 Task: Plan a trip to Saint-Pierre, Reunion from 1st November, 2023 to 9th November, 2023 for 6 adults.3 bedrooms having 3 beds and 3 bathrooms. Property type can be house. Booking option can be shelf check-in. Look for 5 properties as per requirement.
Action: Mouse moved to (412, 151)
Screenshot: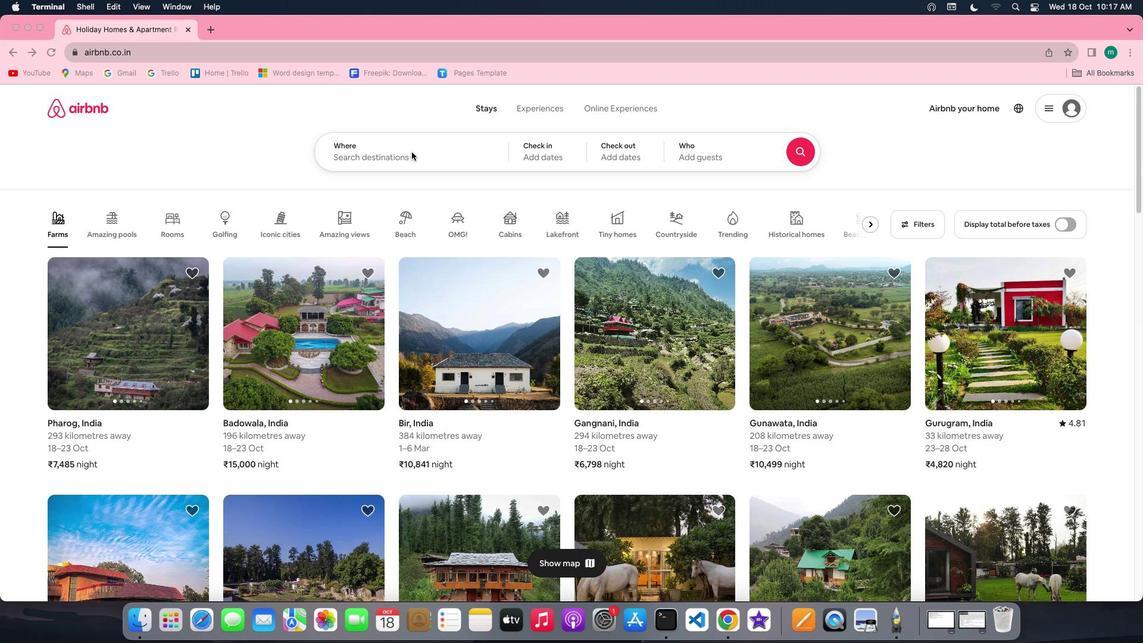 
Action: Mouse pressed left at (412, 151)
Screenshot: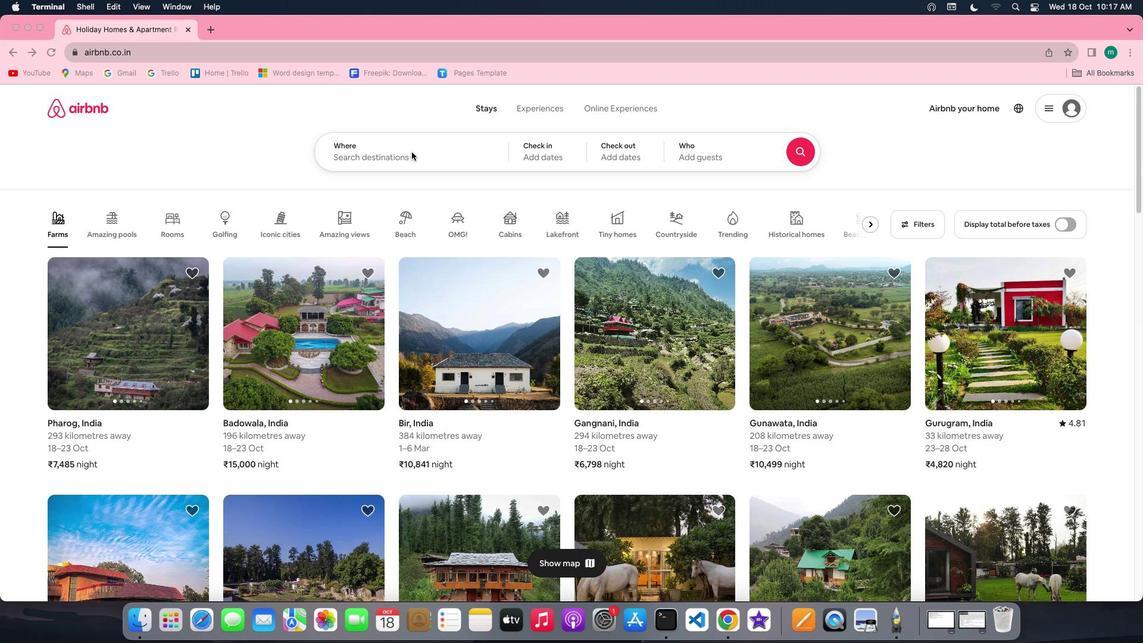 
Action: Mouse pressed left at (412, 151)
Screenshot: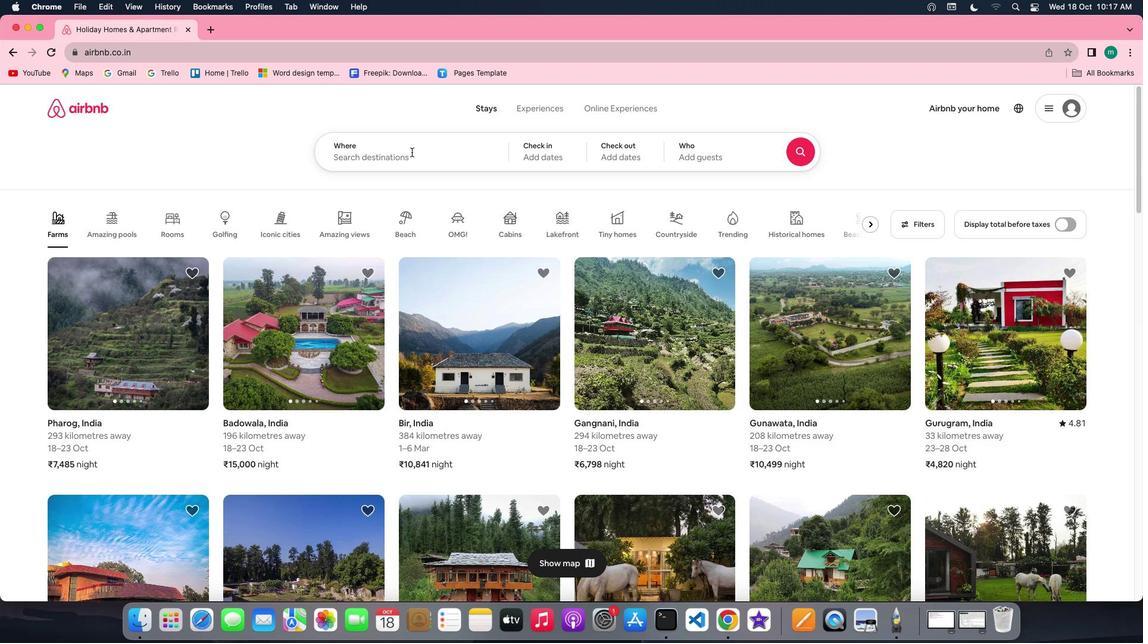 
Action: Key pressed Key.shift'S''a''i''n''t''-'Key.shift'P''i''e''r''r''e'','Key.shift'R''e''u''n''i''o''n'
Screenshot: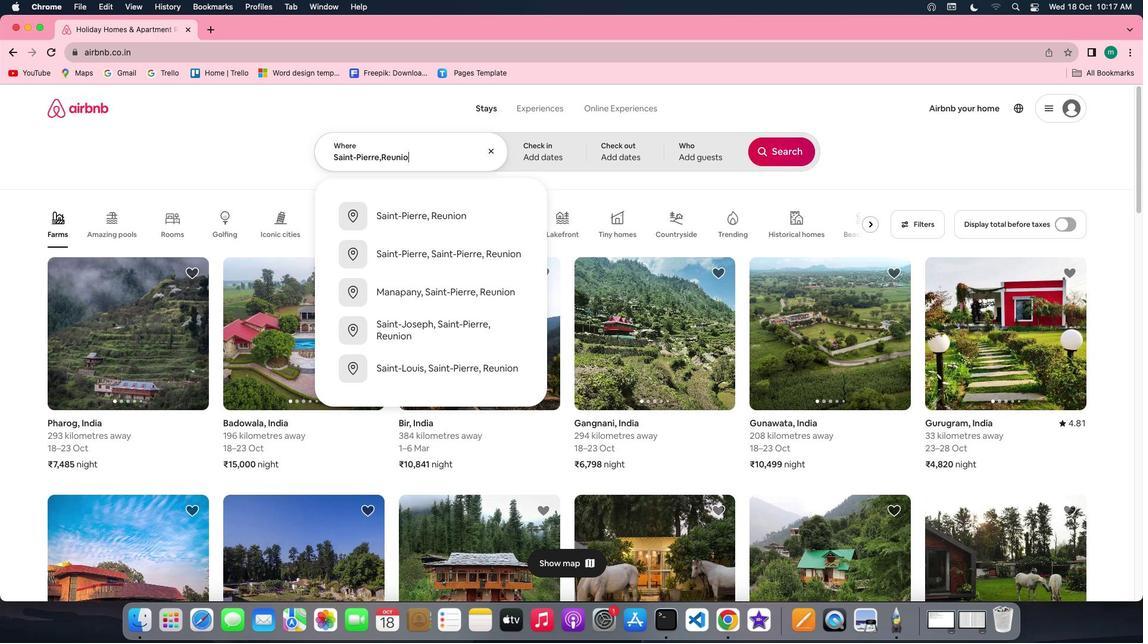 
Action: Mouse moved to (431, 204)
Screenshot: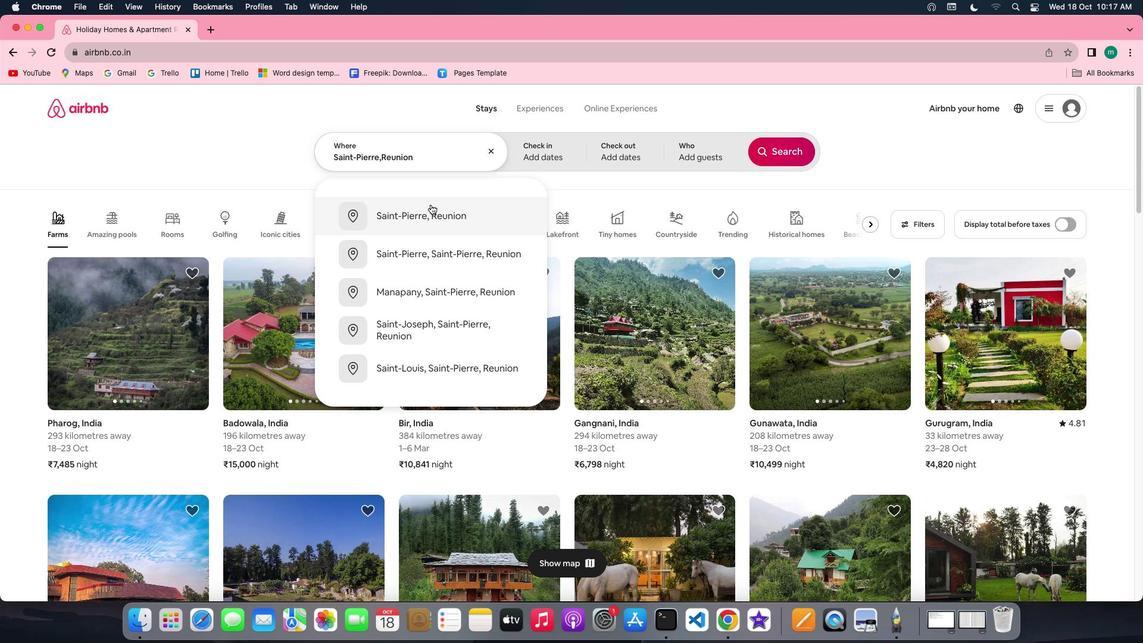 
Action: Mouse pressed left at (431, 204)
Screenshot: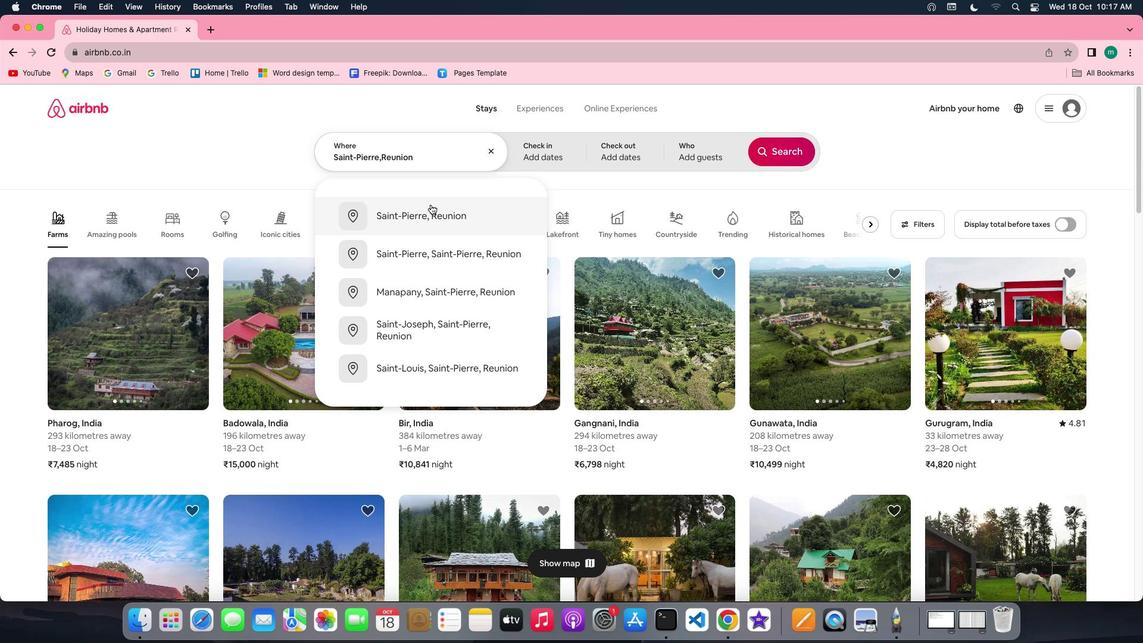 
Action: Mouse moved to (686, 294)
Screenshot: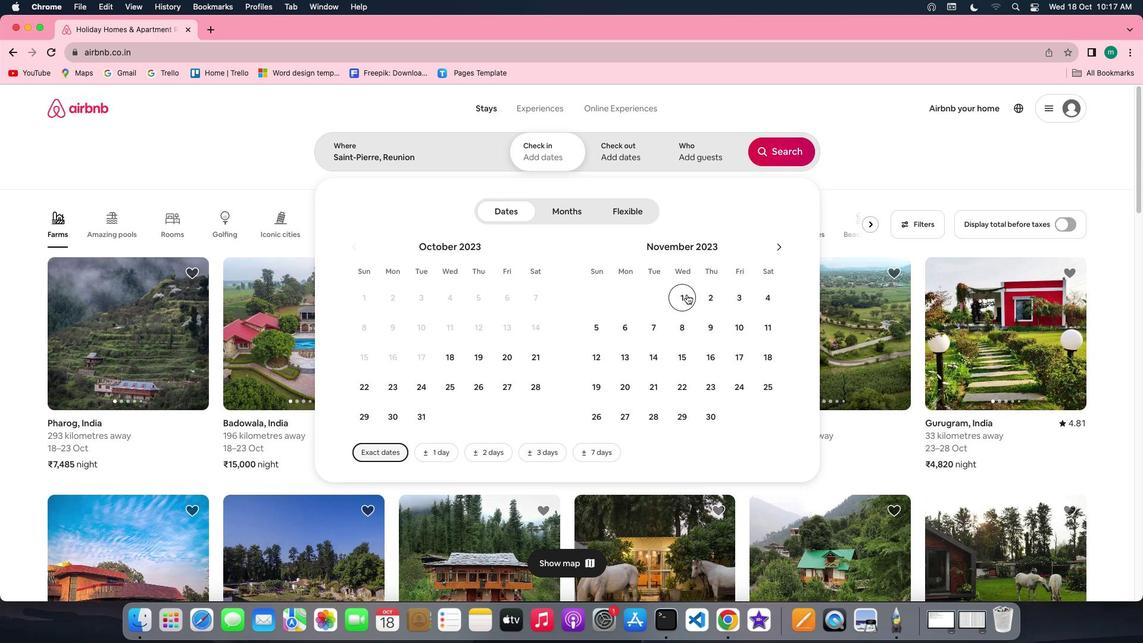 
Action: Mouse pressed left at (686, 294)
Screenshot: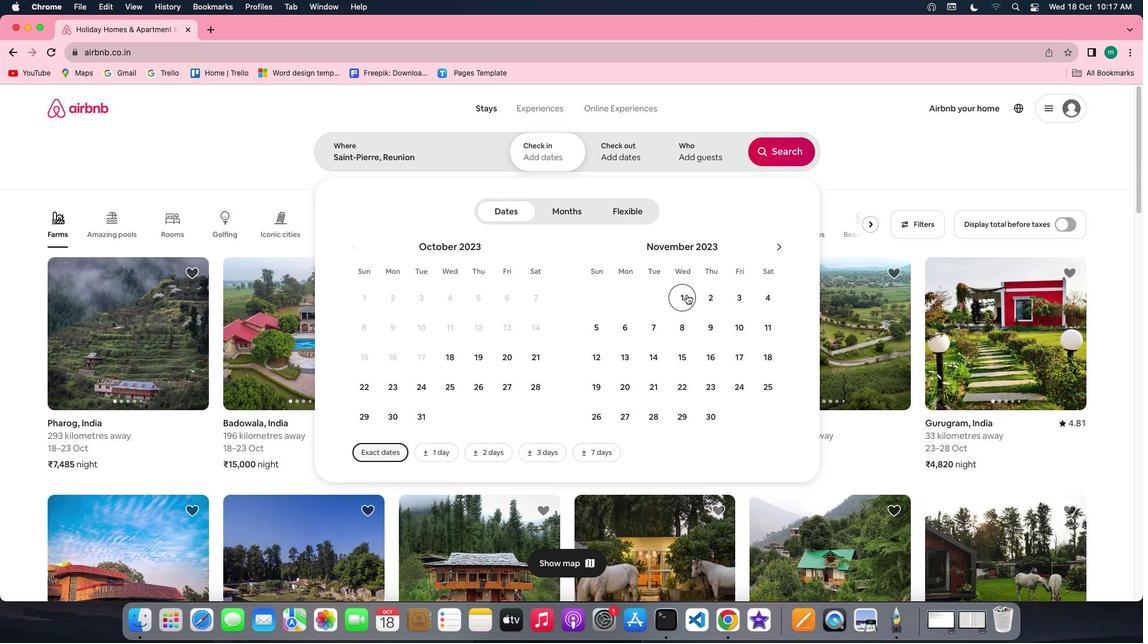 
Action: Mouse moved to (710, 332)
Screenshot: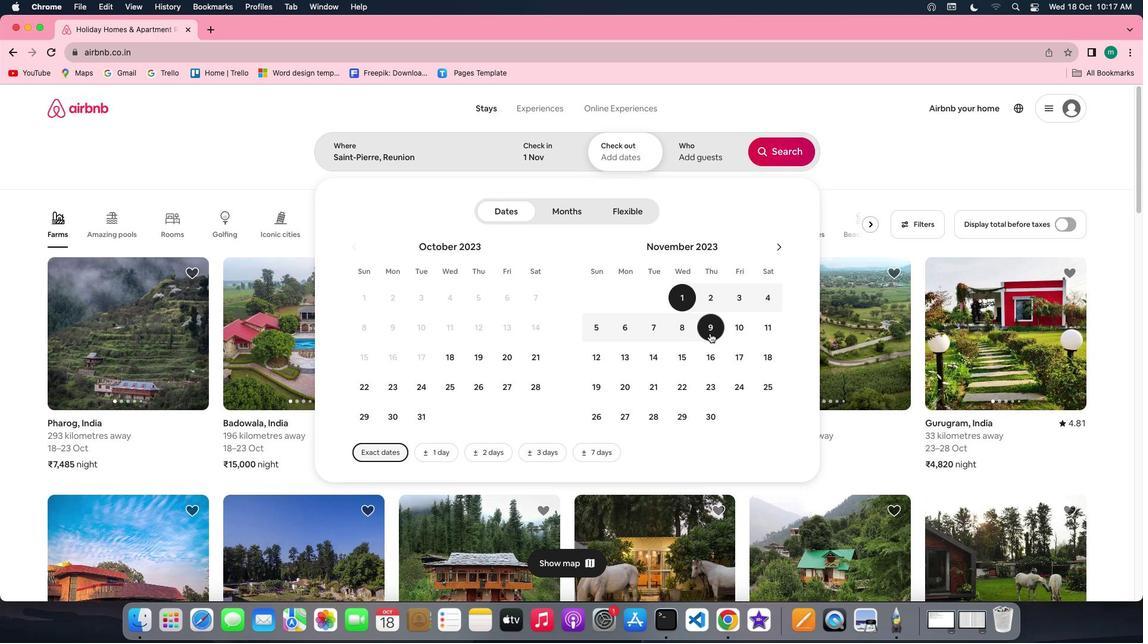
Action: Mouse pressed left at (710, 332)
Screenshot: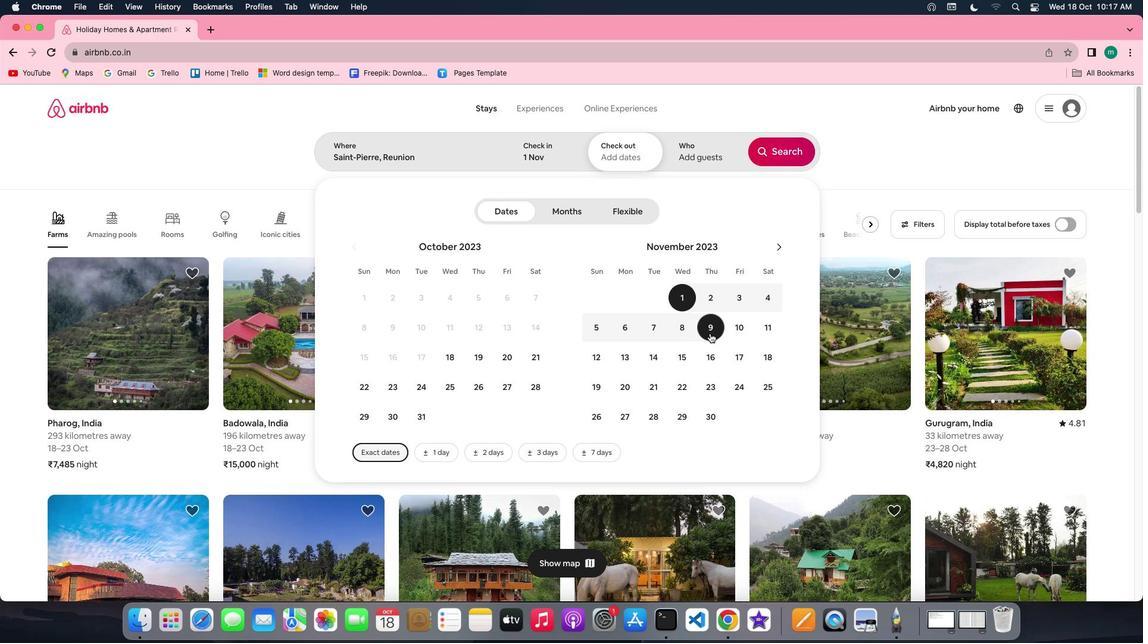 
Action: Mouse moved to (706, 147)
Screenshot: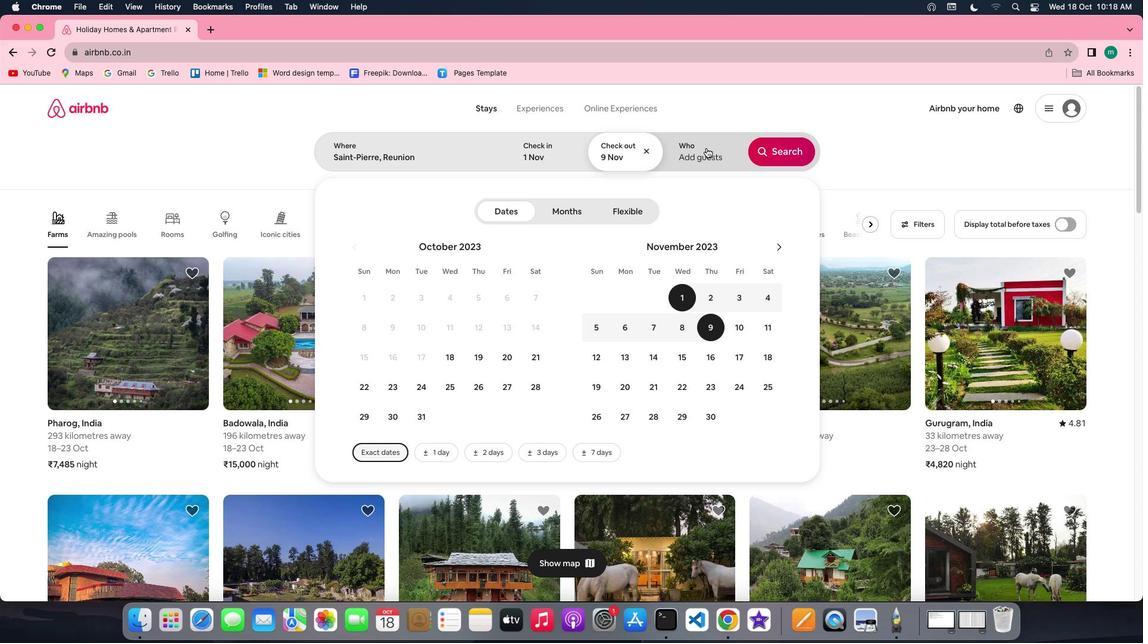 
Action: Mouse pressed left at (706, 147)
Screenshot: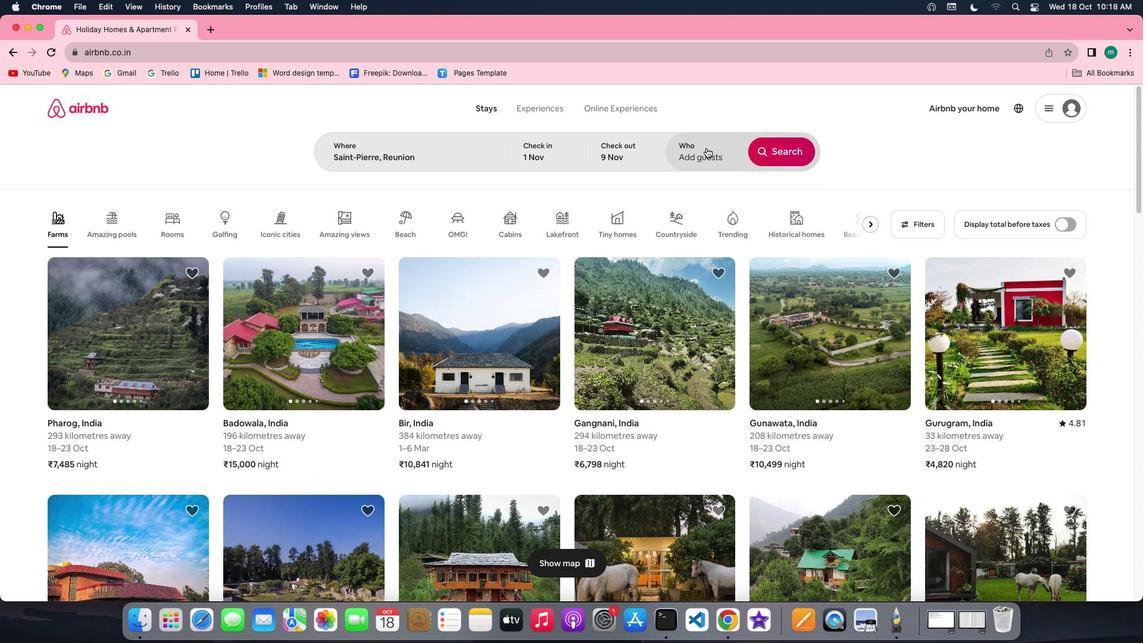
Action: Mouse moved to (782, 211)
Screenshot: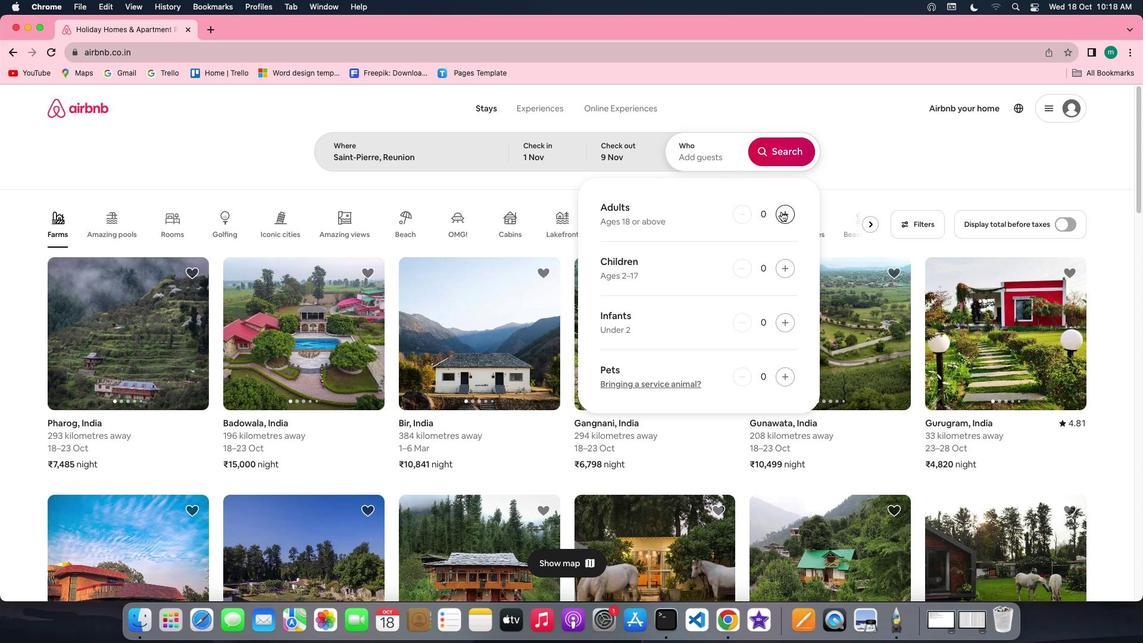 
Action: Mouse pressed left at (782, 211)
Screenshot: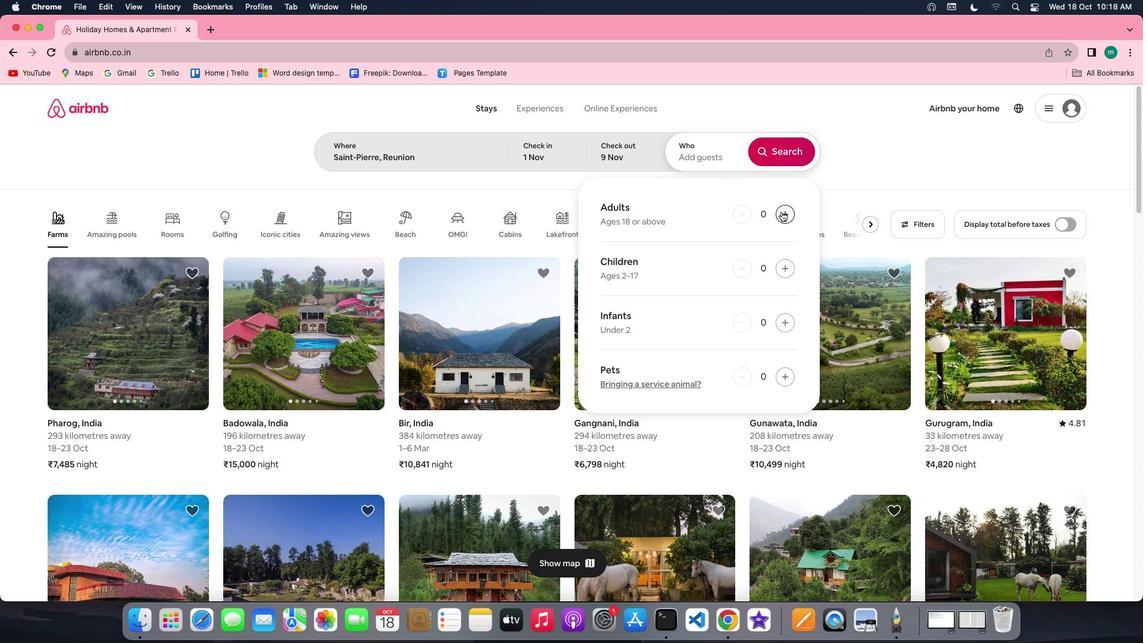 
Action: Mouse pressed left at (782, 211)
Screenshot: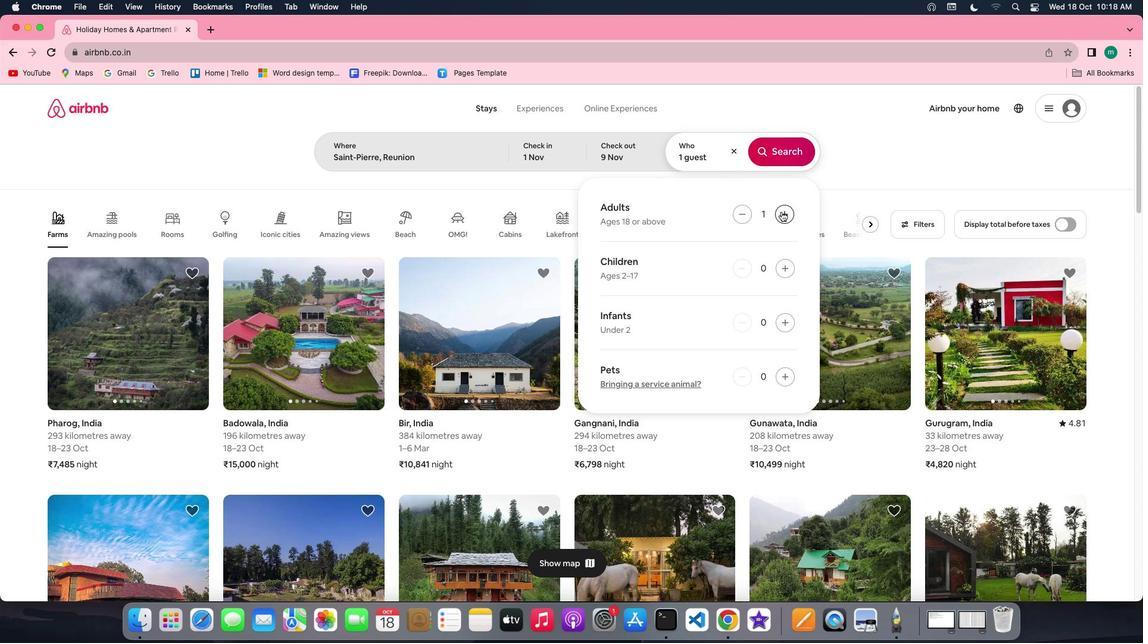 
Action: Mouse pressed left at (782, 211)
Screenshot: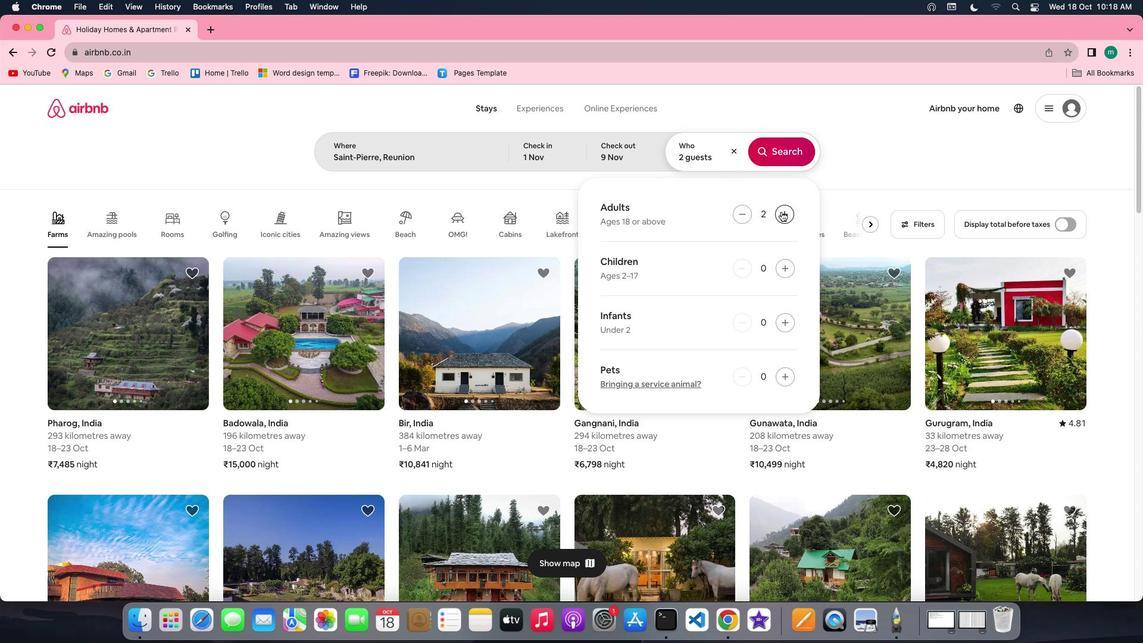 
Action: Mouse pressed left at (782, 211)
Screenshot: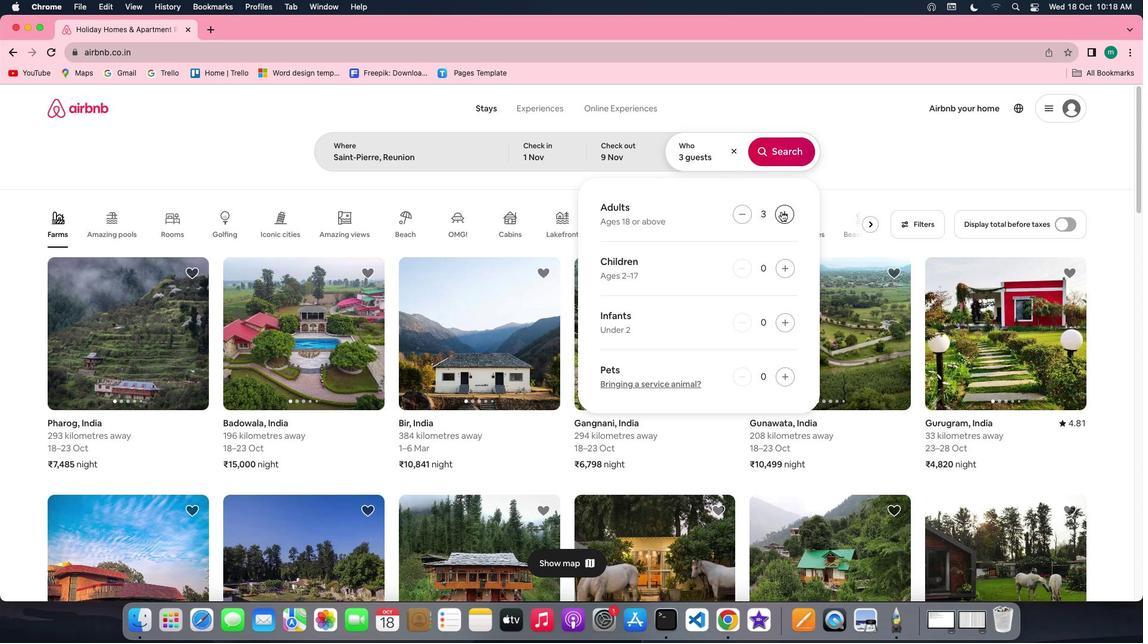 
Action: Mouse pressed left at (782, 211)
Screenshot: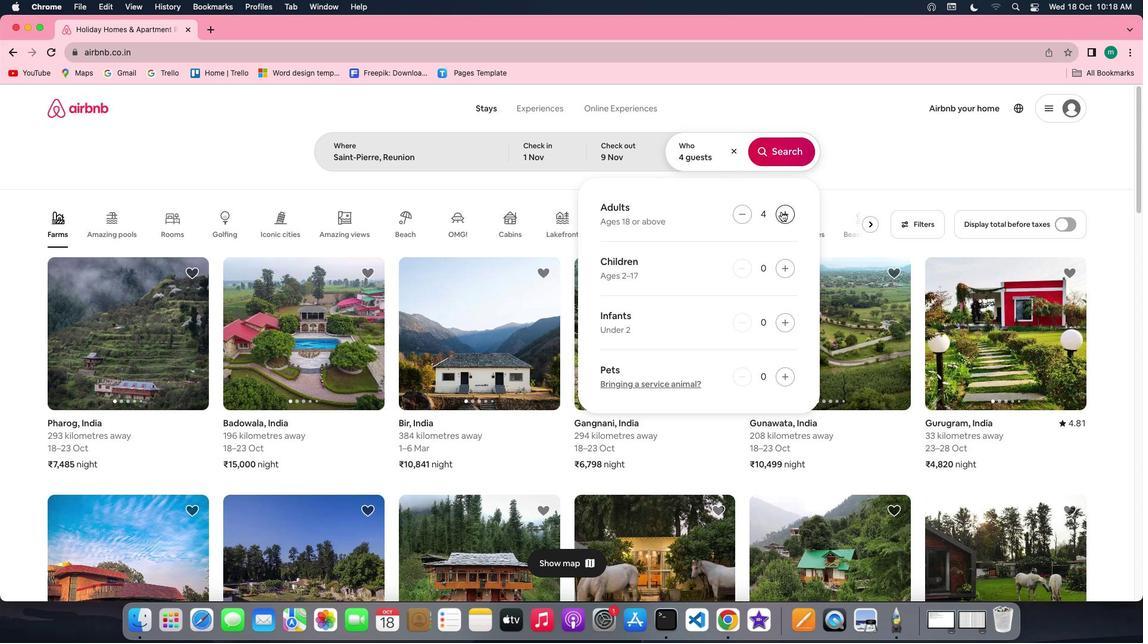 
Action: Mouse pressed left at (782, 211)
Screenshot: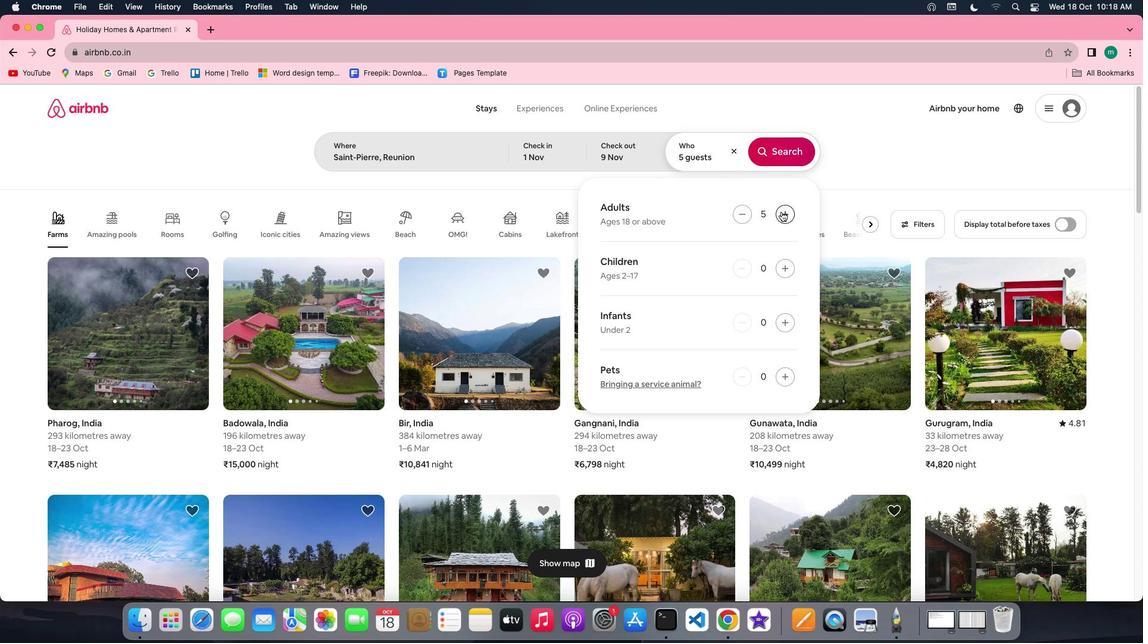 
Action: Mouse moved to (775, 154)
Screenshot: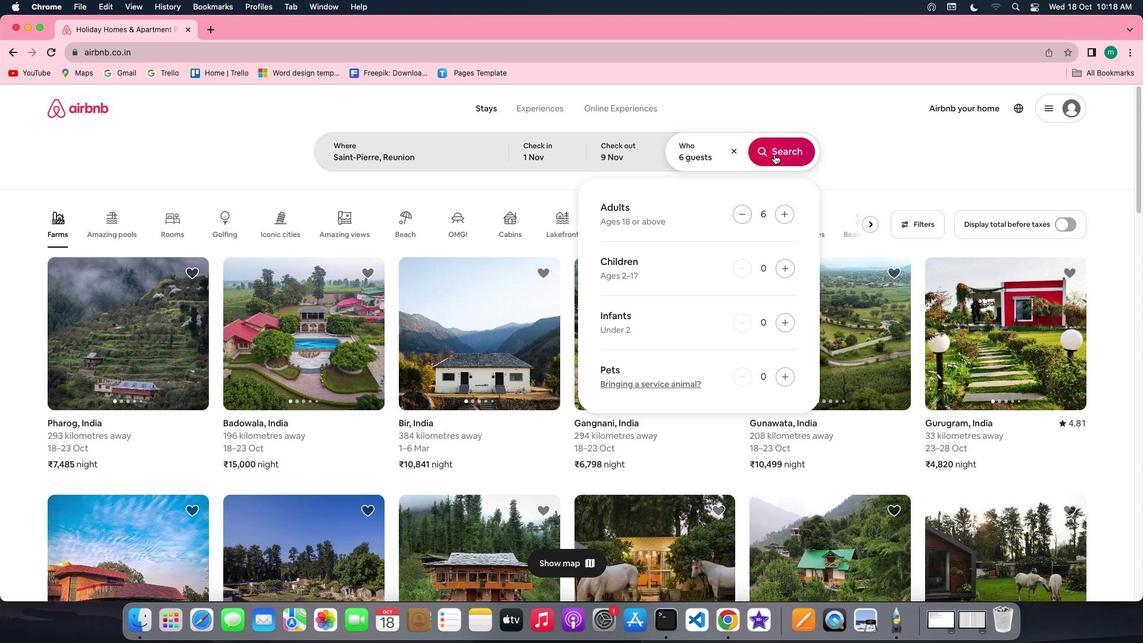 
Action: Mouse pressed left at (775, 154)
Screenshot: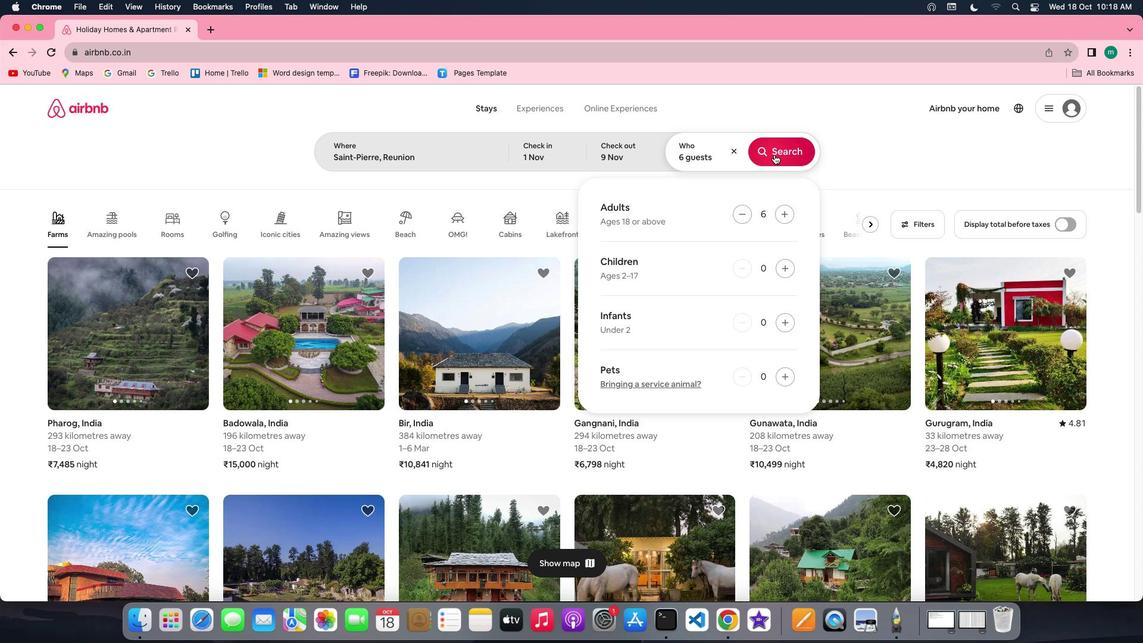 
Action: Mouse moved to (946, 157)
Screenshot: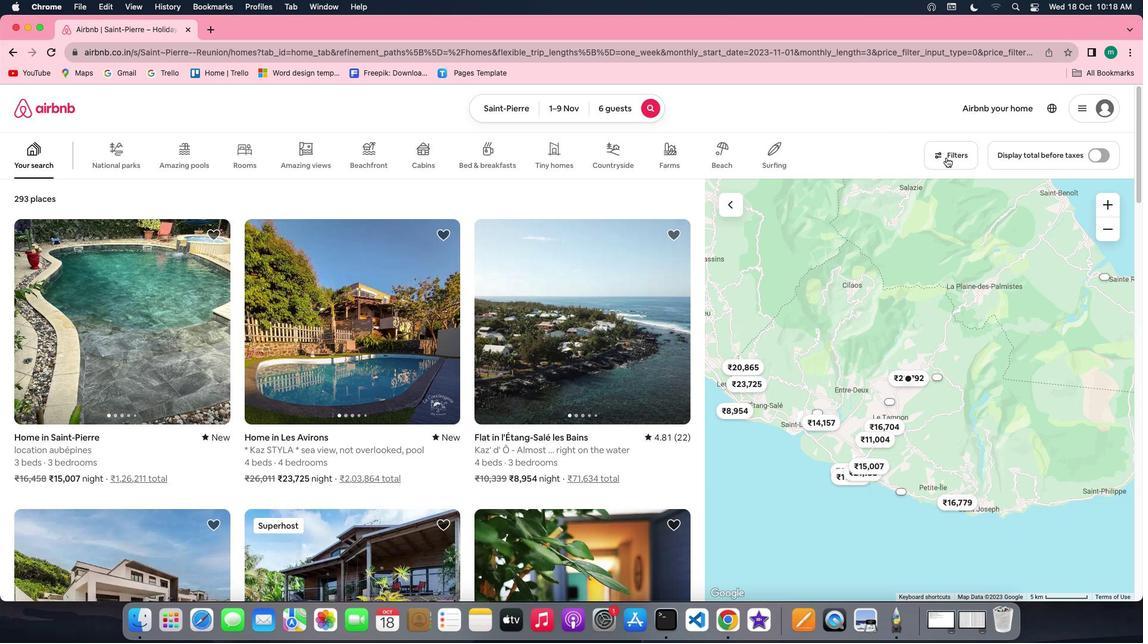
Action: Mouse pressed left at (946, 157)
Screenshot: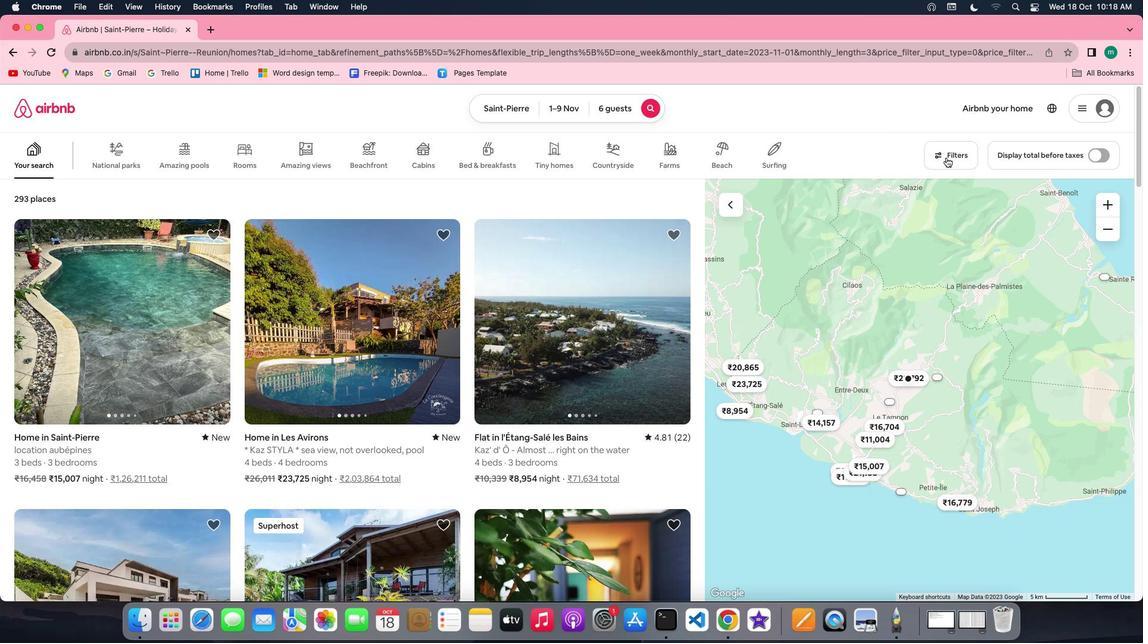 
Action: Mouse moved to (570, 302)
Screenshot: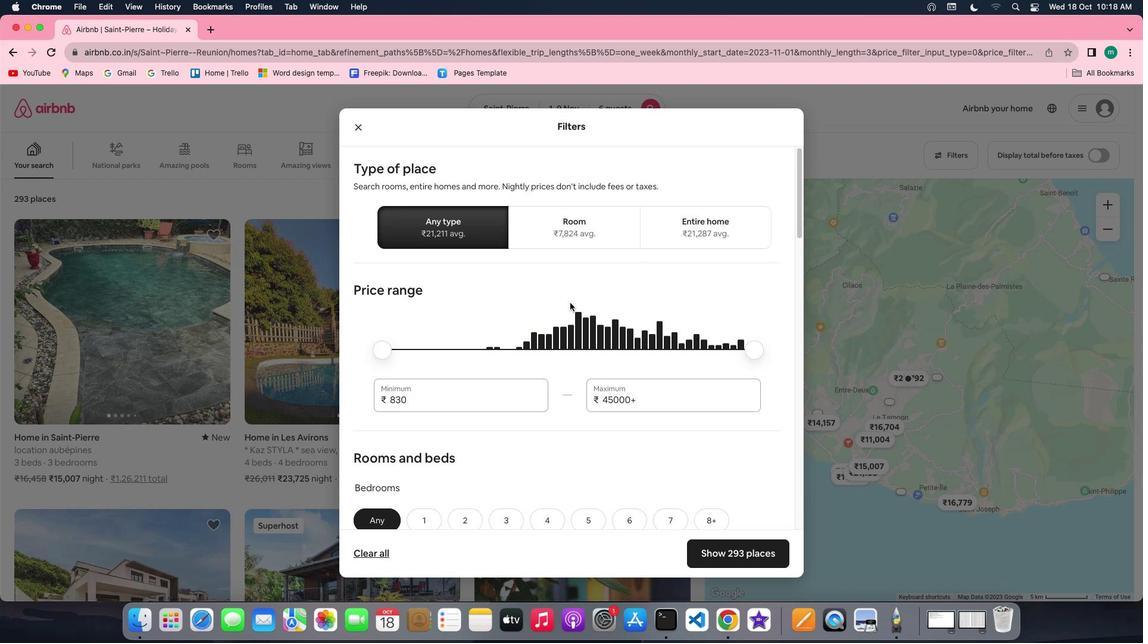 
Action: Mouse scrolled (570, 302) with delta (0, 0)
Screenshot: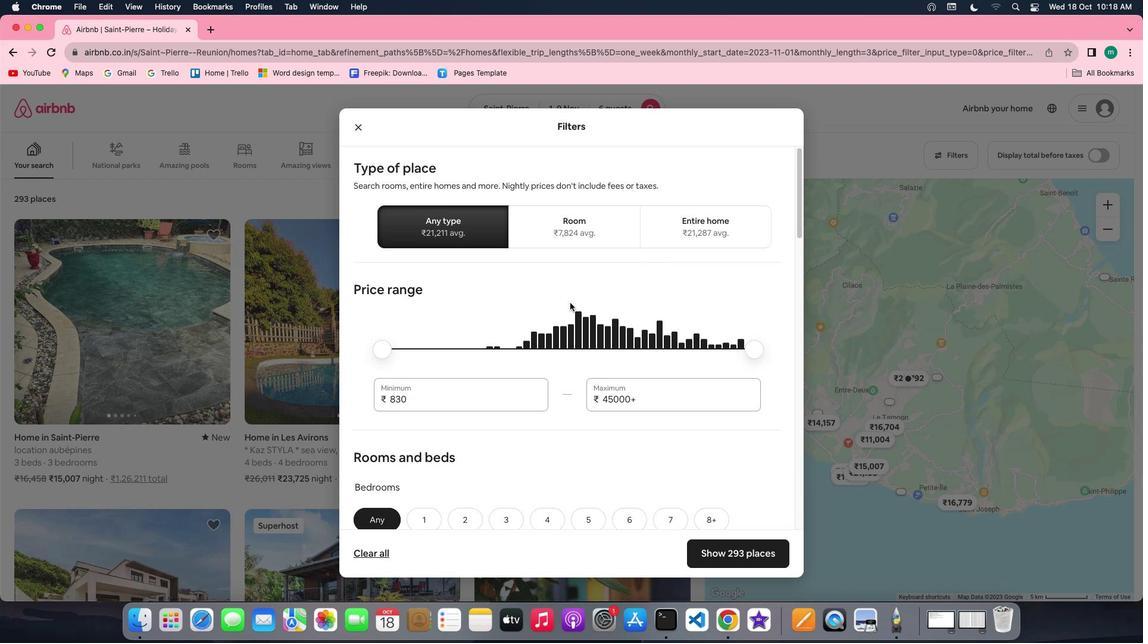 
Action: Mouse scrolled (570, 302) with delta (0, 0)
Screenshot: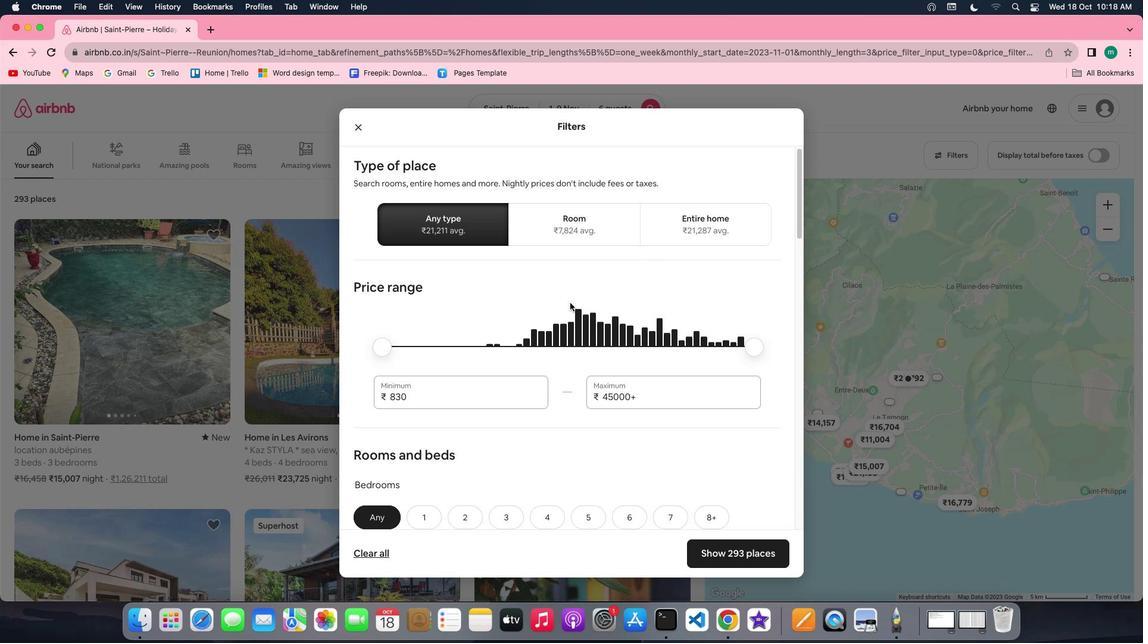 
Action: Mouse scrolled (570, 302) with delta (0, 0)
Screenshot: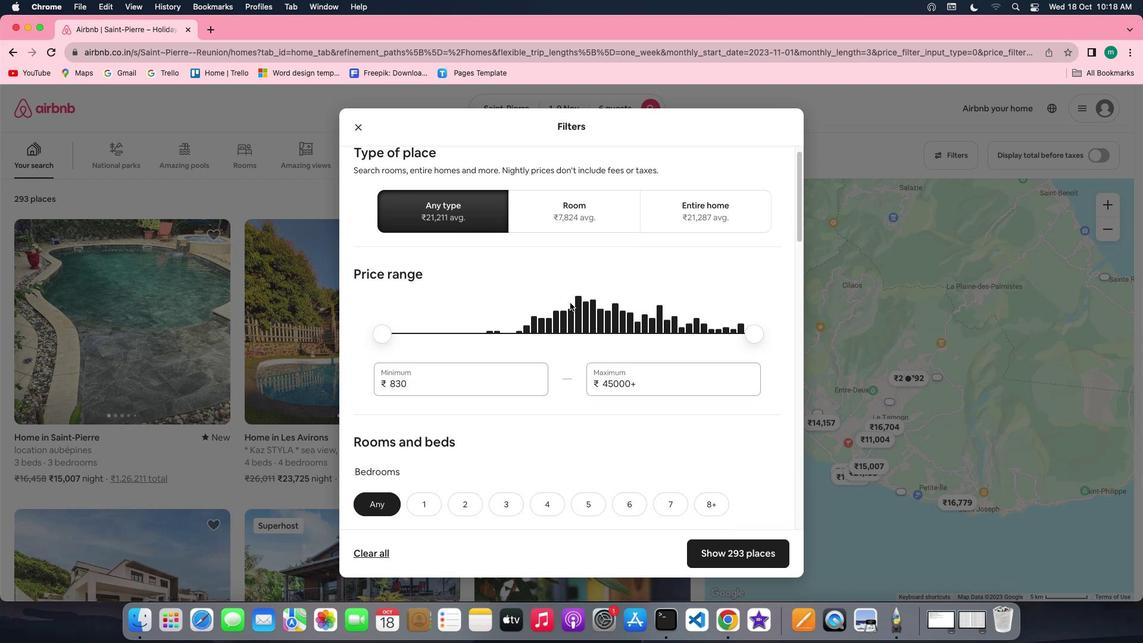 
Action: Mouse scrolled (570, 302) with delta (0, 0)
Screenshot: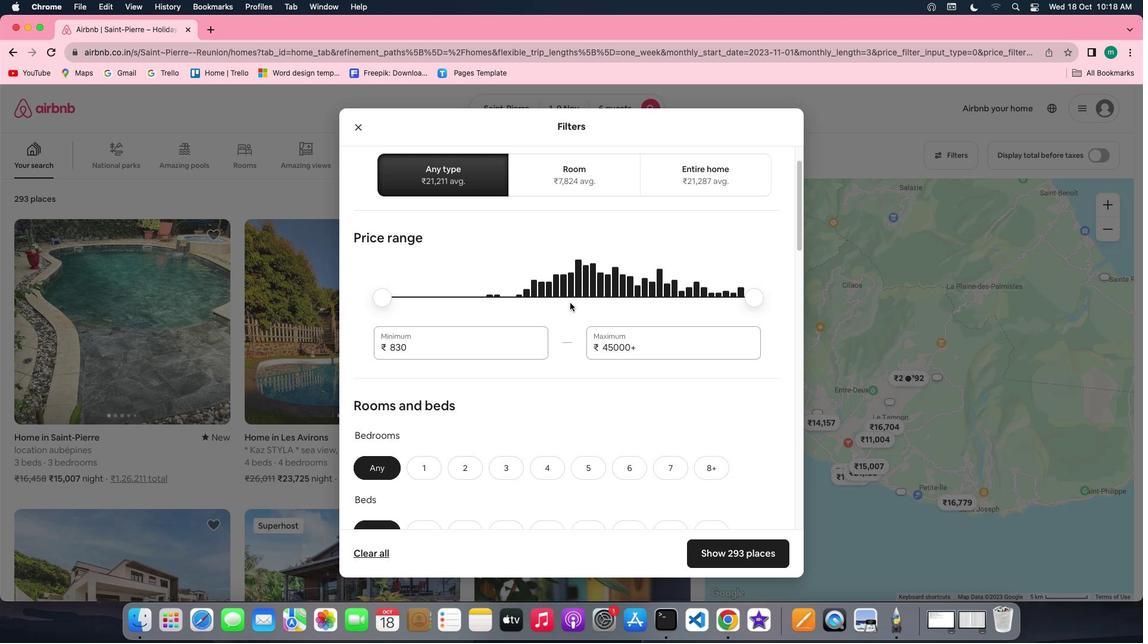 
Action: Mouse scrolled (570, 302) with delta (0, 0)
Screenshot: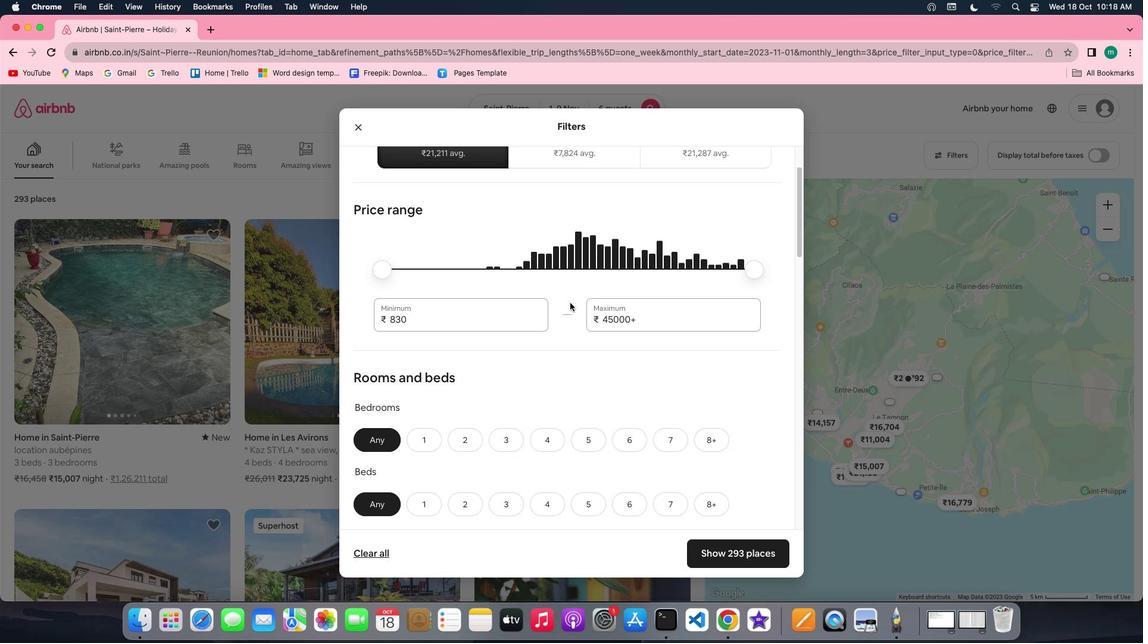 
Action: Mouse scrolled (570, 302) with delta (0, 0)
Screenshot: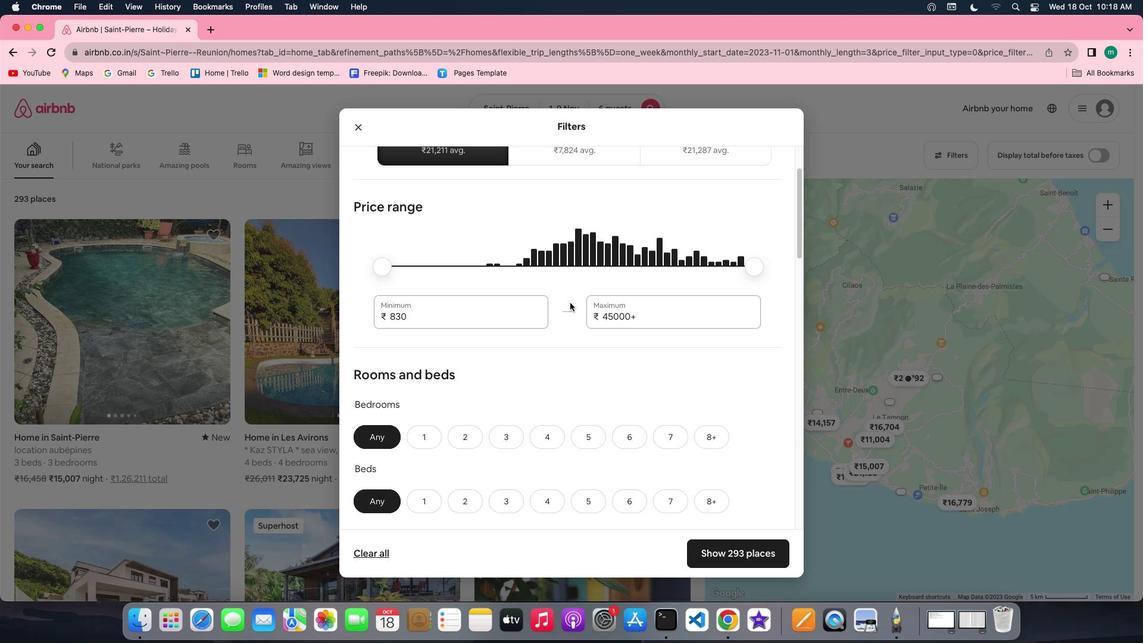 
Action: Mouse scrolled (570, 302) with delta (0, -1)
Screenshot: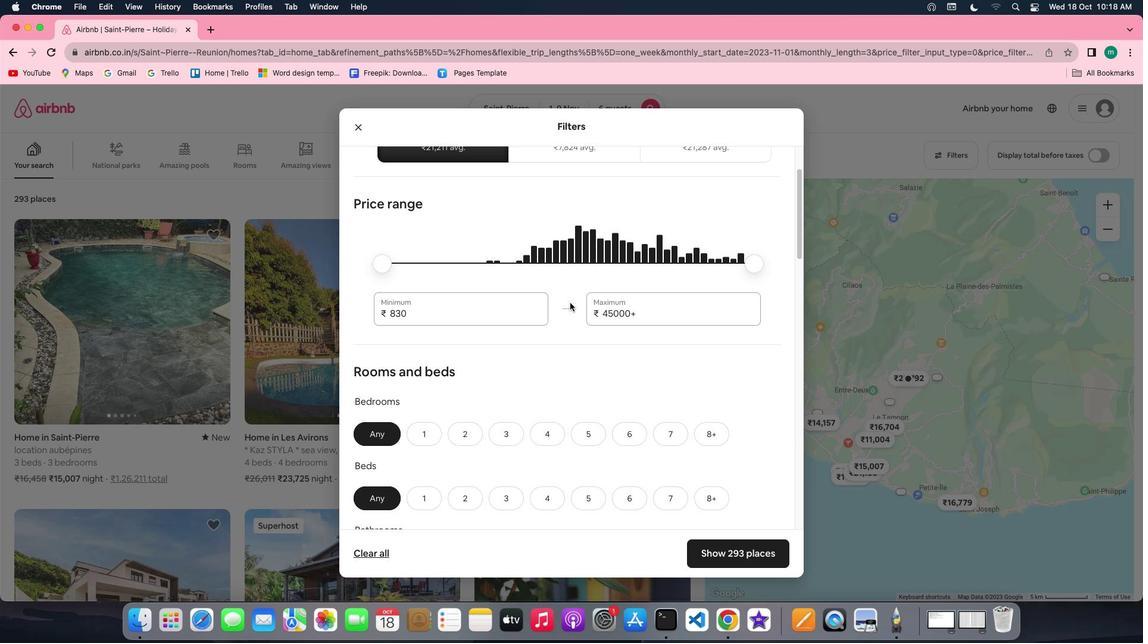 
Action: Mouse scrolled (570, 302) with delta (0, 0)
Screenshot: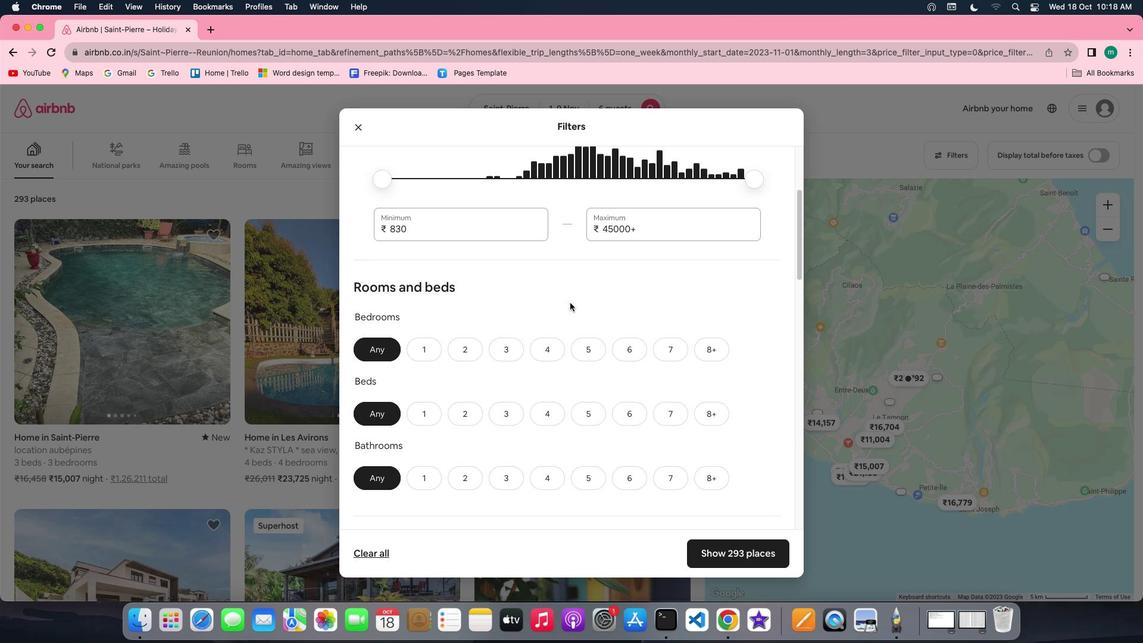 
Action: Mouse scrolled (570, 302) with delta (0, 0)
Screenshot: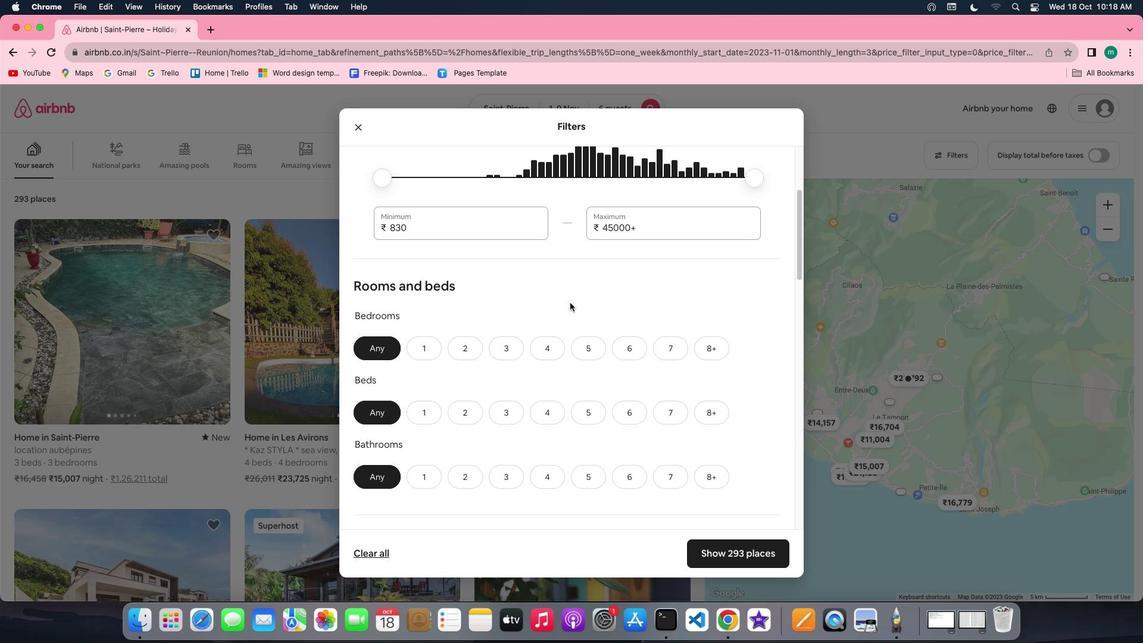 
Action: Mouse scrolled (570, 302) with delta (0, -1)
Screenshot: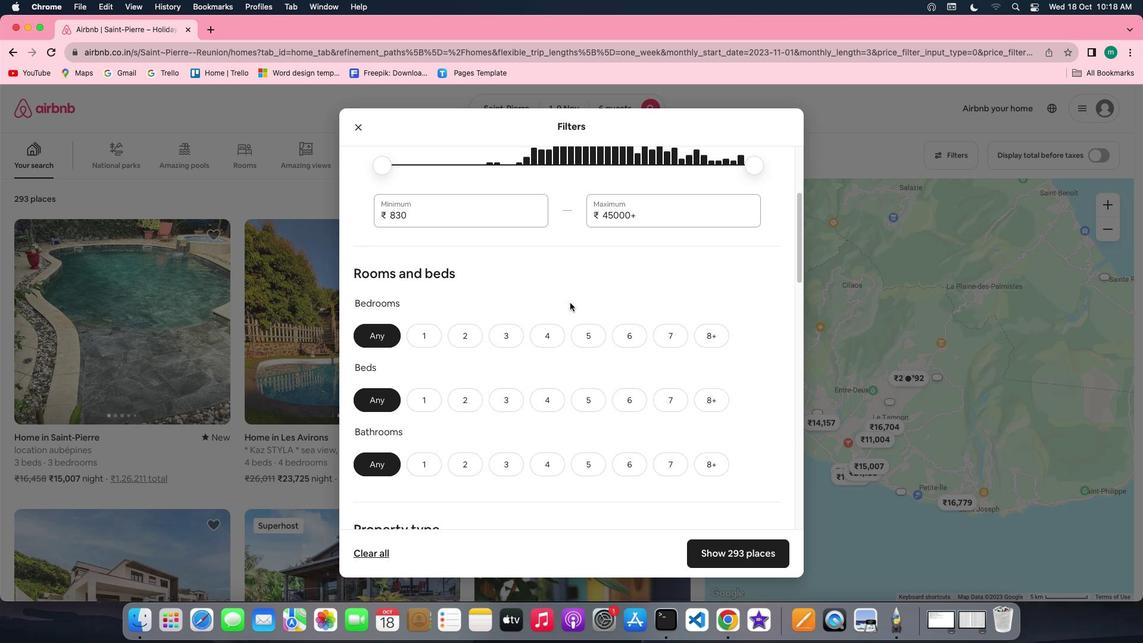 
Action: Mouse scrolled (570, 302) with delta (0, 0)
Screenshot: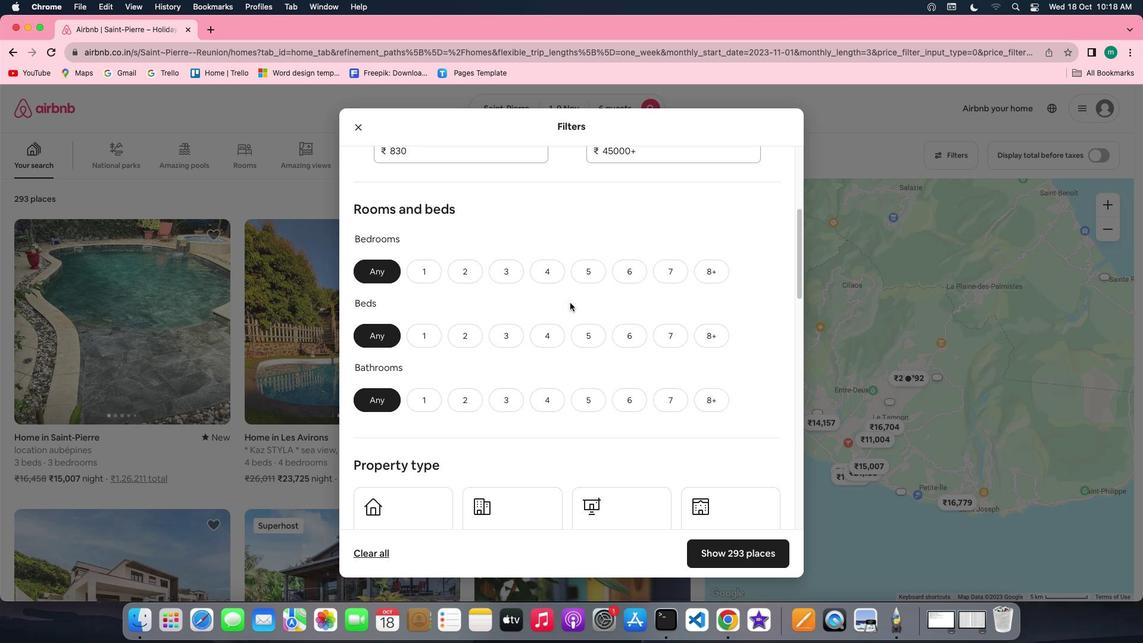 
Action: Mouse moved to (517, 263)
Screenshot: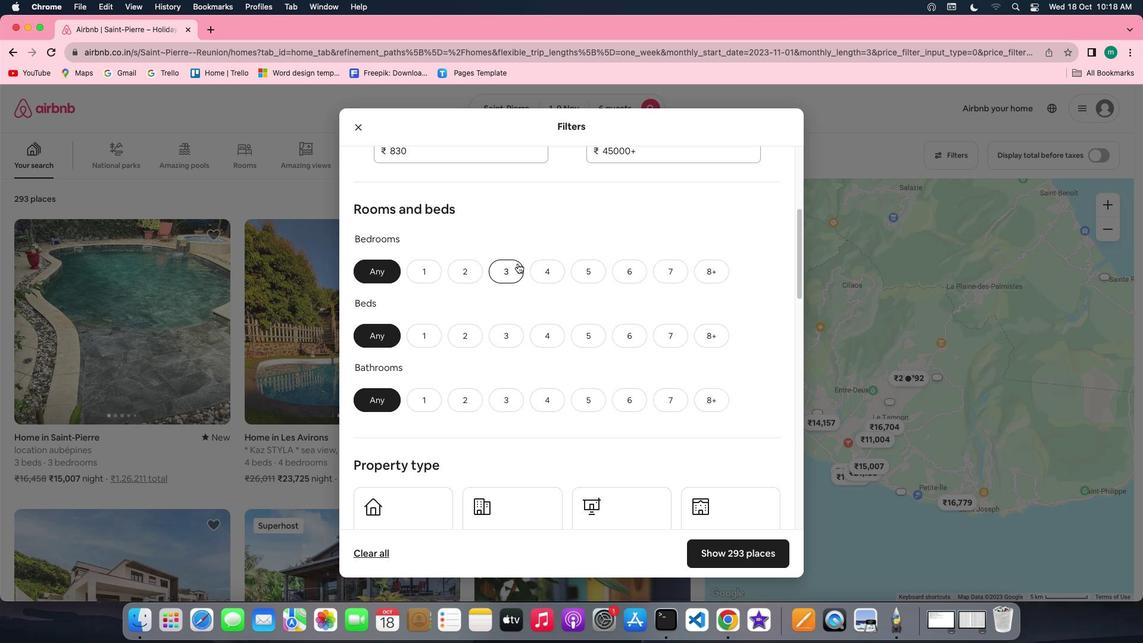
Action: Mouse pressed left at (517, 263)
Screenshot: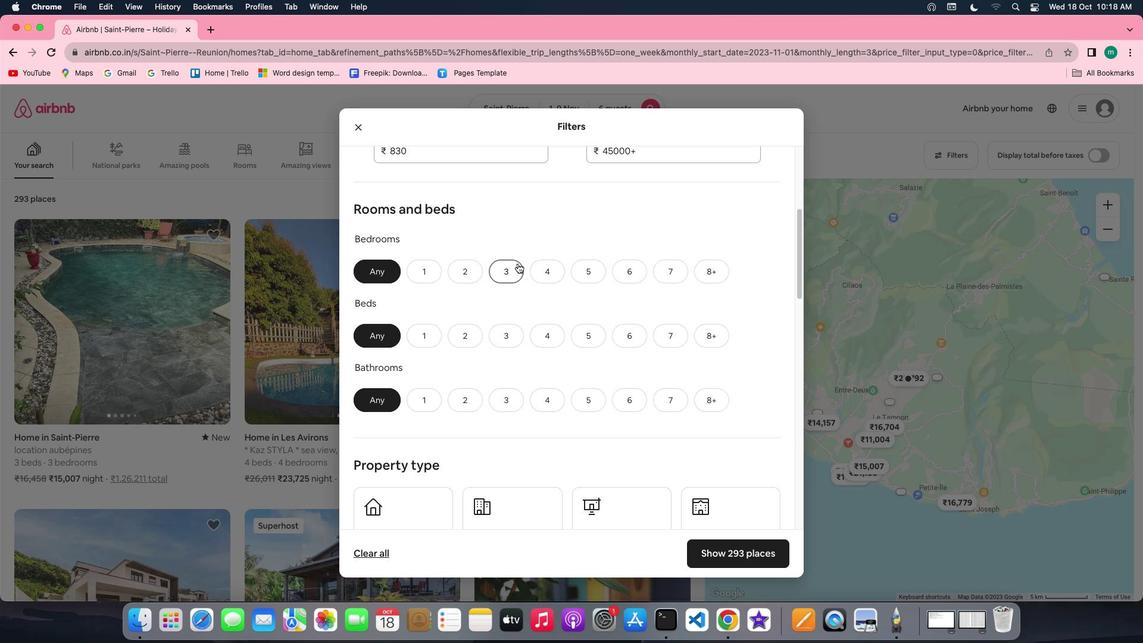 
Action: Mouse moved to (509, 334)
Screenshot: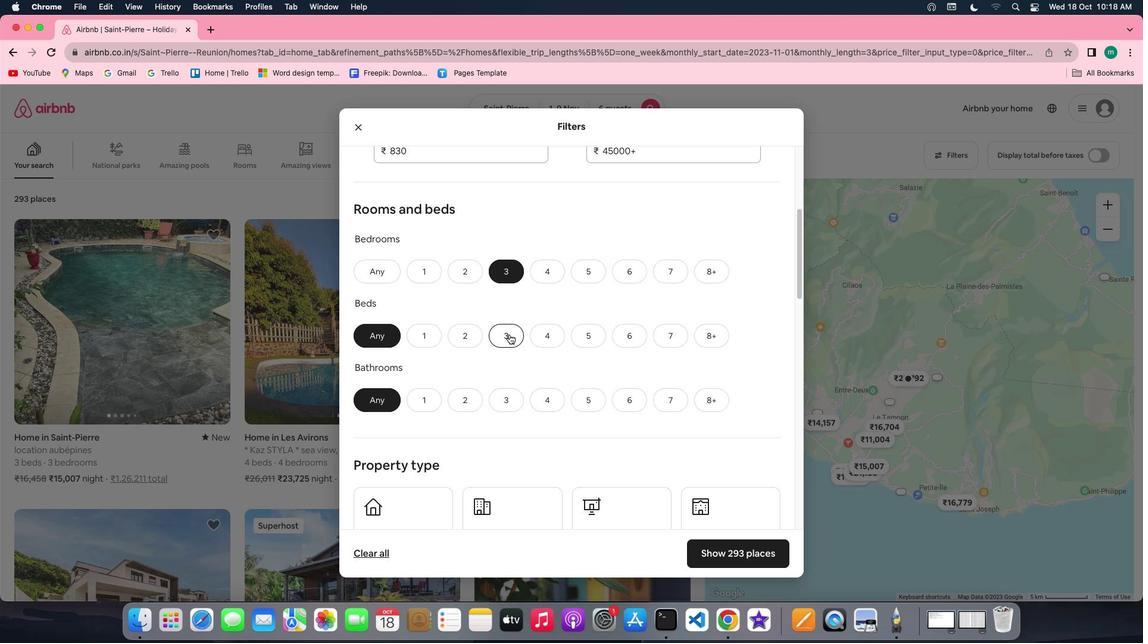 
Action: Mouse pressed left at (509, 334)
Screenshot: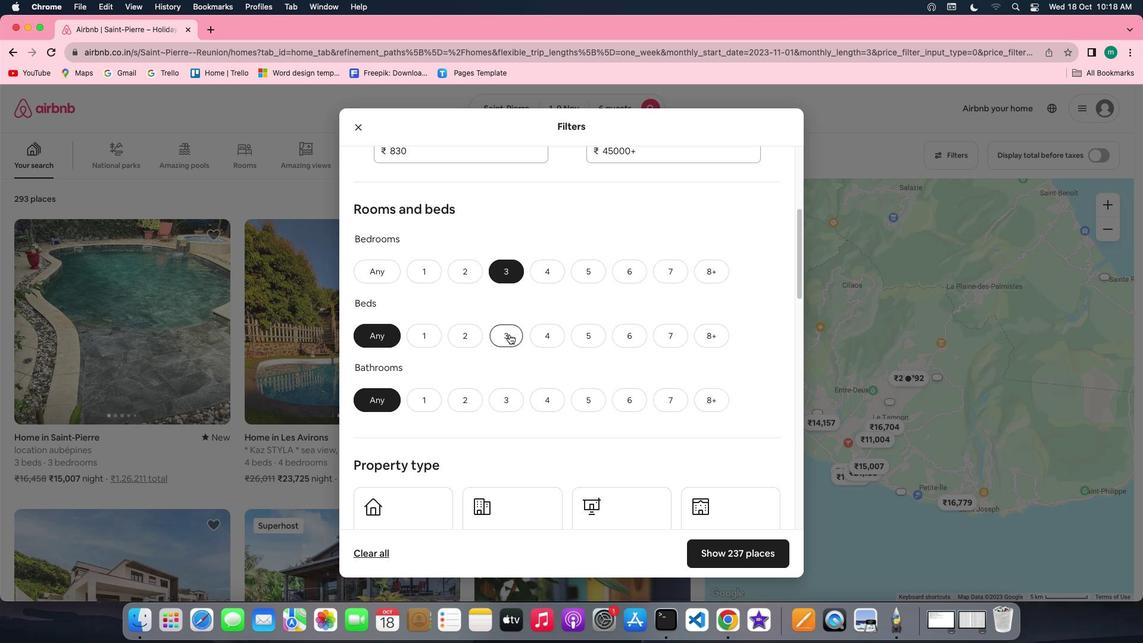 
Action: Mouse moved to (500, 398)
Screenshot: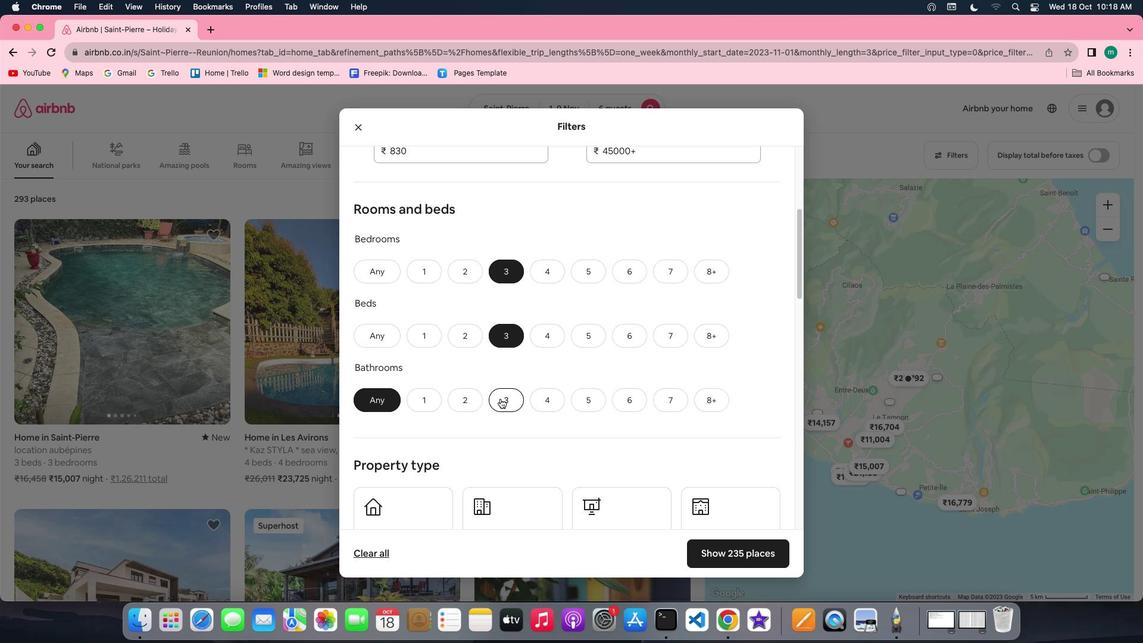 
Action: Mouse pressed left at (500, 398)
Screenshot: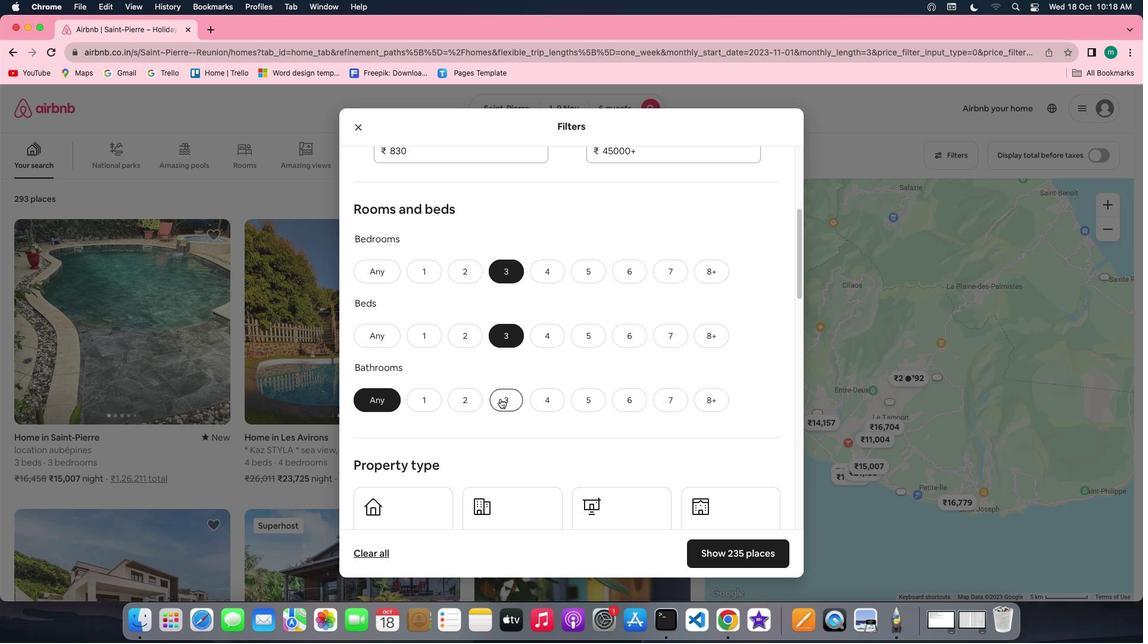 
Action: Mouse moved to (567, 396)
Screenshot: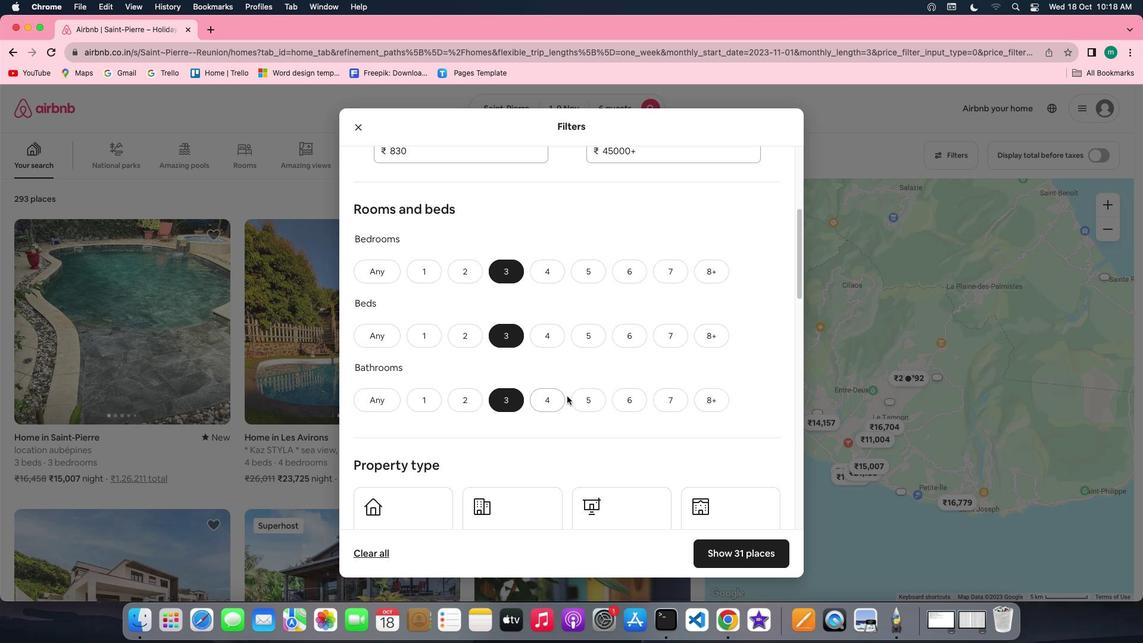 
Action: Mouse scrolled (567, 396) with delta (0, 0)
Screenshot: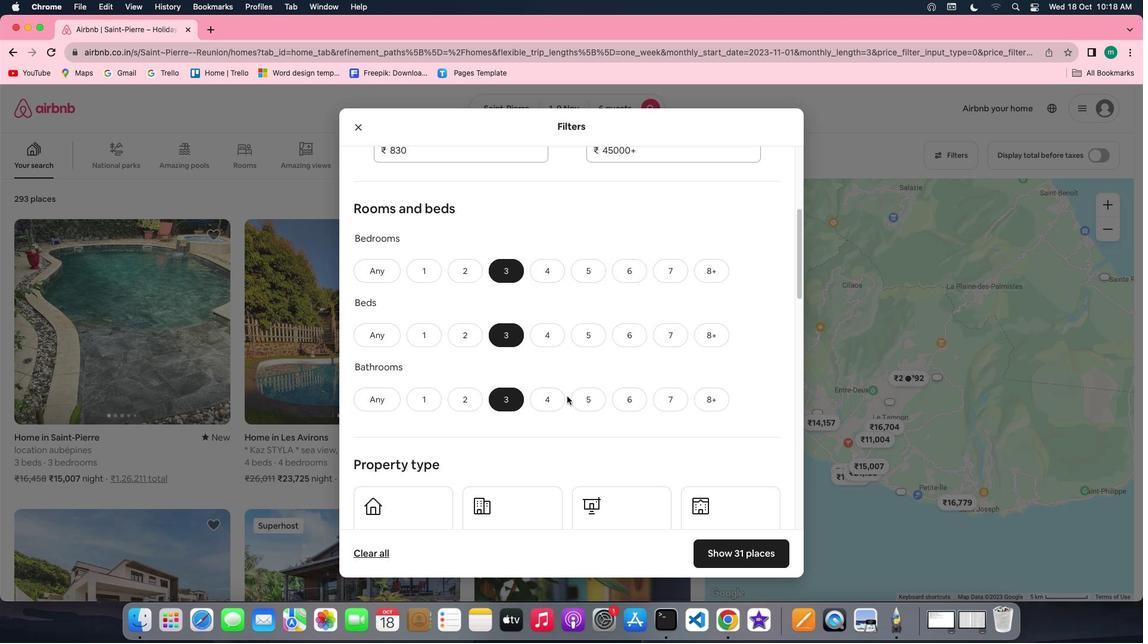
Action: Mouse moved to (567, 396)
Screenshot: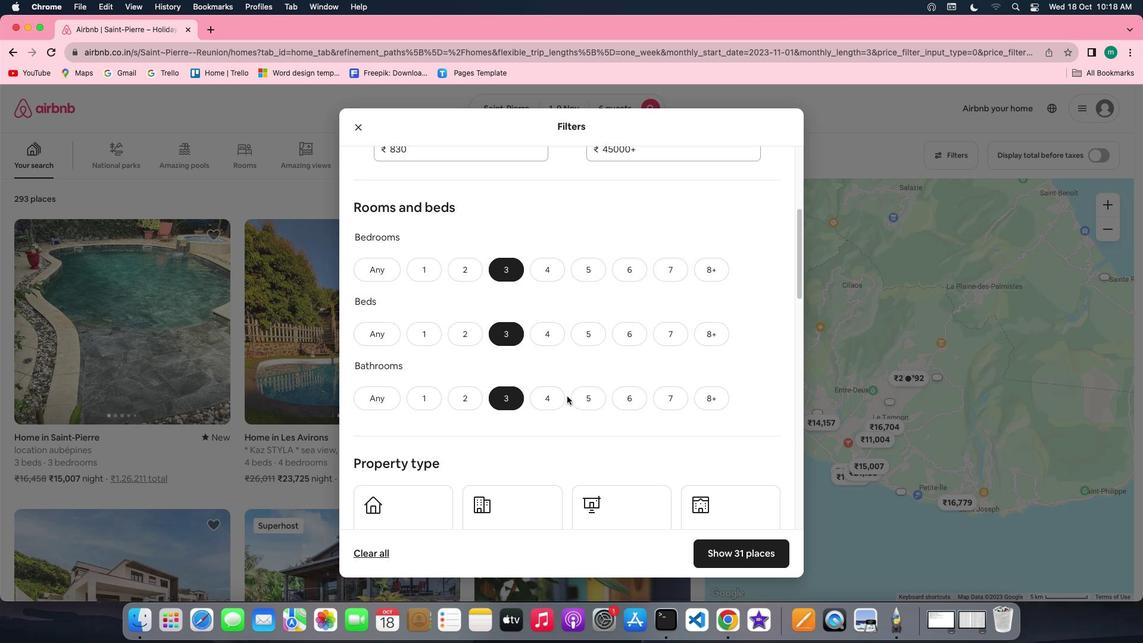 
Action: Mouse scrolled (567, 396) with delta (0, 0)
Screenshot: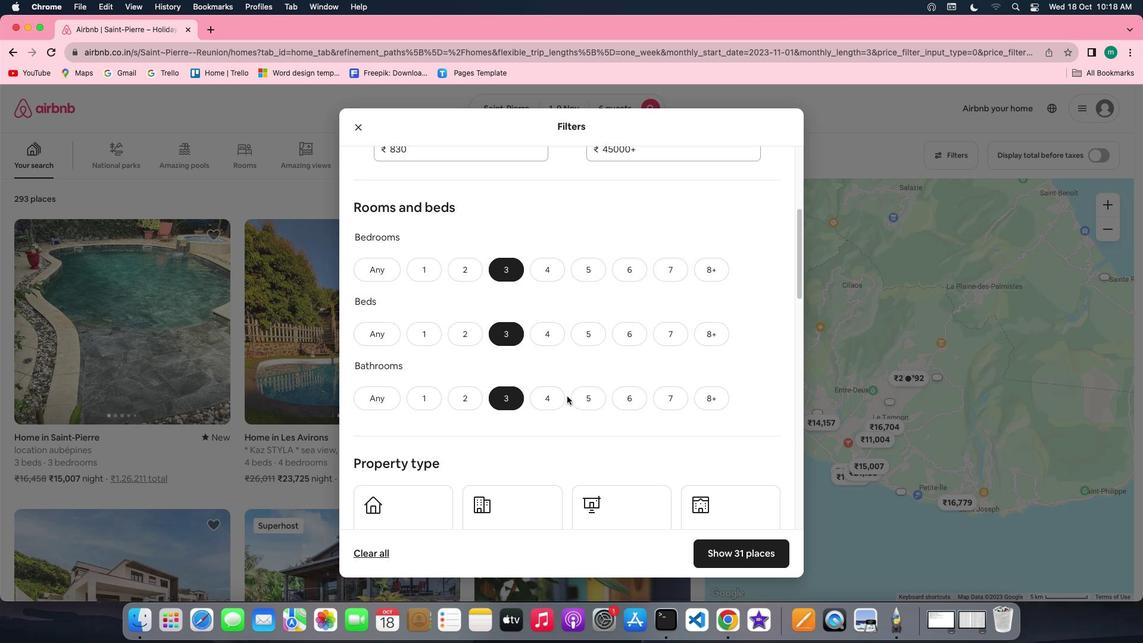 
Action: Mouse scrolled (567, 396) with delta (0, 0)
Screenshot: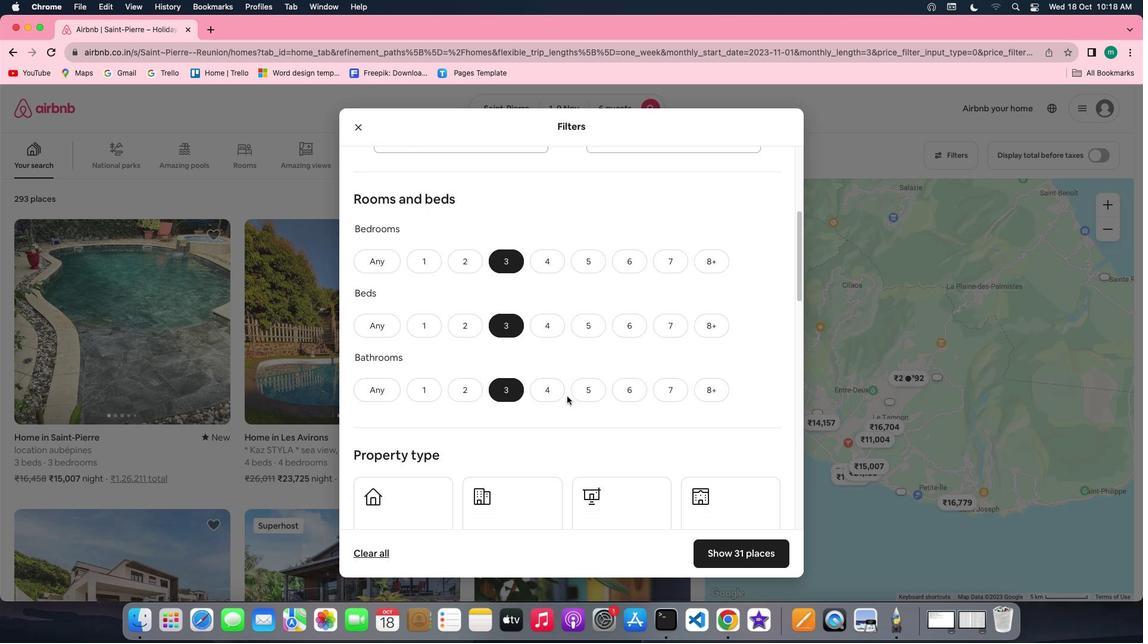 
Action: Mouse scrolled (567, 396) with delta (0, 0)
Screenshot: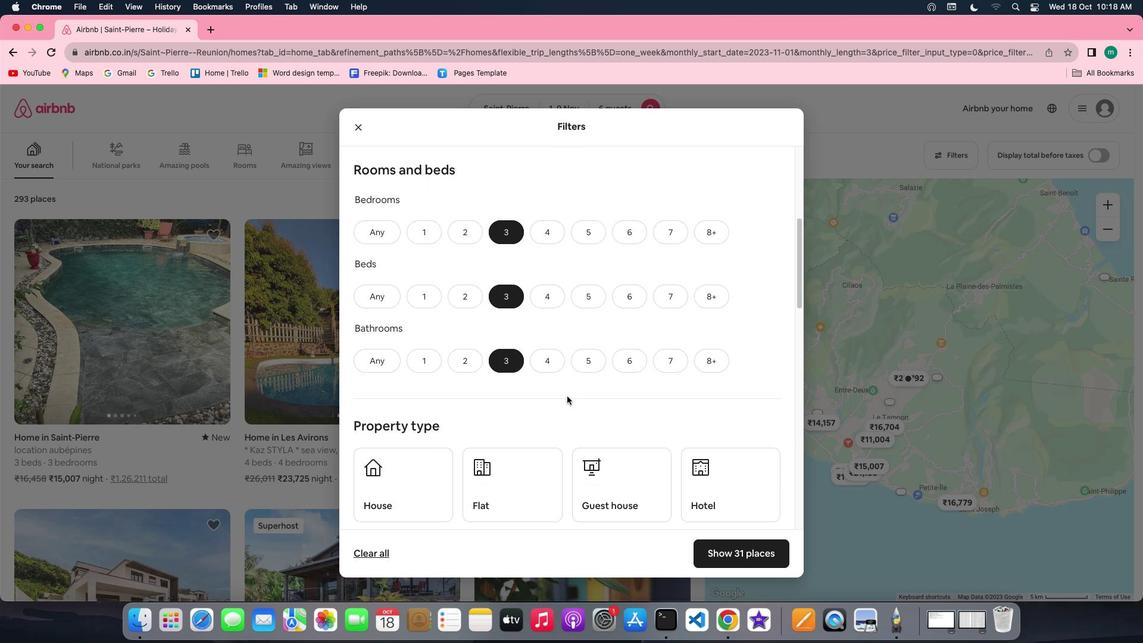 
Action: Mouse scrolled (567, 396) with delta (0, 0)
Screenshot: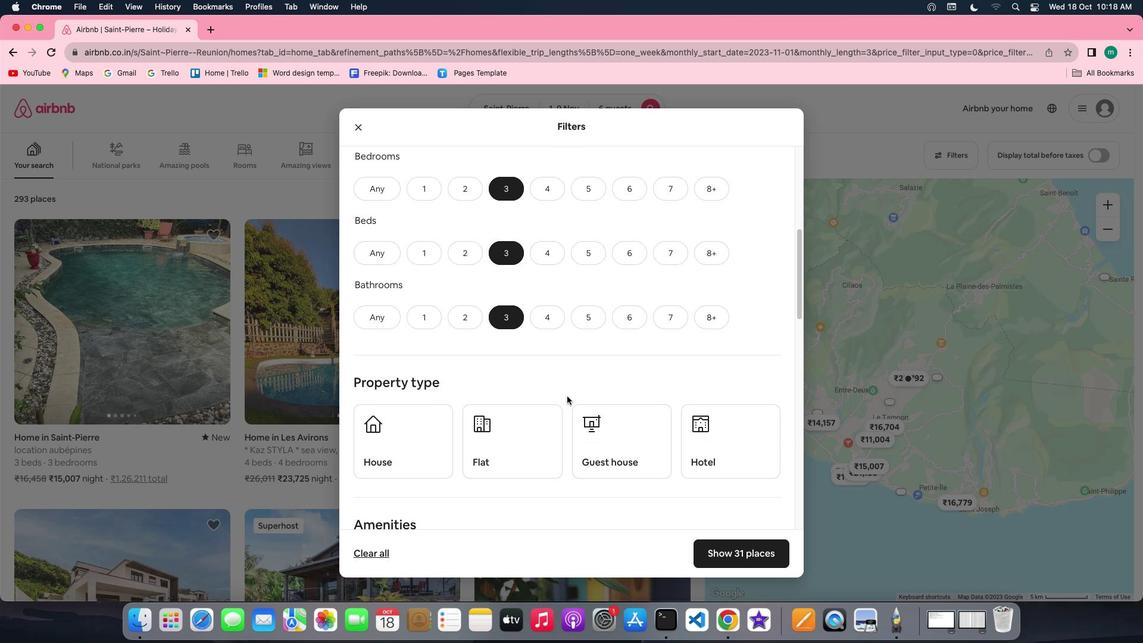 
Action: Mouse scrolled (567, 396) with delta (0, 0)
Screenshot: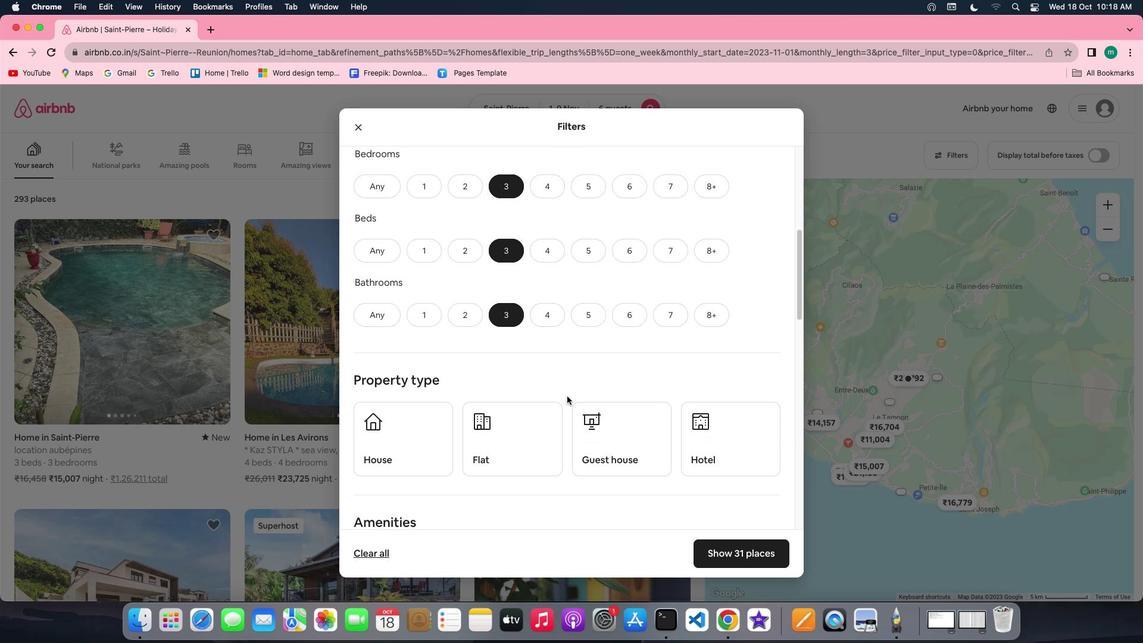 
Action: Mouse scrolled (567, 396) with delta (0, 0)
Screenshot: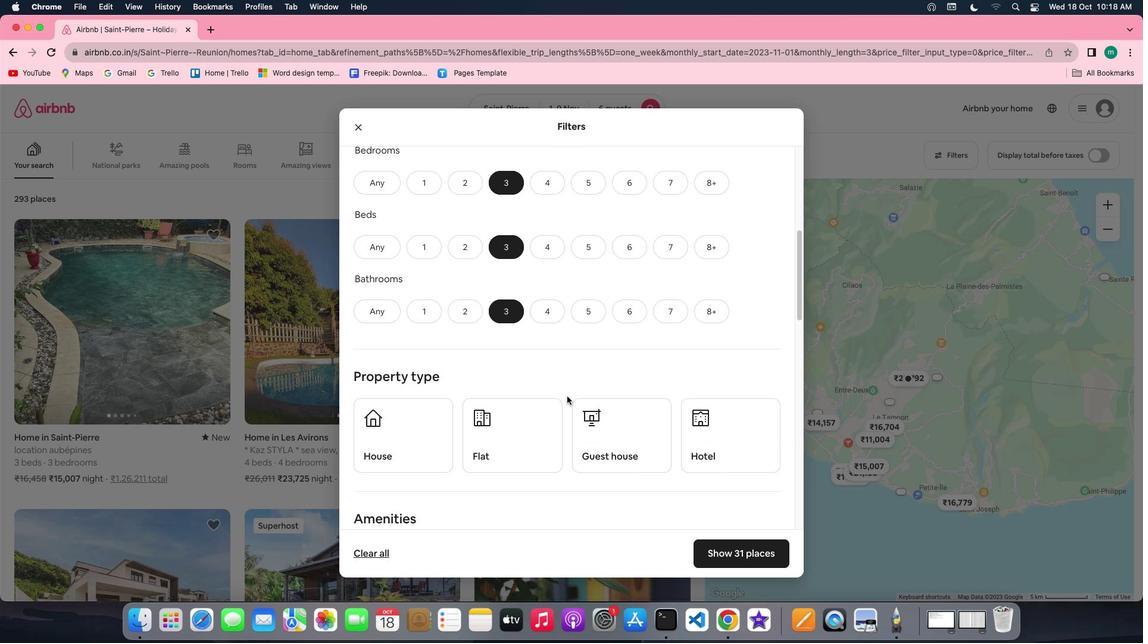 
Action: Mouse scrolled (567, 396) with delta (0, 0)
Screenshot: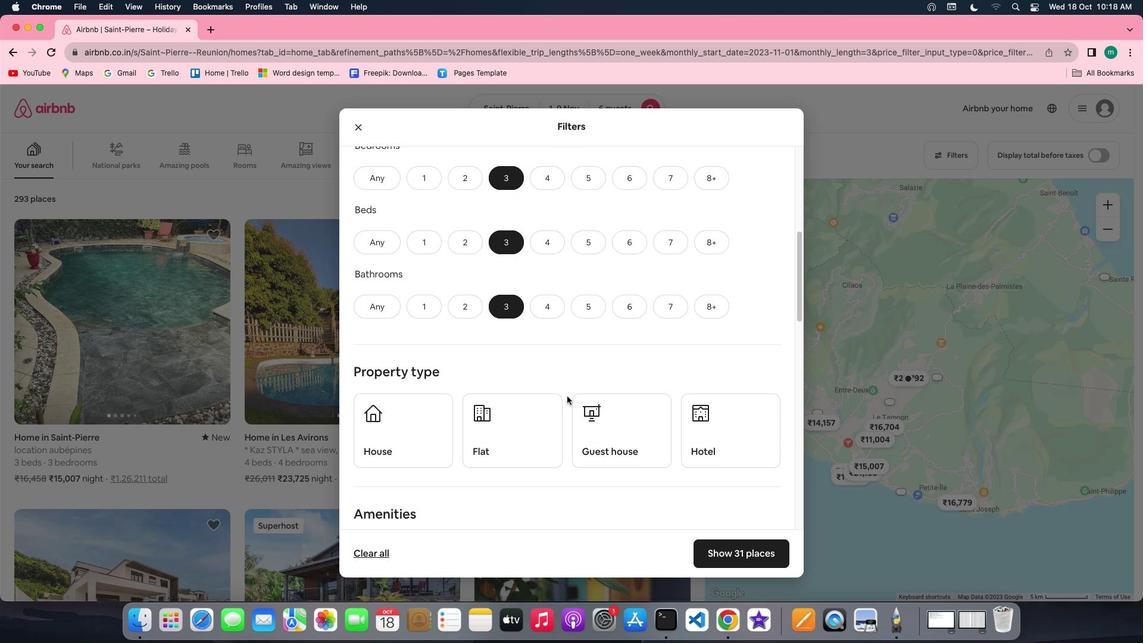 
Action: Mouse scrolled (567, 396) with delta (0, 0)
Screenshot: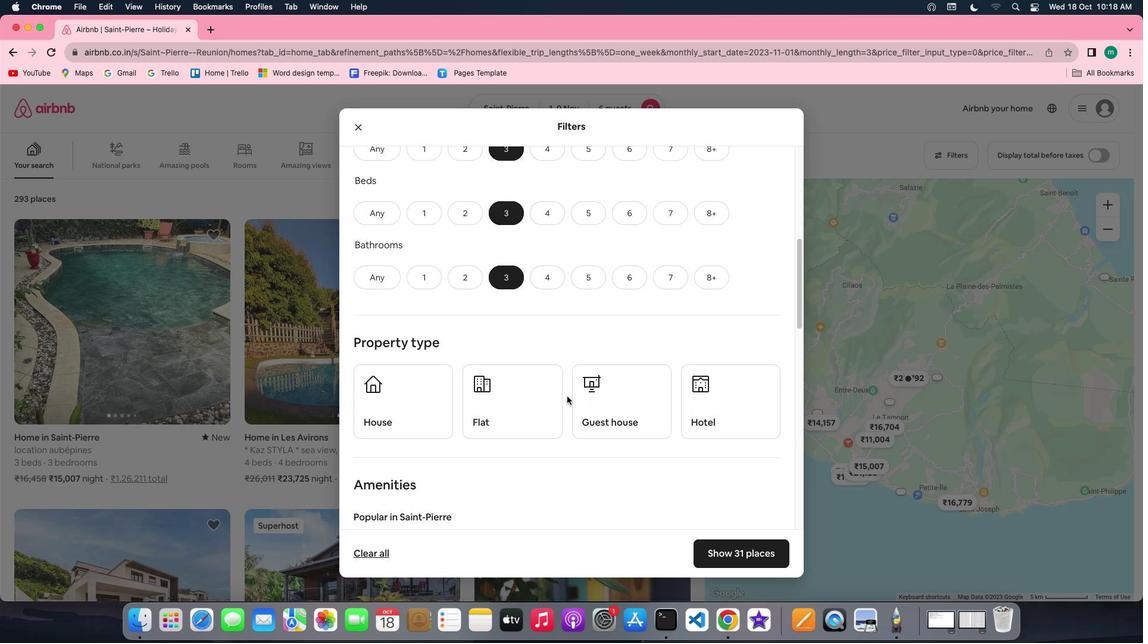 
Action: Mouse scrolled (567, 396) with delta (0, 0)
Screenshot: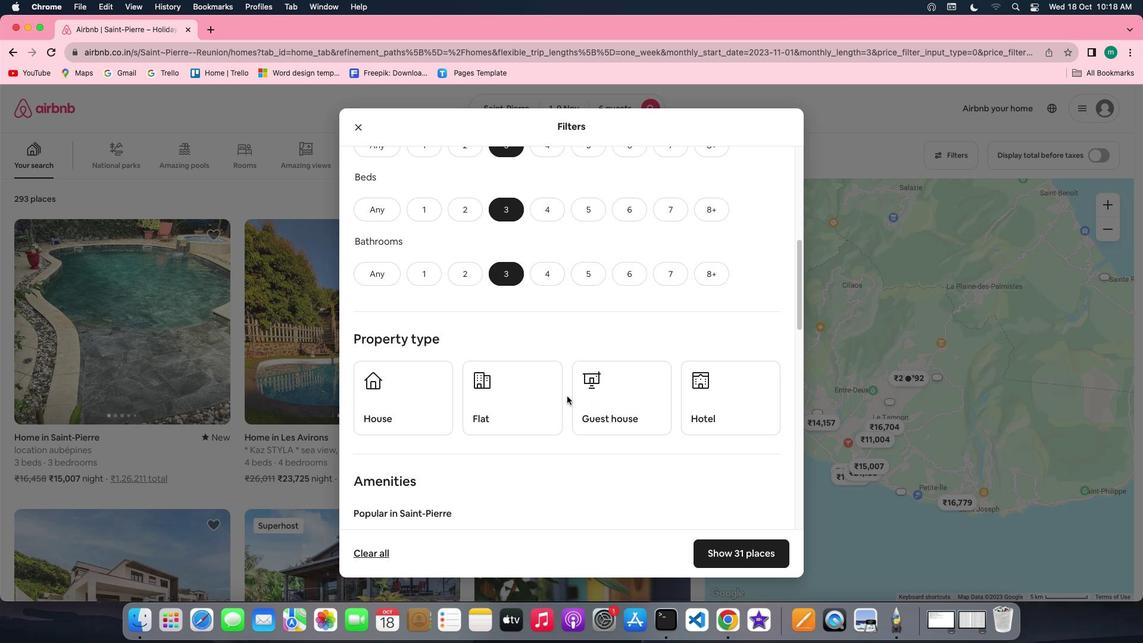 
Action: Mouse scrolled (567, 396) with delta (0, 0)
Screenshot: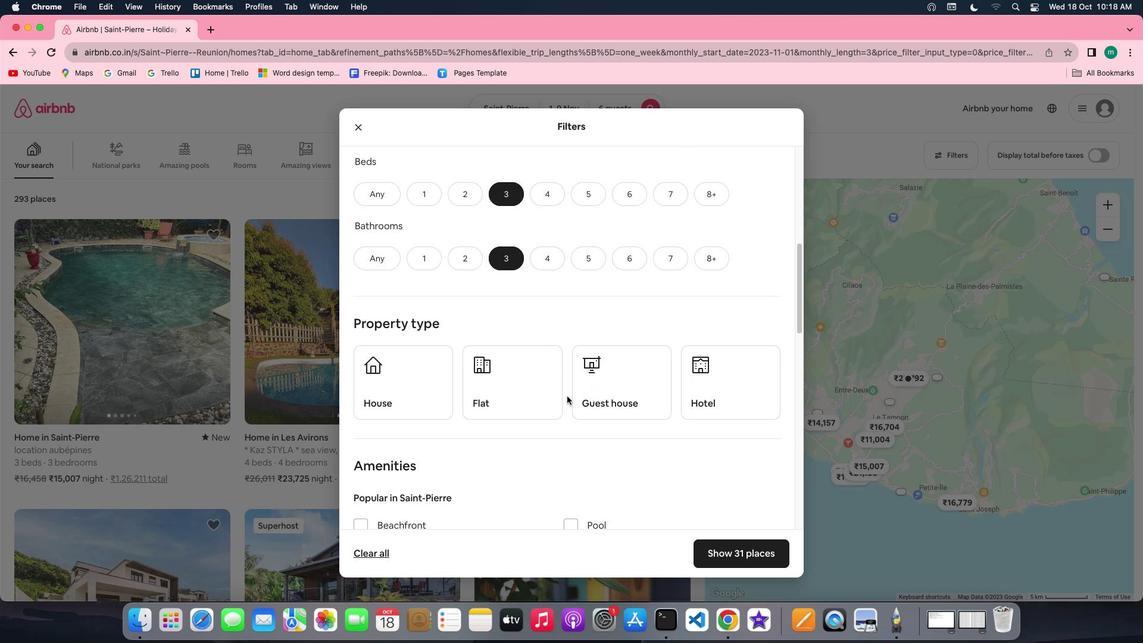 
Action: Mouse moved to (431, 358)
Screenshot: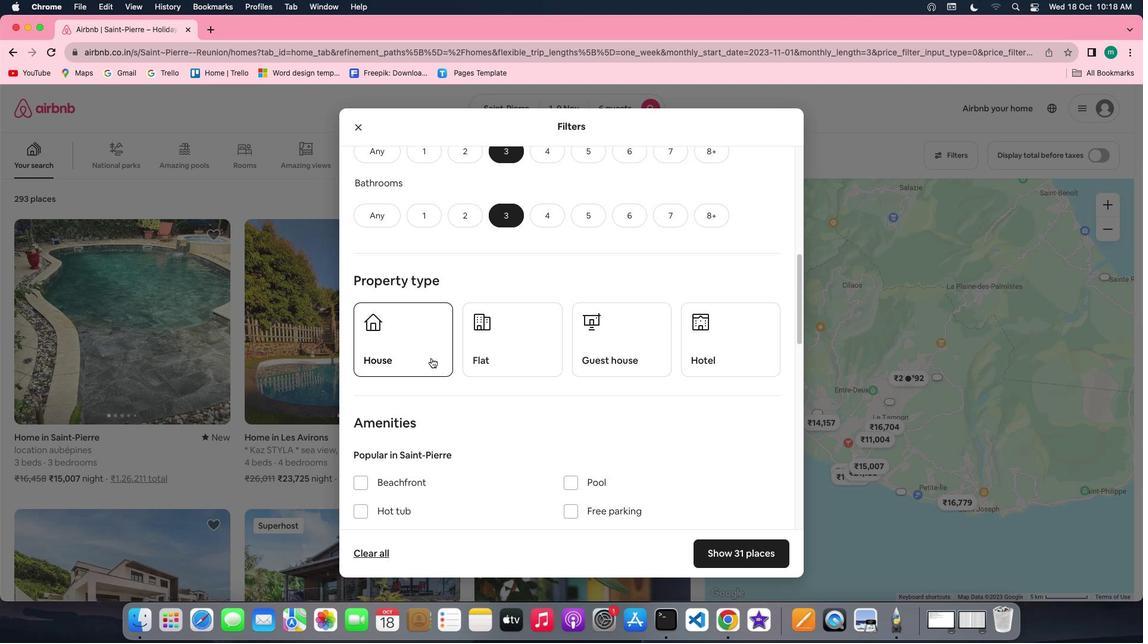 
Action: Mouse pressed left at (431, 358)
Screenshot: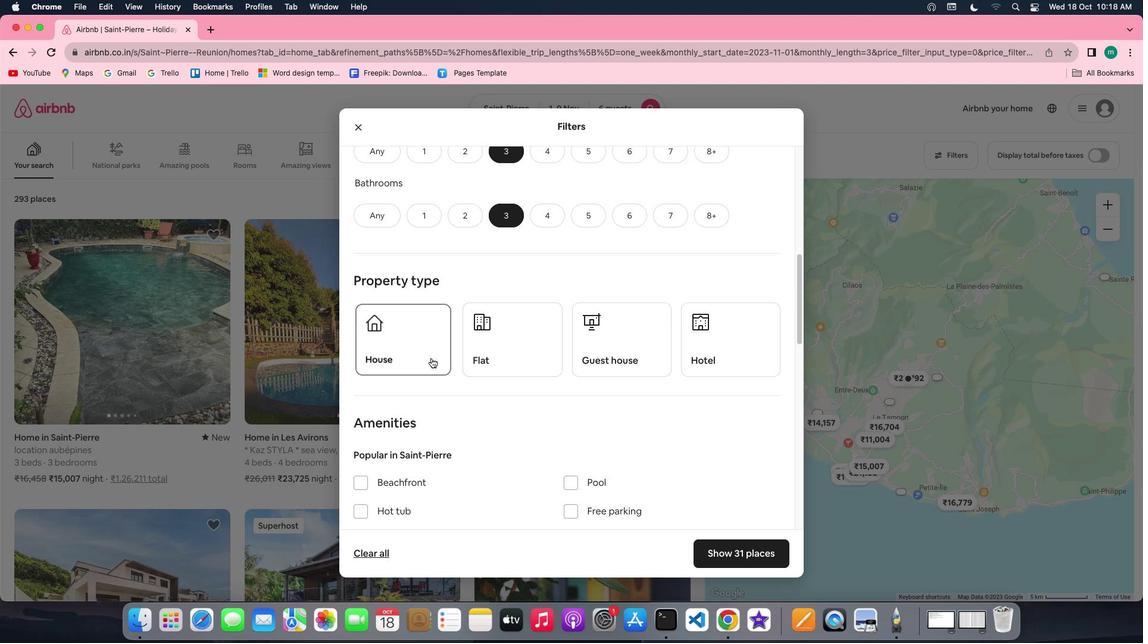 
Action: Mouse moved to (679, 419)
Screenshot: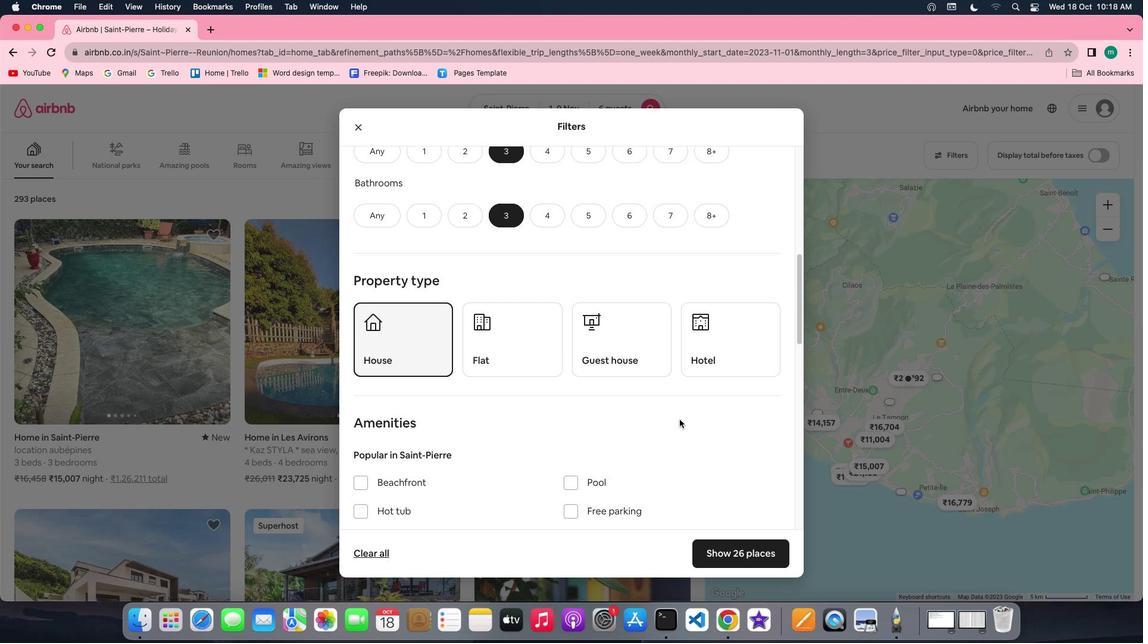 
Action: Mouse scrolled (679, 419) with delta (0, 0)
Screenshot: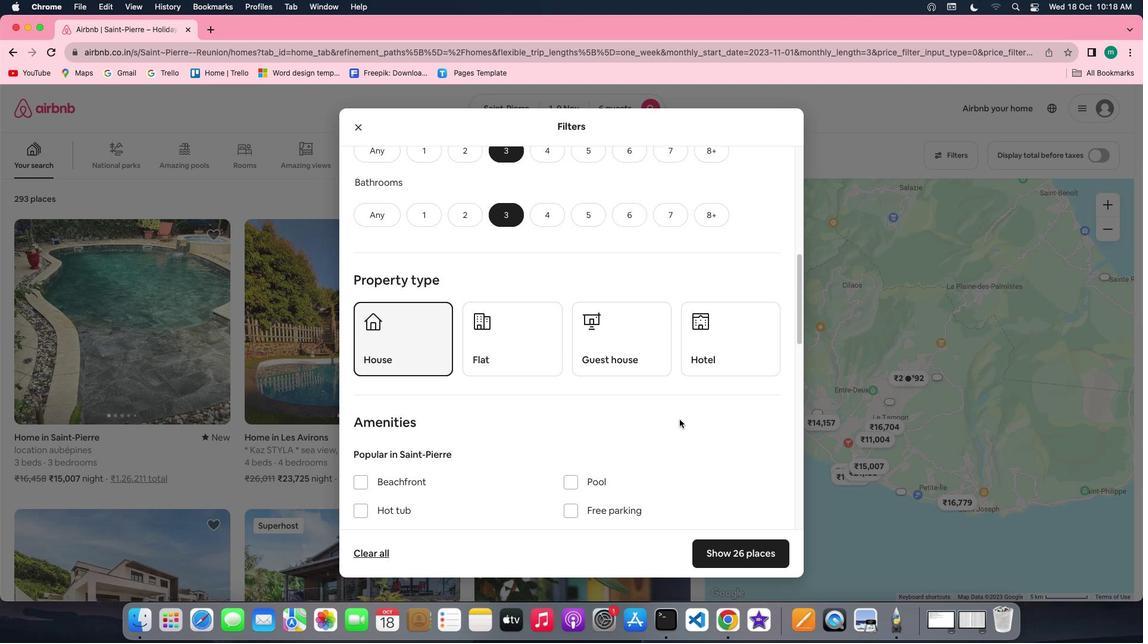
Action: Mouse scrolled (679, 419) with delta (0, 0)
Screenshot: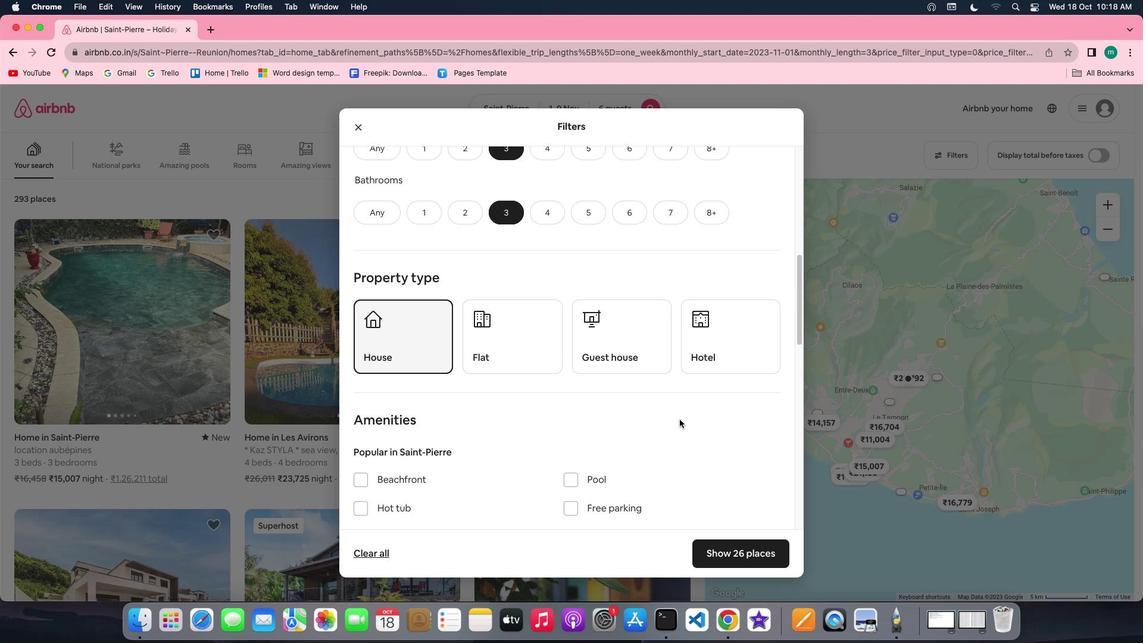 
Action: Mouse scrolled (679, 419) with delta (0, 0)
Screenshot: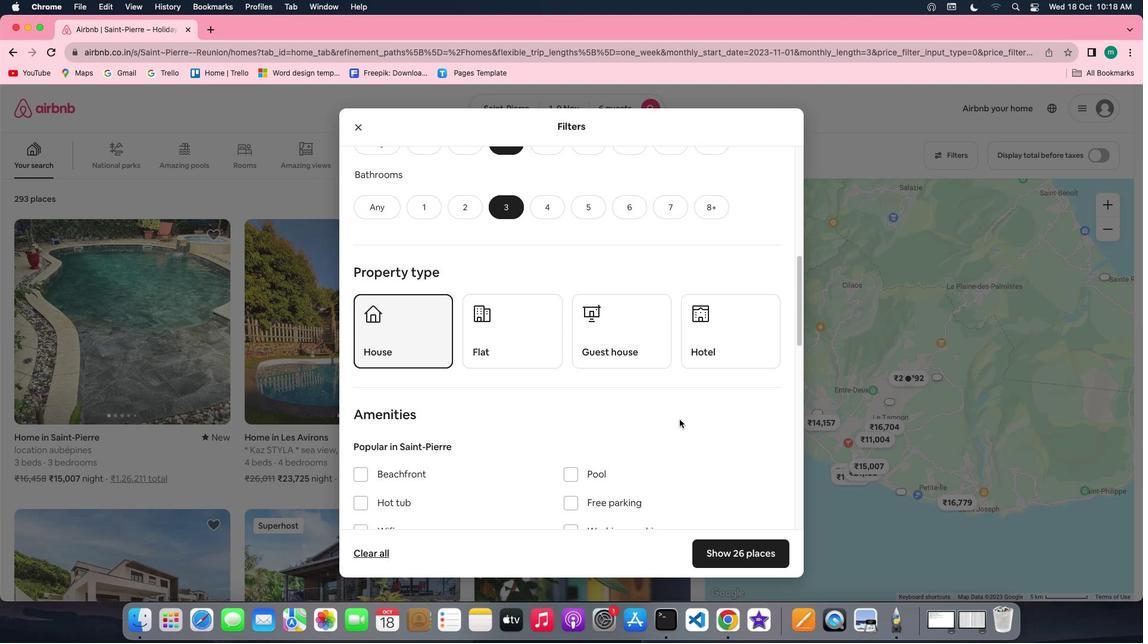 
Action: Mouse scrolled (679, 419) with delta (0, 0)
Screenshot: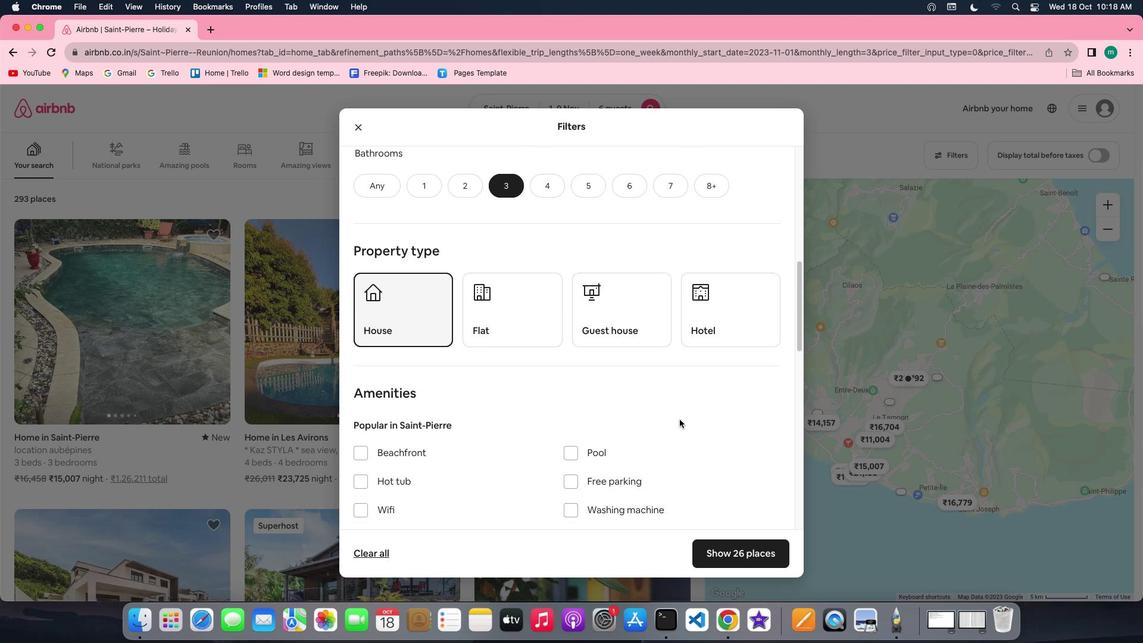 
Action: Mouse scrolled (679, 419) with delta (0, 0)
Screenshot: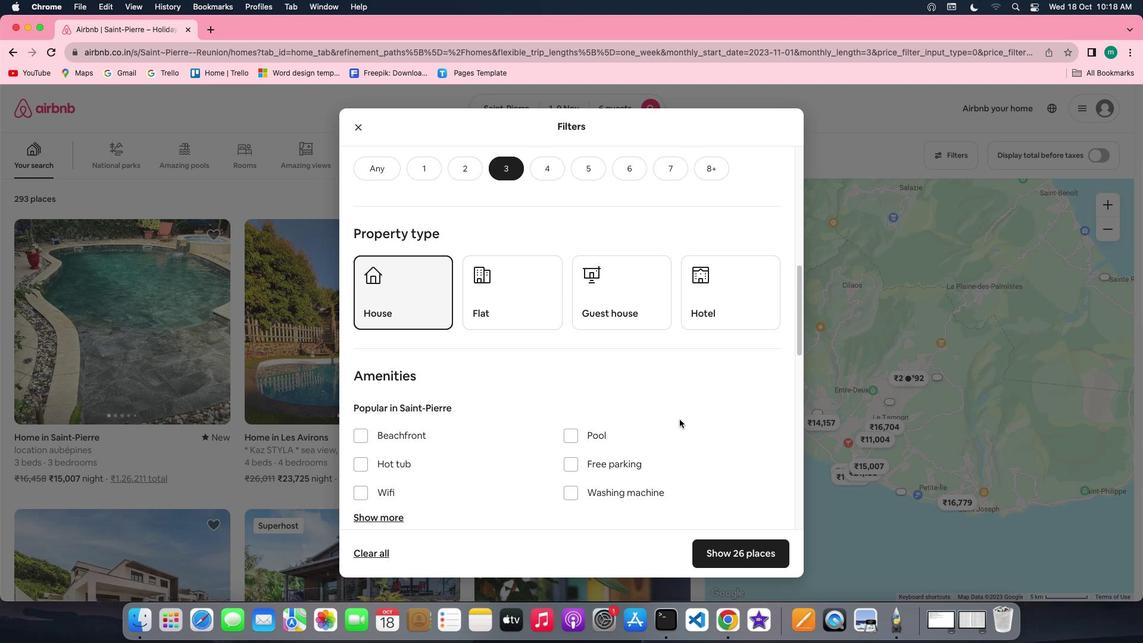 
Action: Mouse scrolled (679, 419) with delta (0, 0)
Screenshot: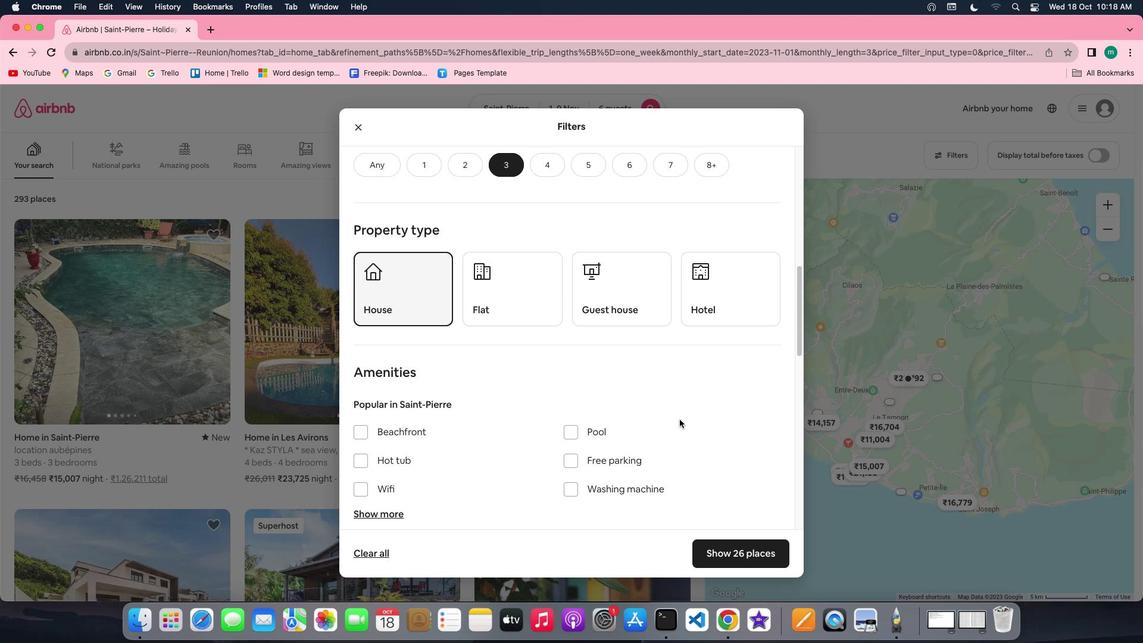 
Action: Mouse scrolled (679, 419) with delta (0, 0)
Screenshot: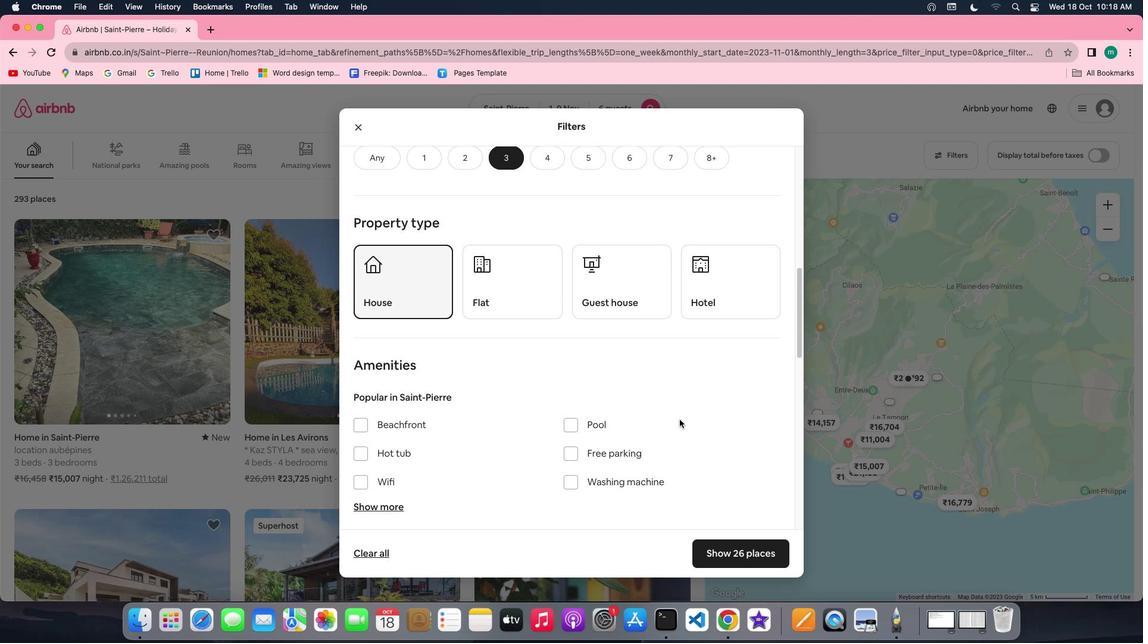 
Action: Mouse scrolled (679, 419) with delta (0, 0)
Screenshot: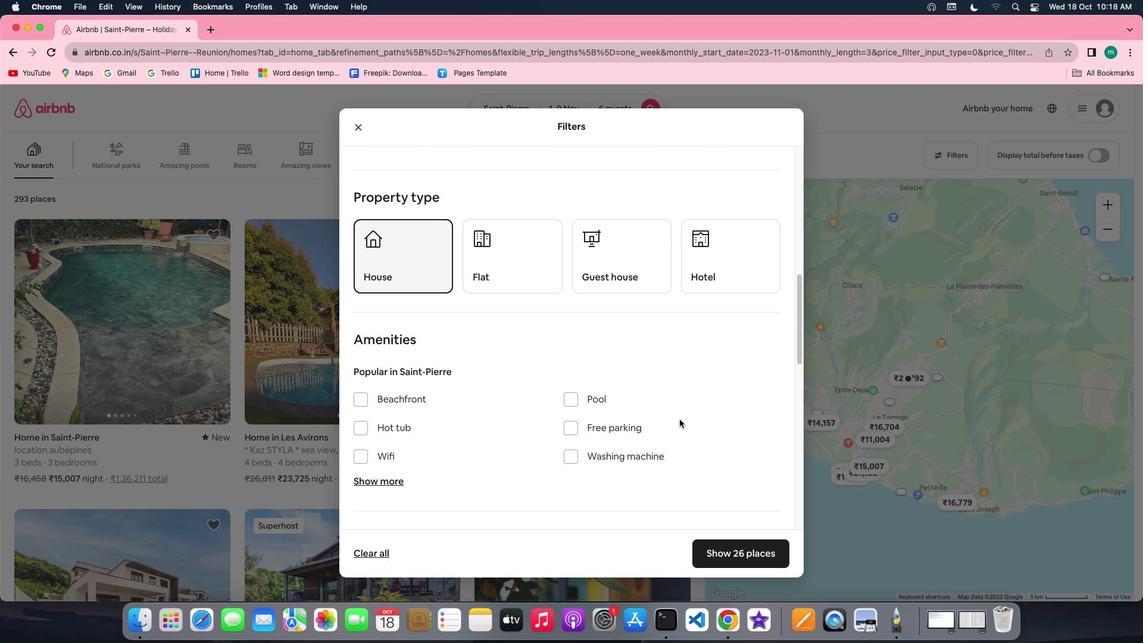 
Action: Mouse scrolled (679, 419) with delta (0, 0)
Screenshot: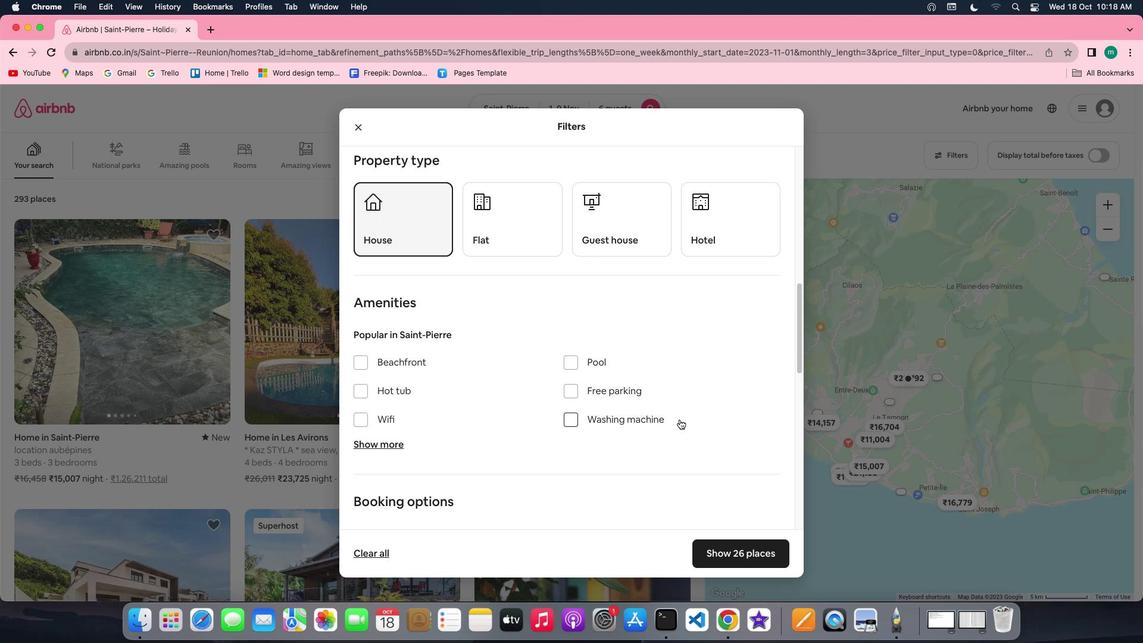 
Action: Mouse scrolled (679, 419) with delta (0, 0)
Screenshot: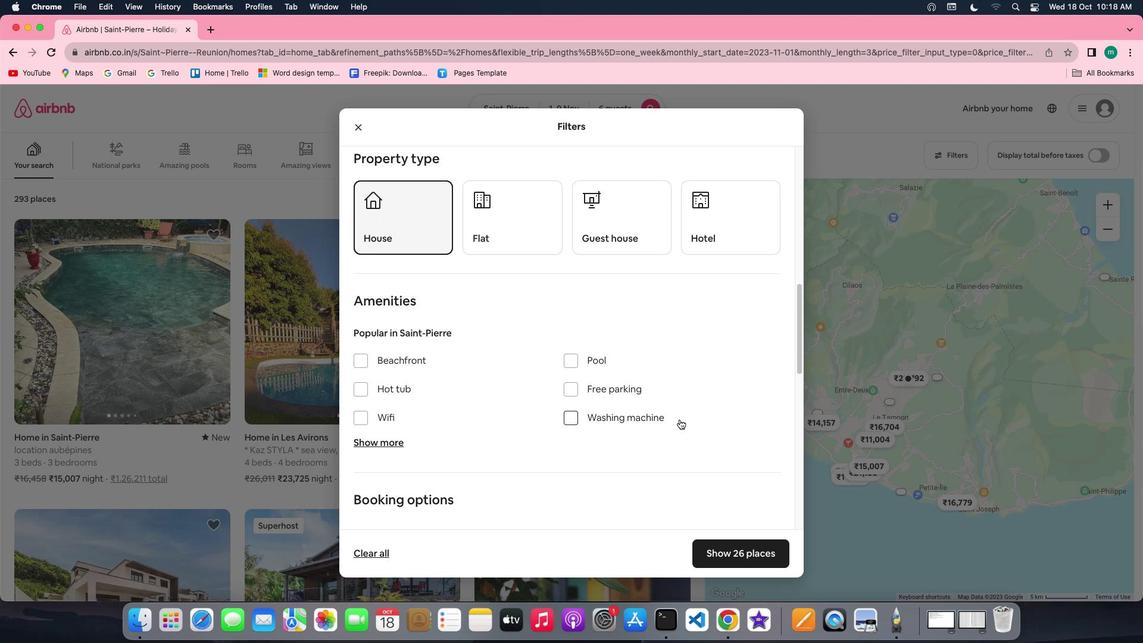 
Action: Mouse scrolled (679, 419) with delta (0, 0)
Screenshot: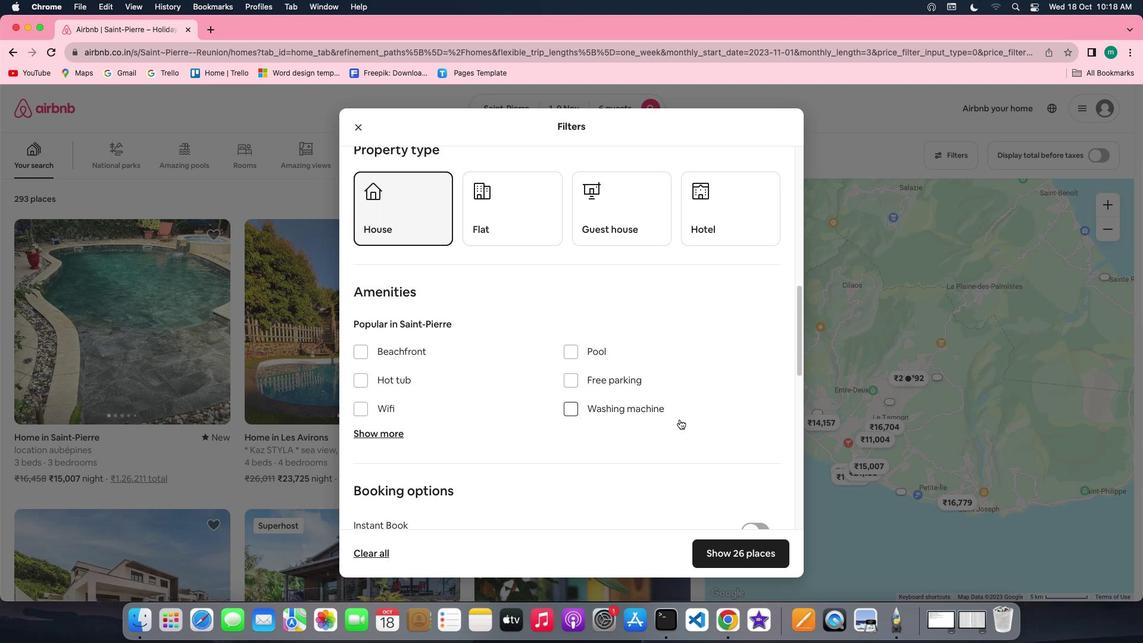 
Action: Mouse scrolled (679, 419) with delta (0, 0)
Screenshot: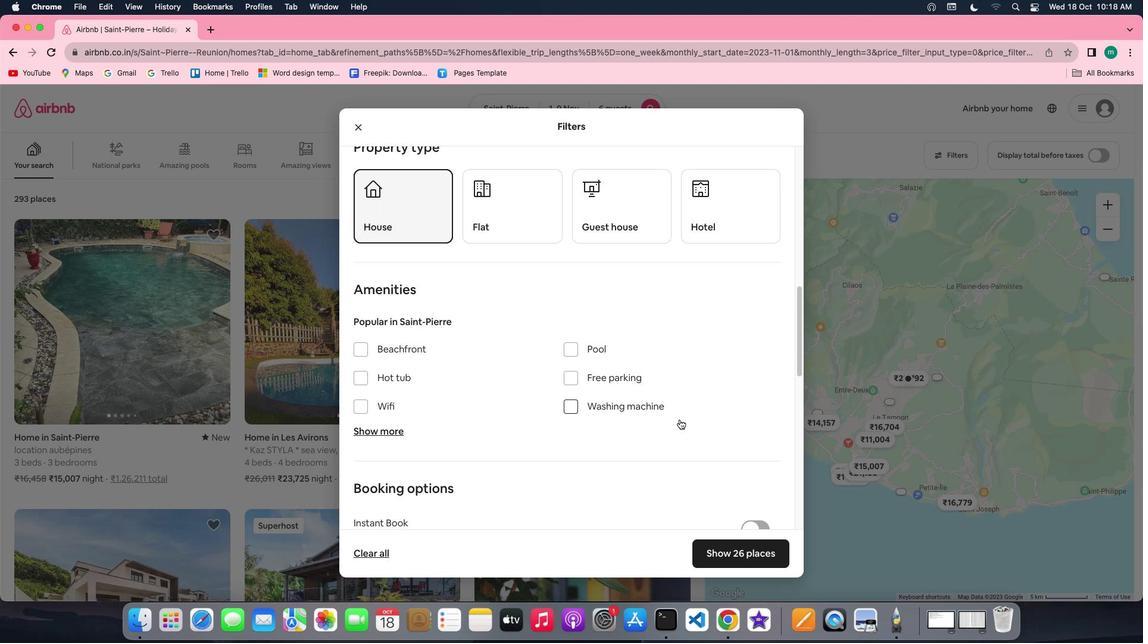 
Action: Mouse scrolled (679, 419) with delta (0, 0)
Screenshot: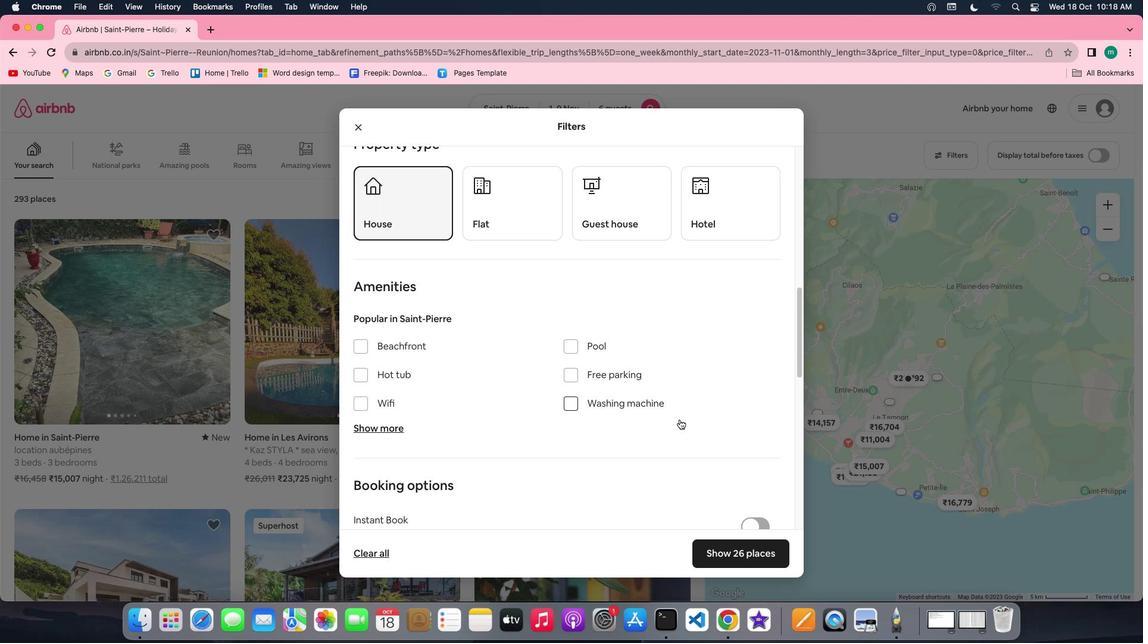 
Action: Mouse scrolled (679, 419) with delta (0, 0)
Screenshot: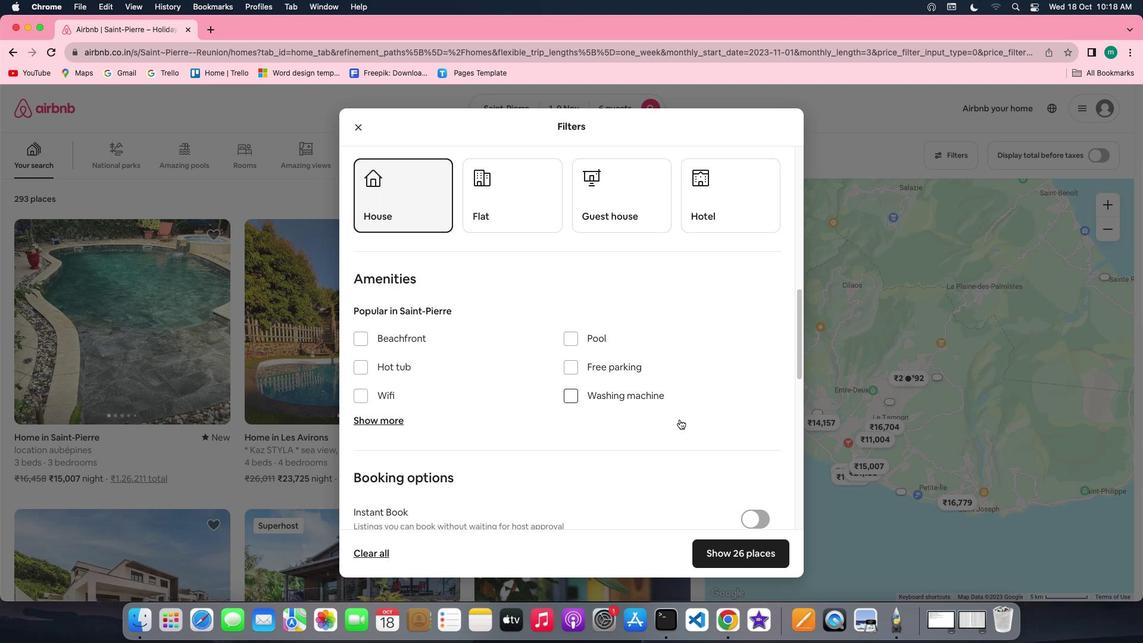 
Action: Mouse scrolled (679, 419) with delta (0, 0)
Screenshot: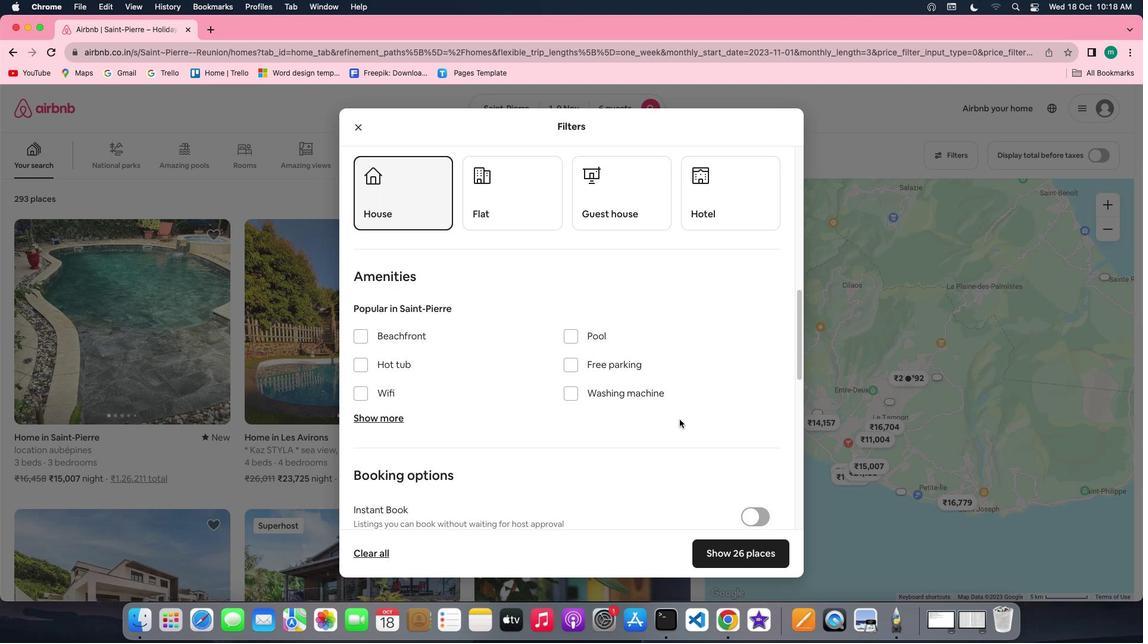 
Action: Mouse scrolled (679, 419) with delta (0, 0)
Screenshot: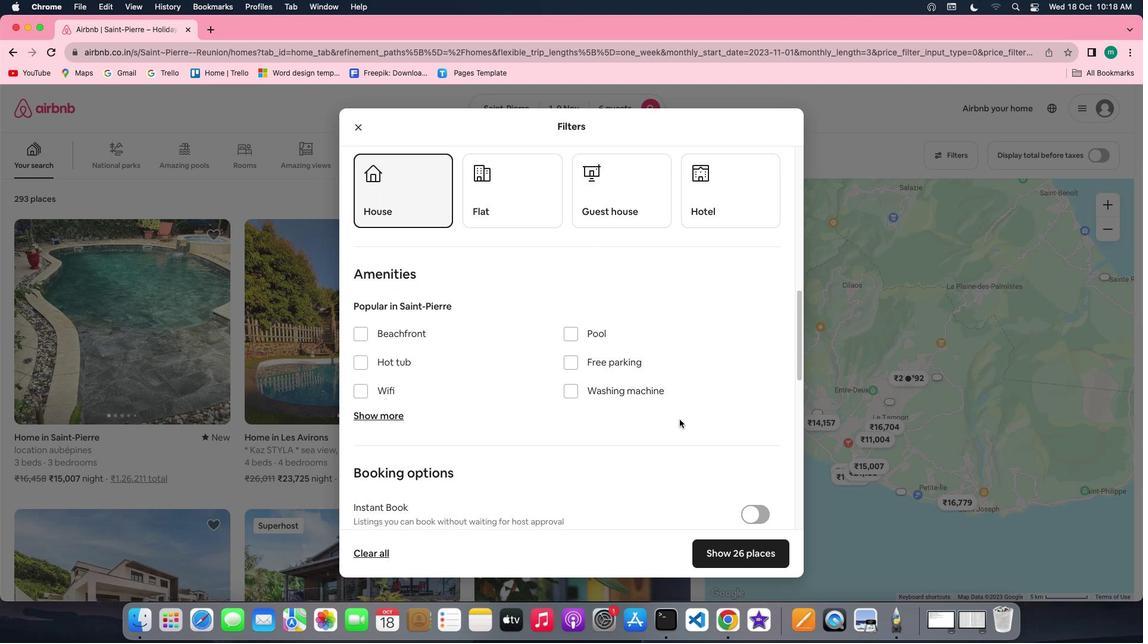
Action: Mouse scrolled (679, 419) with delta (0, 0)
Screenshot: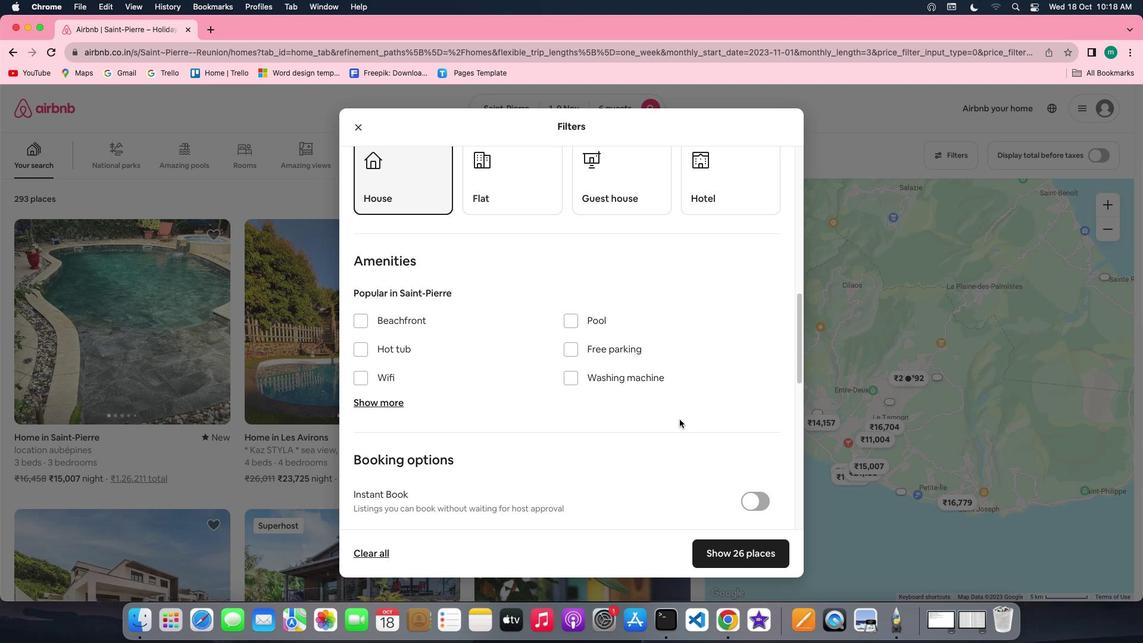 
Action: Mouse scrolled (679, 419) with delta (0, 0)
Screenshot: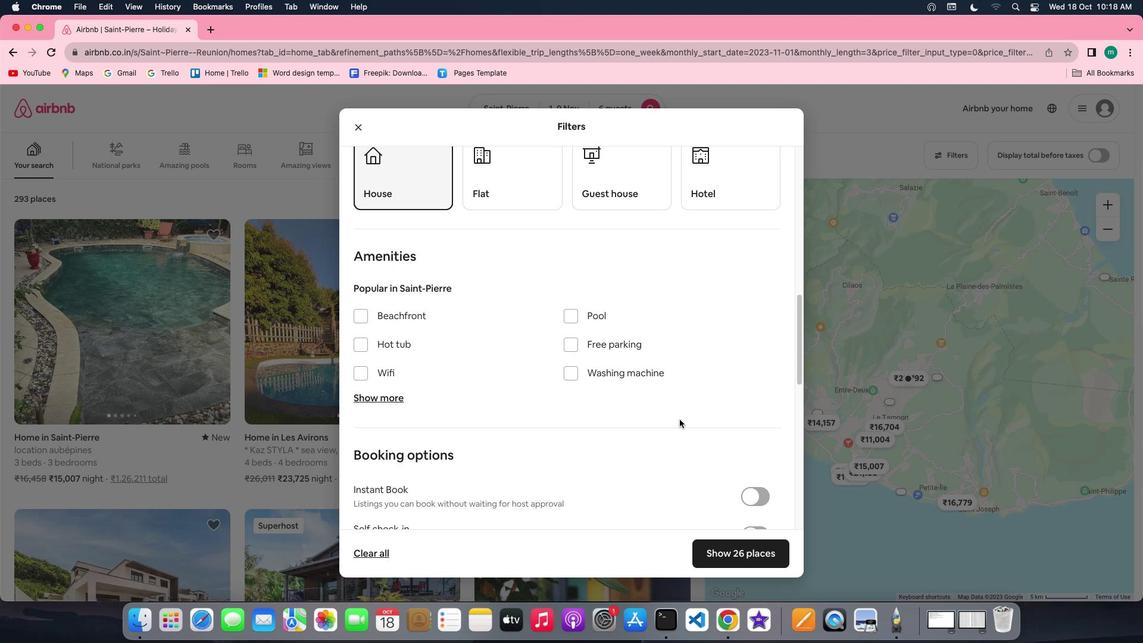 
Action: Mouse scrolled (679, 419) with delta (0, 0)
Screenshot: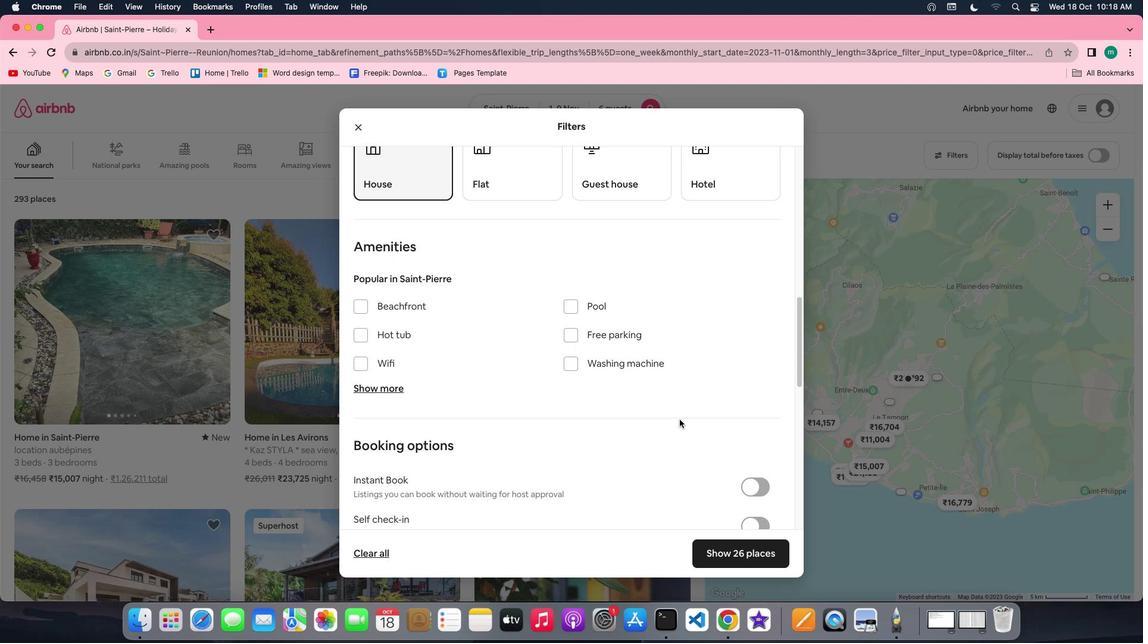 
Action: Mouse scrolled (679, 419) with delta (0, -1)
Screenshot: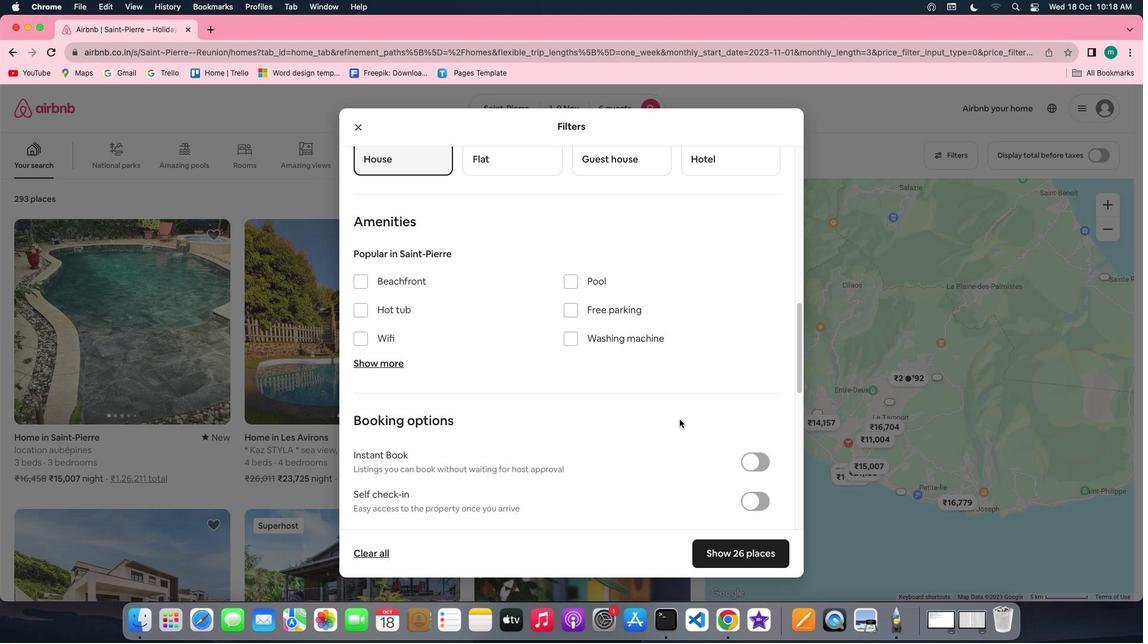 
Action: Mouse scrolled (679, 419) with delta (0, 0)
Screenshot: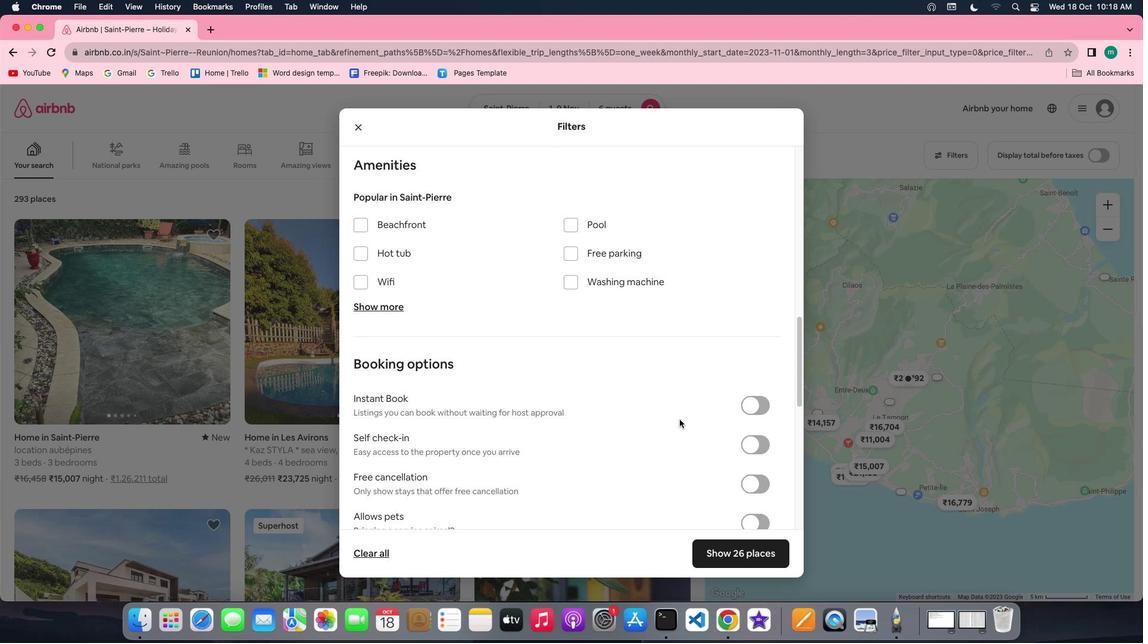 
Action: Mouse scrolled (679, 419) with delta (0, 0)
Screenshot: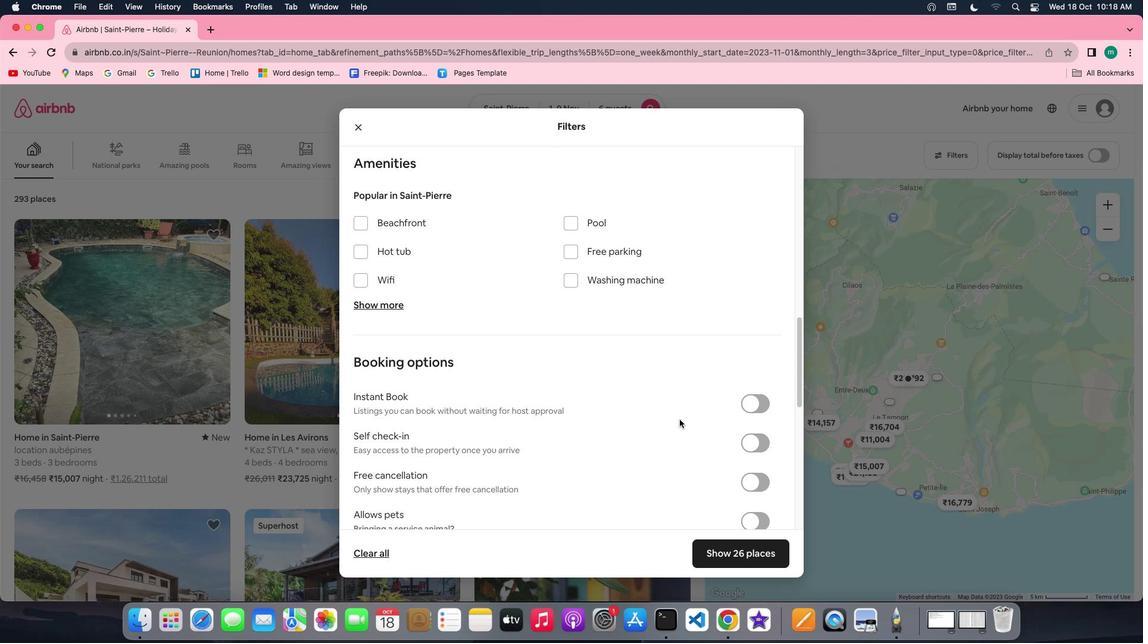 
Action: Mouse scrolled (679, 419) with delta (0, 0)
Screenshot: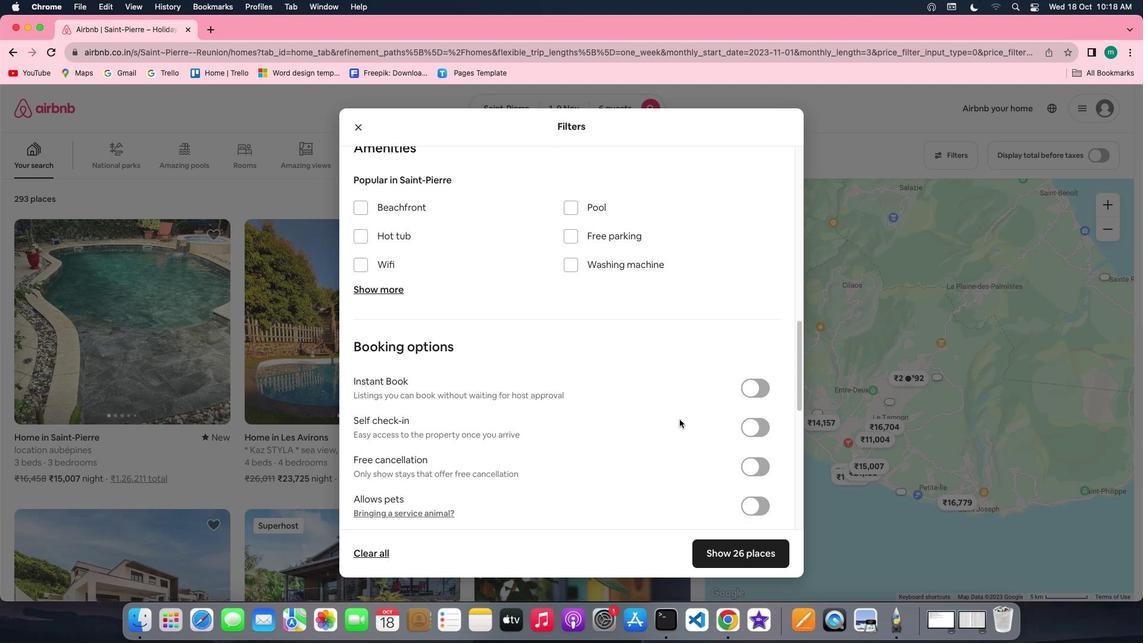 
Action: Mouse scrolled (679, 419) with delta (0, 0)
Screenshot: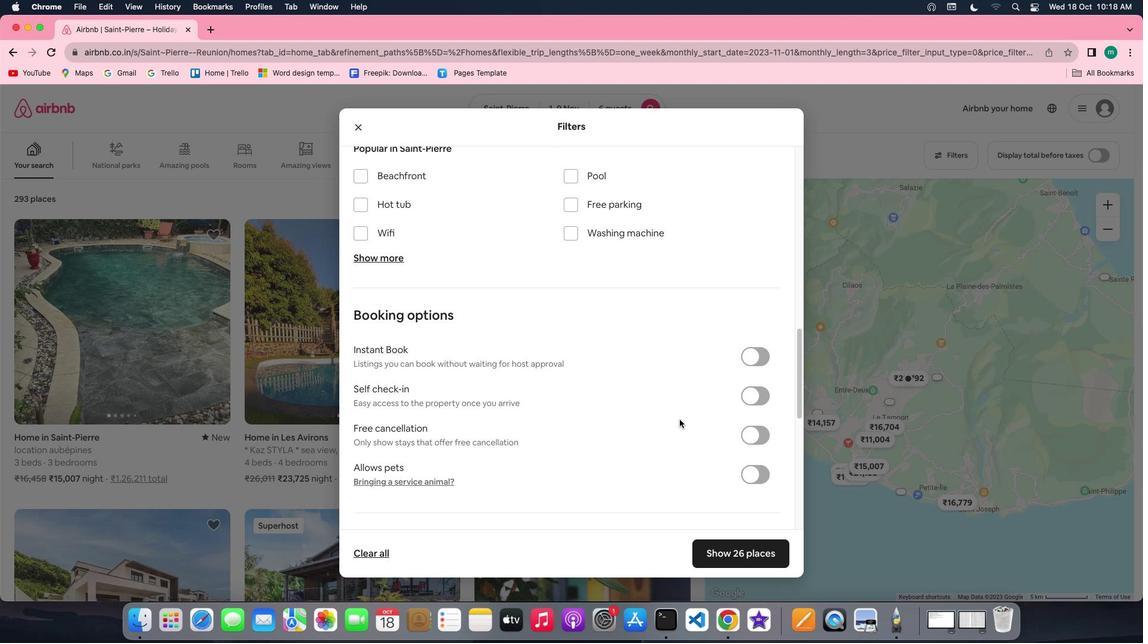 
Action: Mouse scrolled (679, 419) with delta (0, 0)
Screenshot: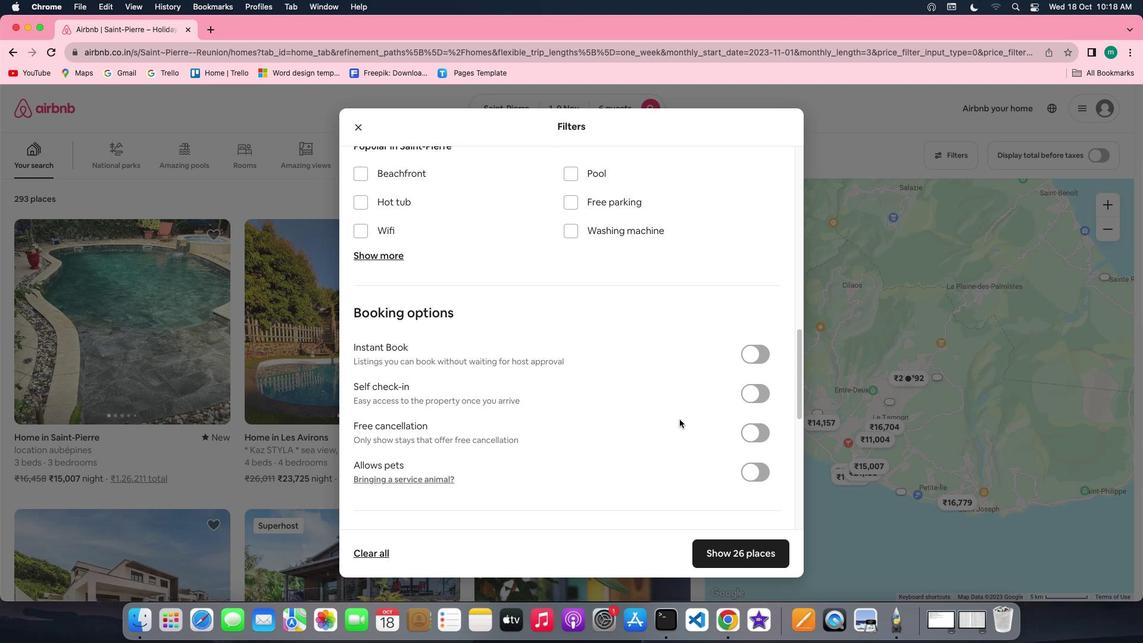 
Action: Mouse scrolled (679, 419) with delta (0, 0)
Screenshot: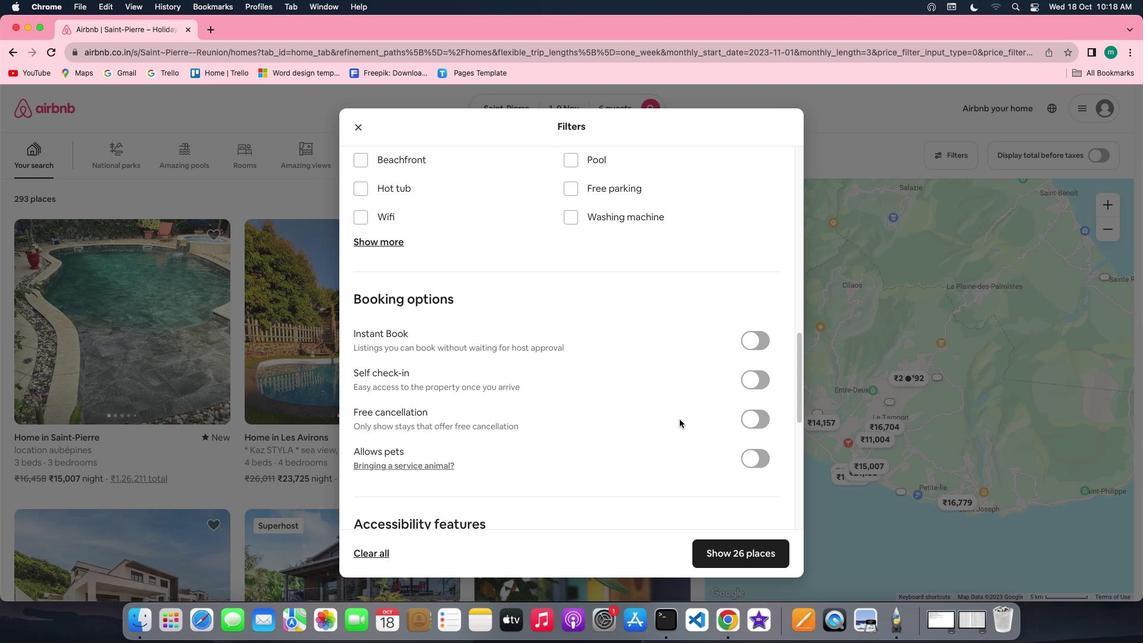 
Action: Mouse moved to (757, 349)
Screenshot: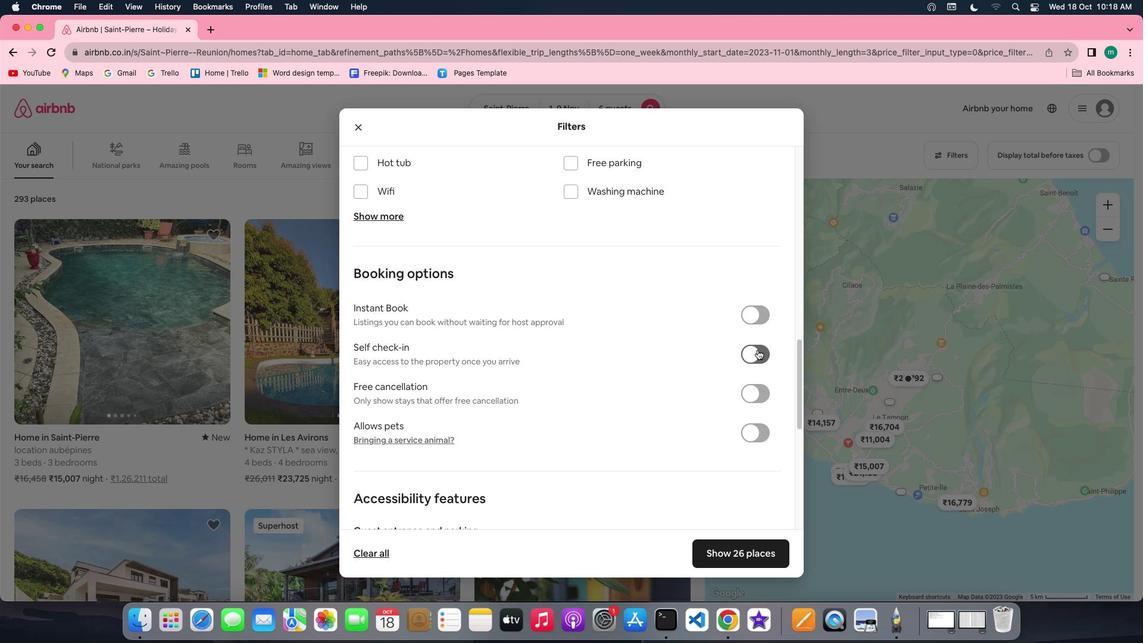
Action: Mouse pressed left at (757, 349)
Screenshot: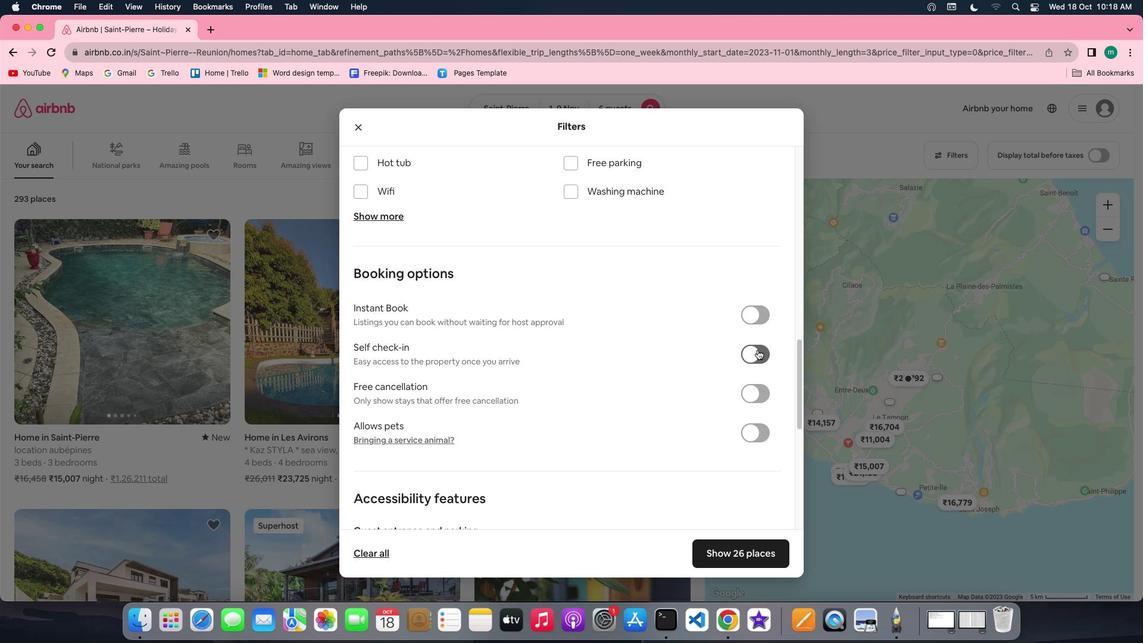
Action: Mouse moved to (706, 400)
Screenshot: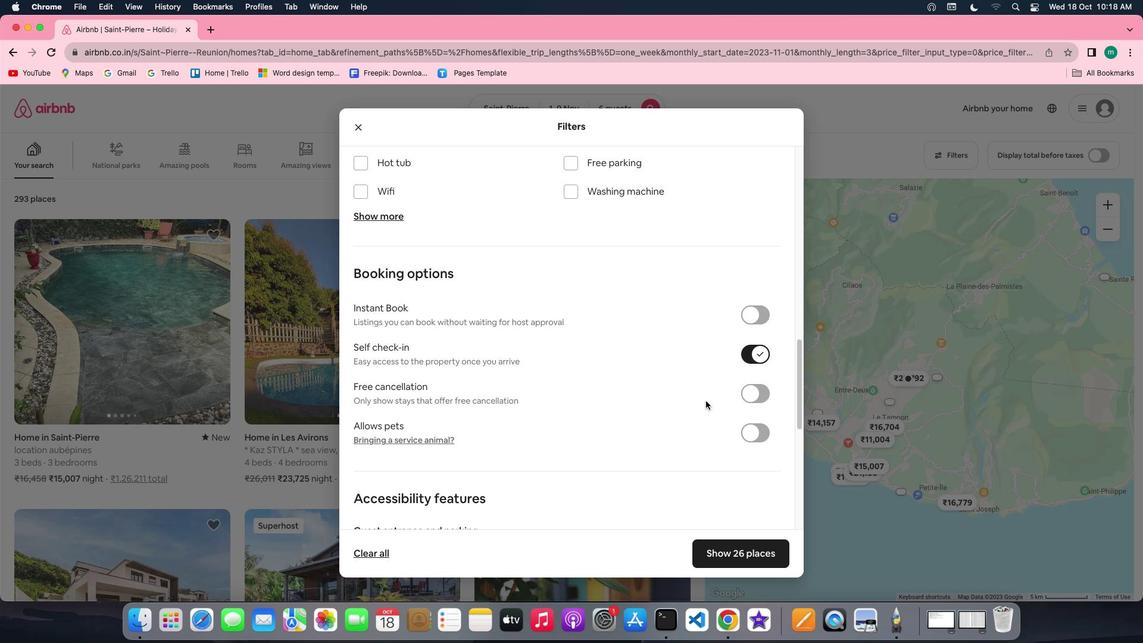 
Action: Mouse scrolled (706, 400) with delta (0, 0)
Screenshot: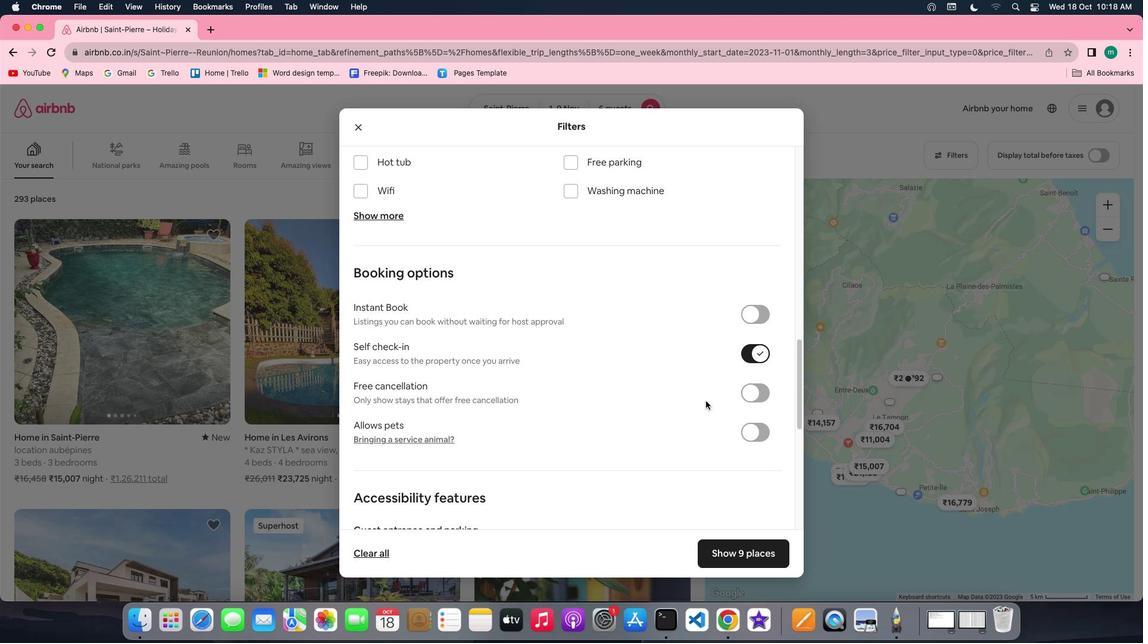 
Action: Mouse scrolled (706, 400) with delta (0, 0)
Screenshot: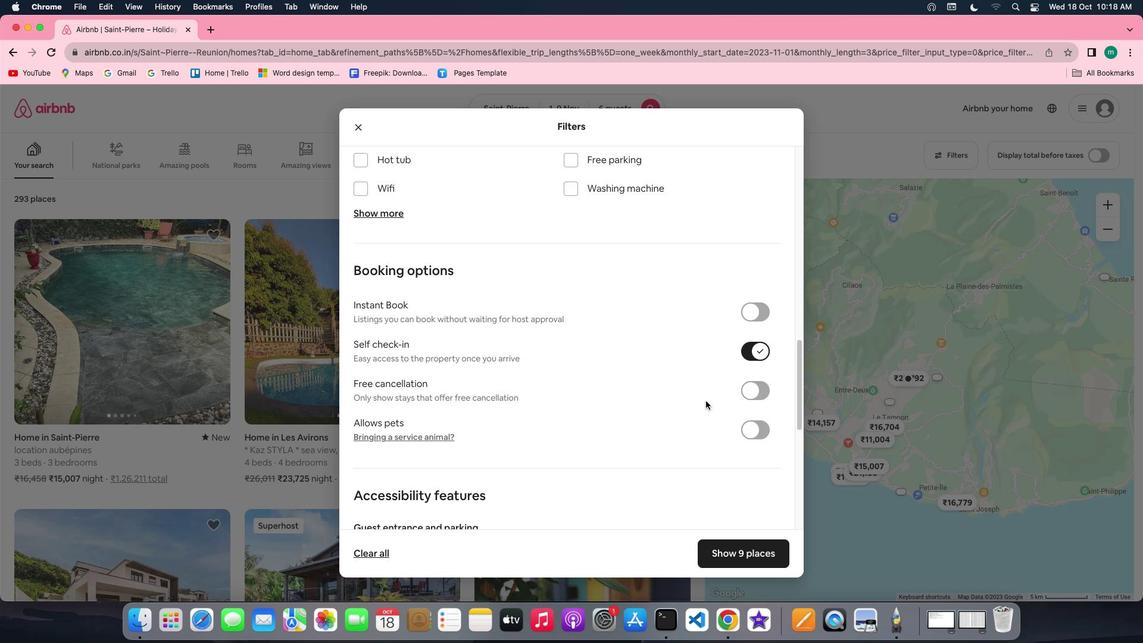 
Action: Mouse scrolled (706, 400) with delta (0, 0)
Screenshot: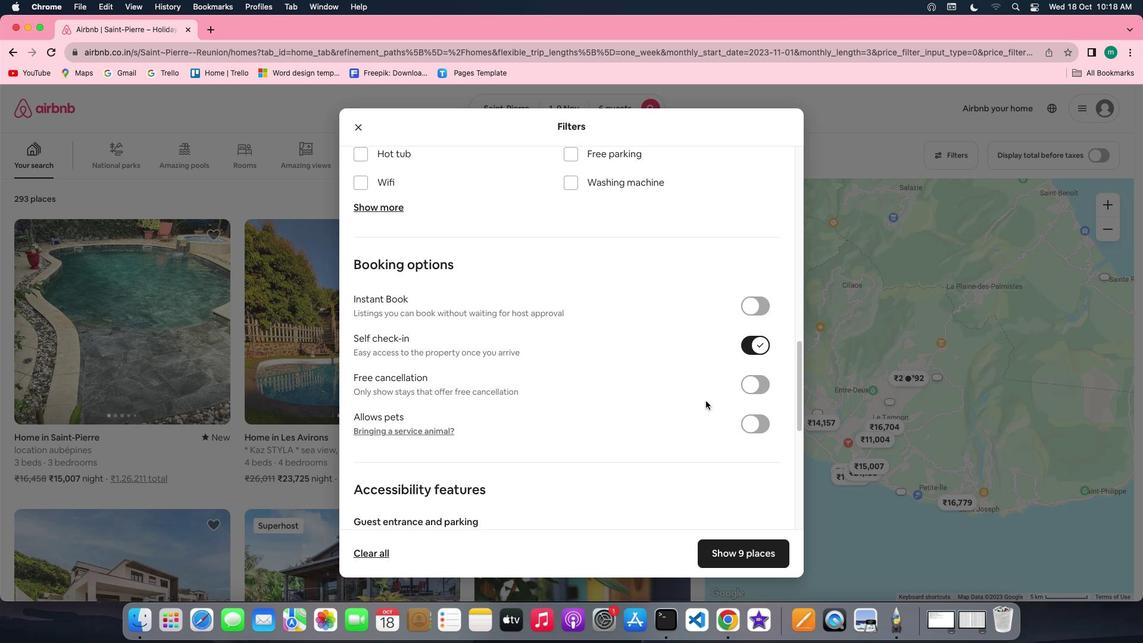 
Action: Mouse scrolled (706, 400) with delta (0, 0)
Screenshot: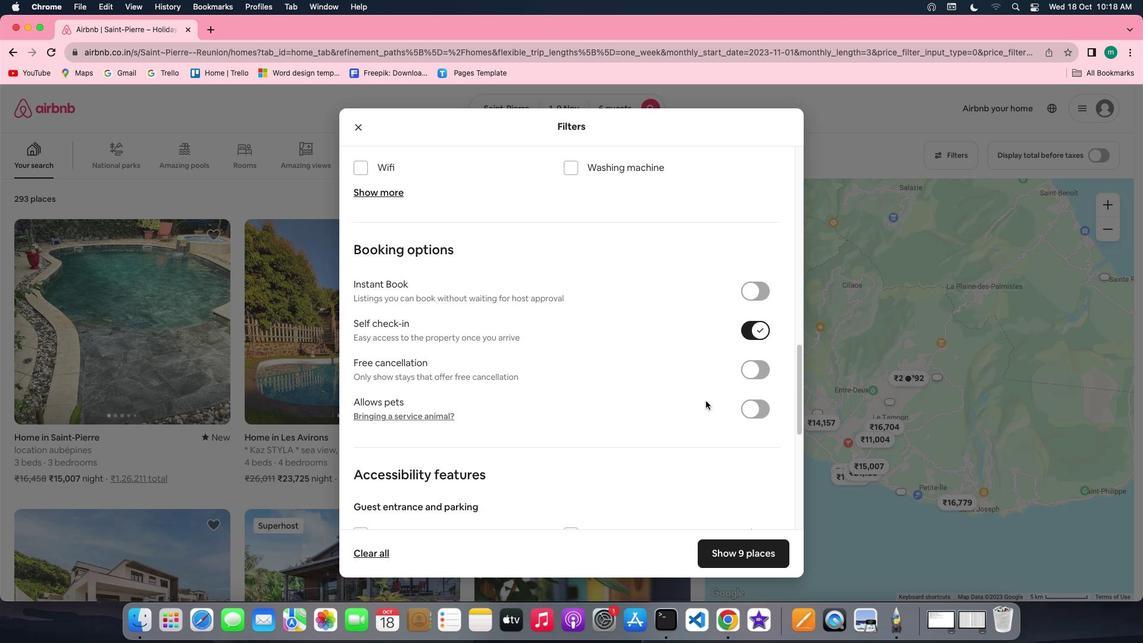 
Action: Mouse scrolled (706, 400) with delta (0, 0)
Screenshot: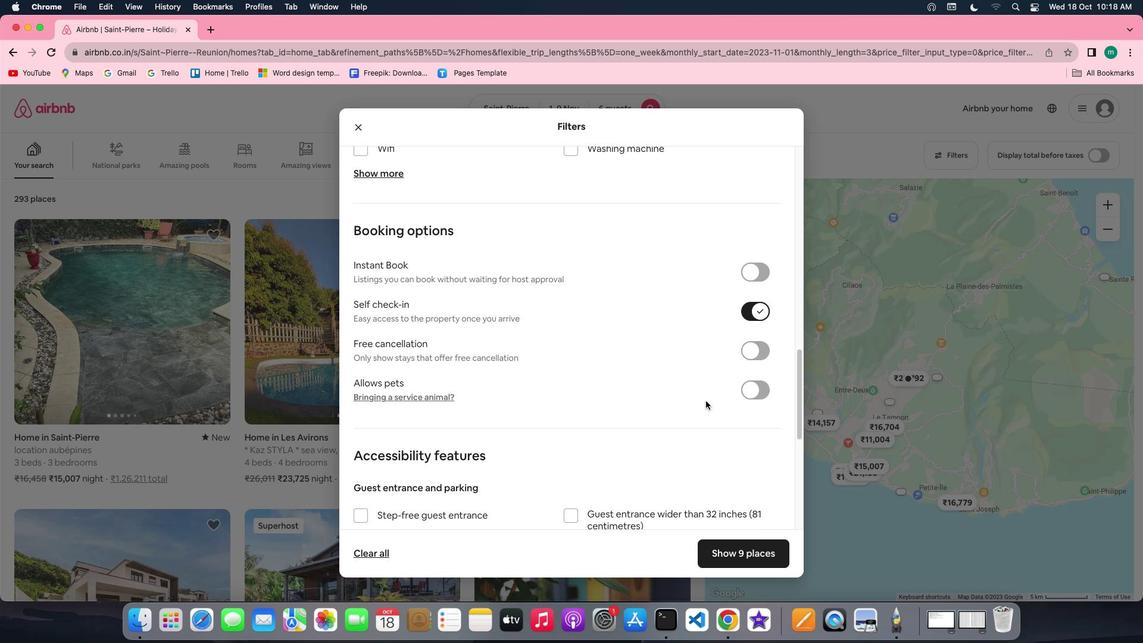 
Action: Mouse scrolled (706, 400) with delta (0, 0)
Screenshot: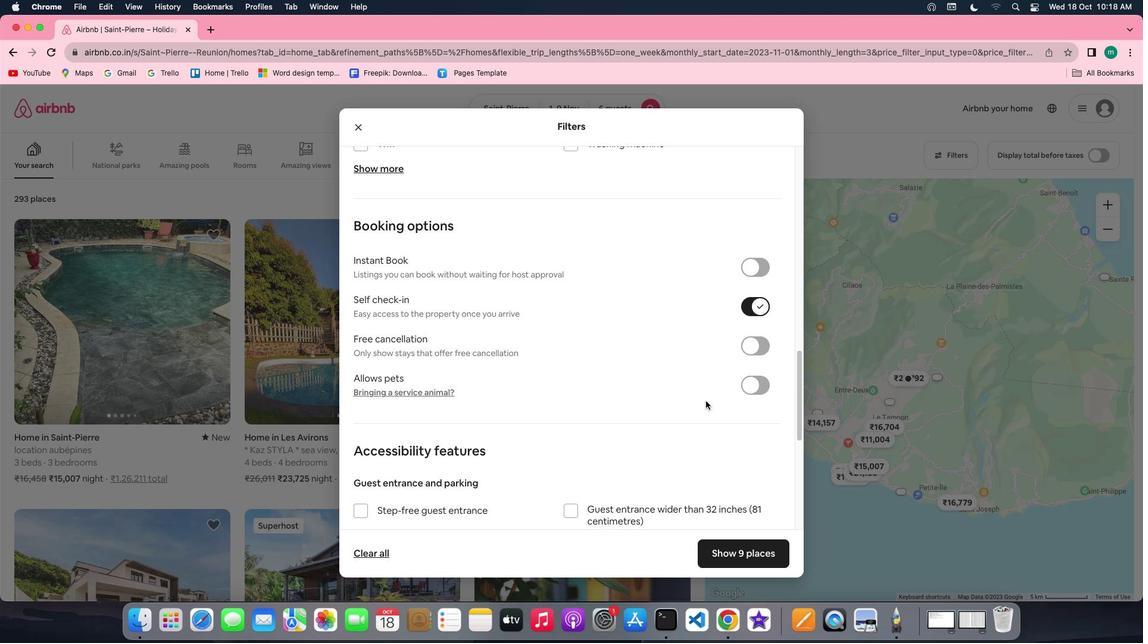 
Action: Mouse scrolled (706, 400) with delta (0, 0)
Screenshot: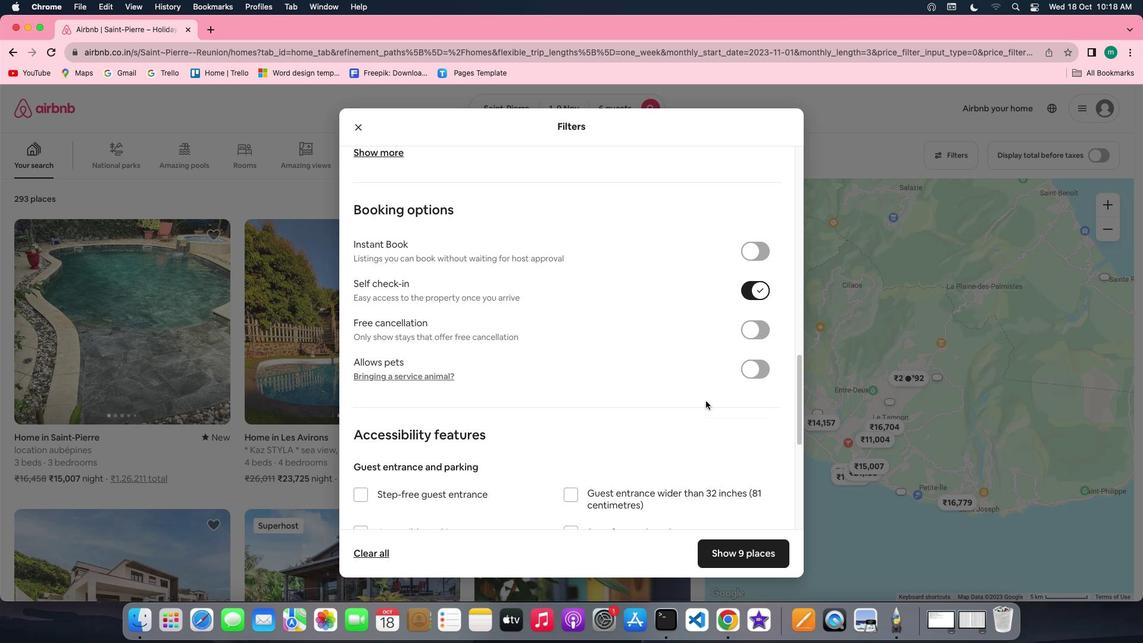 
Action: Mouse scrolled (706, 400) with delta (0, -1)
Screenshot: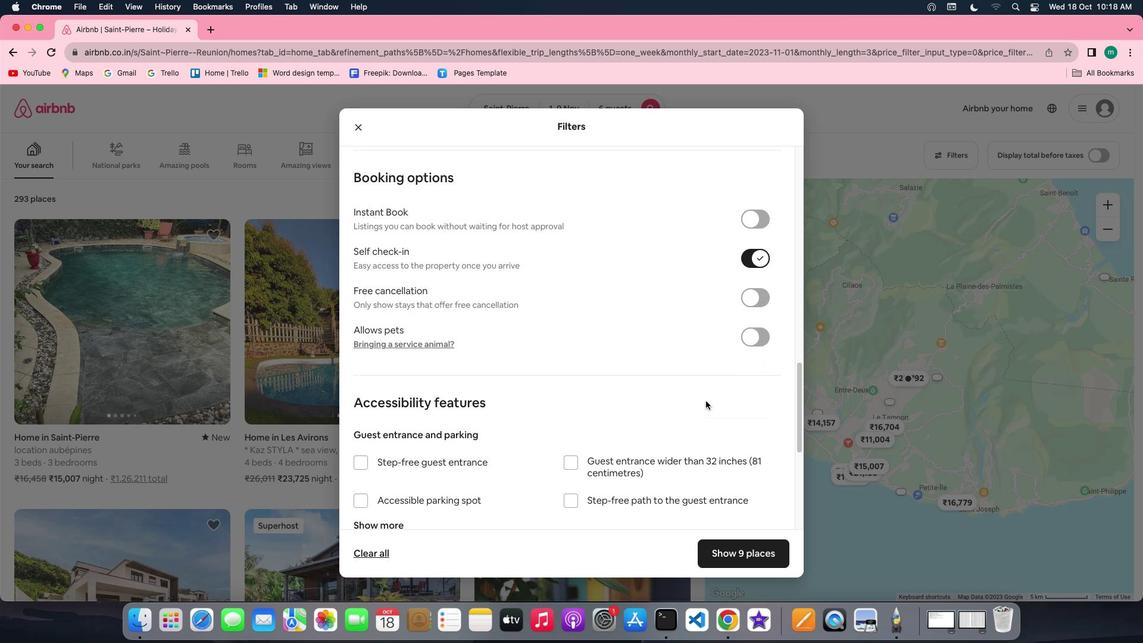 
Action: Mouse moved to (724, 516)
Screenshot: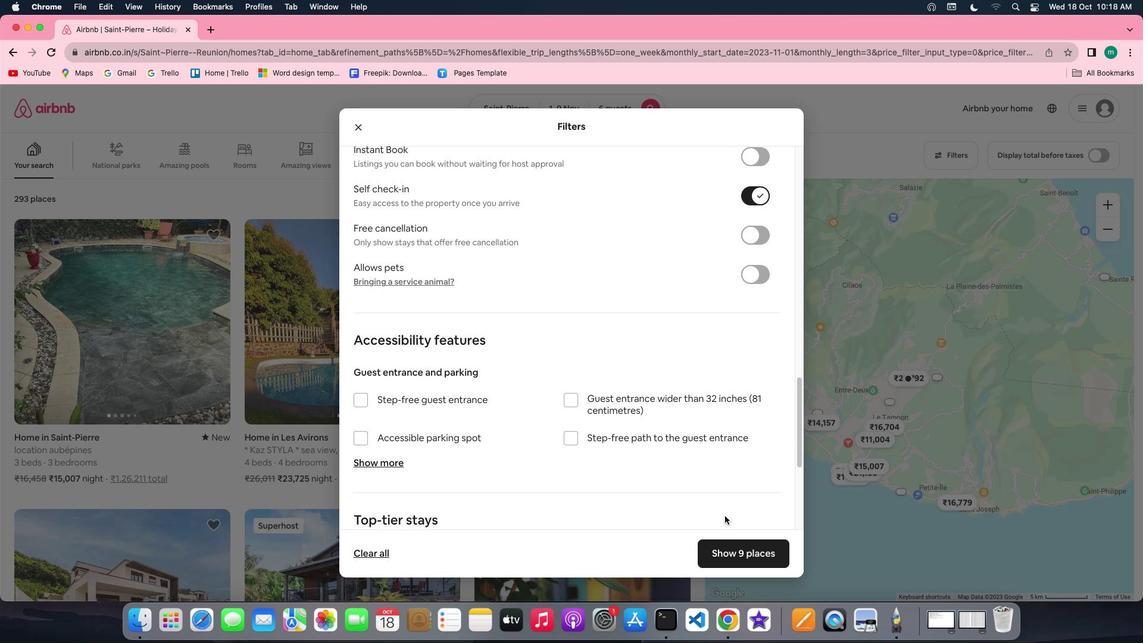 
Action: Mouse scrolled (724, 516) with delta (0, 0)
Screenshot: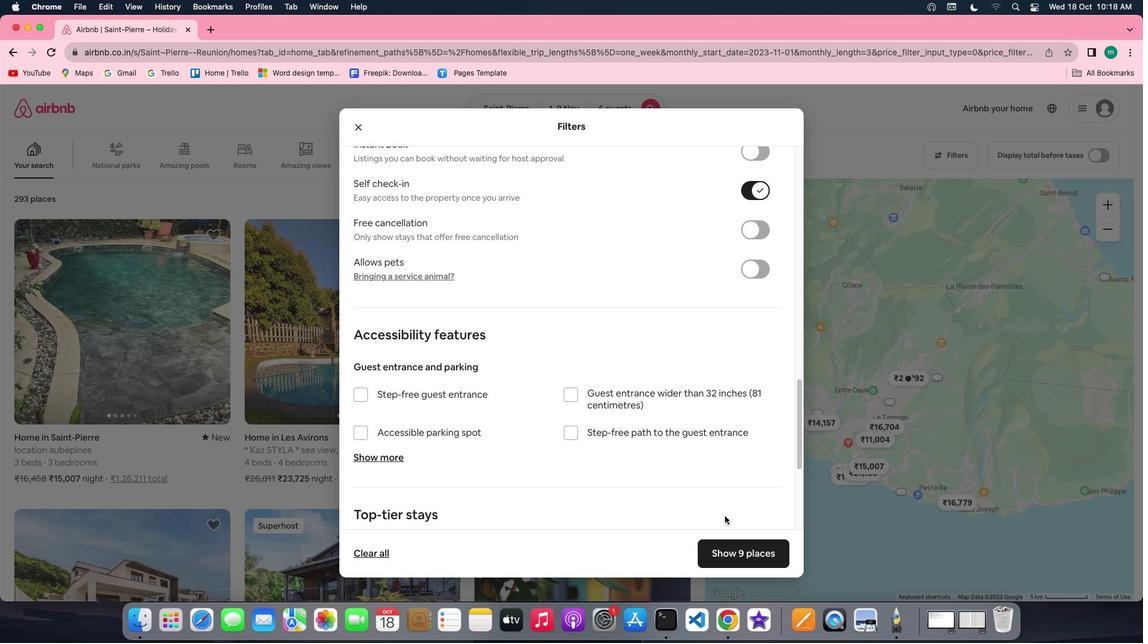 
Action: Mouse scrolled (724, 516) with delta (0, 0)
Screenshot: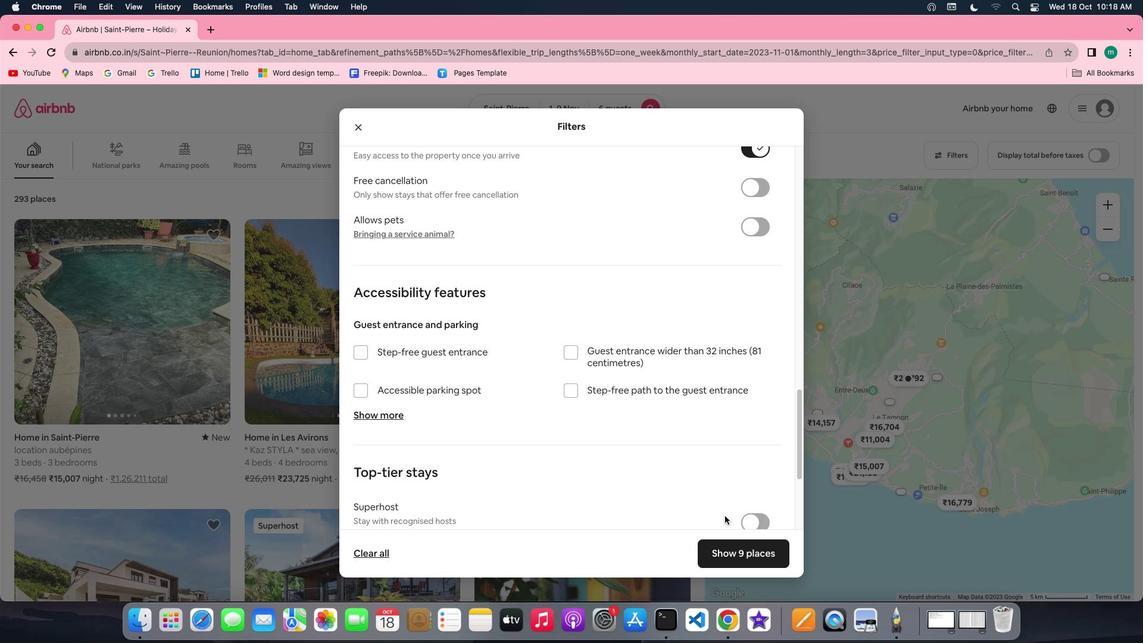 
Action: Mouse scrolled (724, 516) with delta (0, -1)
Screenshot: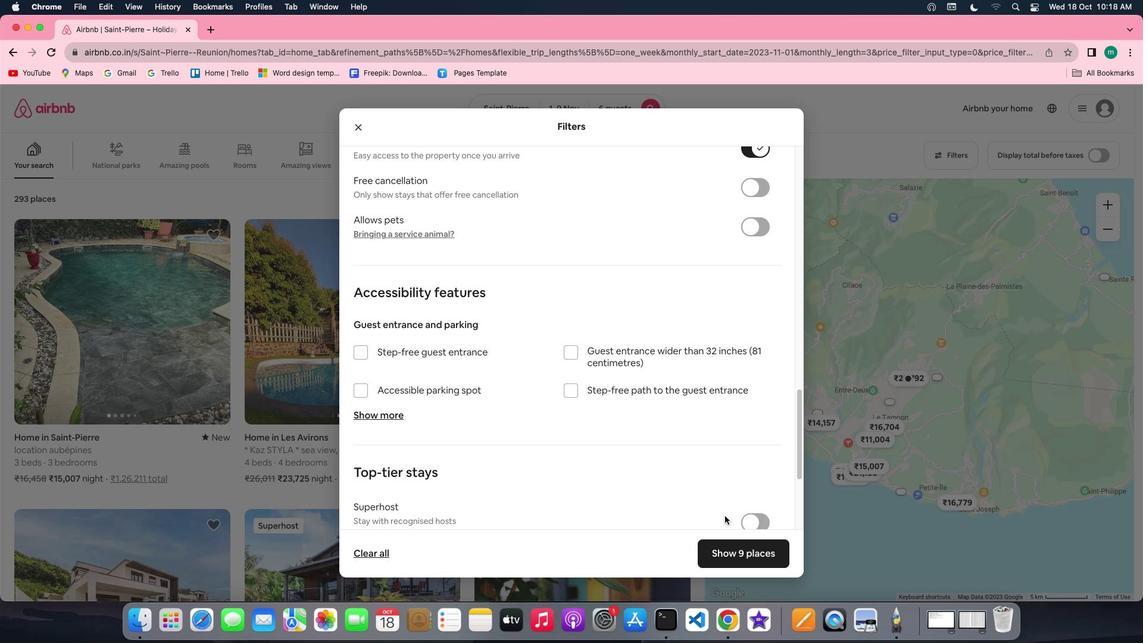 
Action: Mouse scrolled (724, 516) with delta (0, -2)
Screenshot: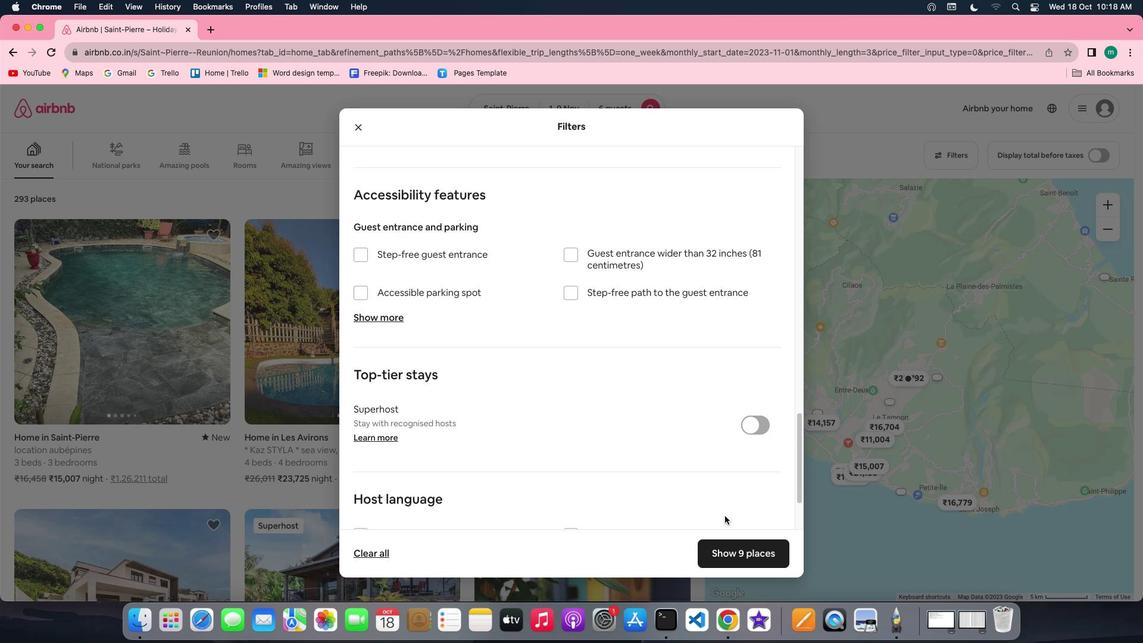 
Action: Mouse scrolled (724, 516) with delta (0, -2)
Screenshot: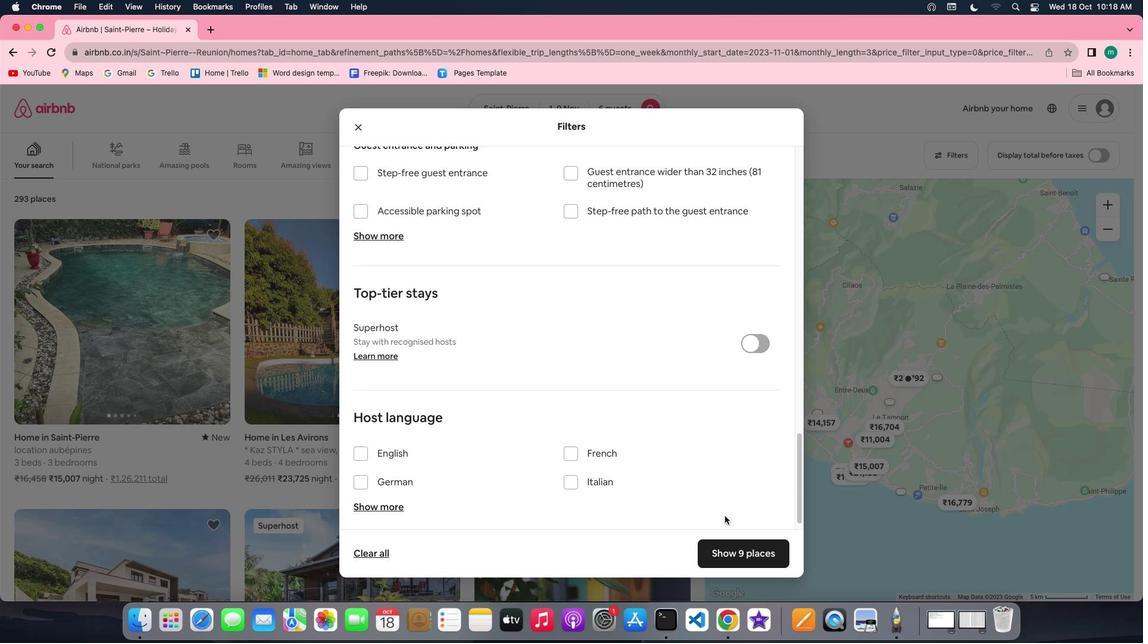
Action: Mouse scrolled (724, 516) with delta (0, 0)
Screenshot: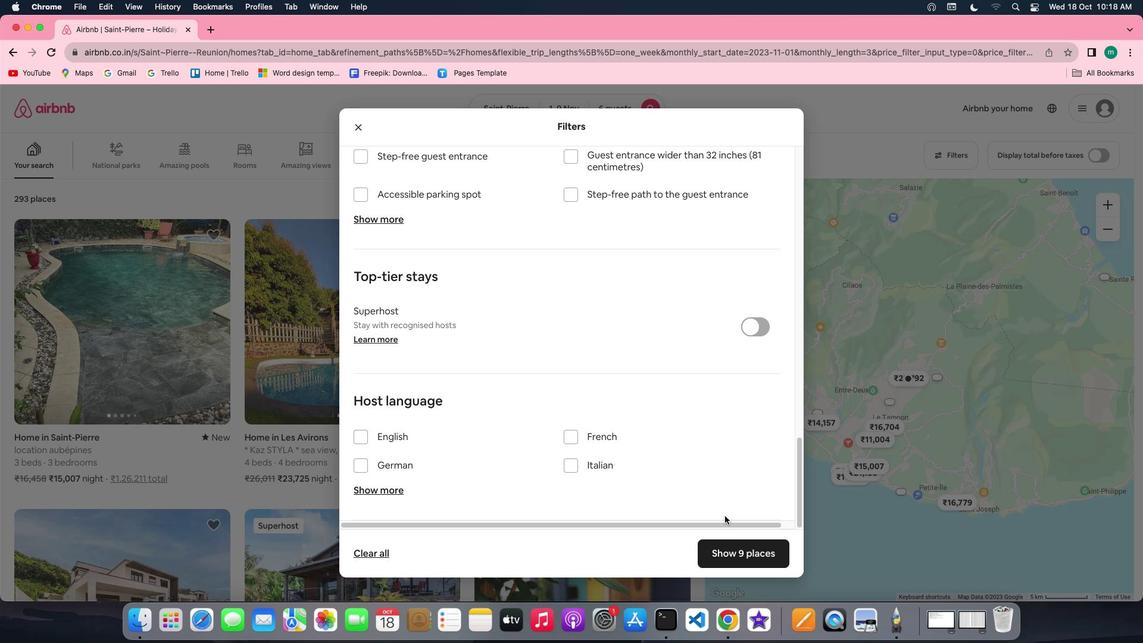 
Action: Mouse scrolled (724, 516) with delta (0, 0)
Screenshot: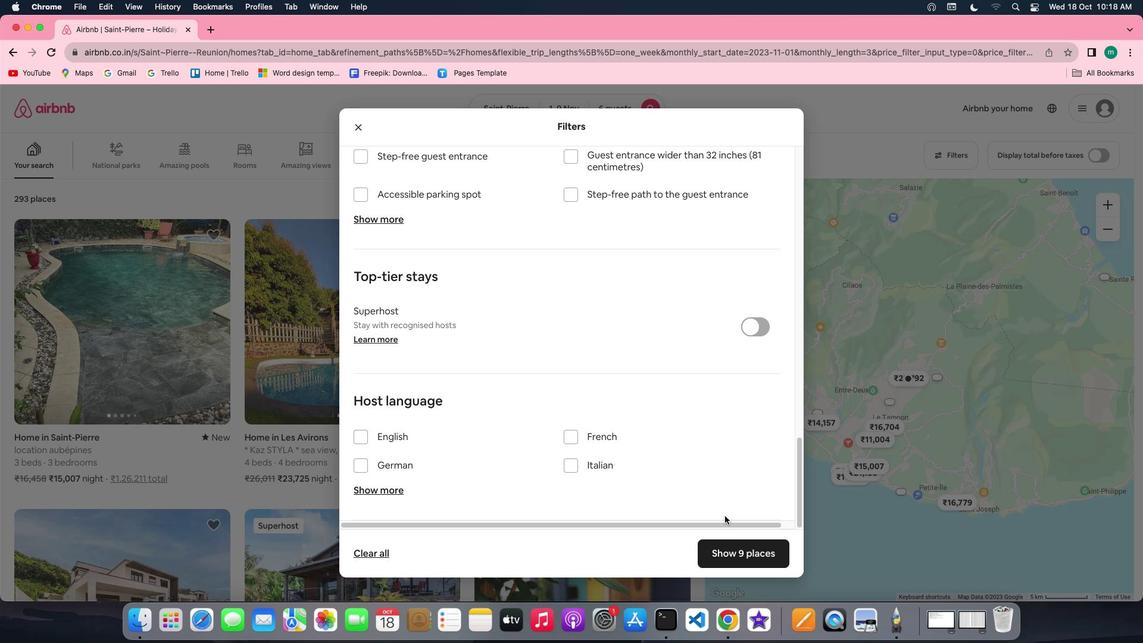 
Action: Mouse scrolled (724, 516) with delta (0, 0)
Screenshot: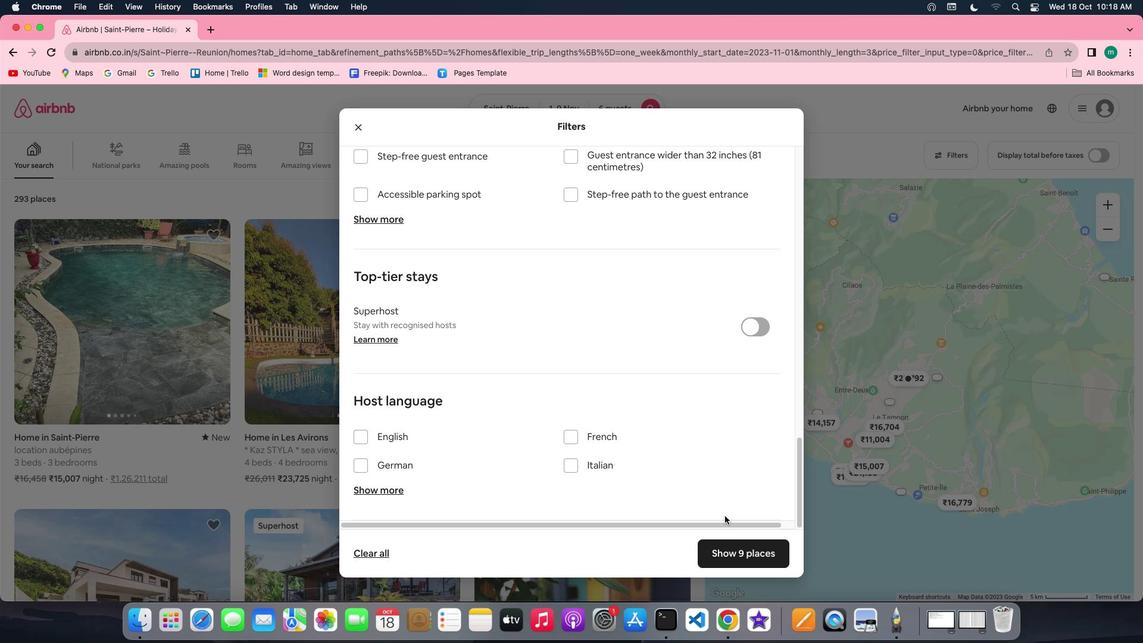 
Action: Mouse moved to (735, 550)
Screenshot: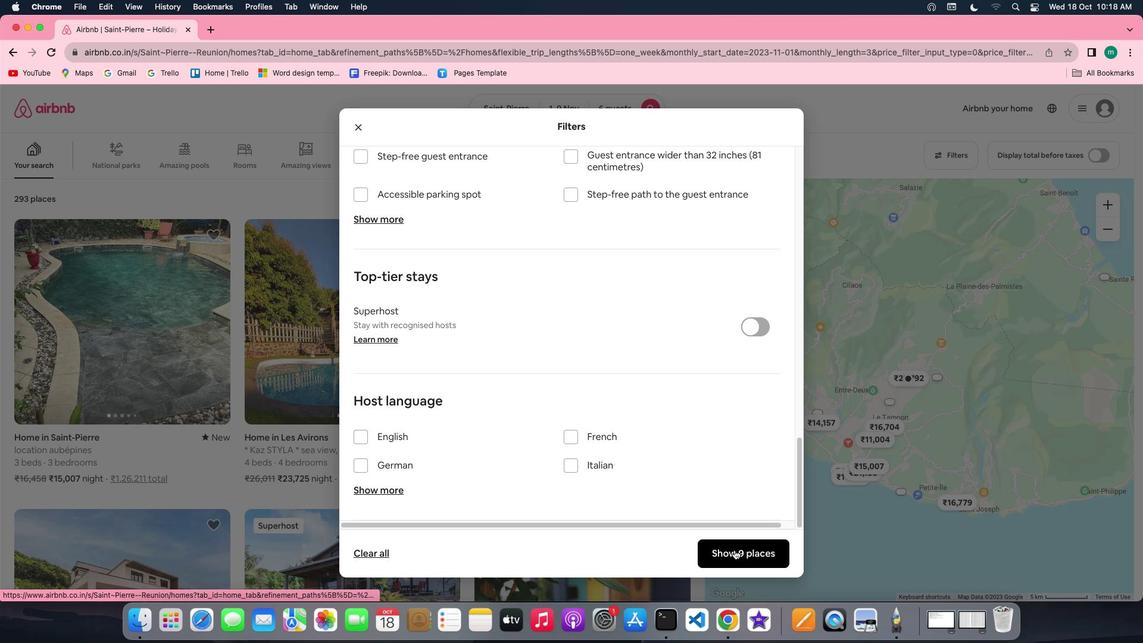 
Action: Mouse pressed left at (735, 550)
Screenshot: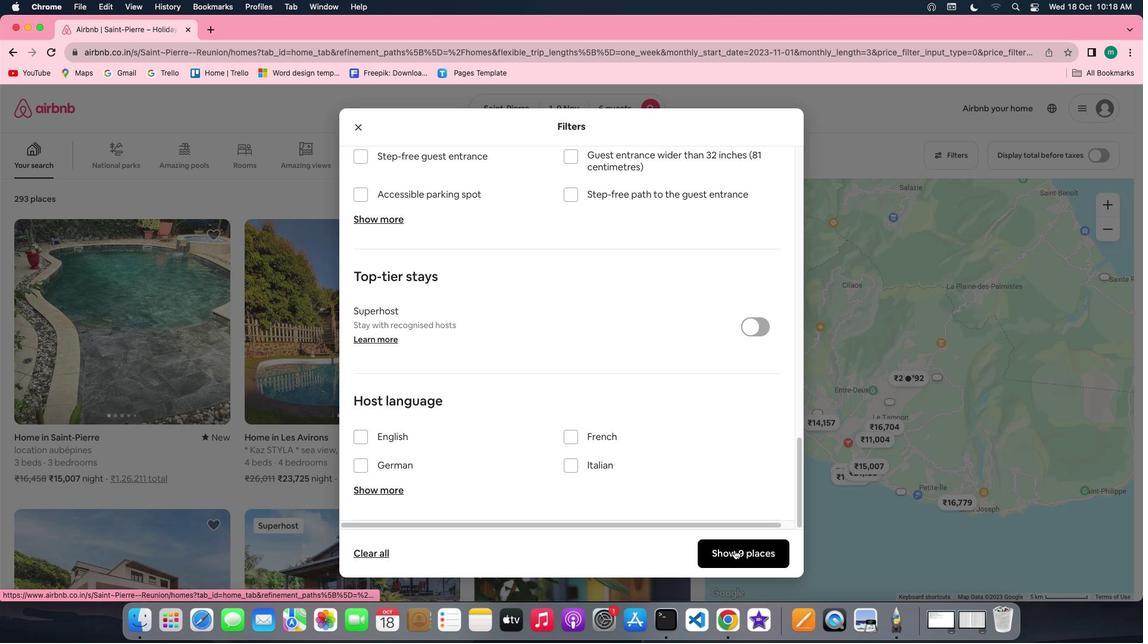 
Action: Mouse moved to (145, 324)
Screenshot: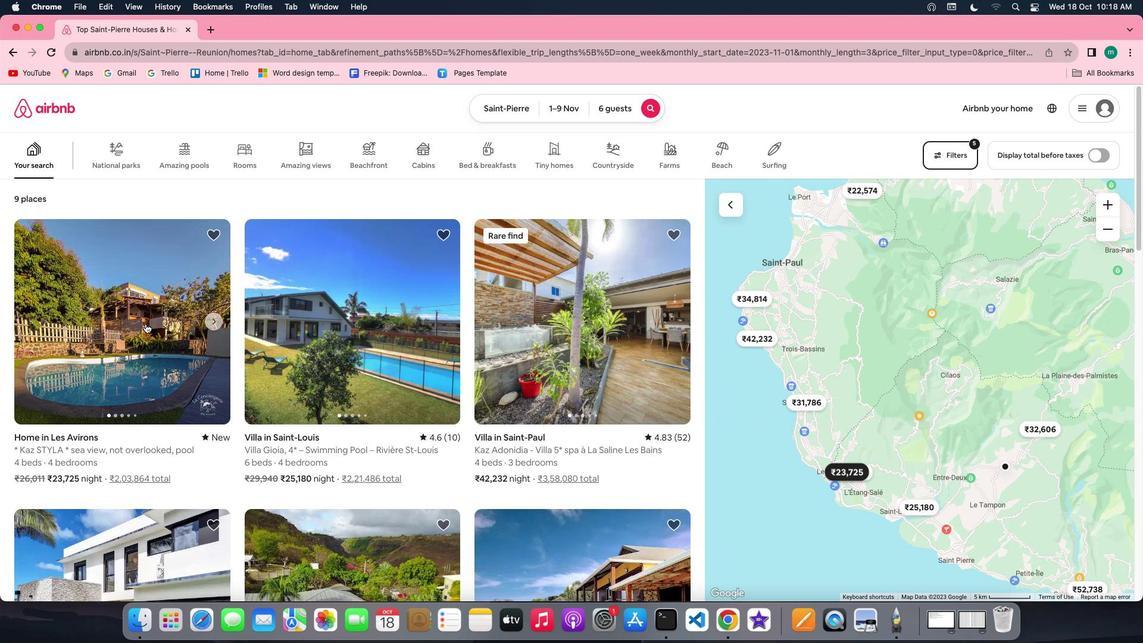 
Action: Mouse pressed left at (145, 324)
Screenshot: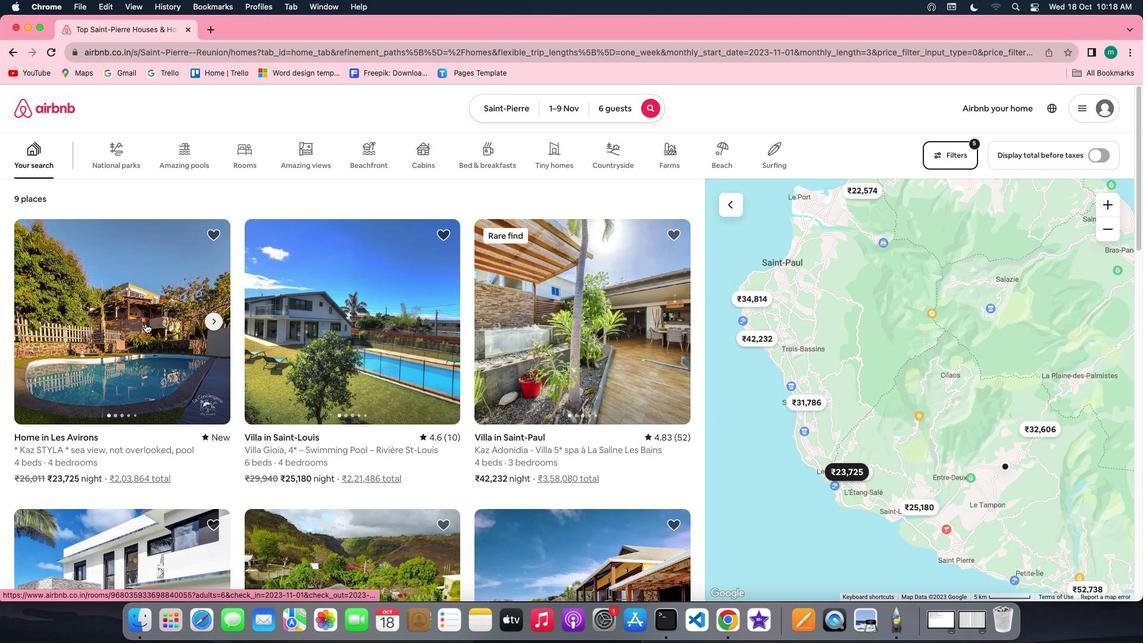 
Action: Mouse moved to (822, 445)
Screenshot: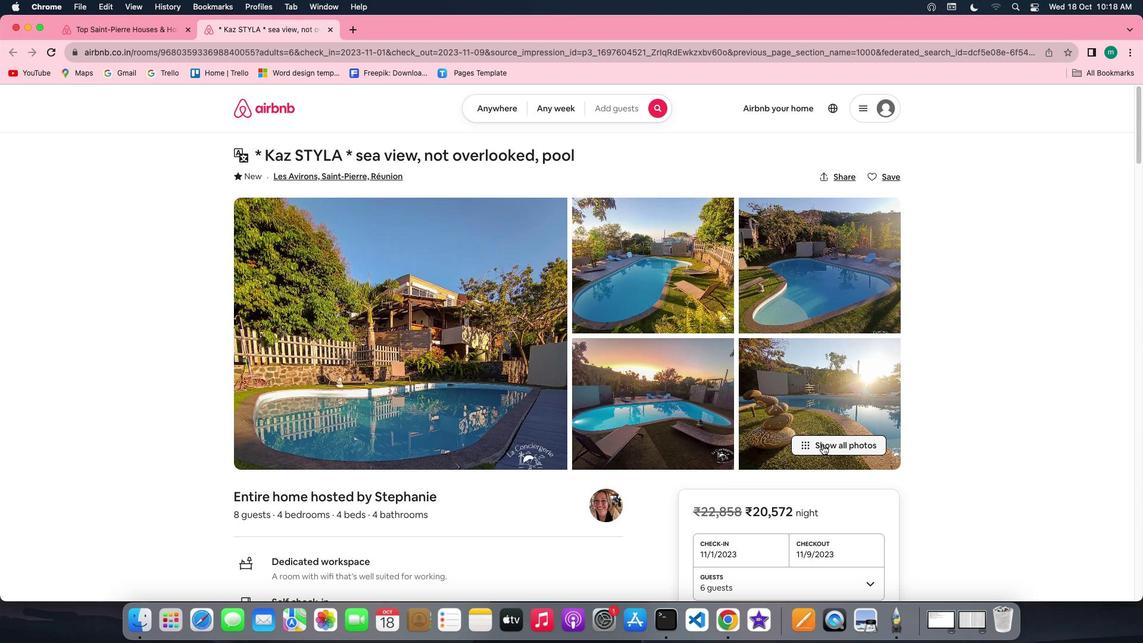
Action: Mouse pressed left at (822, 445)
Screenshot: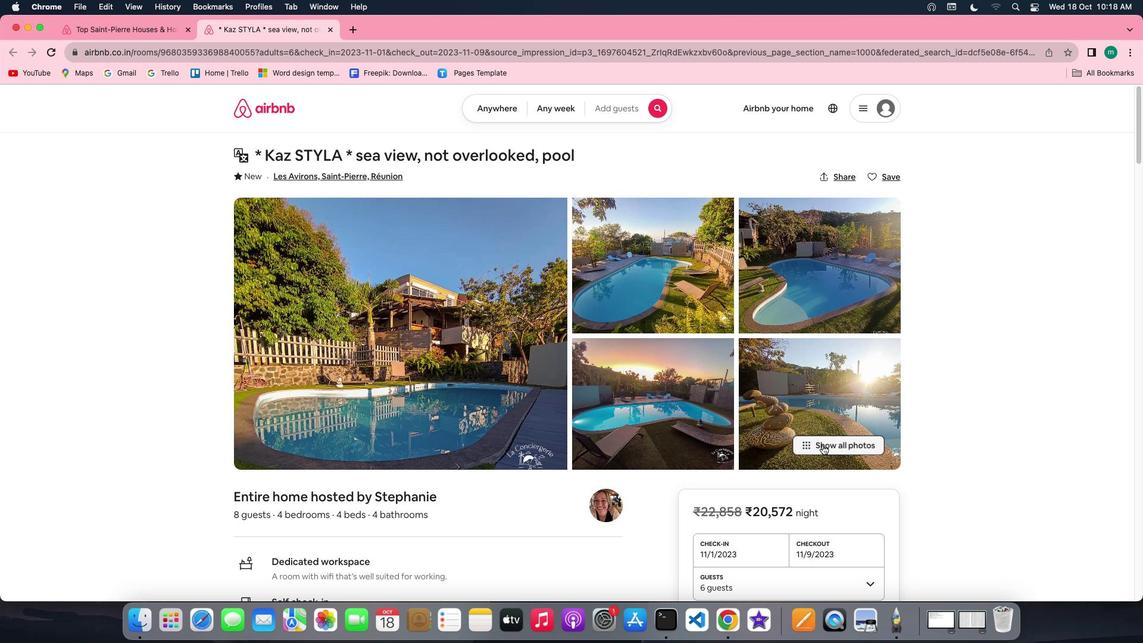 
Action: Mouse moved to (536, 402)
Screenshot: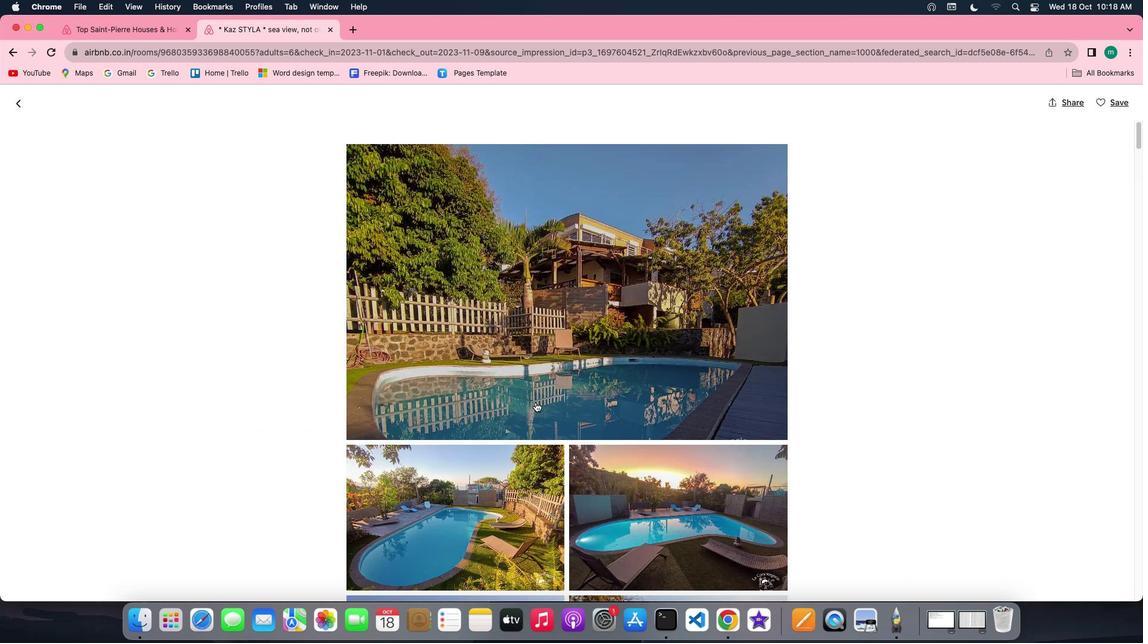 
Action: Mouse scrolled (536, 402) with delta (0, 0)
Screenshot: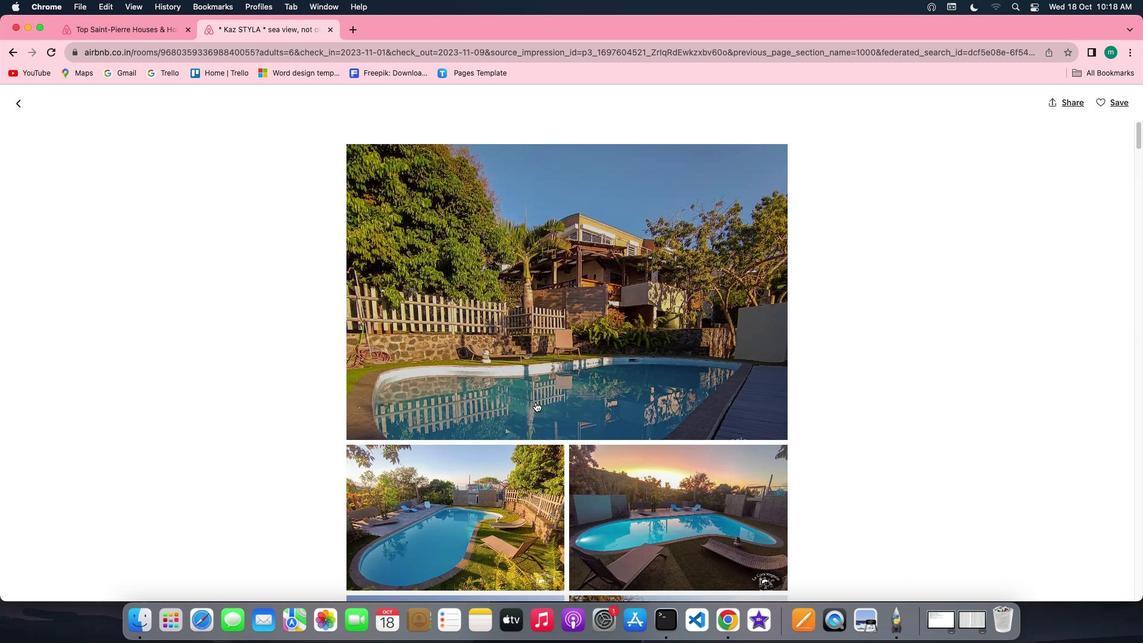
Action: Mouse scrolled (536, 402) with delta (0, 0)
Screenshot: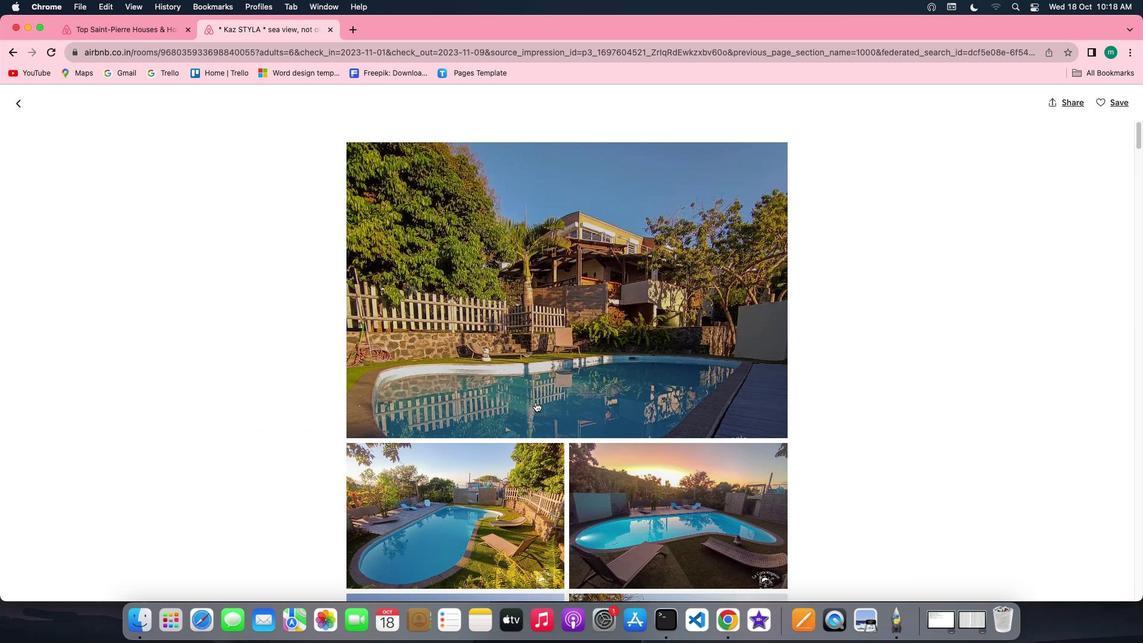 
Action: Mouse scrolled (536, 402) with delta (0, -1)
Screenshot: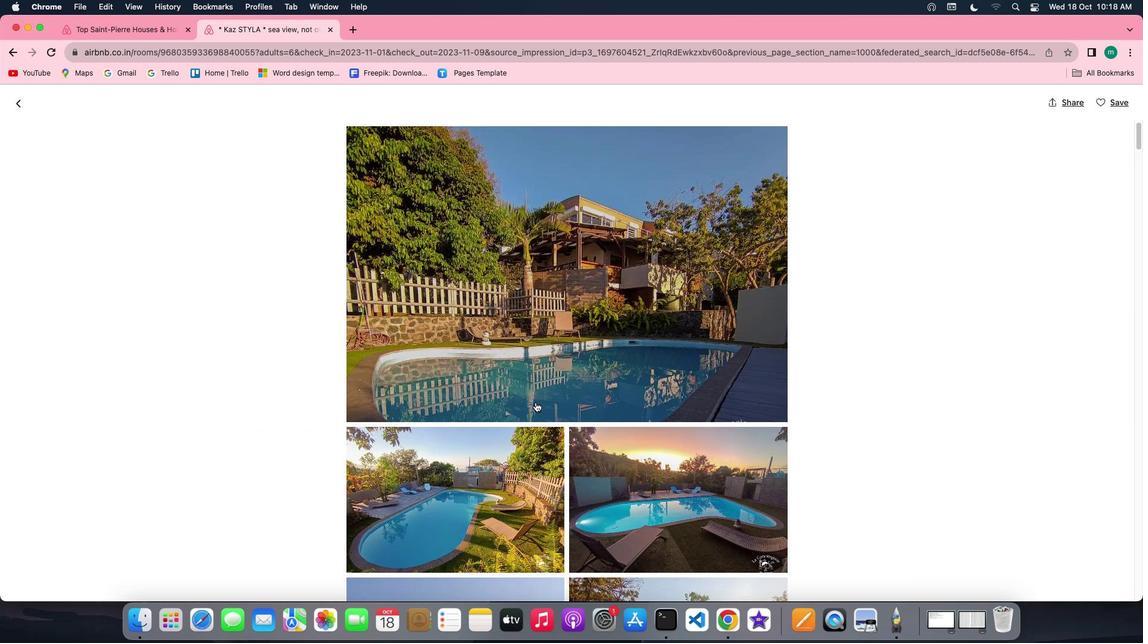 
Action: Mouse scrolled (536, 402) with delta (0, 0)
Screenshot: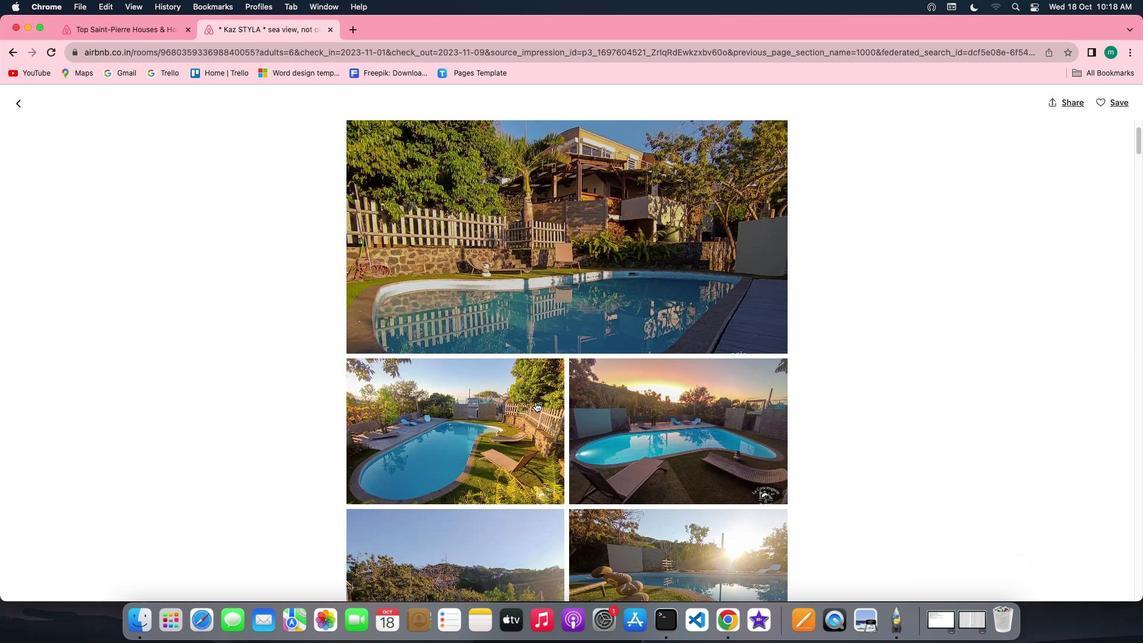 
Action: Mouse scrolled (536, 402) with delta (0, 0)
Screenshot: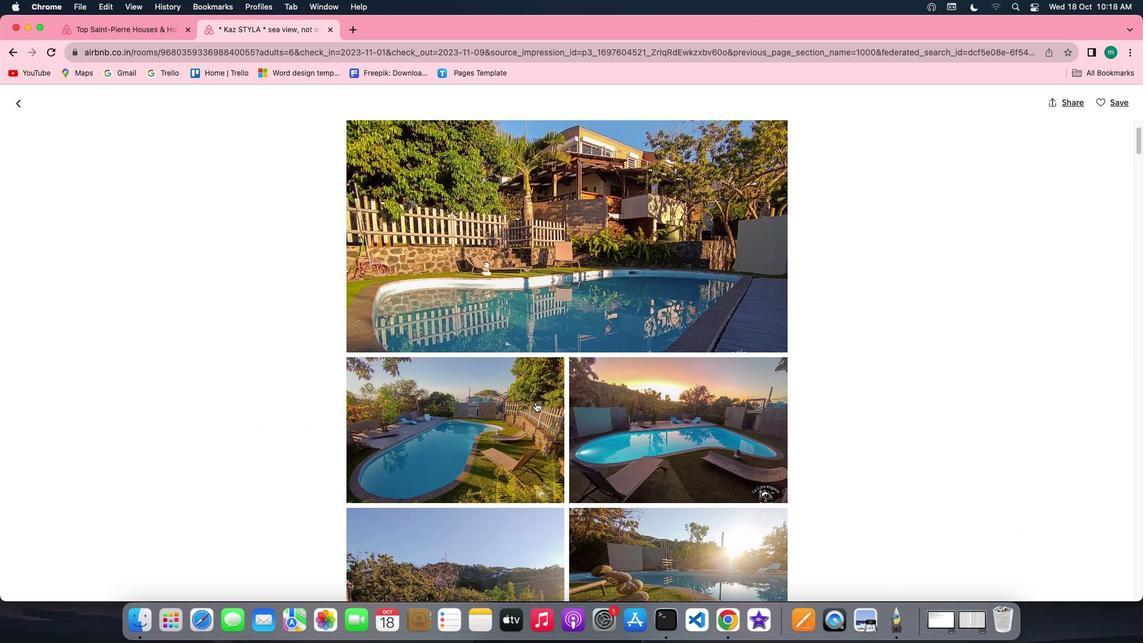 
Action: Mouse scrolled (536, 402) with delta (0, 0)
Screenshot: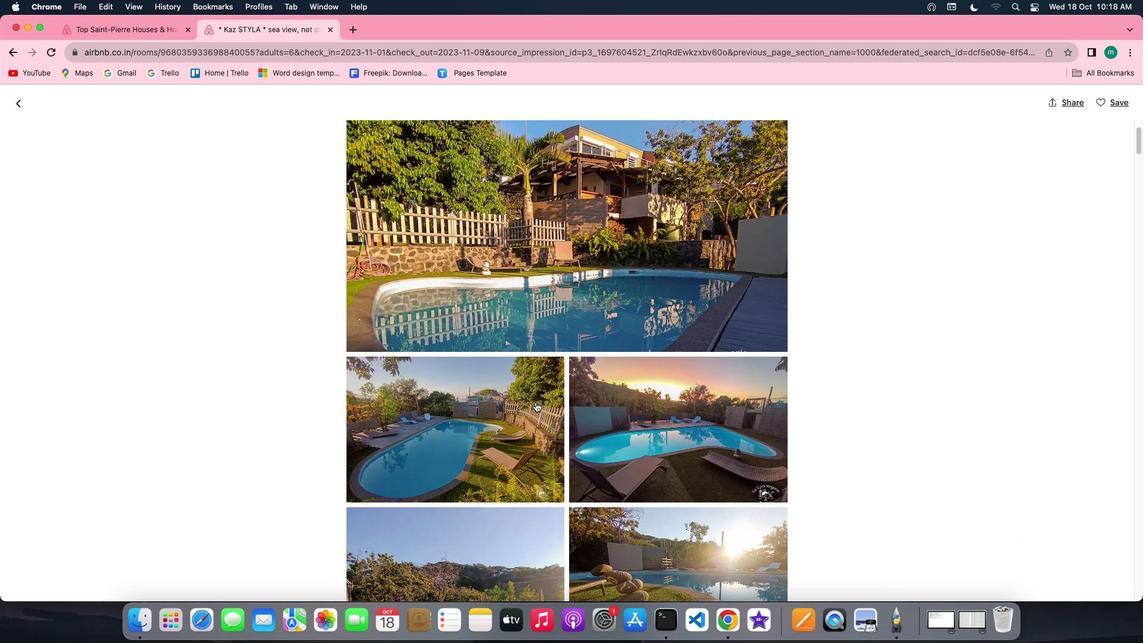 
Action: Mouse scrolled (536, 402) with delta (0, -1)
Screenshot: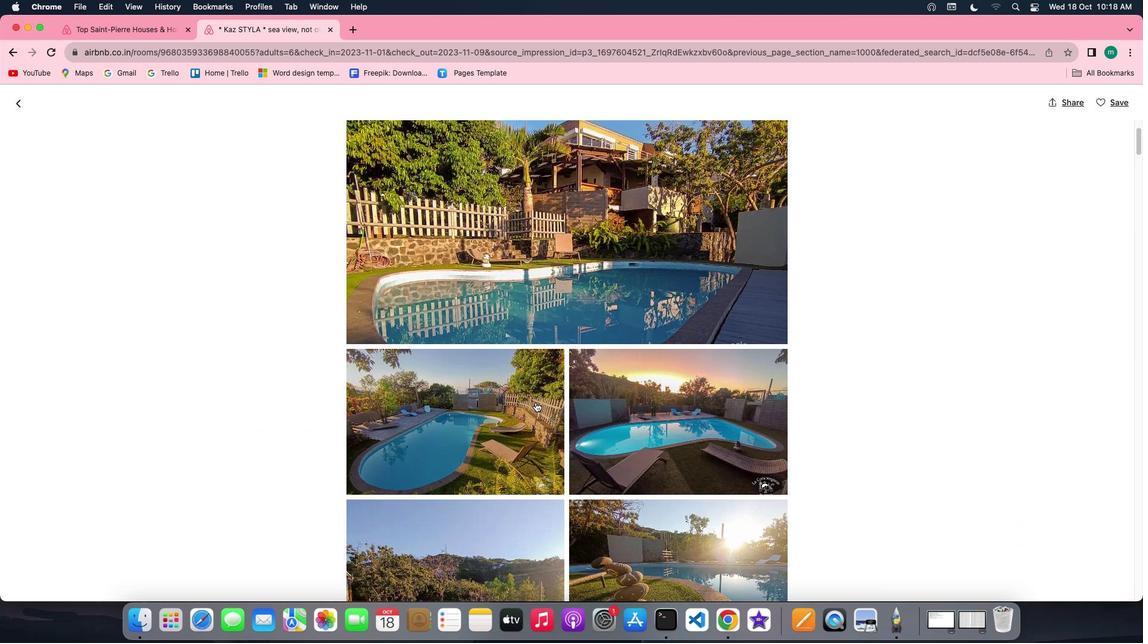
Action: Mouse scrolled (536, 402) with delta (0, 0)
Screenshot: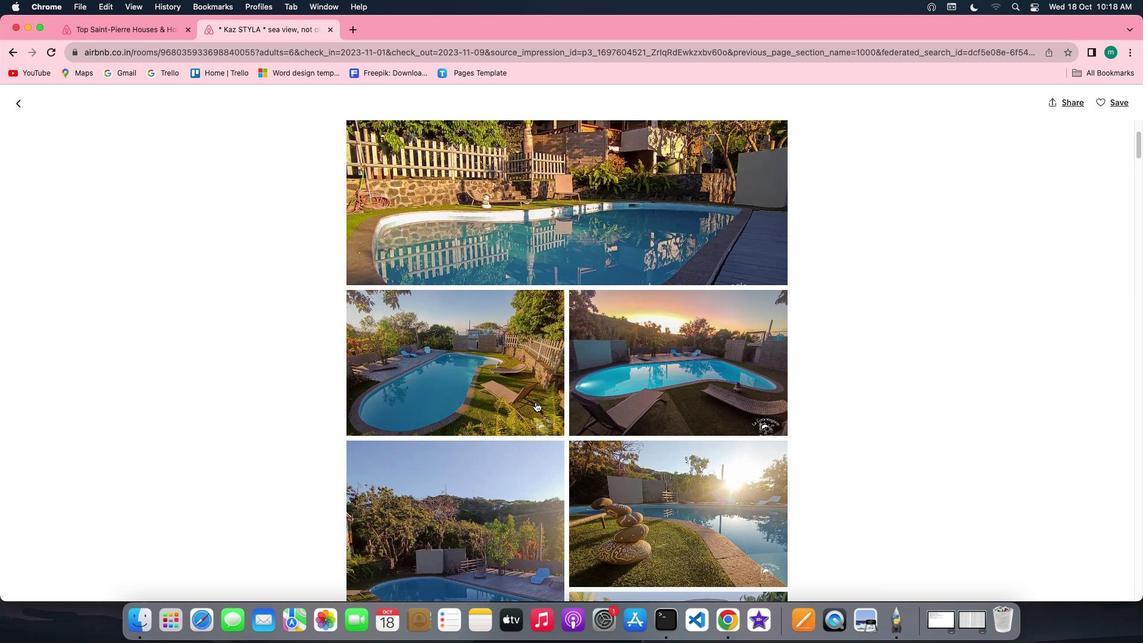 
Action: Mouse scrolled (536, 402) with delta (0, 0)
Screenshot: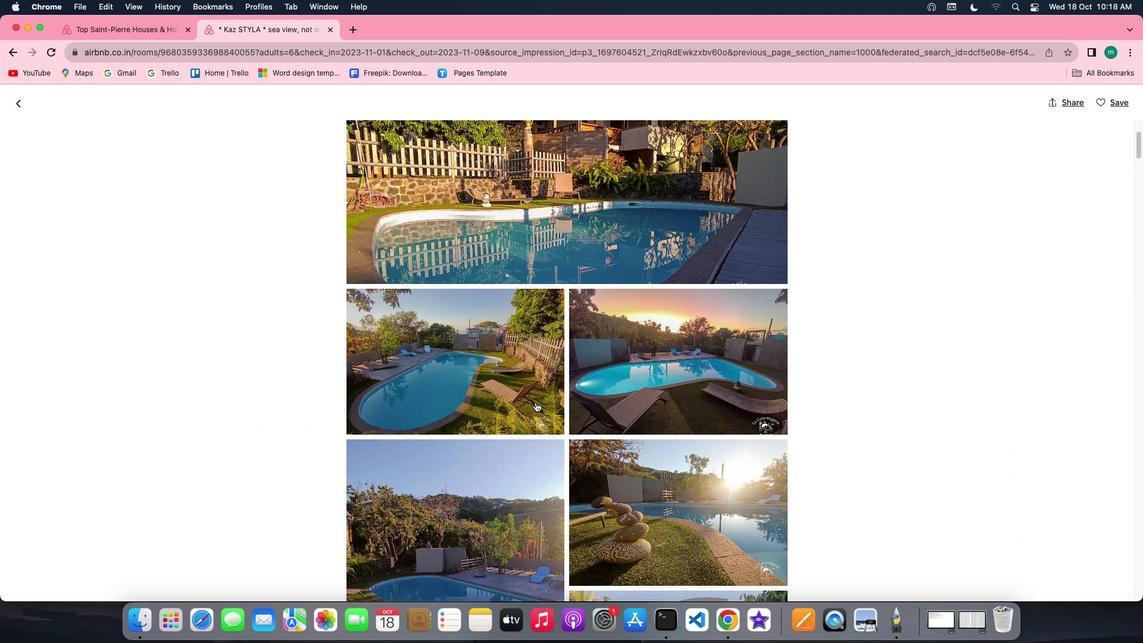 
Action: Mouse scrolled (536, 402) with delta (0, 0)
Screenshot: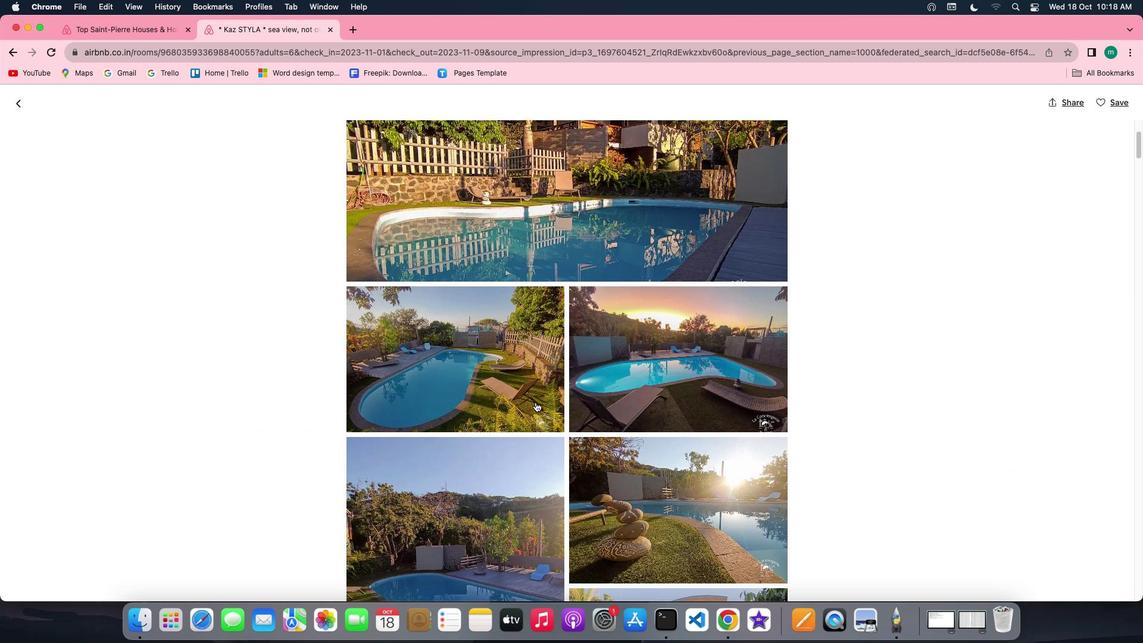 
Action: Mouse scrolled (536, 402) with delta (0, 0)
Screenshot: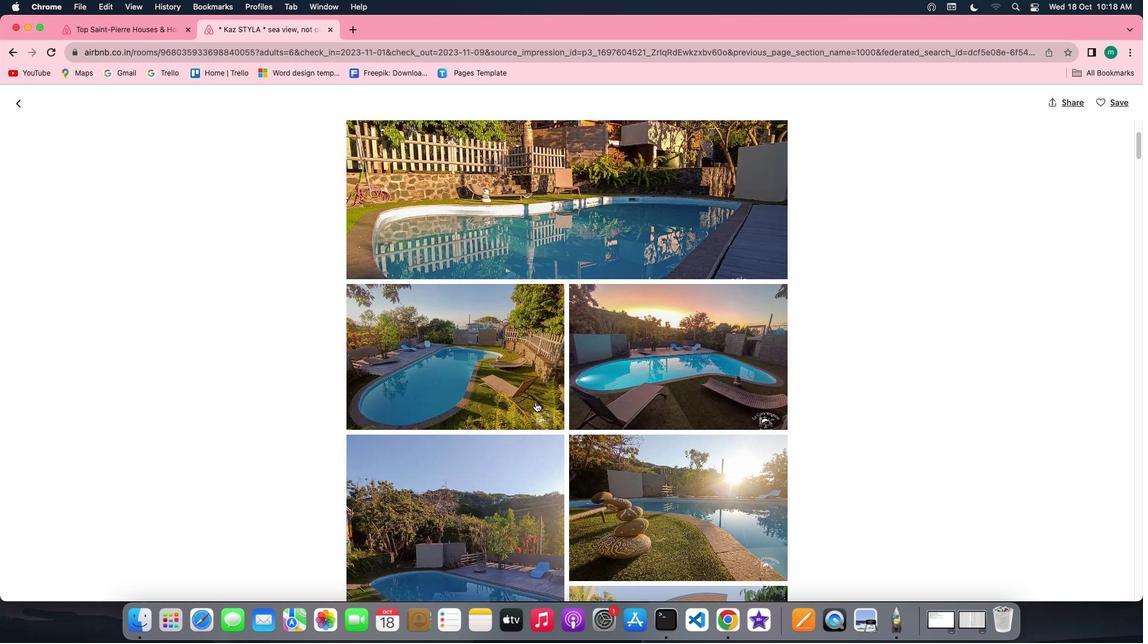 
Action: Mouse scrolled (536, 402) with delta (0, 0)
Screenshot: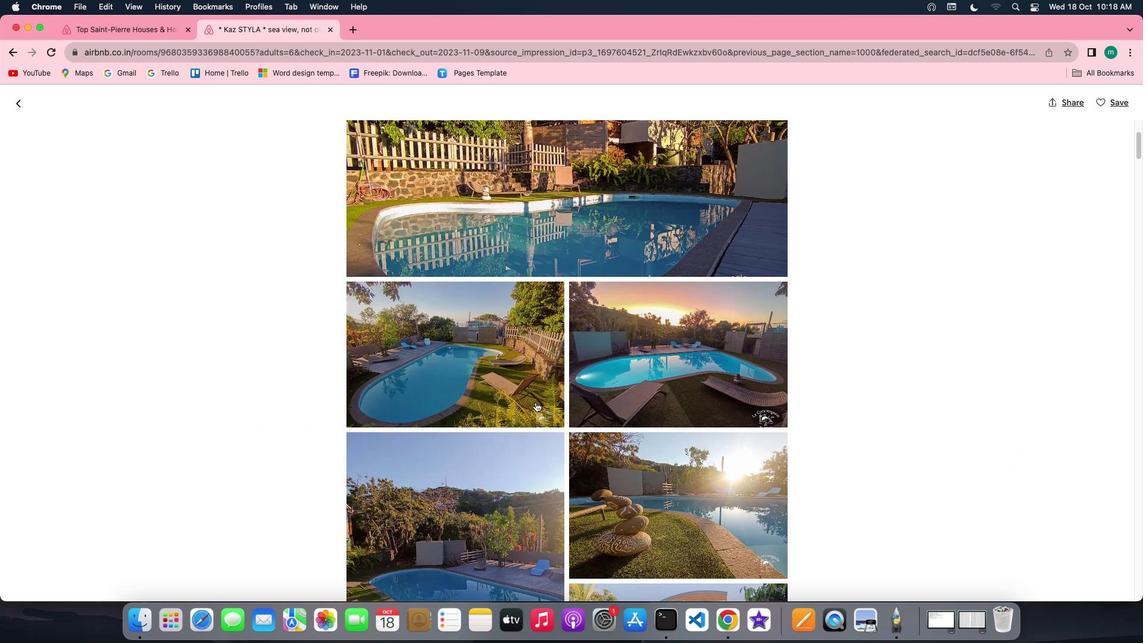 
Action: Mouse scrolled (536, 402) with delta (0, 0)
Screenshot: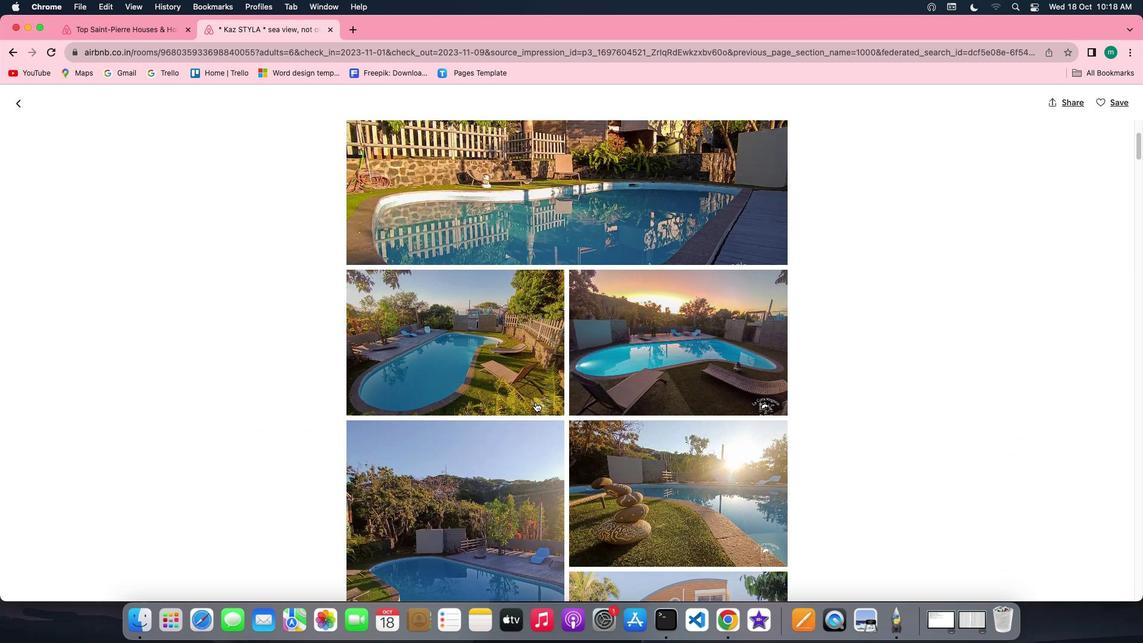 
Action: Mouse scrolled (536, 402) with delta (0, -1)
Screenshot: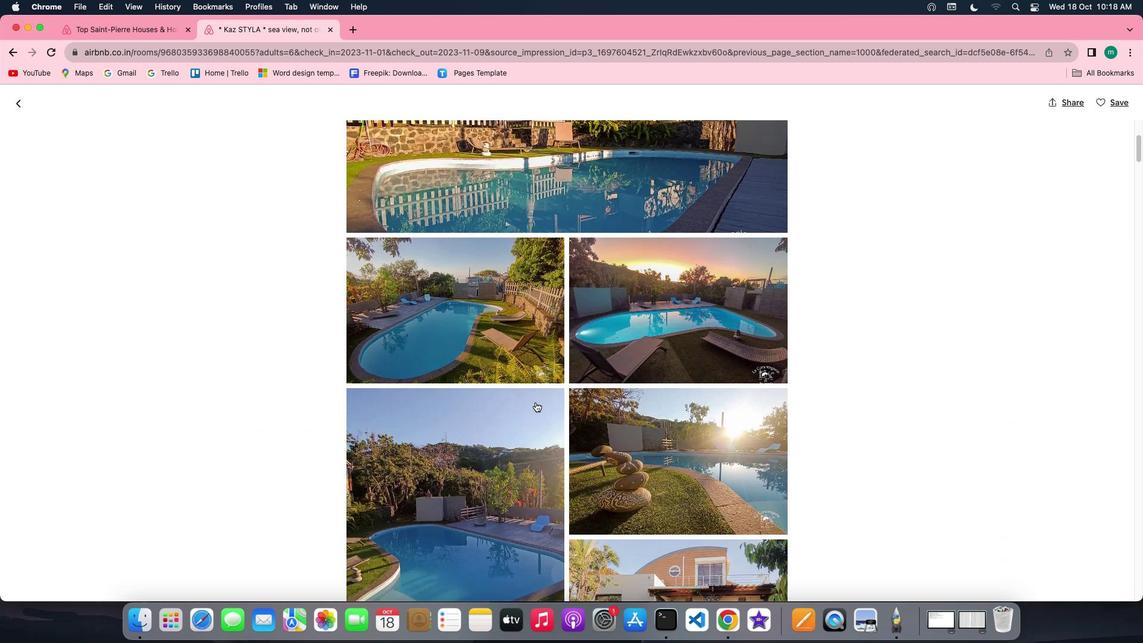 
Action: Mouse scrolled (536, 402) with delta (0, 0)
Screenshot: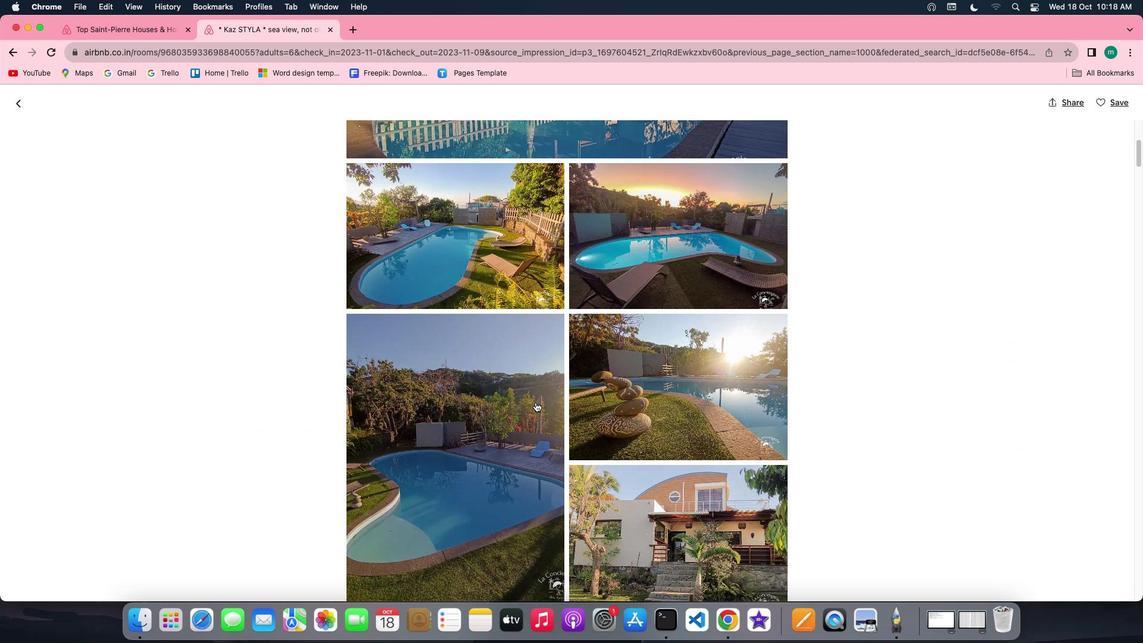 
Action: Mouse scrolled (536, 402) with delta (0, 0)
Screenshot: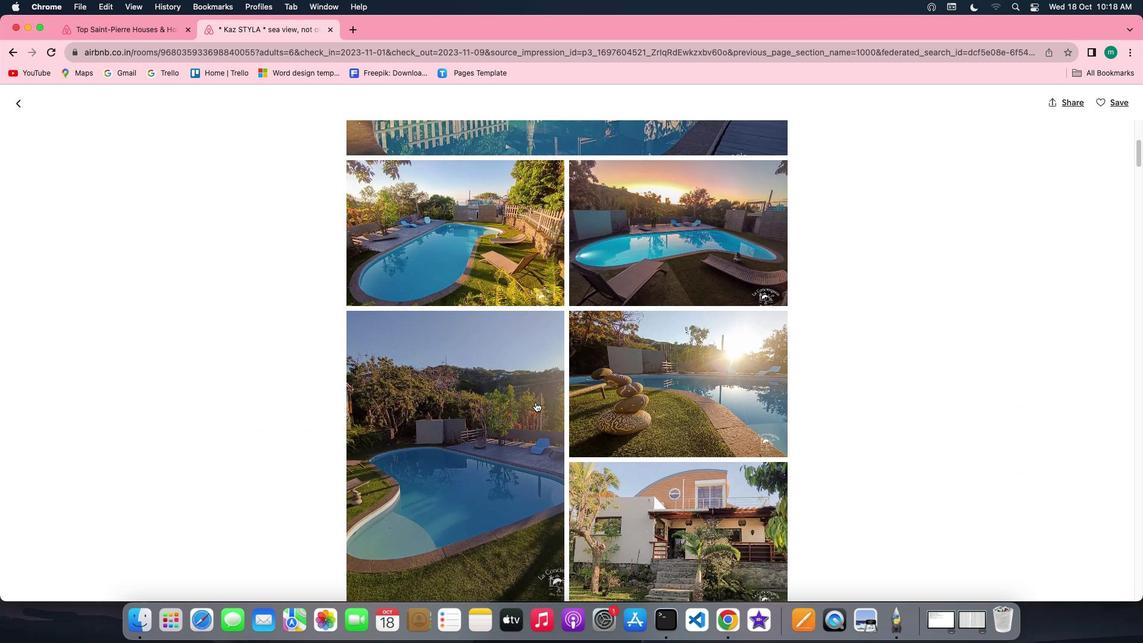 
Action: Mouse scrolled (536, 402) with delta (0, 0)
Screenshot: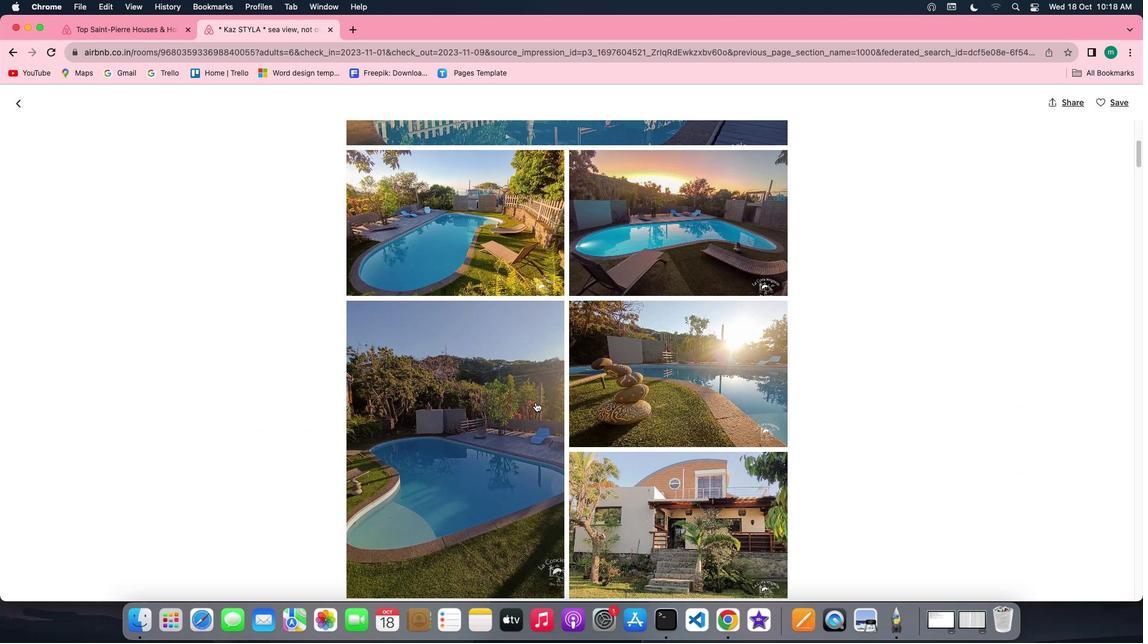 
Action: Mouse scrolled (536, 402) with delta (0, 0)
Screenshot: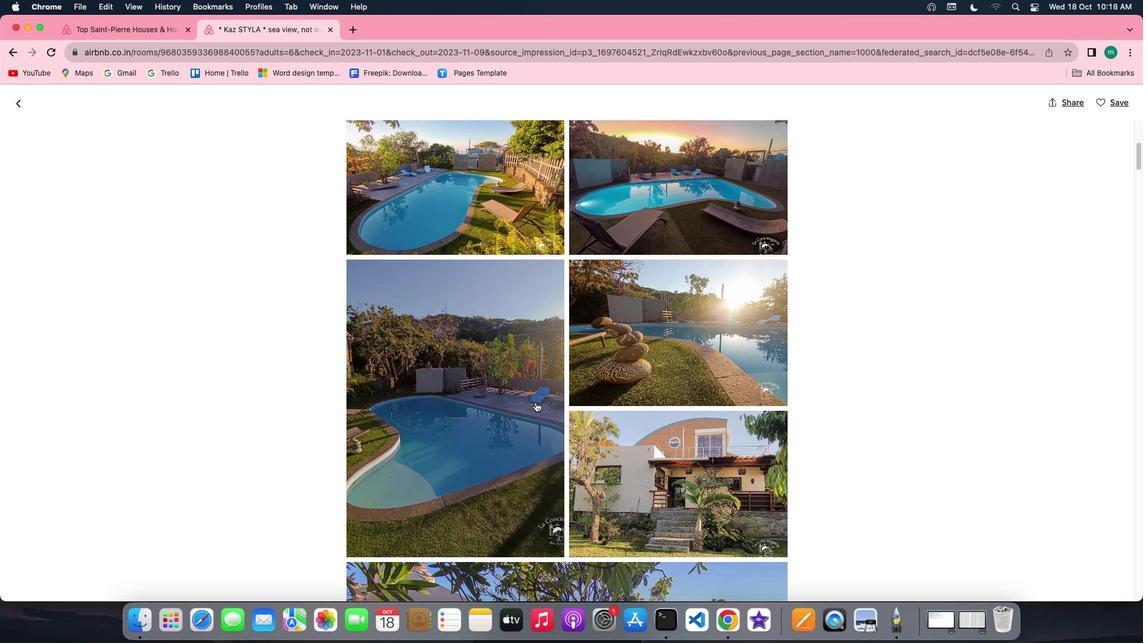 
Action: Mouse scrolled (536, 402) with delta (0, 0)
Screenshot: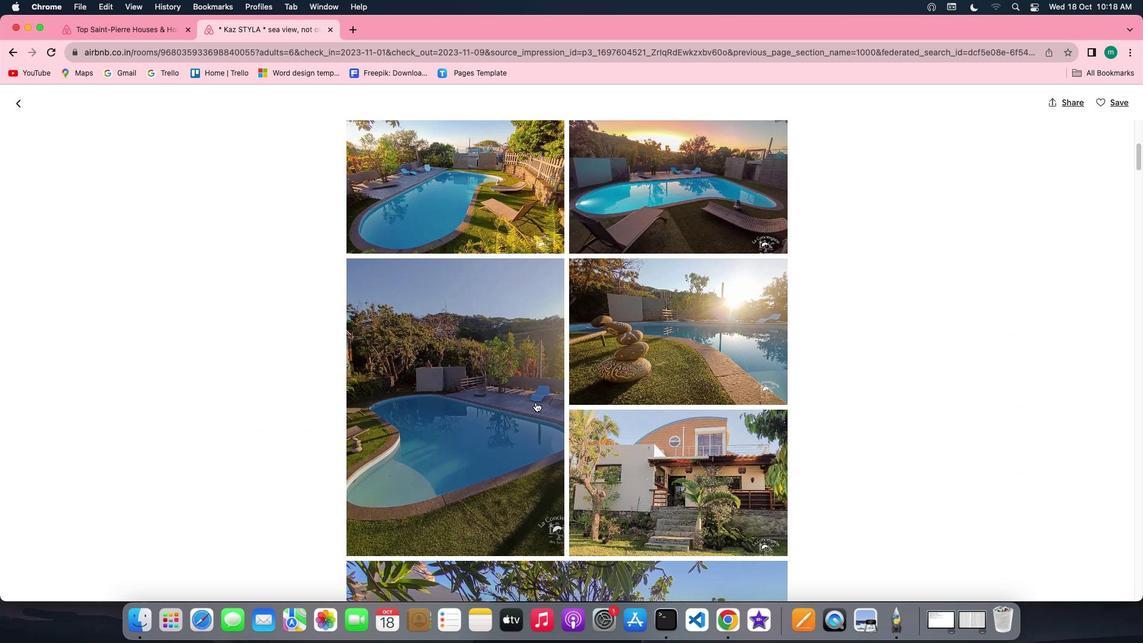 
Action: Mouse scrolled (536, 402) with delta (0, 0)
Screenshot: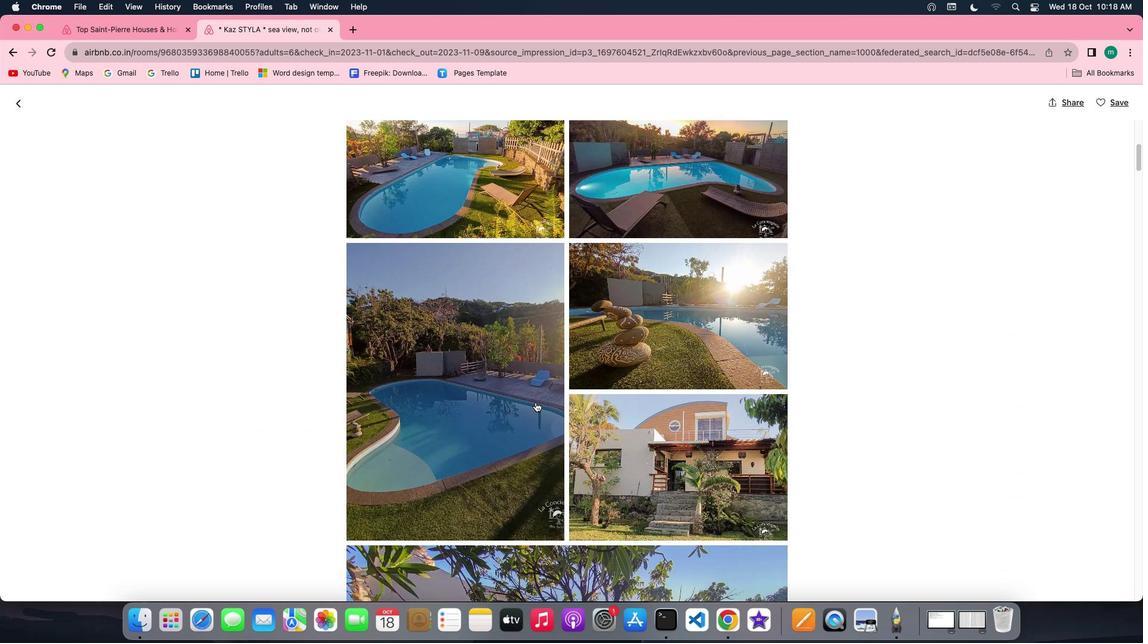 
Action: Mouse scrolled (536, 402) with delta (0, 0)
Screenshot: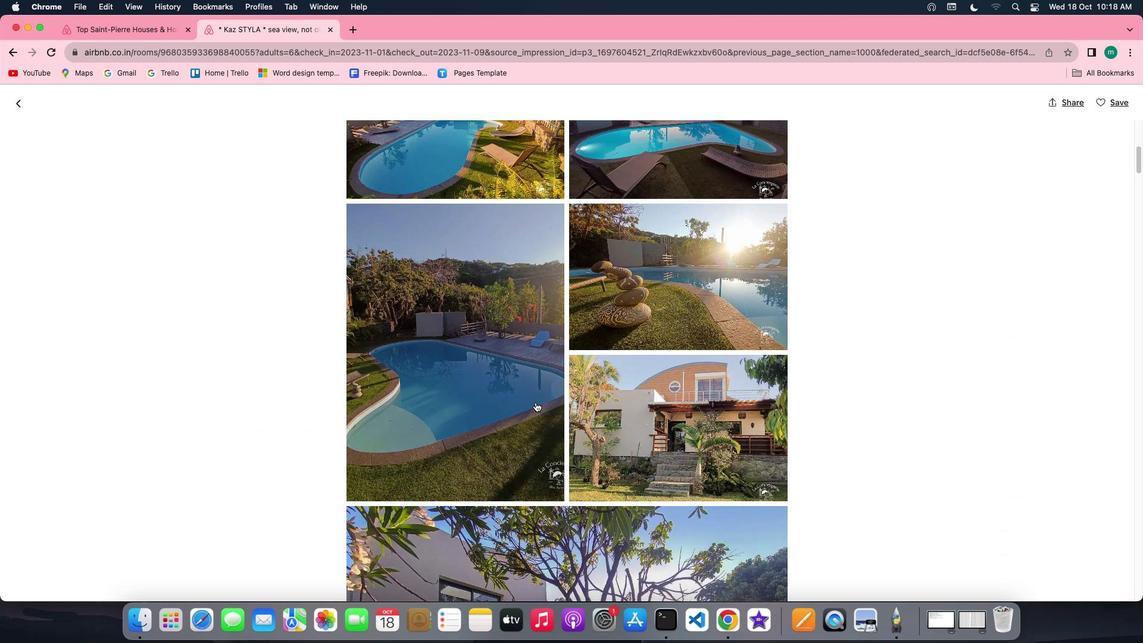 
Action: Mouse scrolled (536, 402) with delta (0, 0)
Screenshot: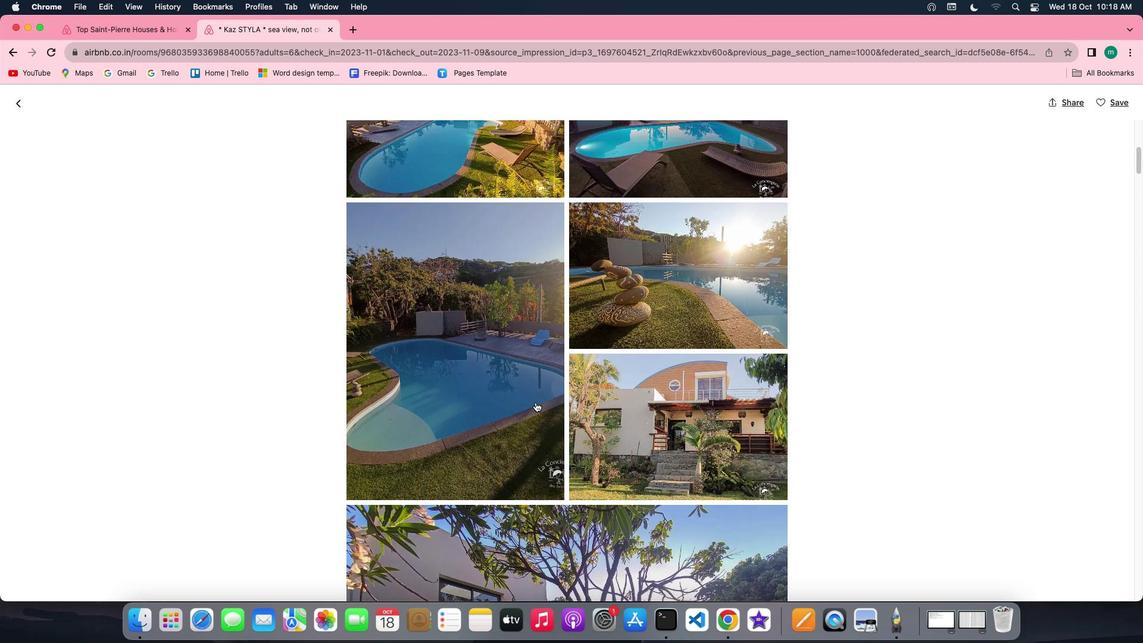 
Action: Mouse scrolled (536, 402) with delta (0, 0)
Screenshot: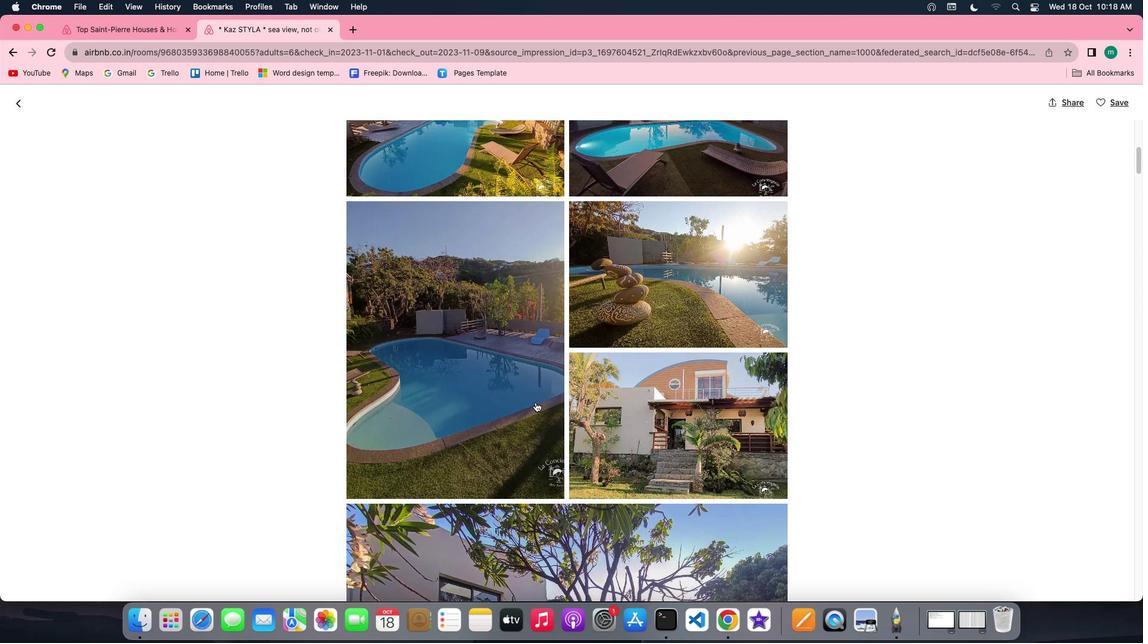 
Action: Mouse scrolled (536, 402) with delta (0, 0)
Screenshot: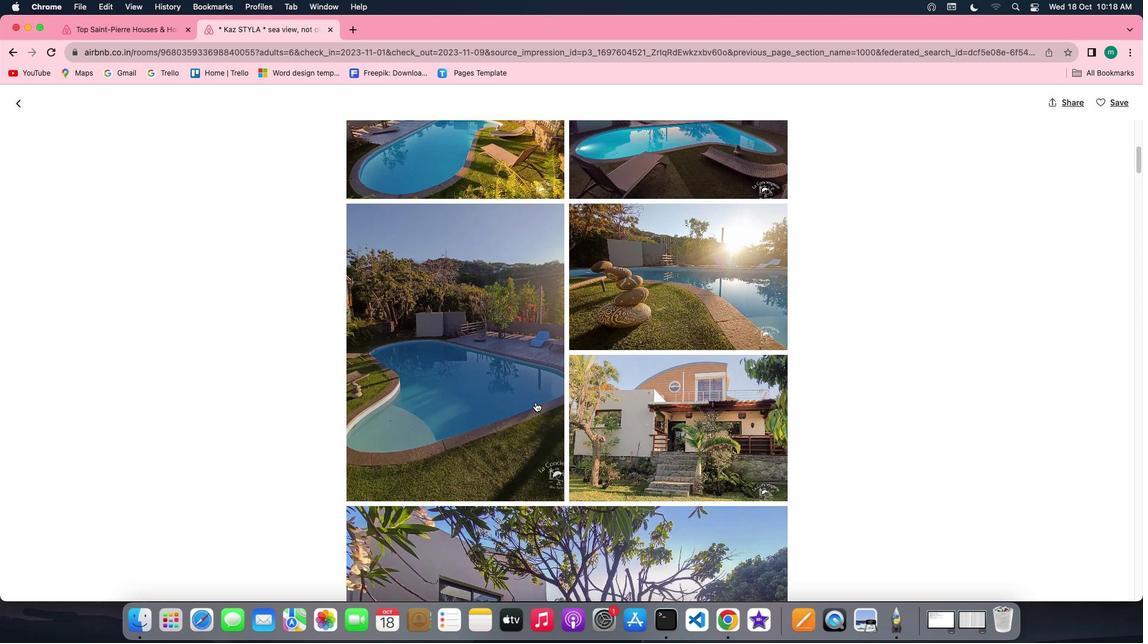 
Action: Mouse scrolled (536, 402) with delta (0, 0)
Screenshot: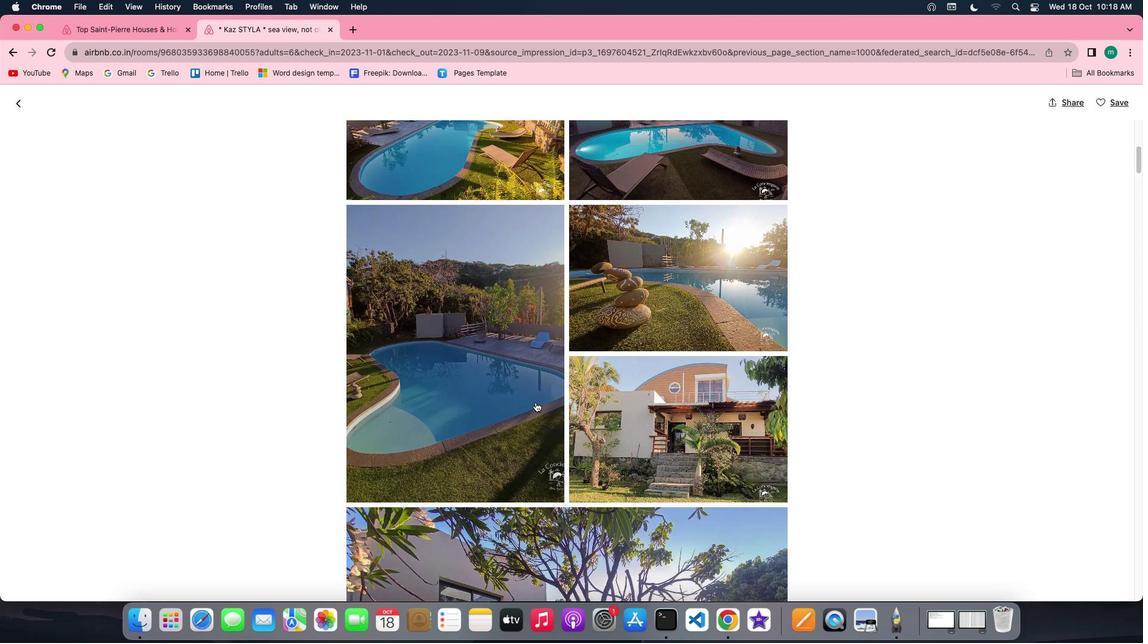 
Action: Mouse scrolled (536, 402) with delta (0, 0)
Screenshot: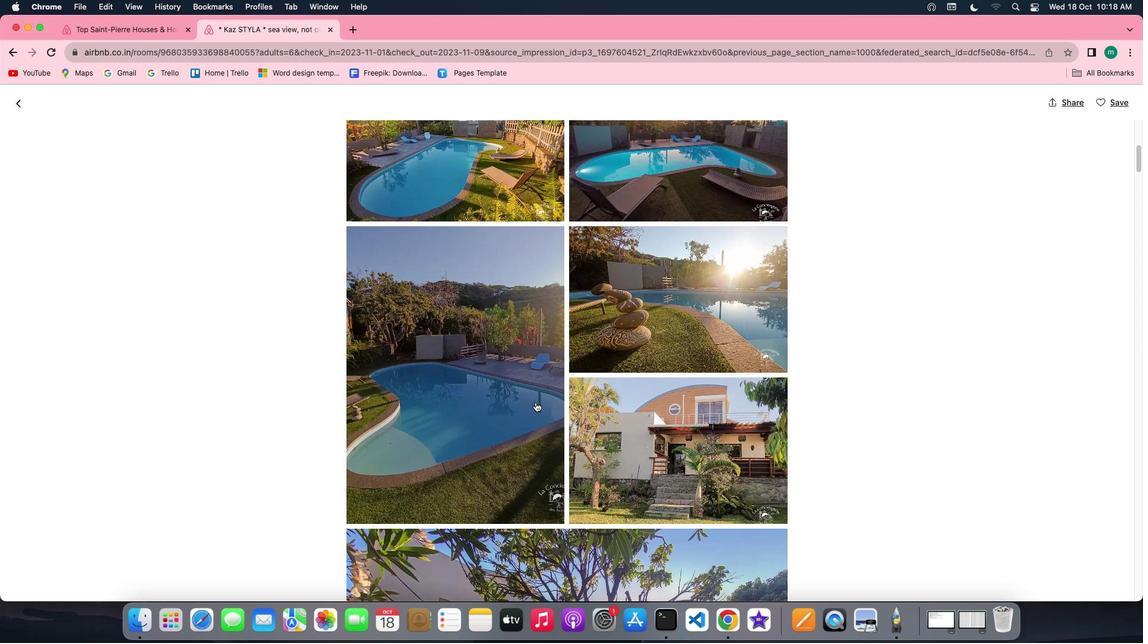 
Action: Mouse scrolled (536, 402) with delta (0, 0)
Screenshot: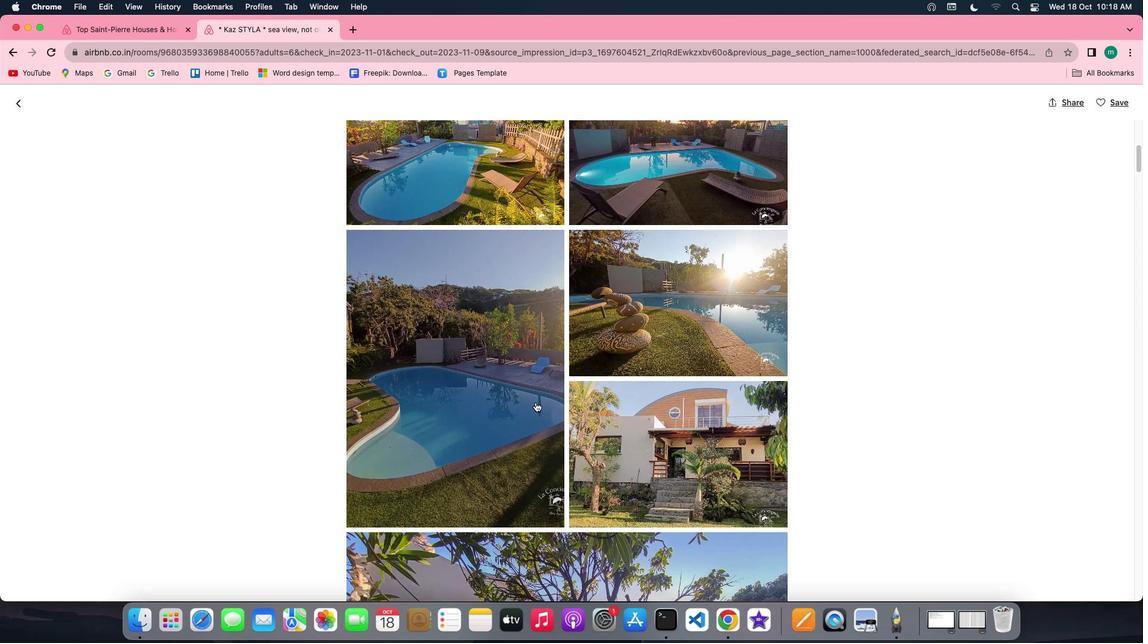 
Action: Mouse scrolled (536, 402) with delta (0, 0)
Screenshot: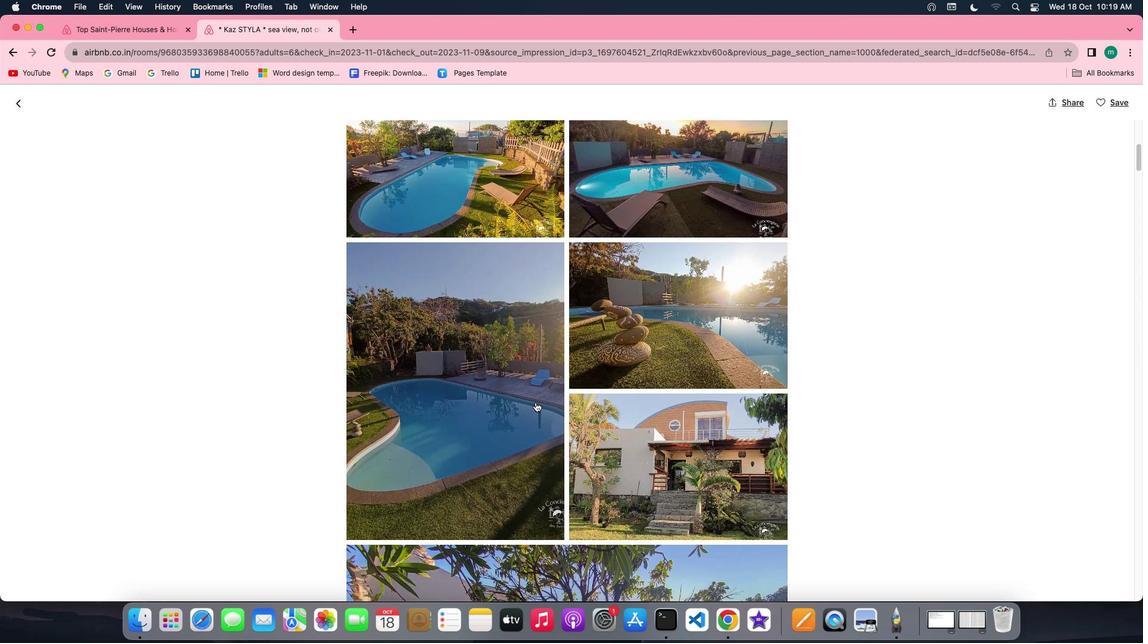 
Action: Mouse scrolled (536, 402) with delta (0, 0)
Screenshot: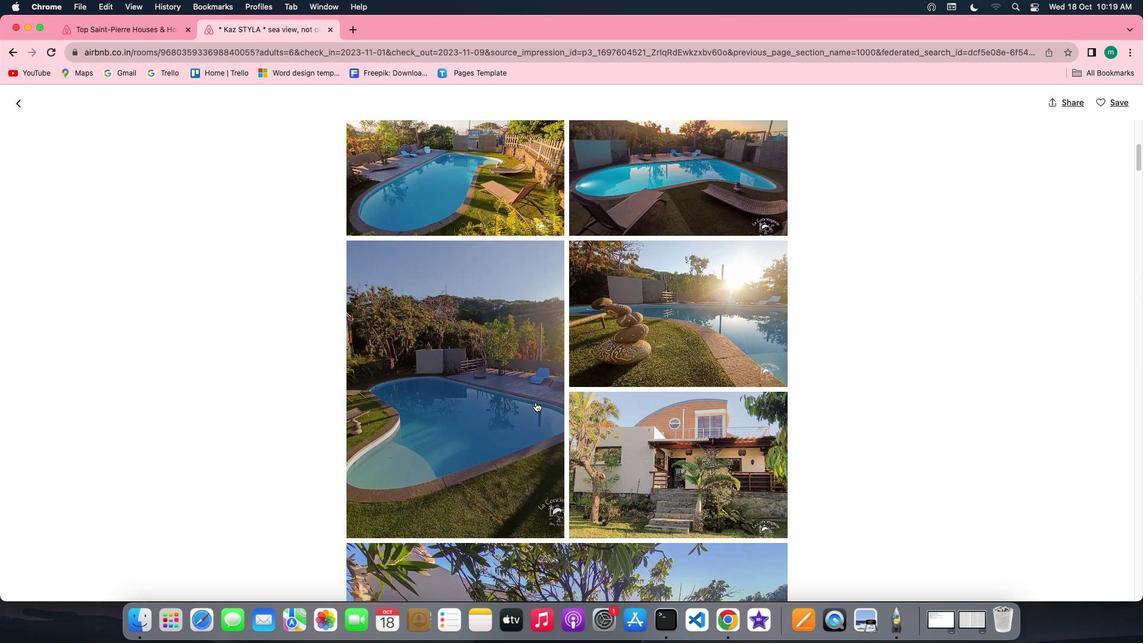 
Action: Mouse scrolled (536, 402) with delta (0, 0)
Screenshot: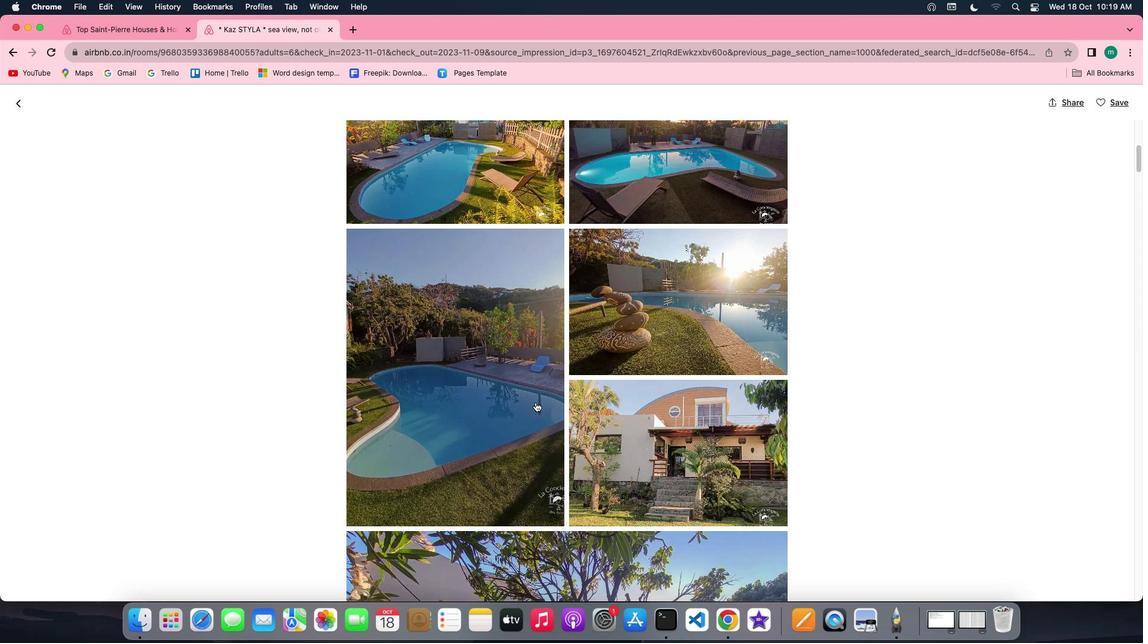 
Action: Mouse scrolled (536, 402) with delta (0, 0)
Screenshot: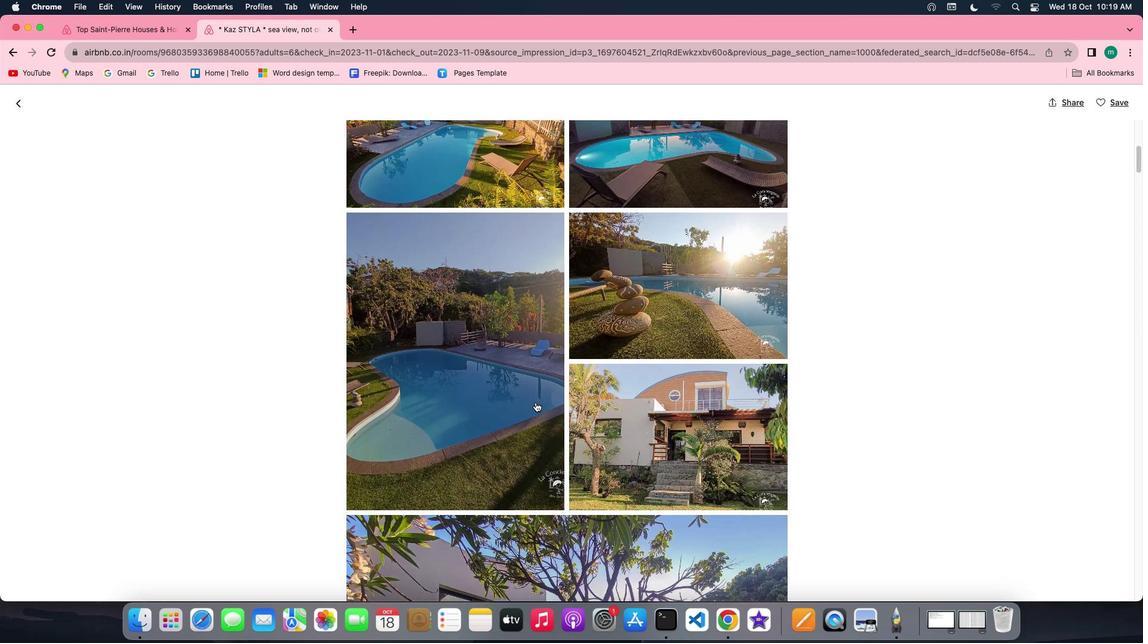 
Action: Mouse scrolled (536, 402) with delta (0, 0)
Screenshot: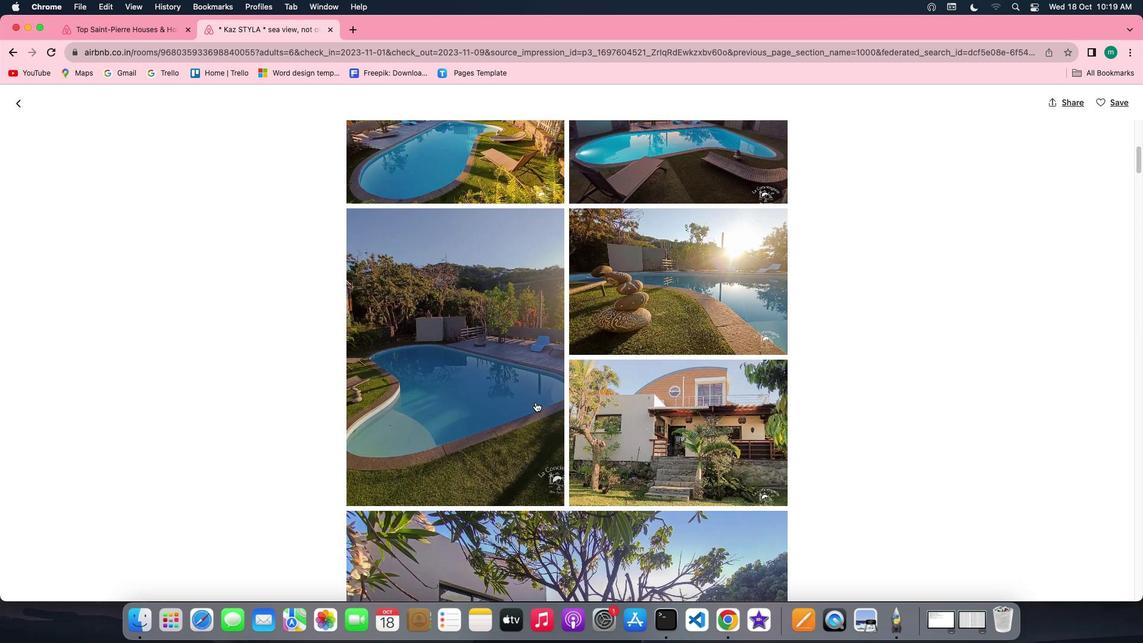 
Action: Mouse scrolled (536, 402) with delta (0, -1)
Screenshot: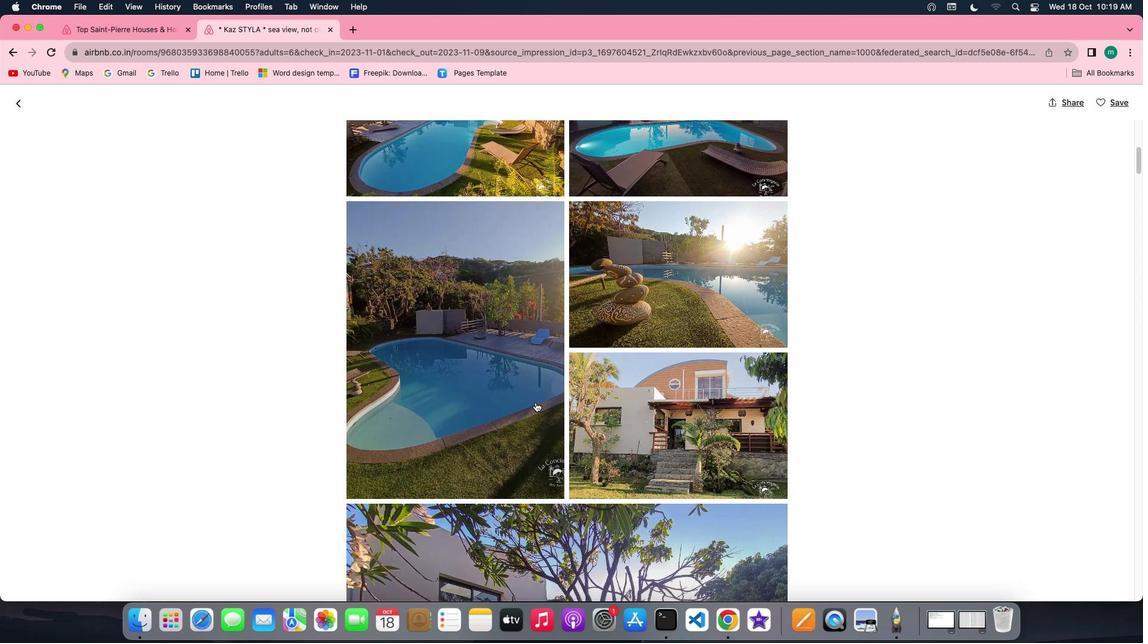 
Action: Mouse scrolled (536, 402) with delta (0, -1)
Screenshot: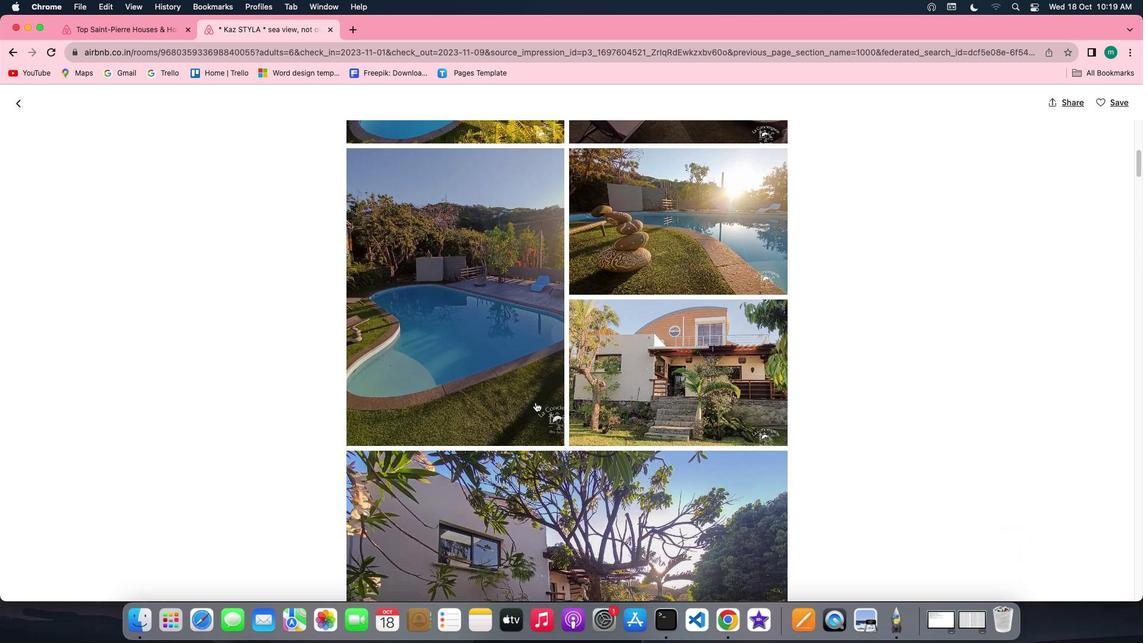 
Action: Mouse scrolled (536, 402) with delta (0, 0)
Screenshot: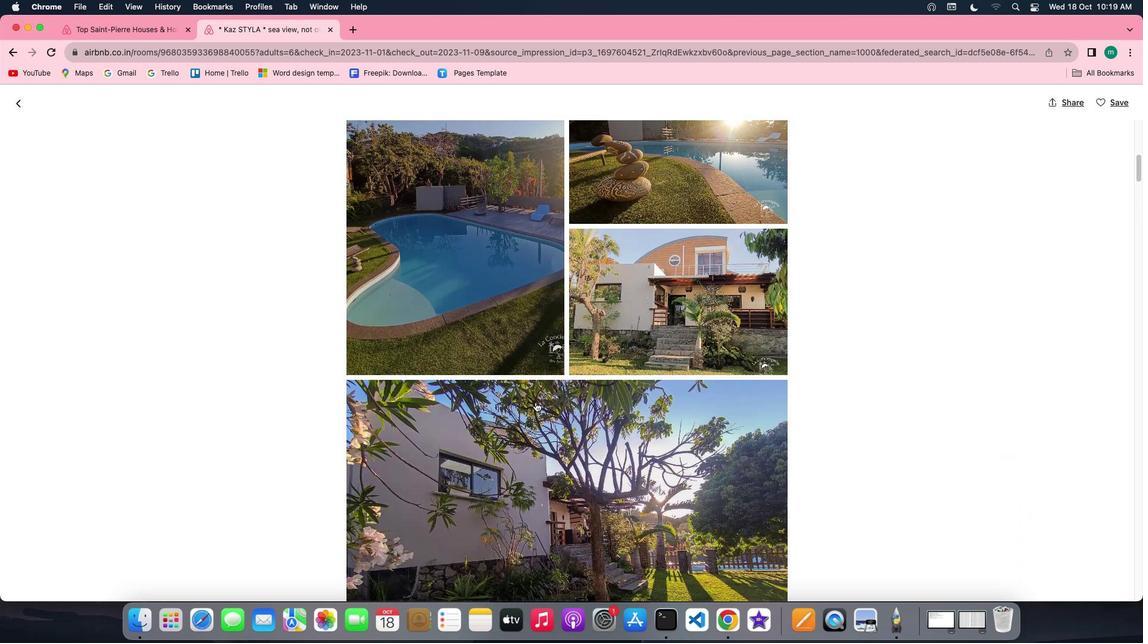 
Action: Mouse scrolled (536, 402) with delta (0, 0)
Screenshot: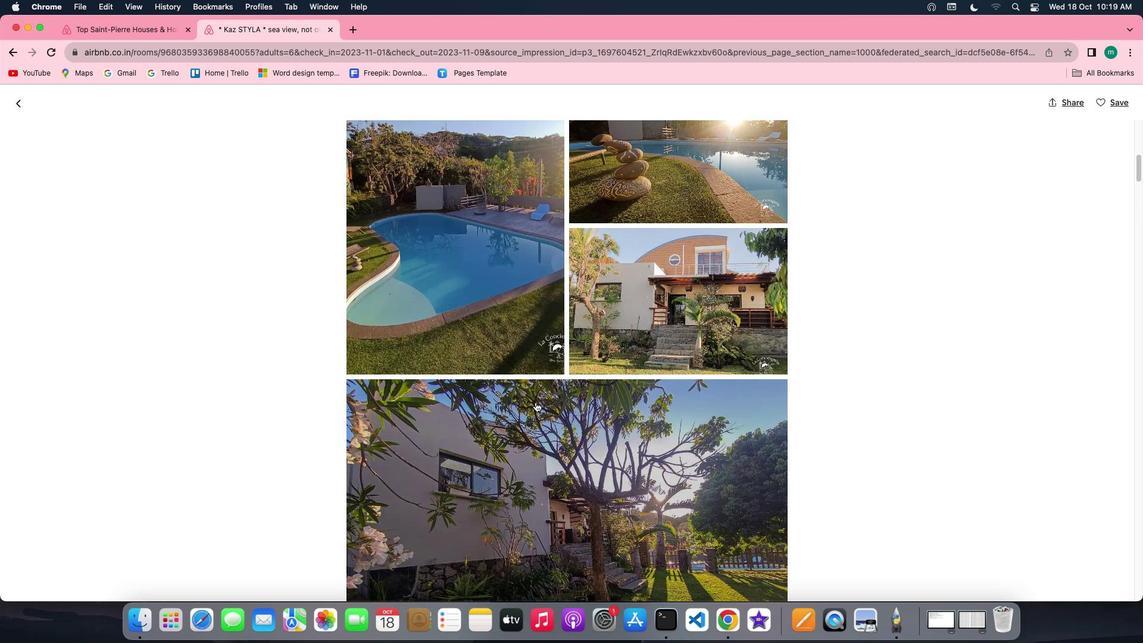 
Action: Mouse scrolled (536, 402) with delta (0, 0)
Screenshot: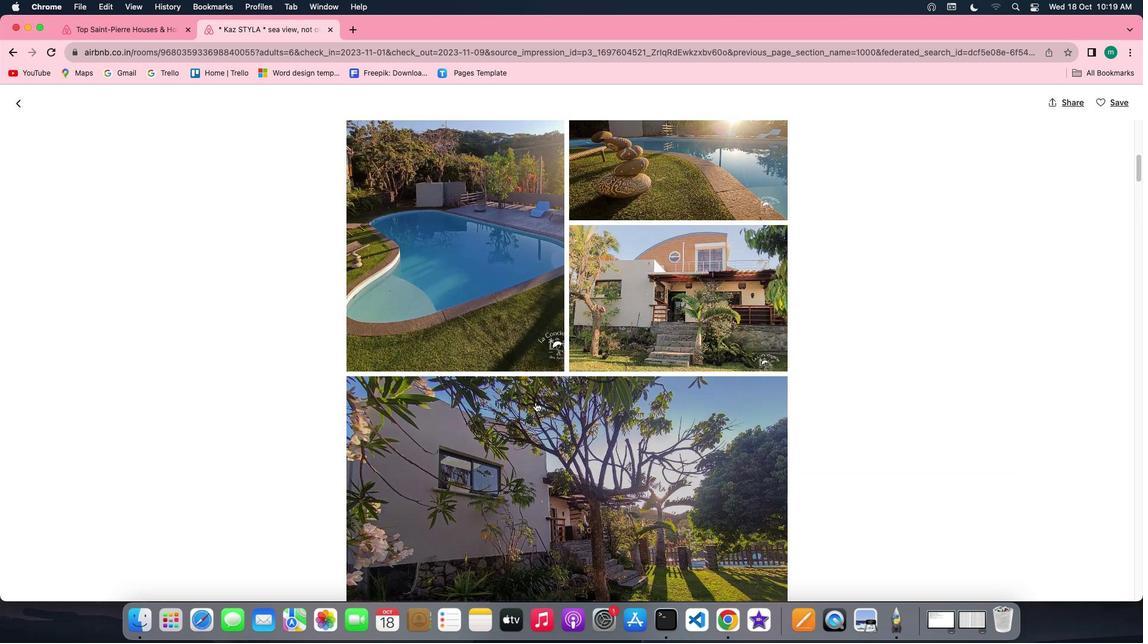 
Action: Mouse scrolled (536, 402) with delta (0, -1)
Screenshot: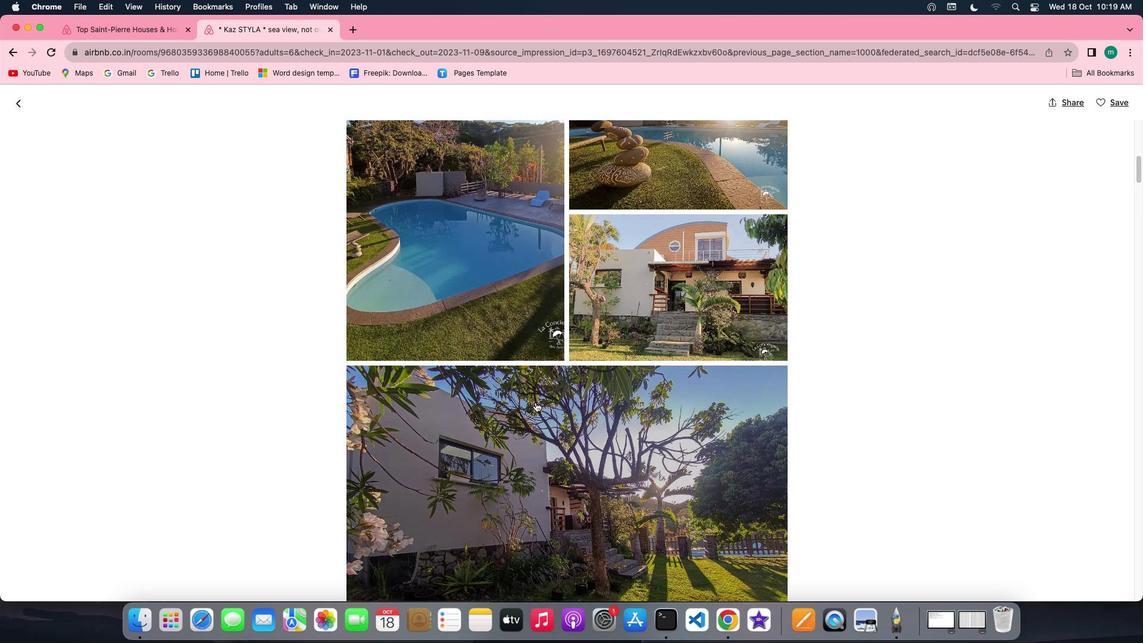 
Action: Mouse scrolled (536, 402) with delta (0, -1)
Screenshot: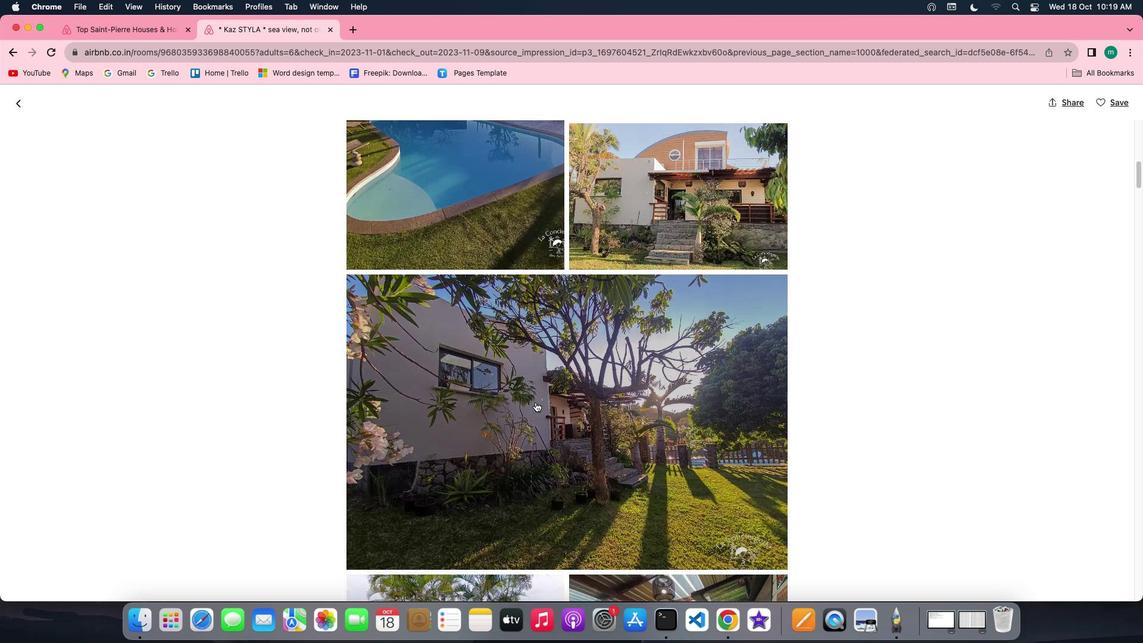 
Action: Mouse scrolled (536, 402) with delta (0, 0)
Screenshot: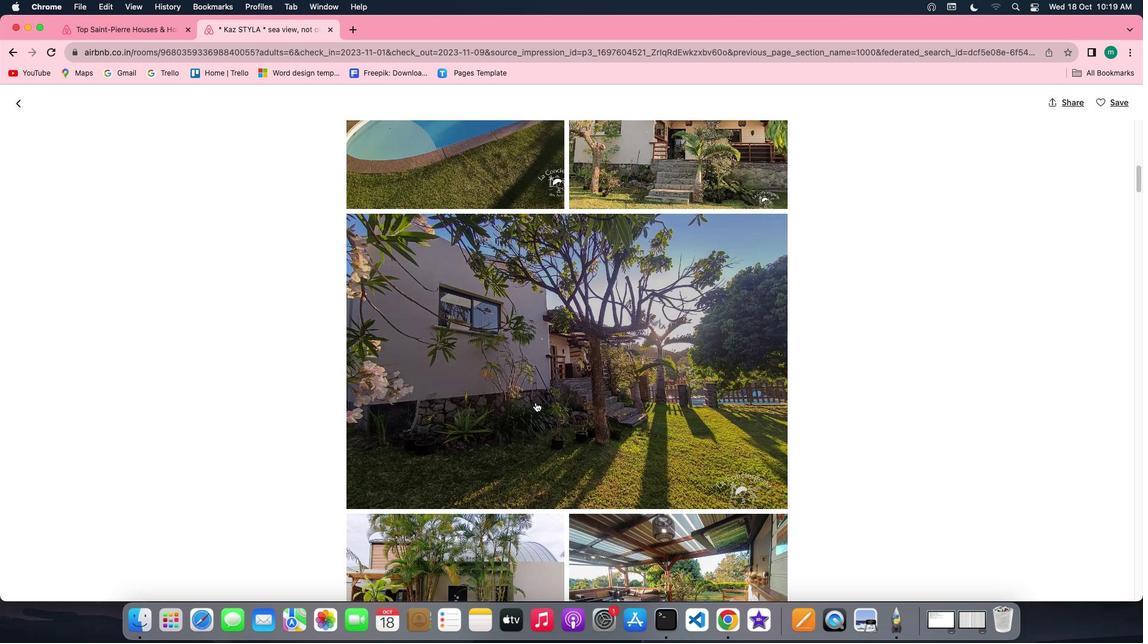 
Action: Mouse scrolled (536, 402) with delta (0, 0)
Screenshot: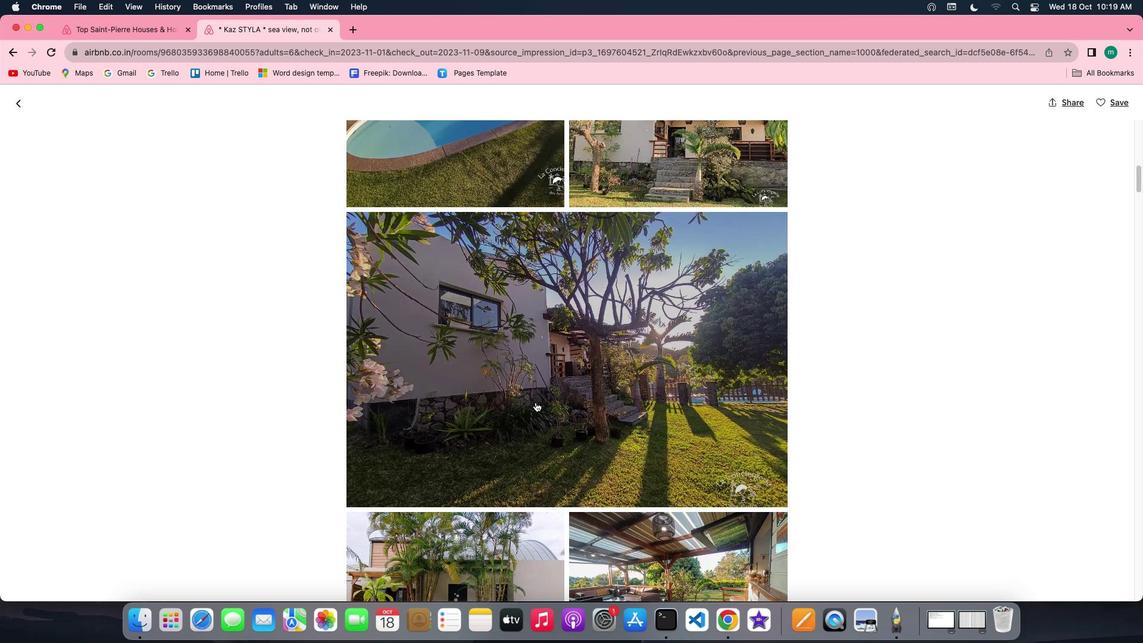 
Action: Mouse scrolled (536, 402) with delta (0, -1)
Screenshot: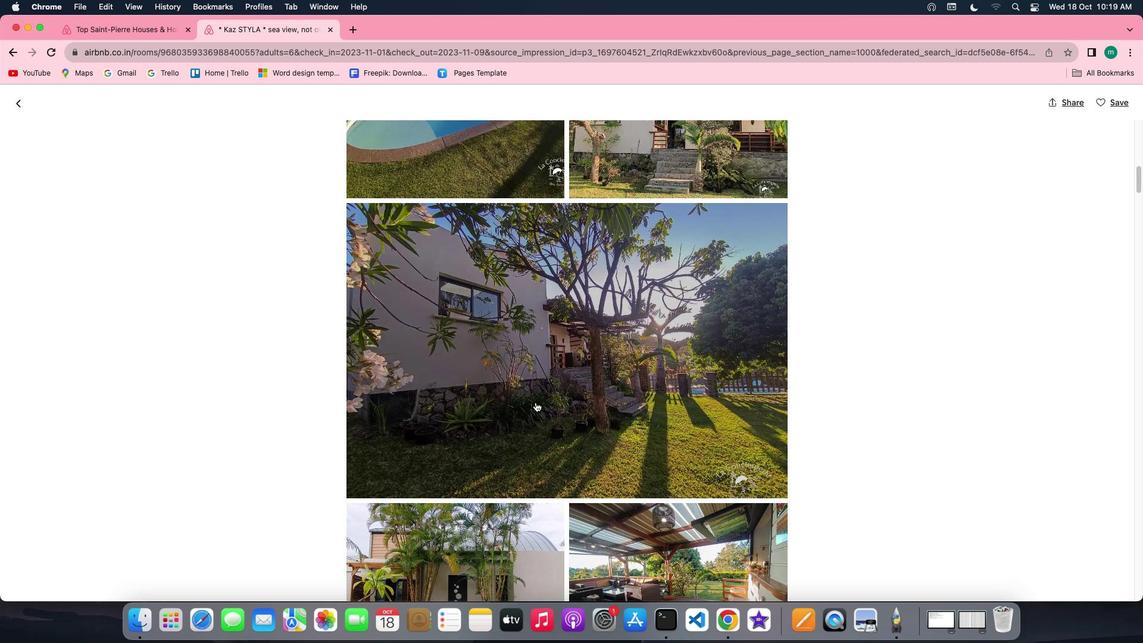 
Action: Mouse scrolled (536, 402) with delta (0, -1)
Screenshot: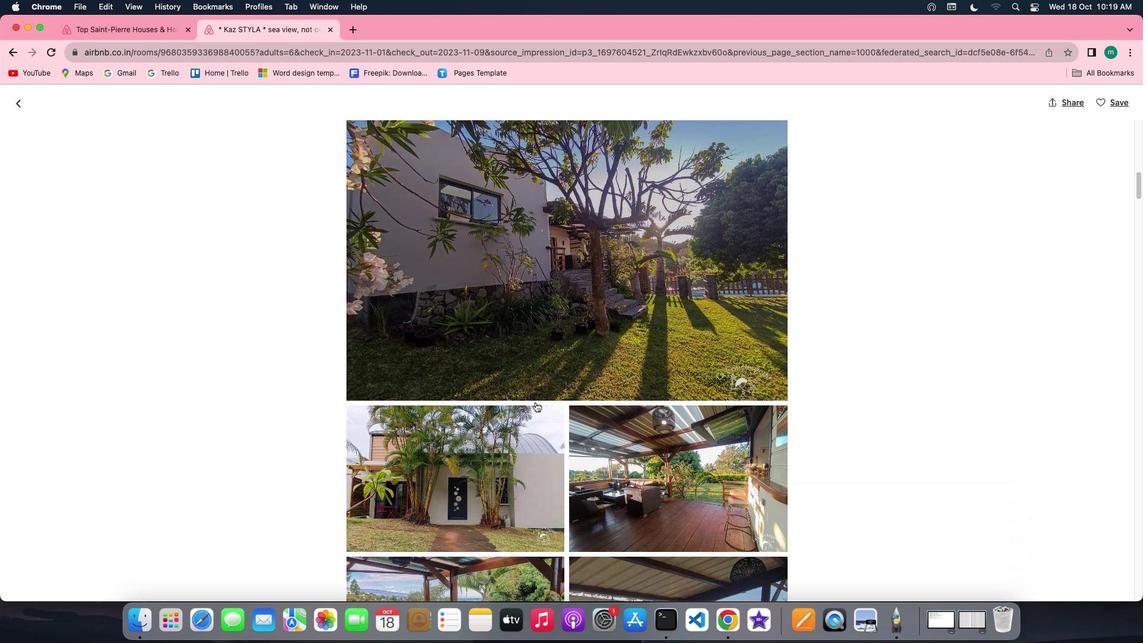
Action: Mouse scrolled (536, 402) with delta (0, 0)
Screenshot: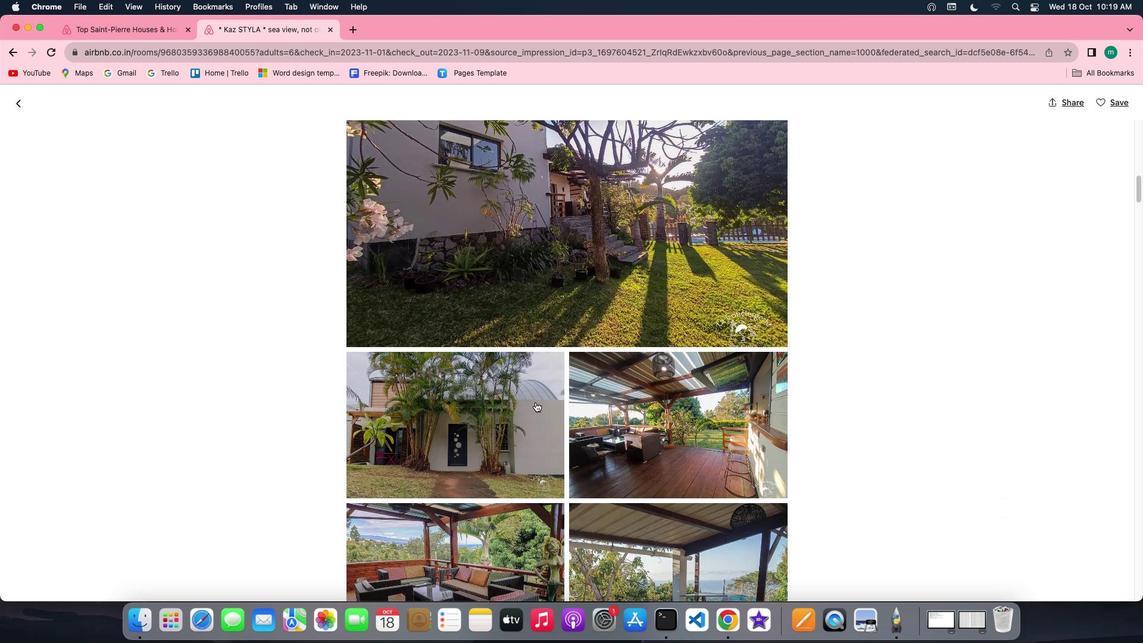 
Action: Mouse scrolled (536, 402) with delta (0, 0)
Screenshot: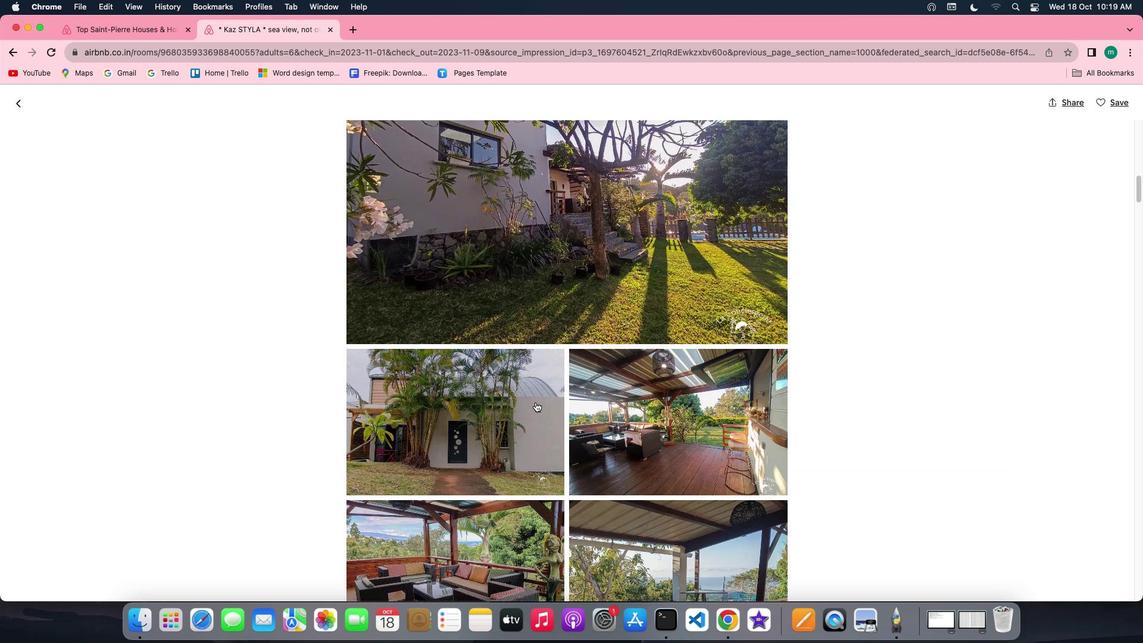 
Action: Mouse scrolled (536, 402) with delta (0, 0)
Screenshot: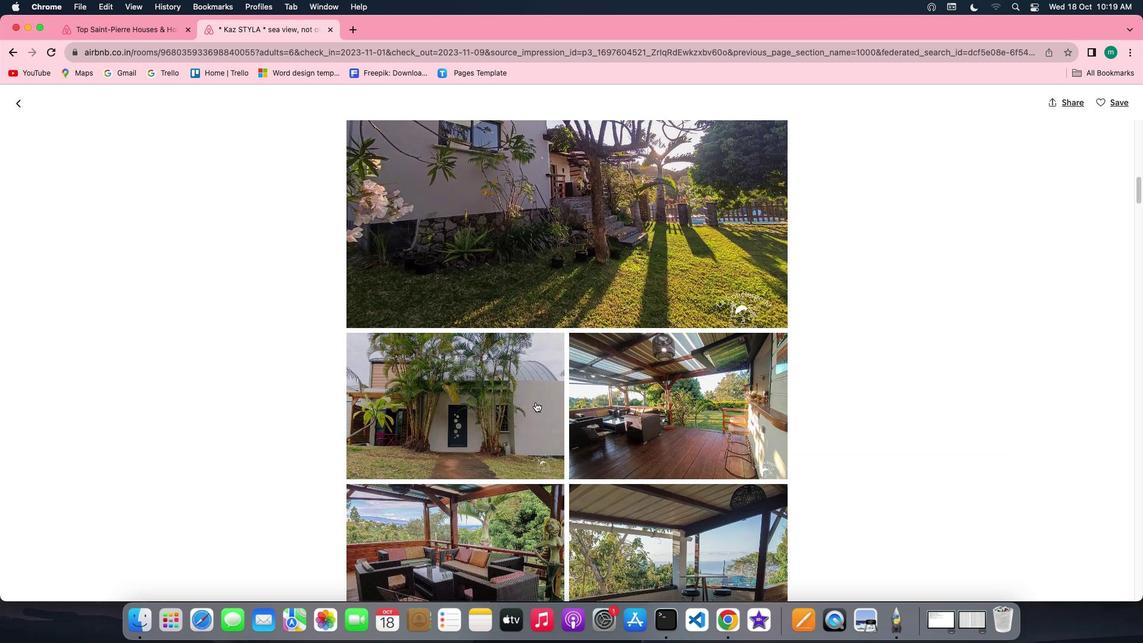 
Action: Mouse scrolled (536, 402) with delta (0, 0)
Screenshot: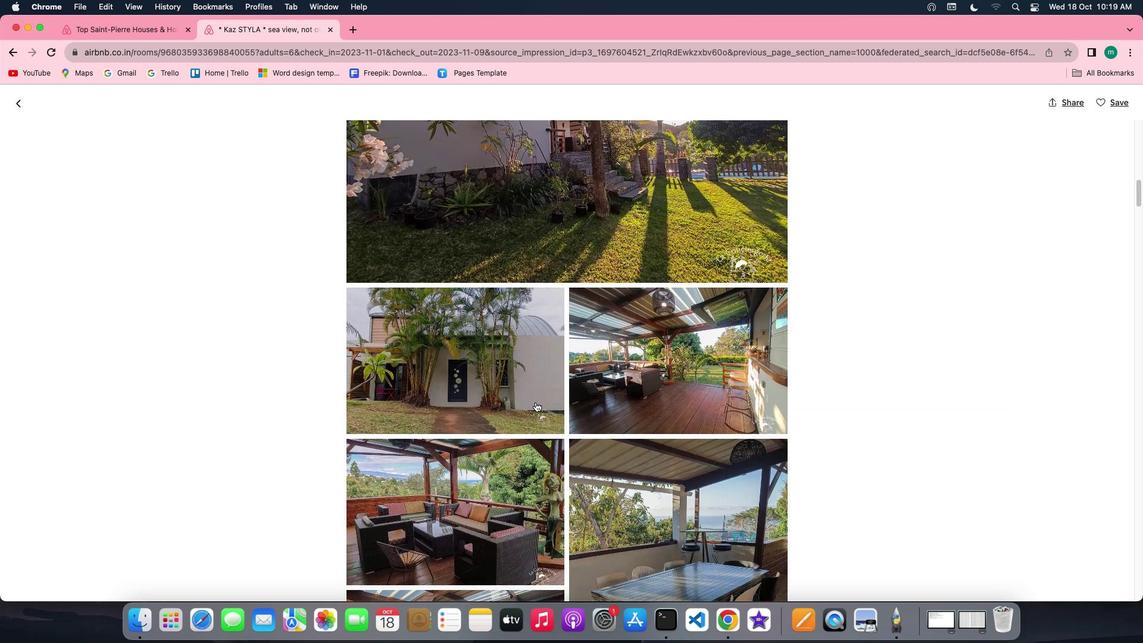 
Action: Mouse scrolled (536, 402) with delta (0, 0)
Screenshot: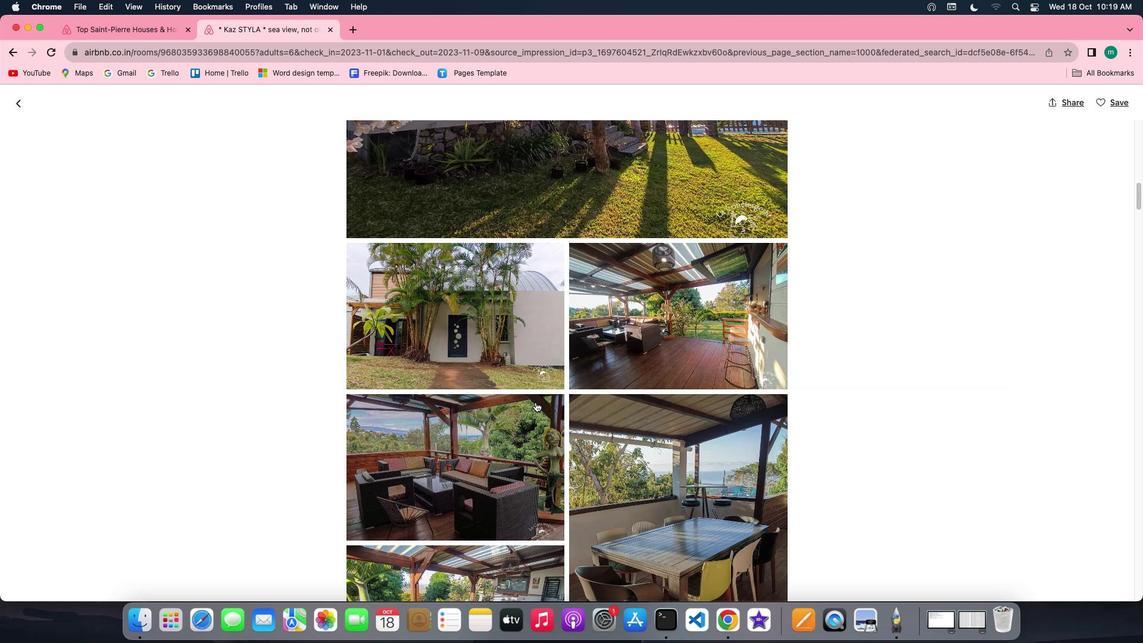 
Action: Mouse scrolled (536, 402) with delta (0, 0)
Screenshot: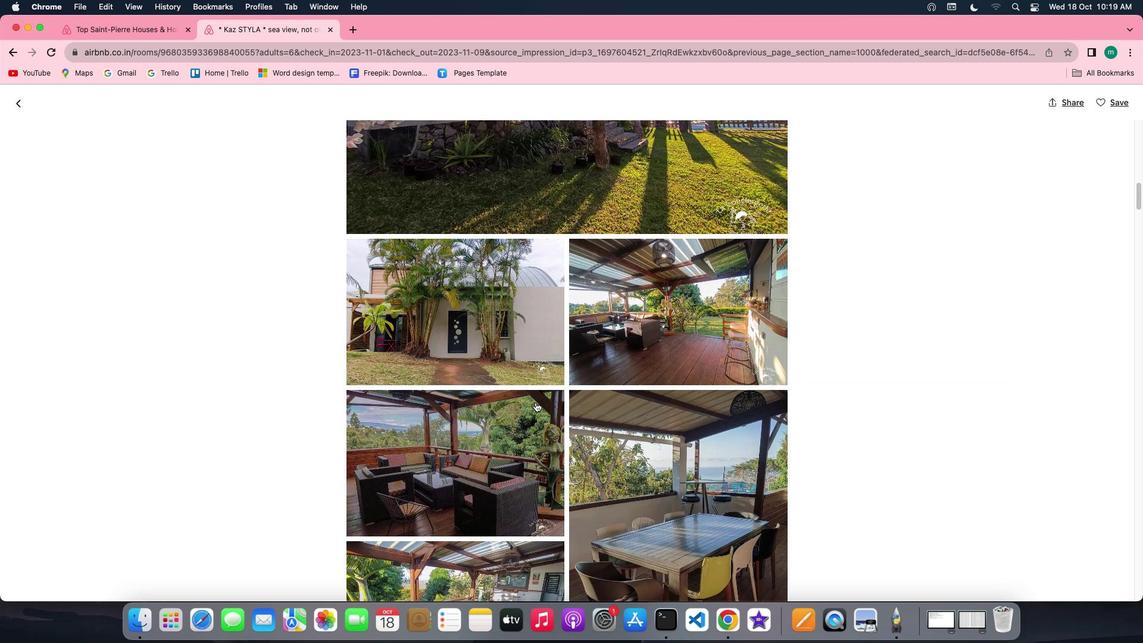 
Action: Mouse scrolled (536, 402) with delta (0, -1)
Screenshot: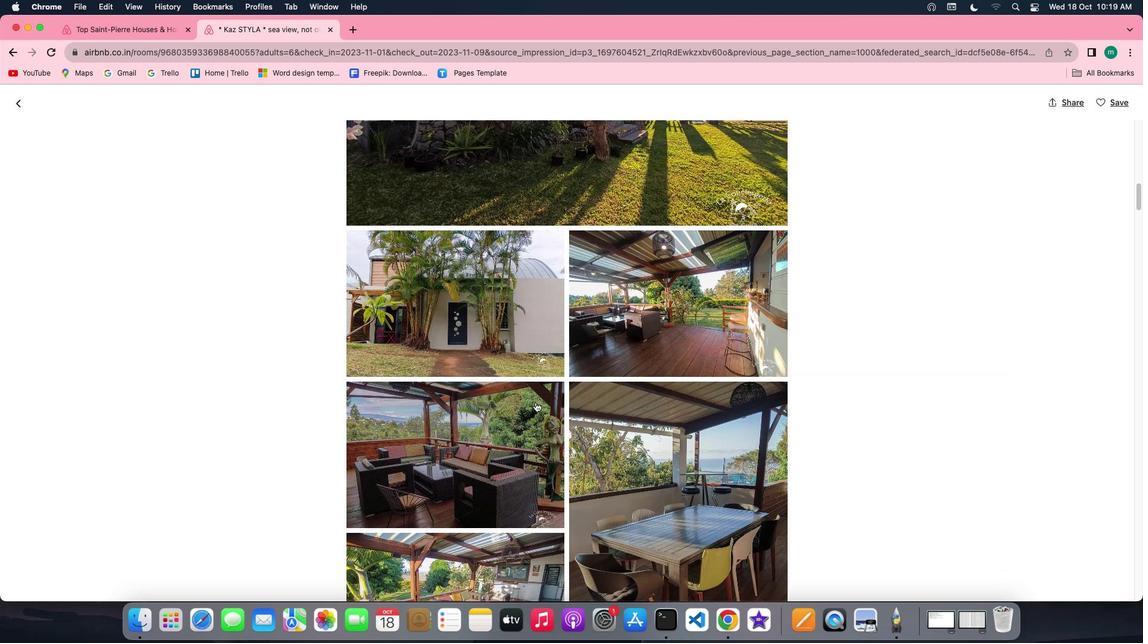 
Action: Mouse scrolled (536, 402) with delta (0, 0)
Screenshot: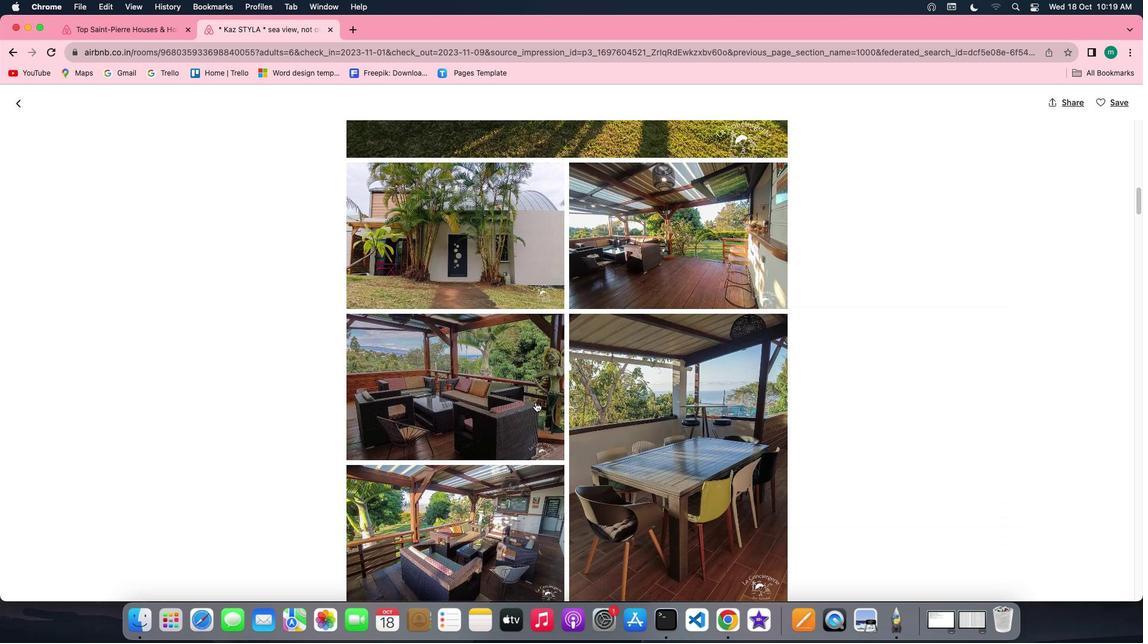 
Action: Mouse scrolled (536, 402) with delta (0, 0)
Screenshot: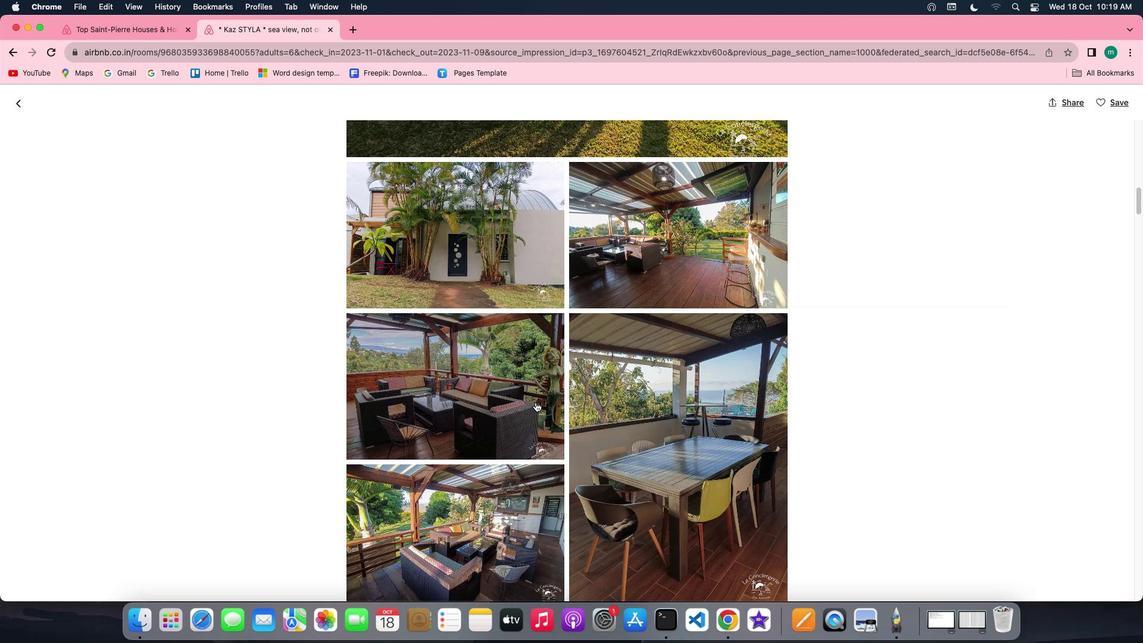 
Action: Mouse scrolled (536, 402) with delta (0, 0)
Screenshot: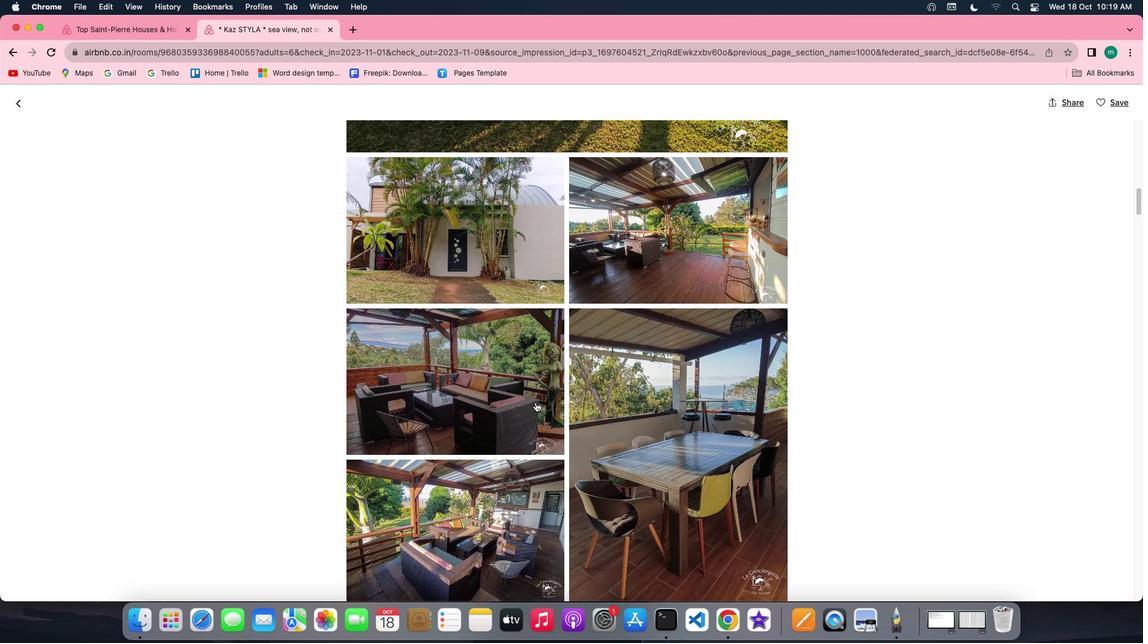 
Action: Mouse scrolled (536, 402) with delta (0, 0)
Screenshot: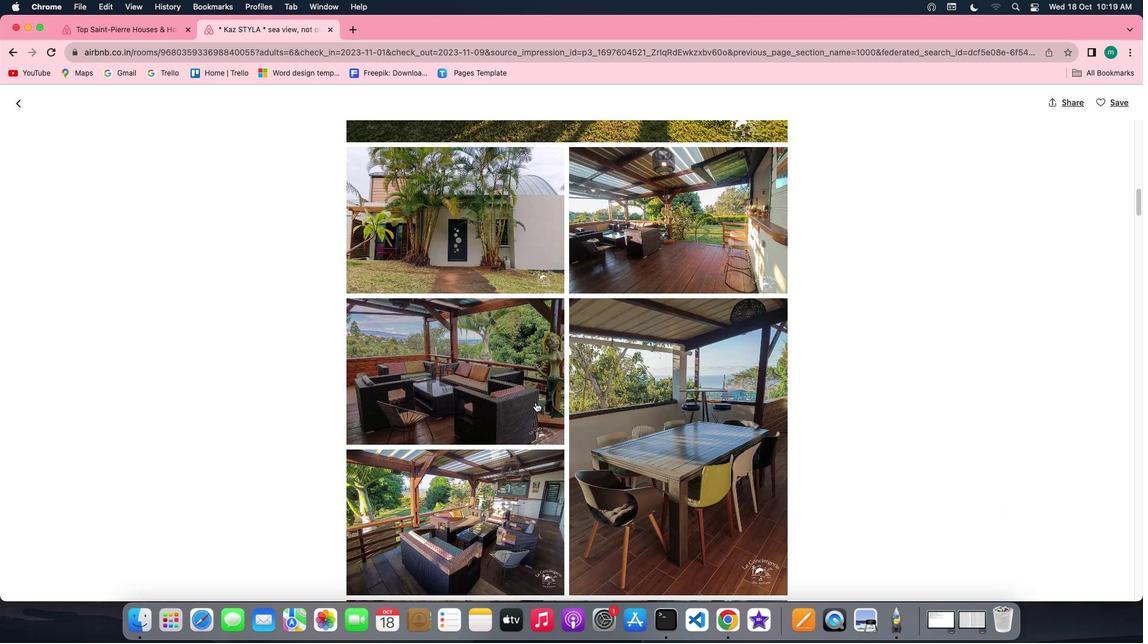 
Action: Mouse scrolled (536, 402) with delta (0, 0)
Screenshot: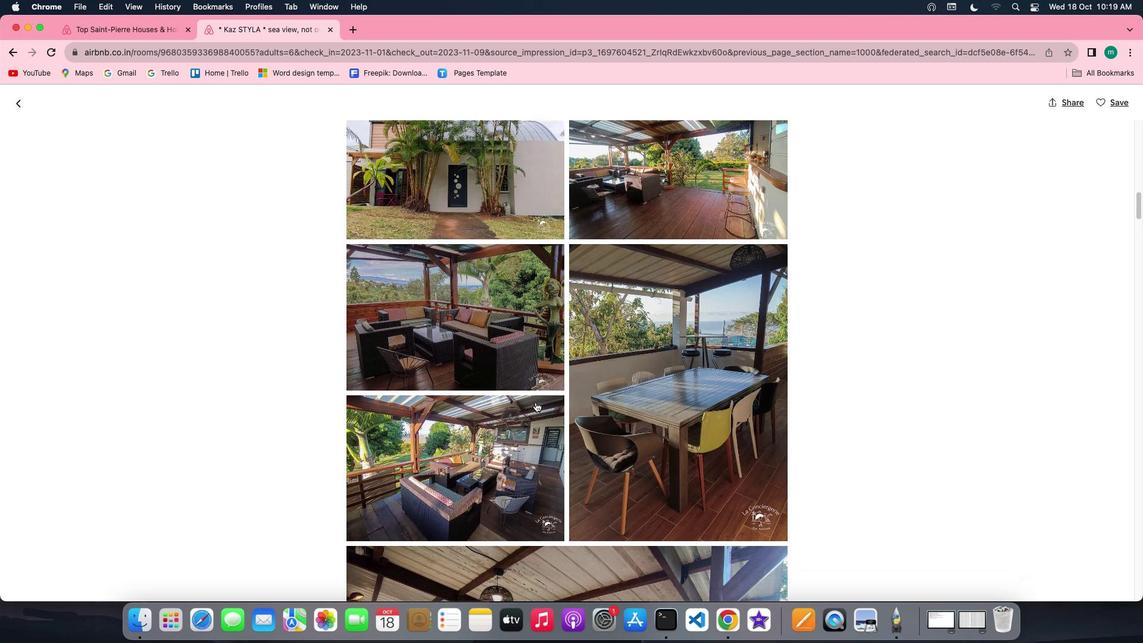 
Action: Mouse scrolled (536, 402) with delta (0, 0)
Screenshot: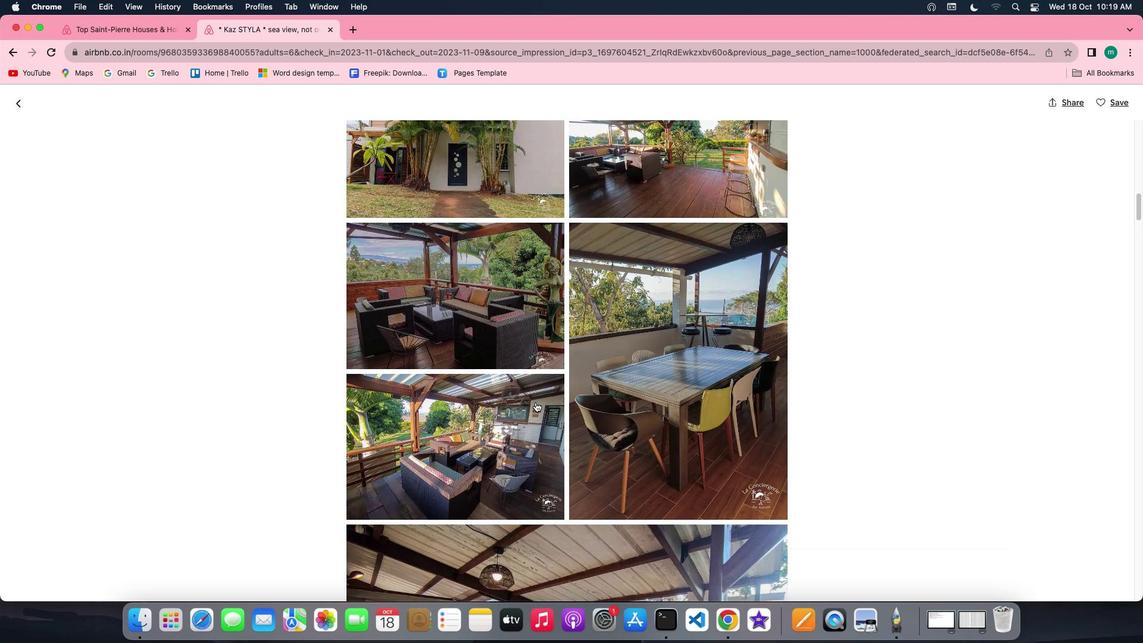 
Action: Mouse scrolled (536, 402) with delta (0, 0)
Screenshot: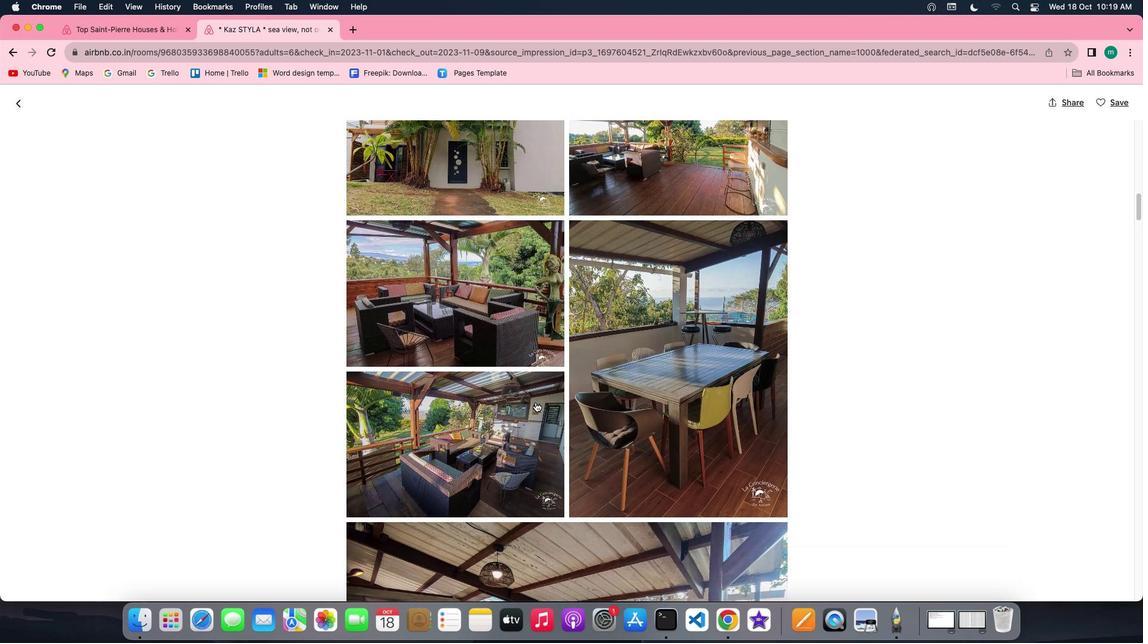 
Action: Mouse scrolled (536, 402) with delta (0, 0)
Screenshot: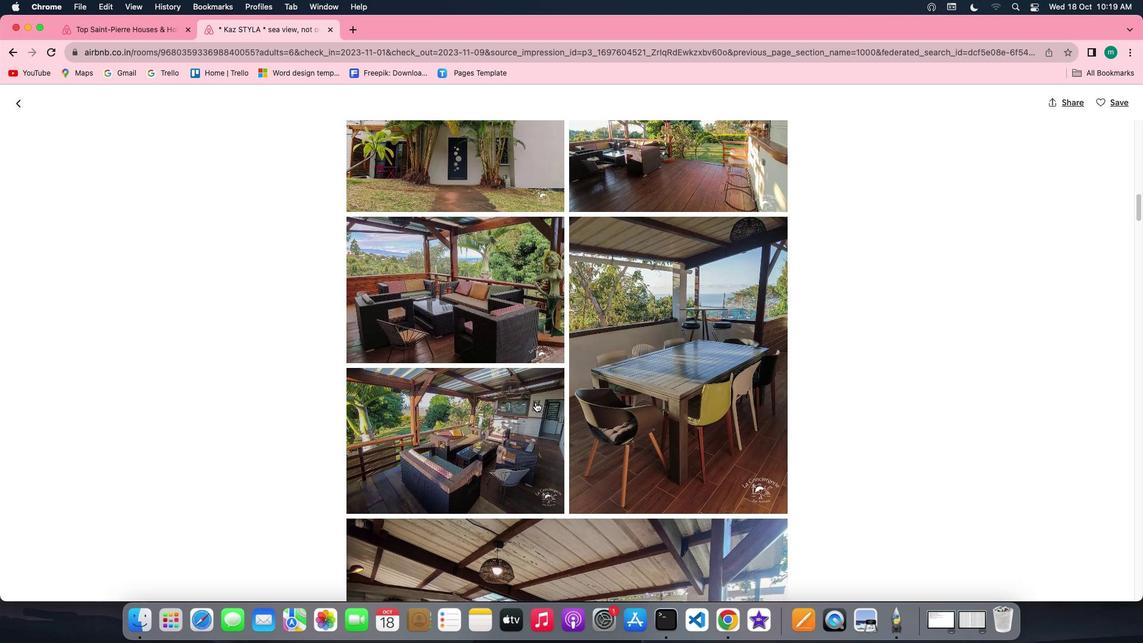 
Action: Mouse scrolled (536, 402) with delta (0, 0)
Screenshot: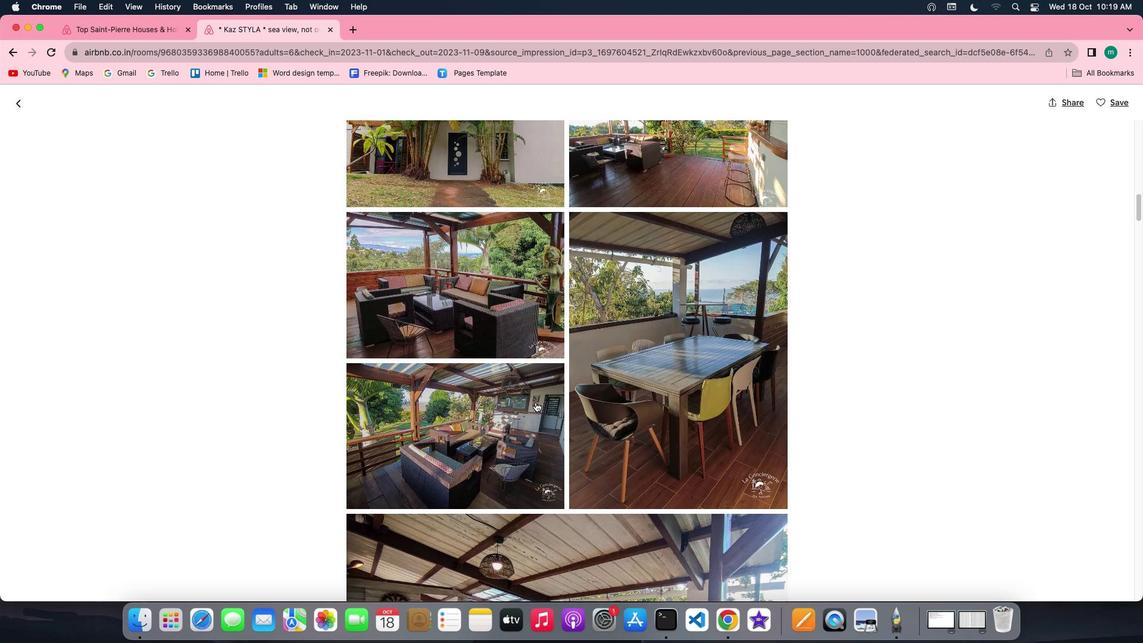 
Action: Mouse scrolled (536, 402) with delta (0, -1)
Screenshot: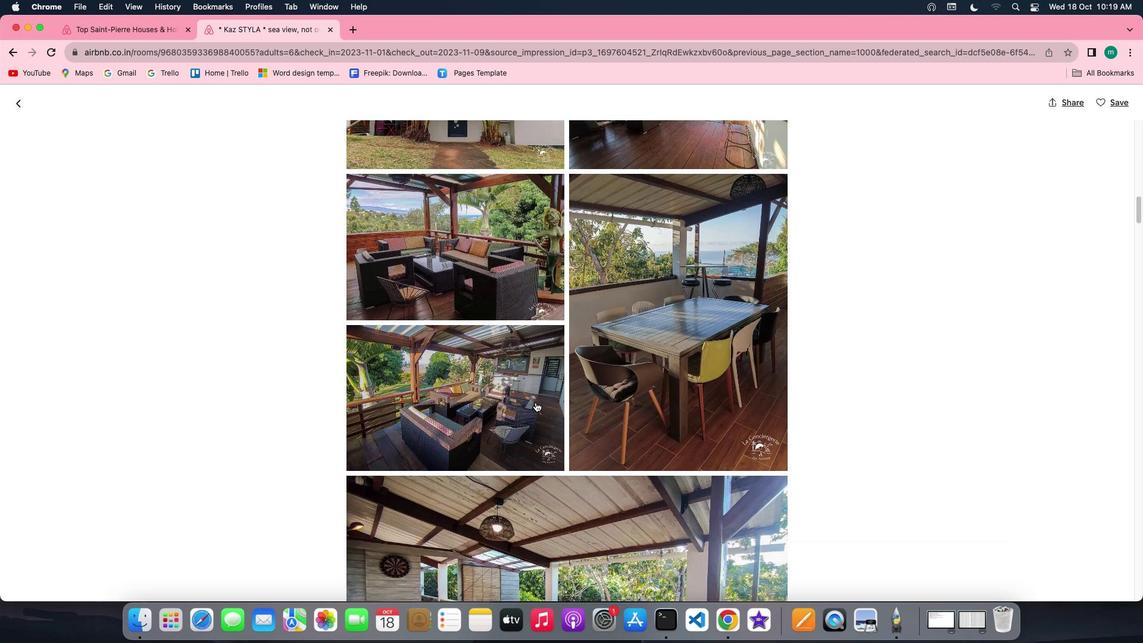 
Action: Mouse scrolled (536, 402) with delta (0, 0)
Screenshot: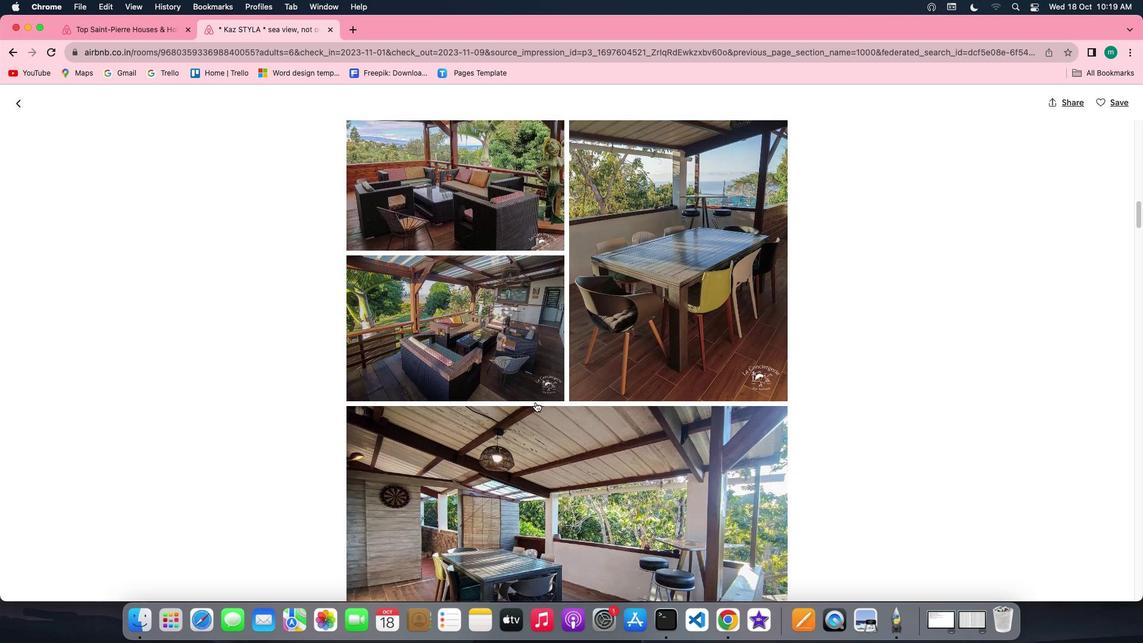 
Action: Mouse scrolled (536, 402) with delta (0, 0)
Screenshot: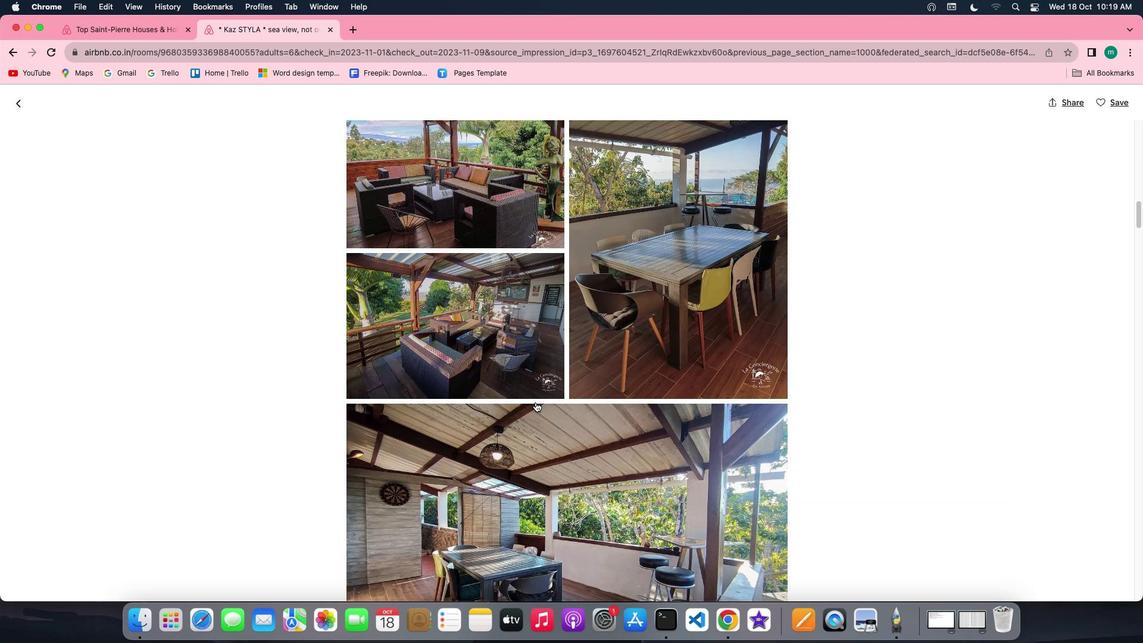 
Action: Mouse scrolled (536, 402) with delta (0, 0)
Screenshot: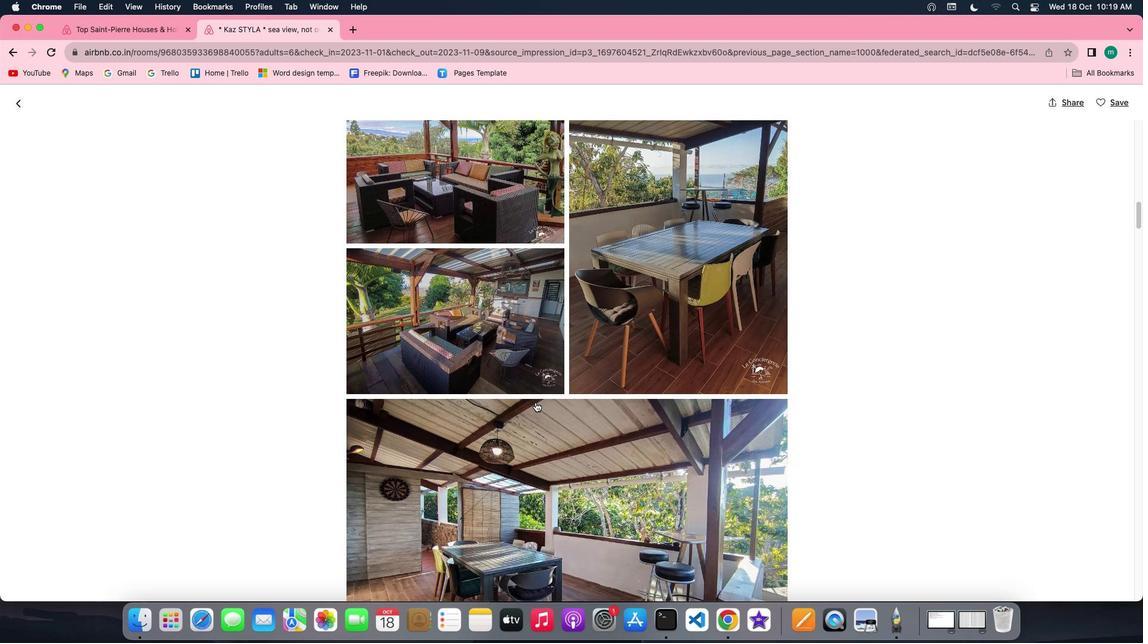 
Action: Mouse scrolled (536, 402) with delta (0, -1)
Screenshot: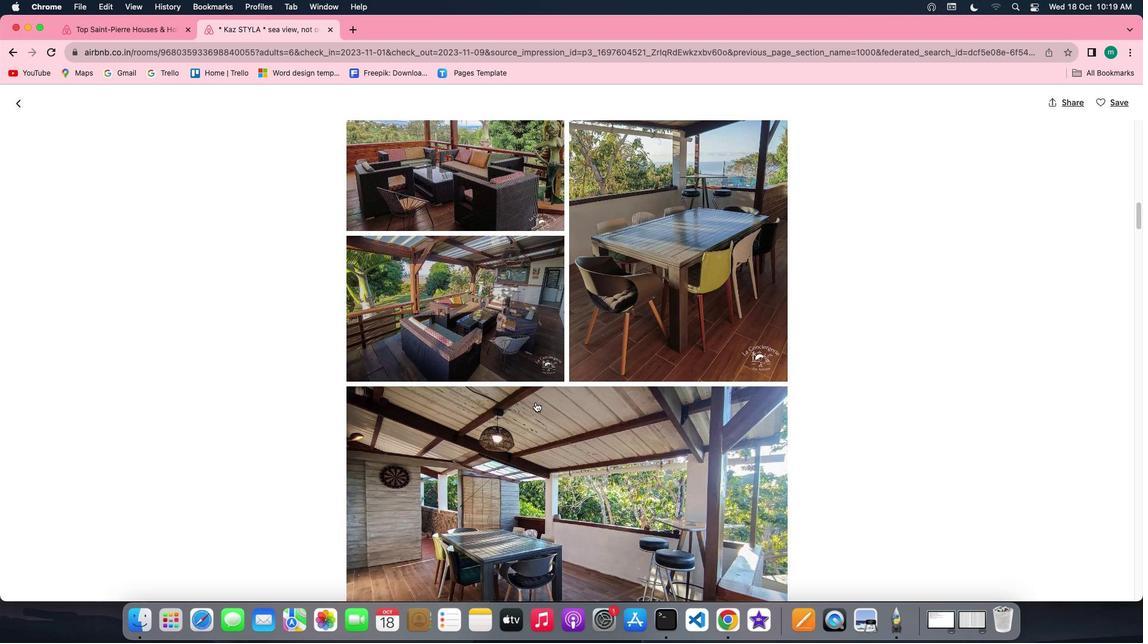 
Action: Mouse scrolled (536, 402) with delta (0, -1)
Screenshot: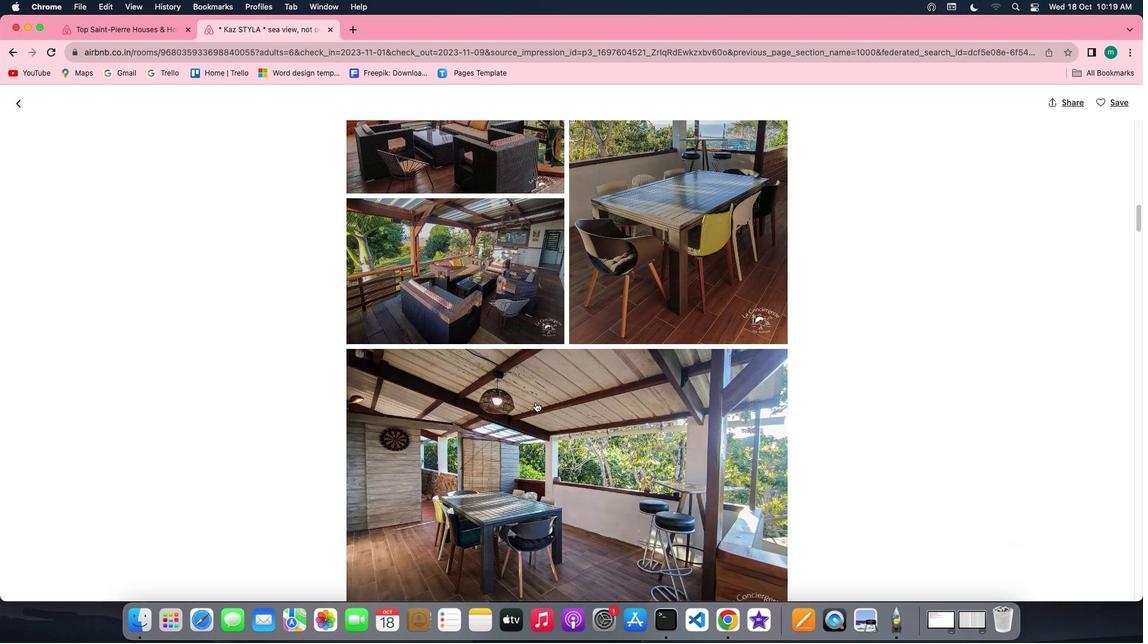 
Action: Mouse scrolled (536, 402) with delta (0, 0)
Screenshot: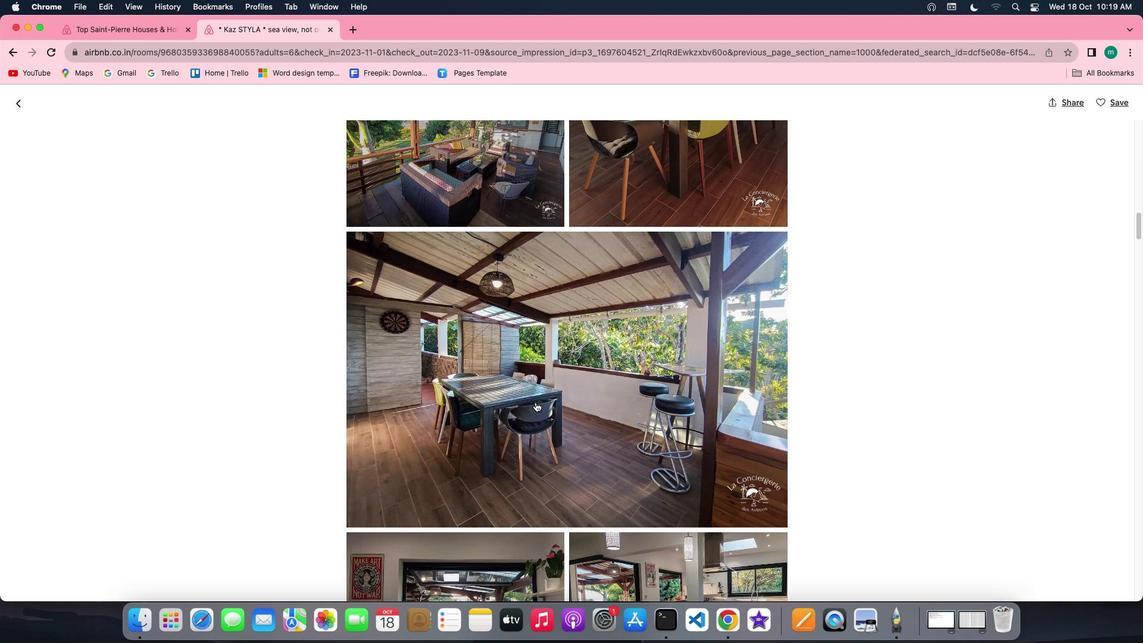 
Action: Mouse scrolled (536, 402) with delta (0, 0)
Screenshot: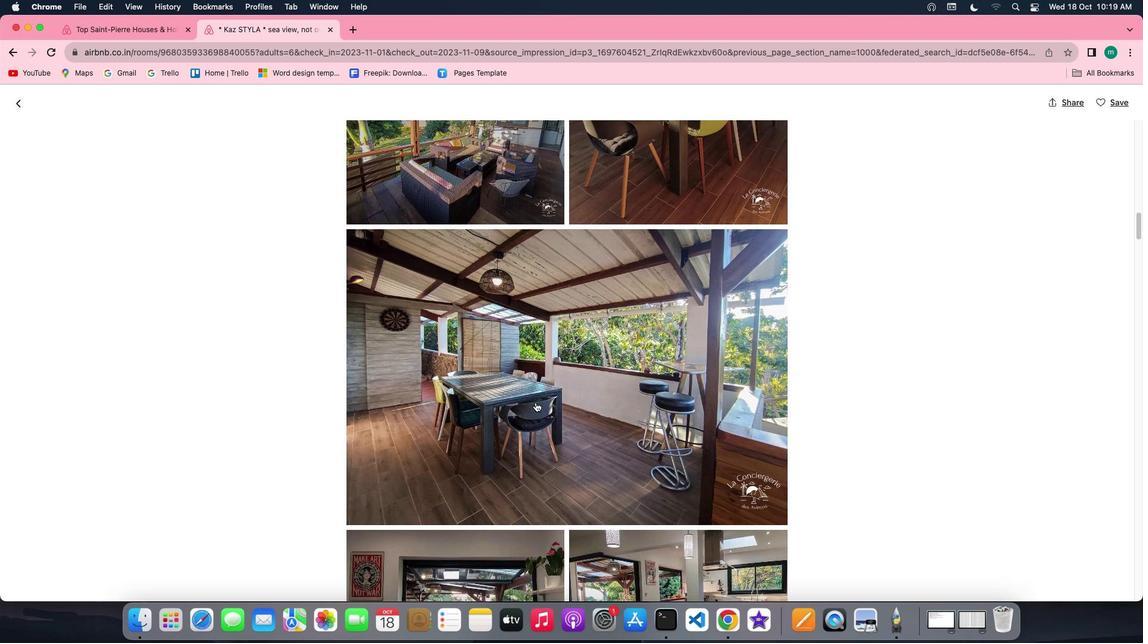 
Action: Mouse scrolled (536, 402) with delta (0, 0)
Screenshot: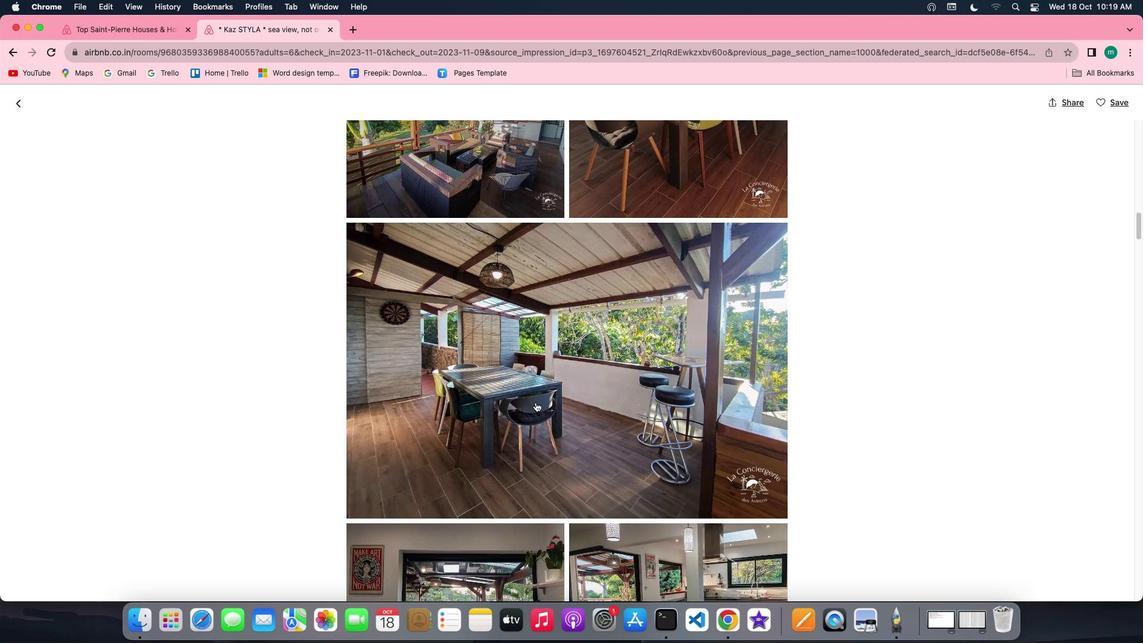
Action: Mouse scrolled (536, 402) with delta (0, -1)
Screenshot: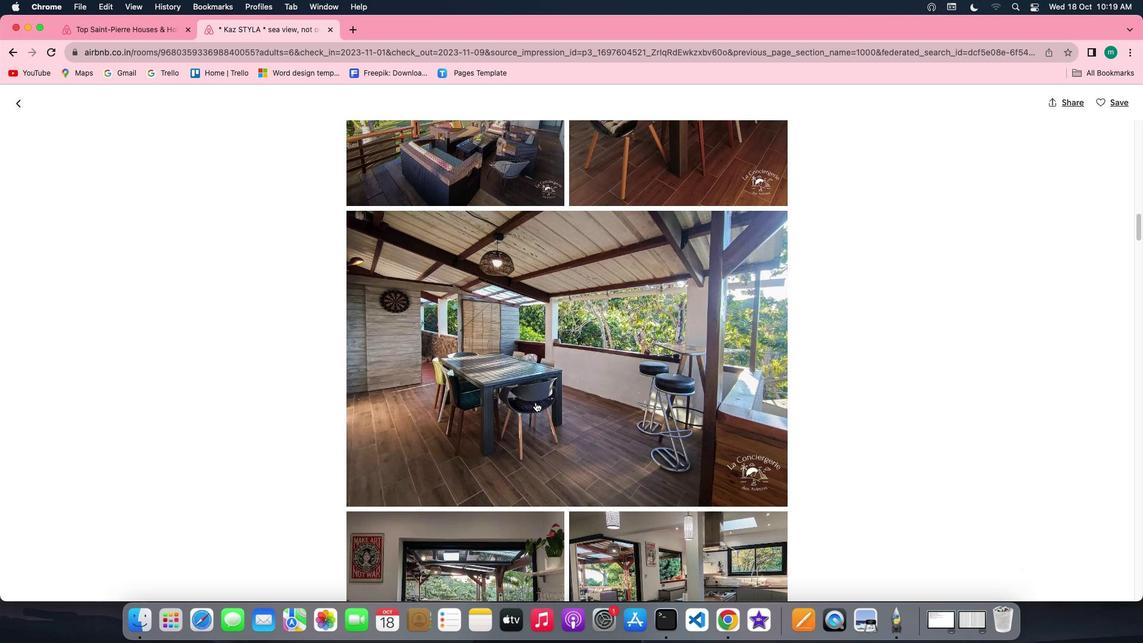 
Action: Mouse scrolled (536, 402) with delta (0, -1)
Screenshot: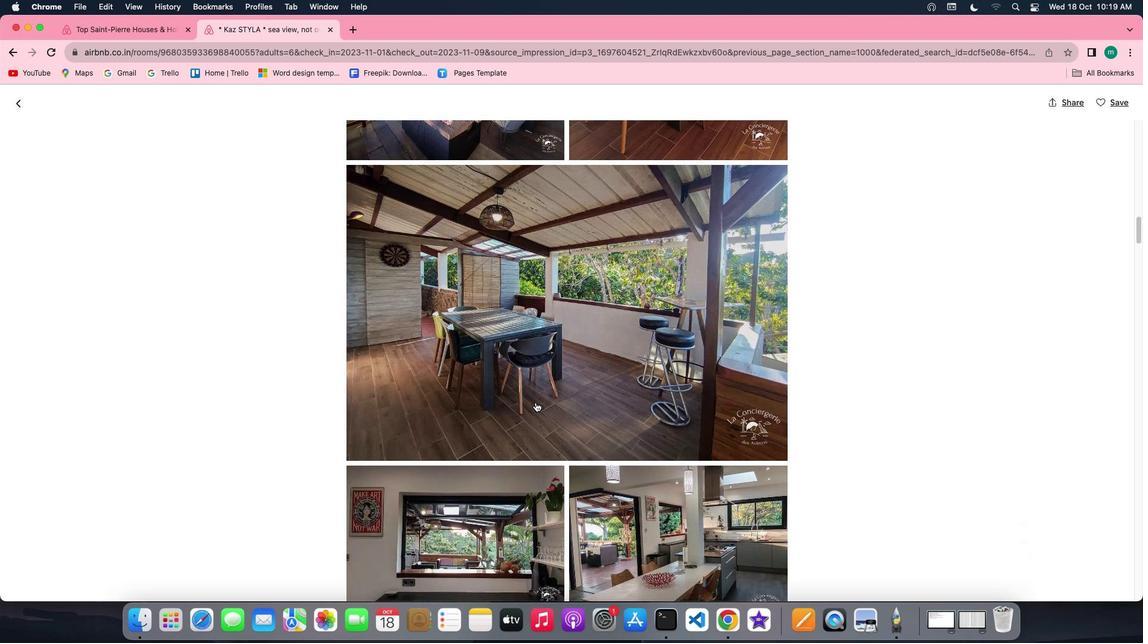 
Action: Mouse scrolled (536, 402) with delta (0, 0)
Screenshot: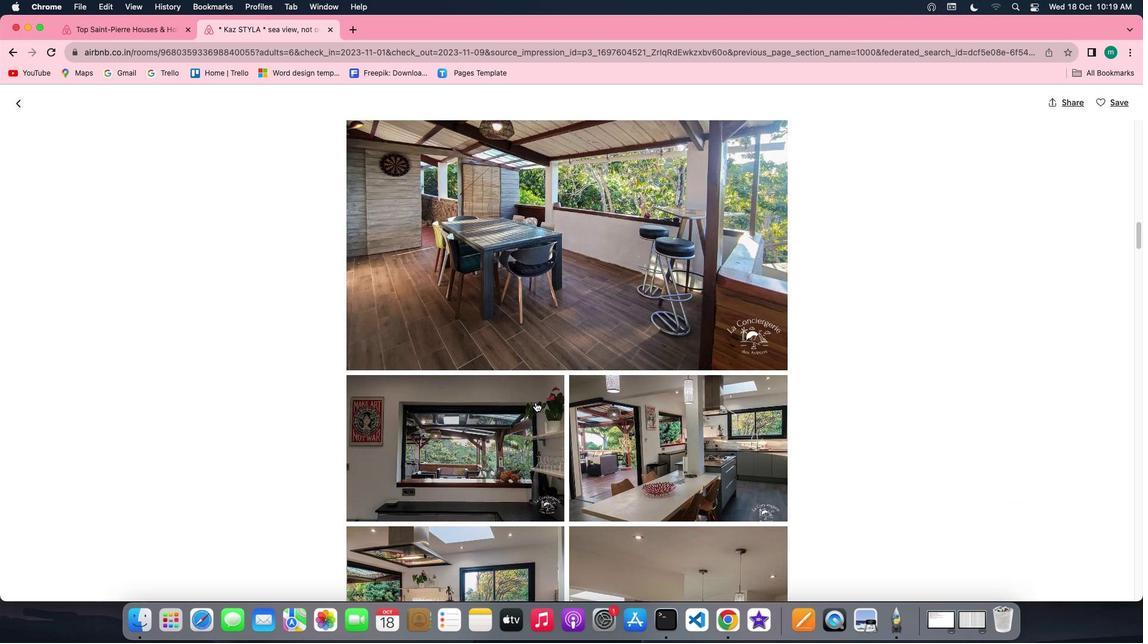 
Action: Mouse scrolled (536, 402) with delta (0, 0)
Screenshot: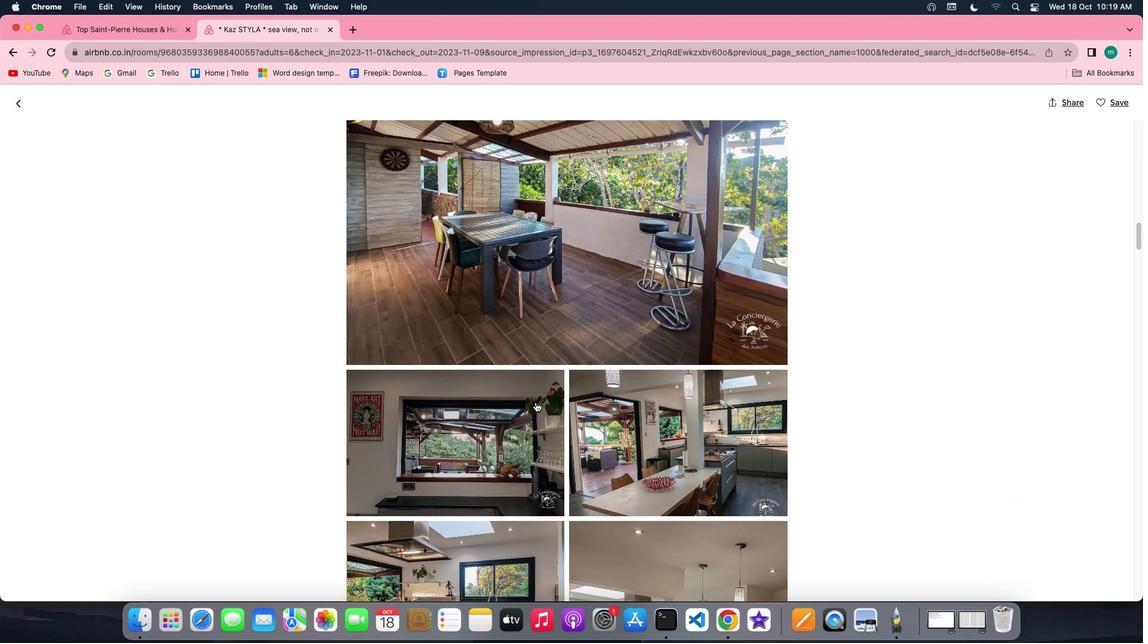 
Action: Mouse scrolled (536, 402) with delta (0, -1)
Screenshot: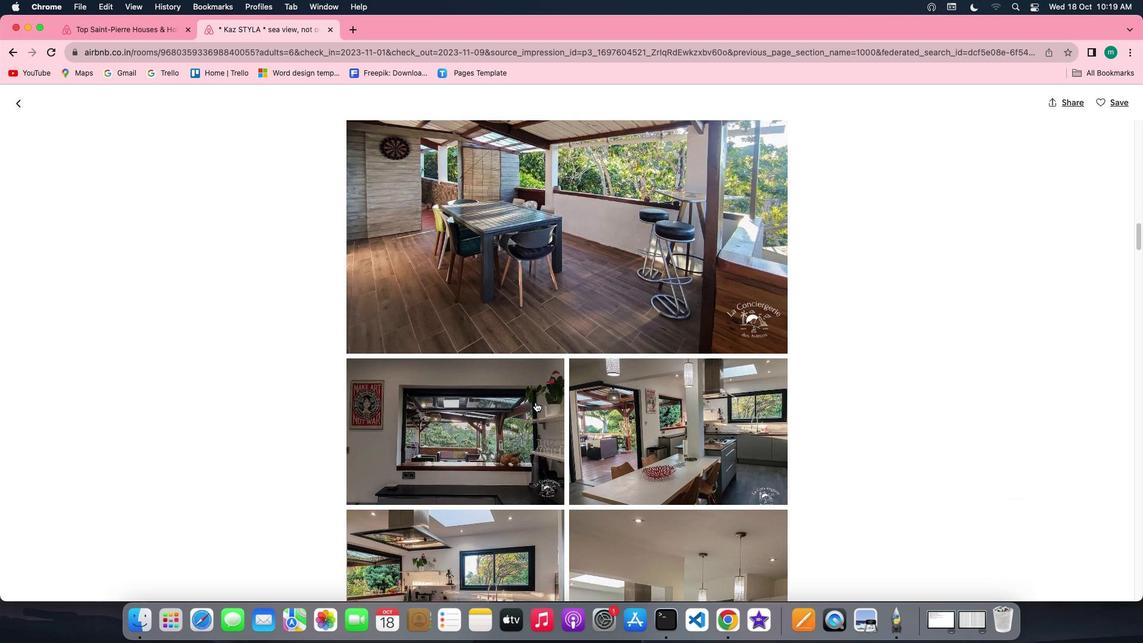 
Action: Mouse scrolled (536, 402) with delta (0, -1)
Screenshot: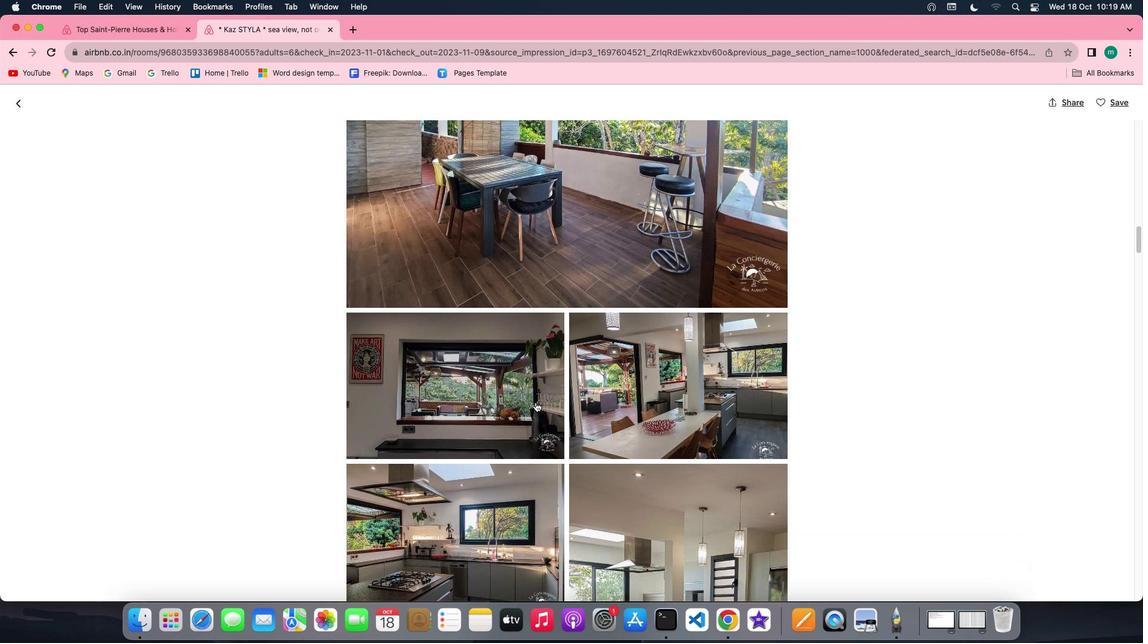 
Action: Mouse scrolled (536, 402) with delta (0, 0)
Screenshot: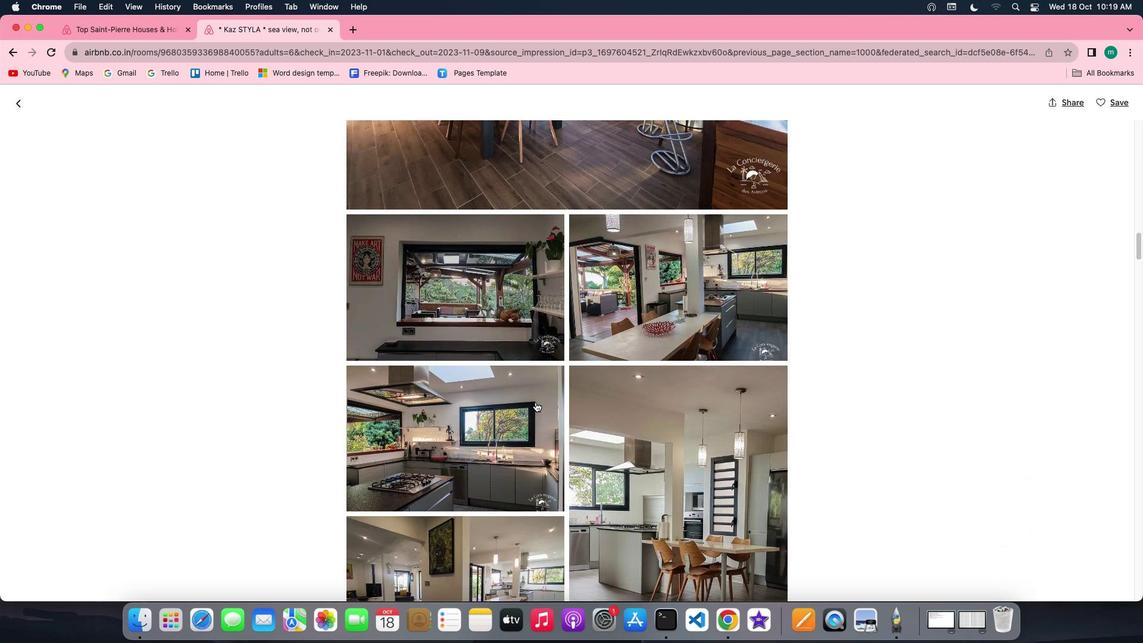 
Action: Mouse scrolled (536, 402) with delta (0, 0)
Screenshot: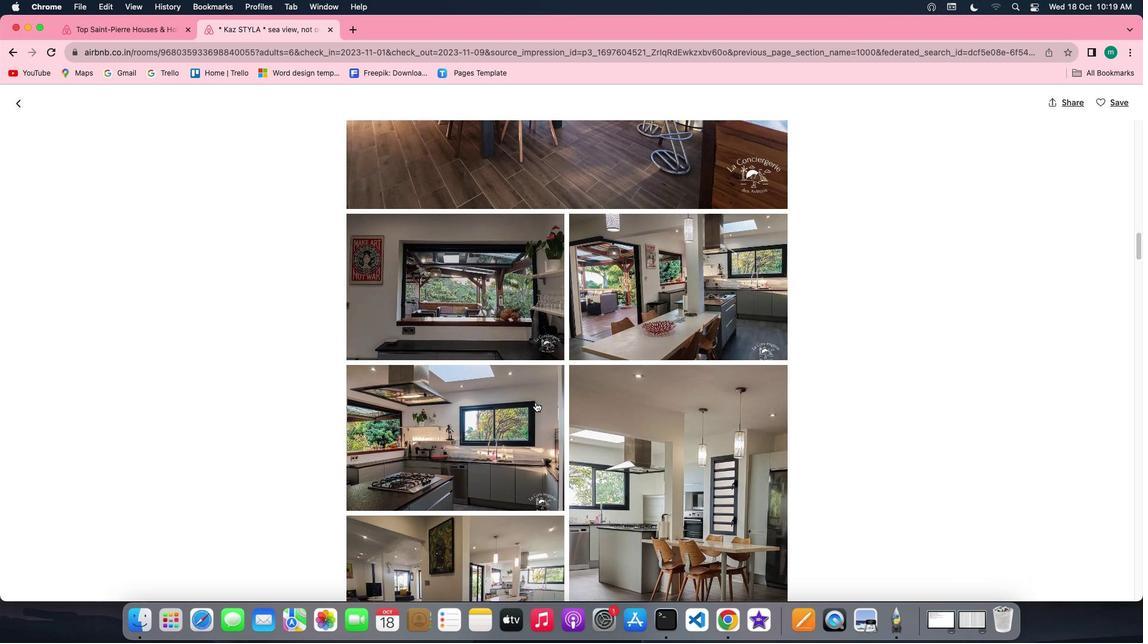 
Action: Mouse scrolled (536, 402) with delta (0, 0)
Screenshot: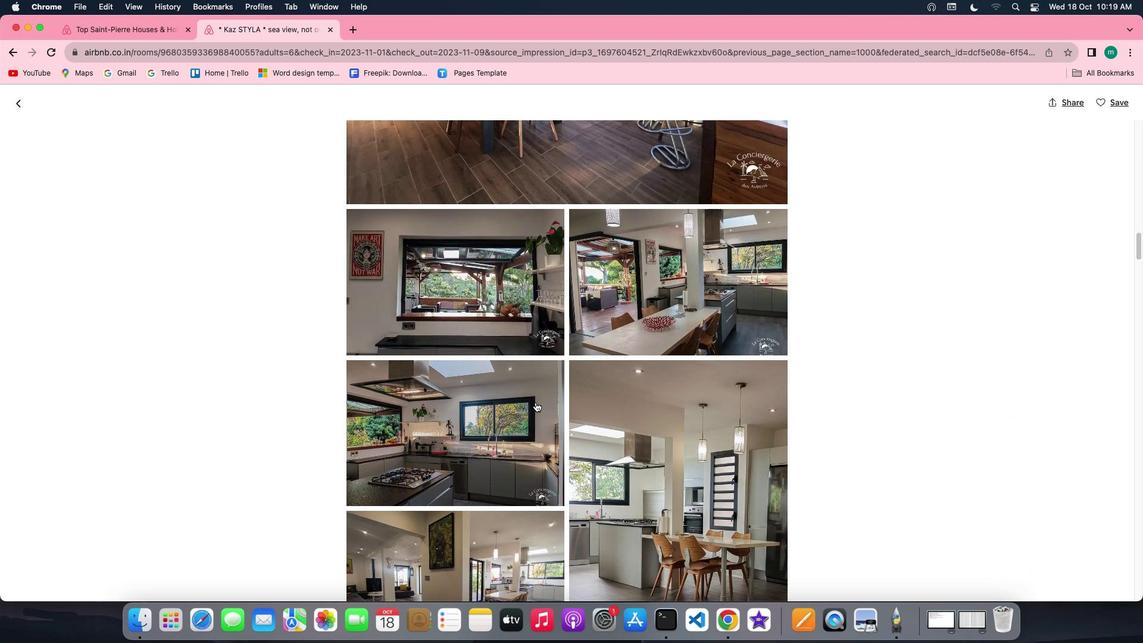 
Action: Mouse scrolled (536, 402) with delta (0, 0)
Screenshot: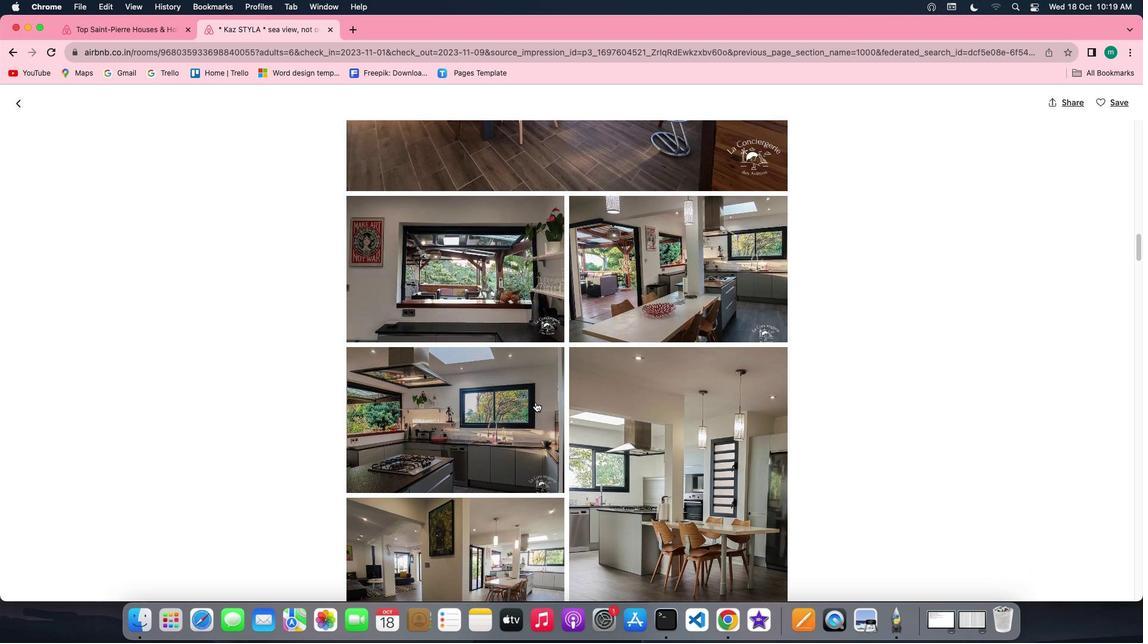 
Action: Mouse scrolled (536, 402) with delta (0, 0)
Screenshot: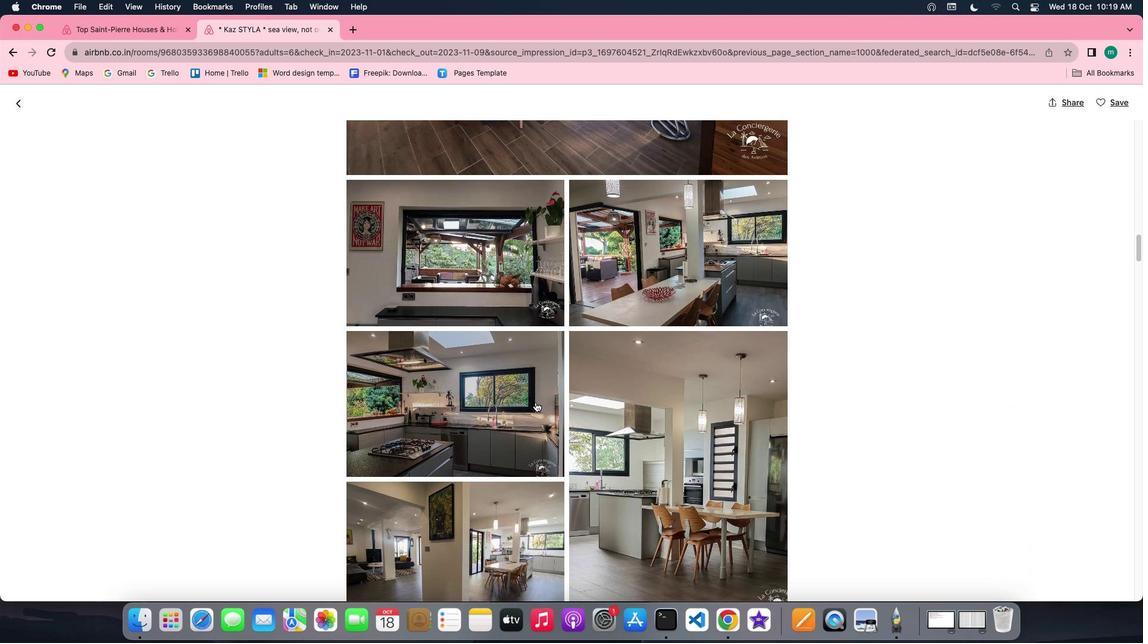 
Action: Mouse scrolled (536, 402) with delta (0, 0)
Screenshot: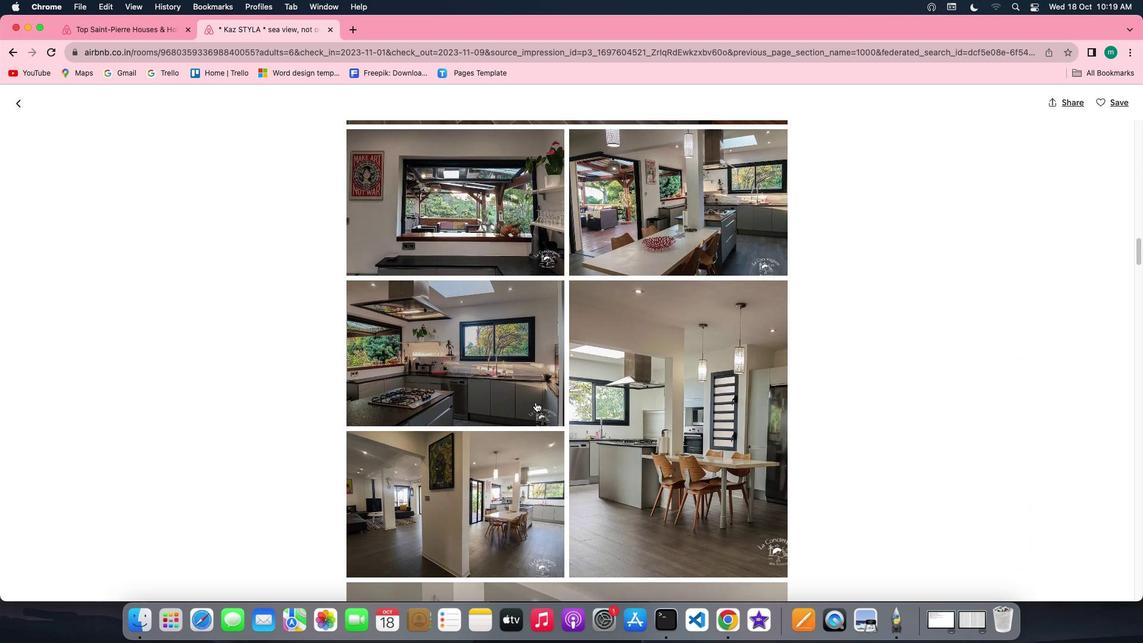 
Action: Mouse scrolled (536, 402) with delta (0, 0)
Screenshot: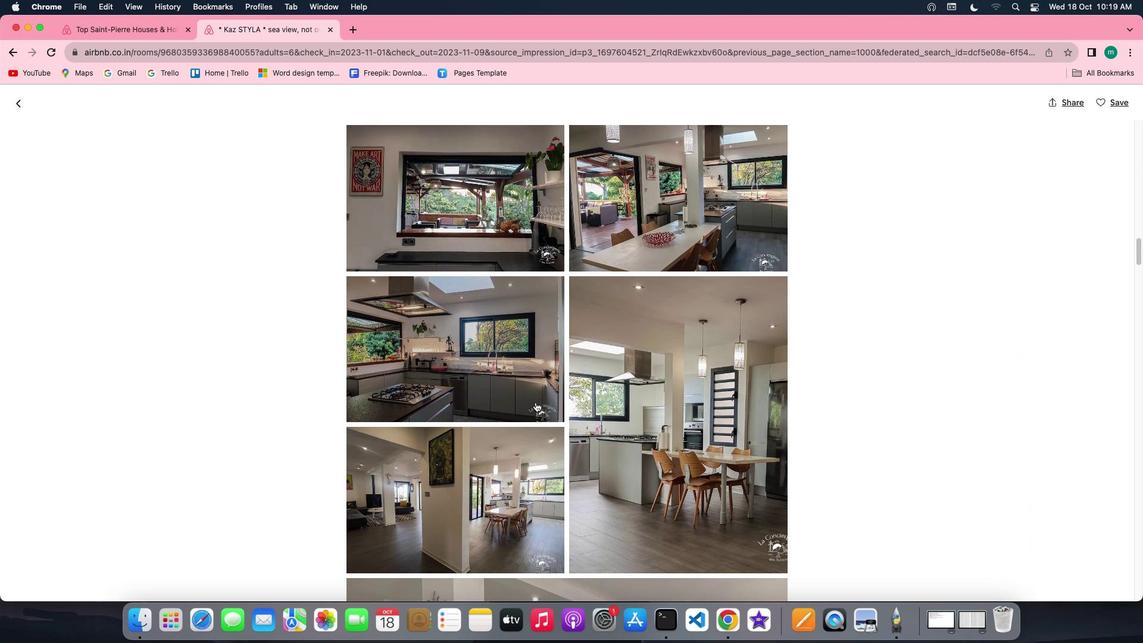 
Action: Mouse scrolled (536, 402) with delta (0, -1)
Screenshot: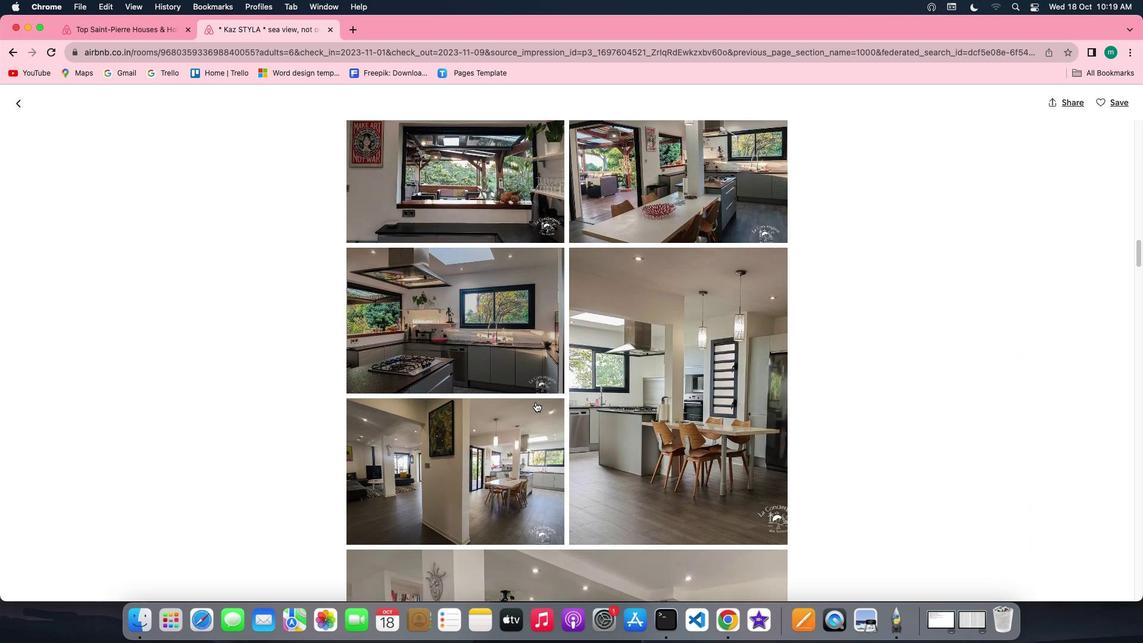 
Action: Mouse scrolled (536, 402) with delta (0, -1)
Screenshot: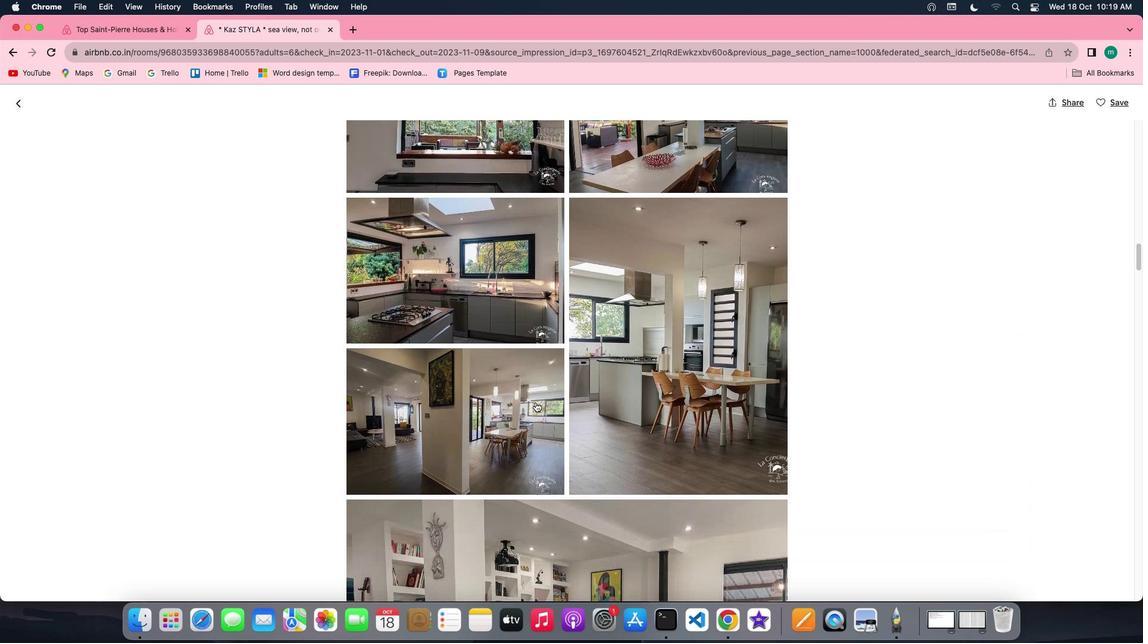 
Action: Mouse scrolled (536, 402) with delta (0, 0)
Screenshot: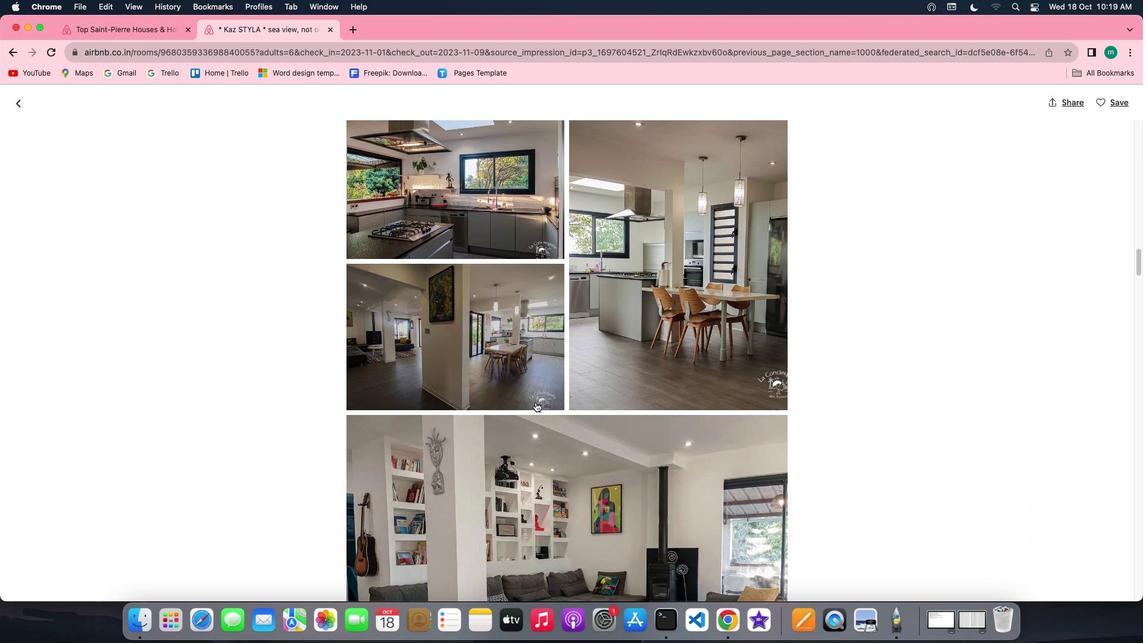 
Action: Mouse scrolled (536, 402) with delta (0, 0)
Screenshot: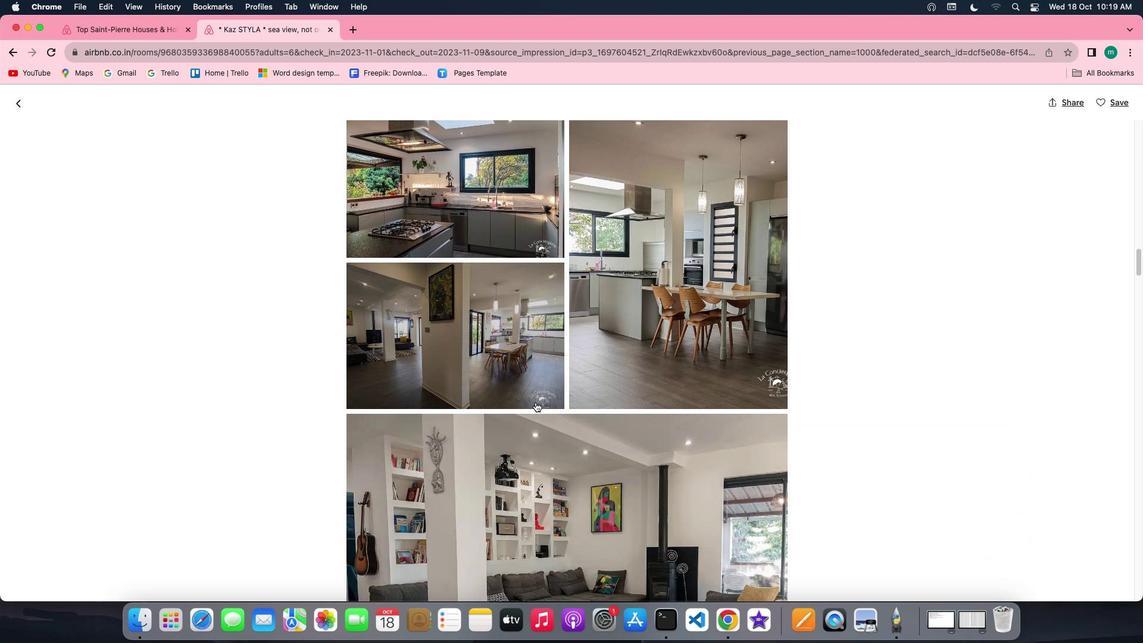 
Action: Mouse scrolled (536, 402) with delta (0, -1)
Screenshot: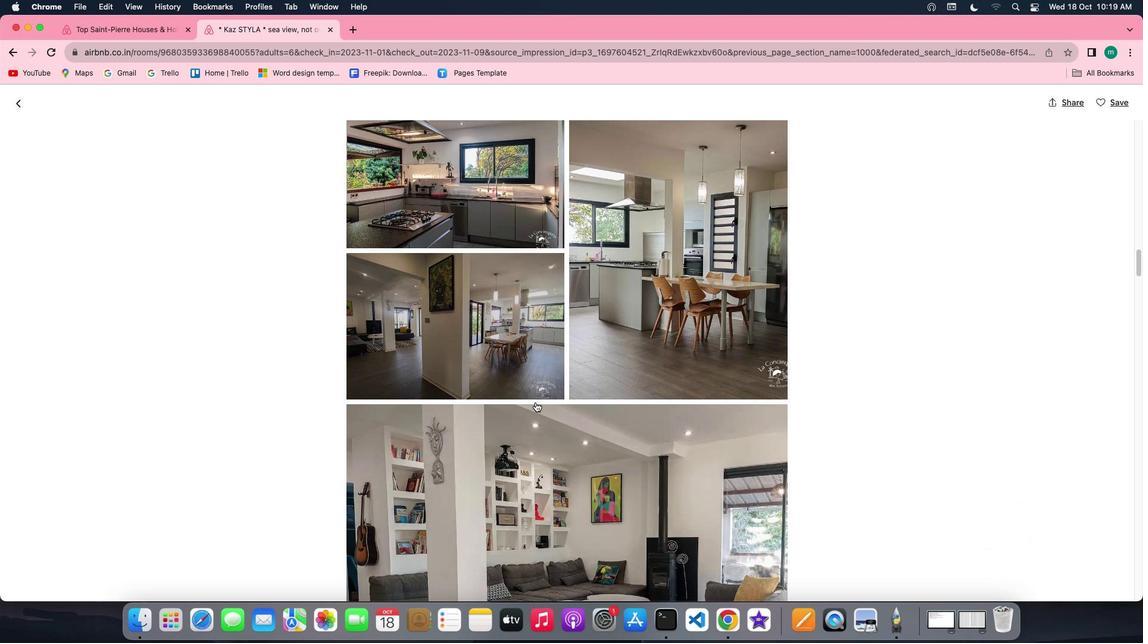 
Action: Mouse scrolled (536, 402) with delta (0, -1)
Screenshot: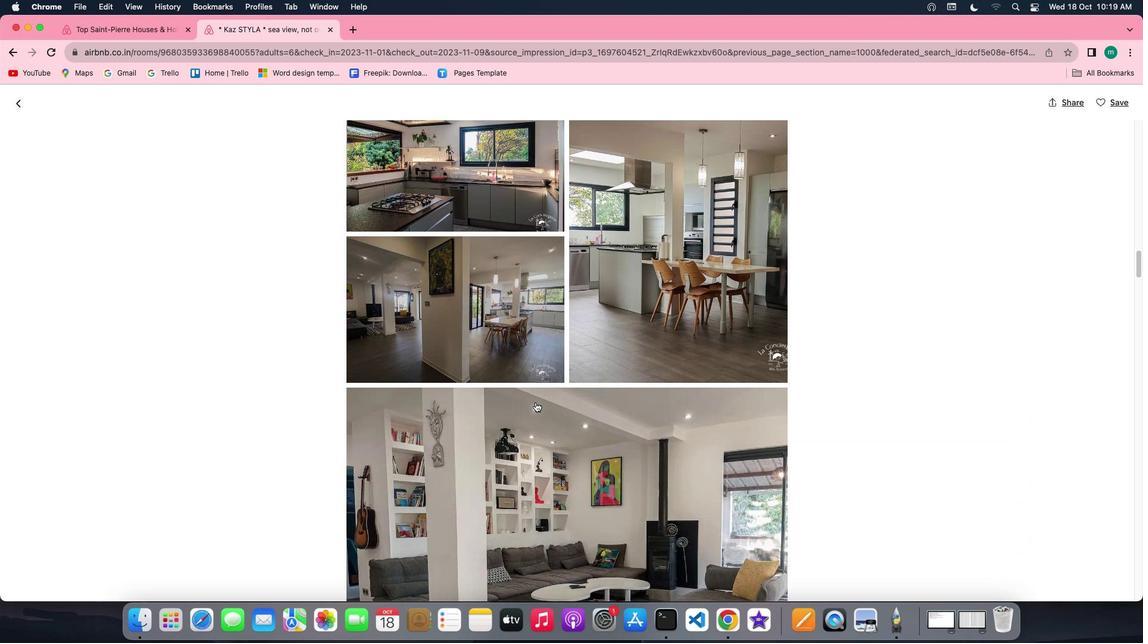 
Action: Mouse scrolled (536, 402) with delta (0, -1)
Screenshot: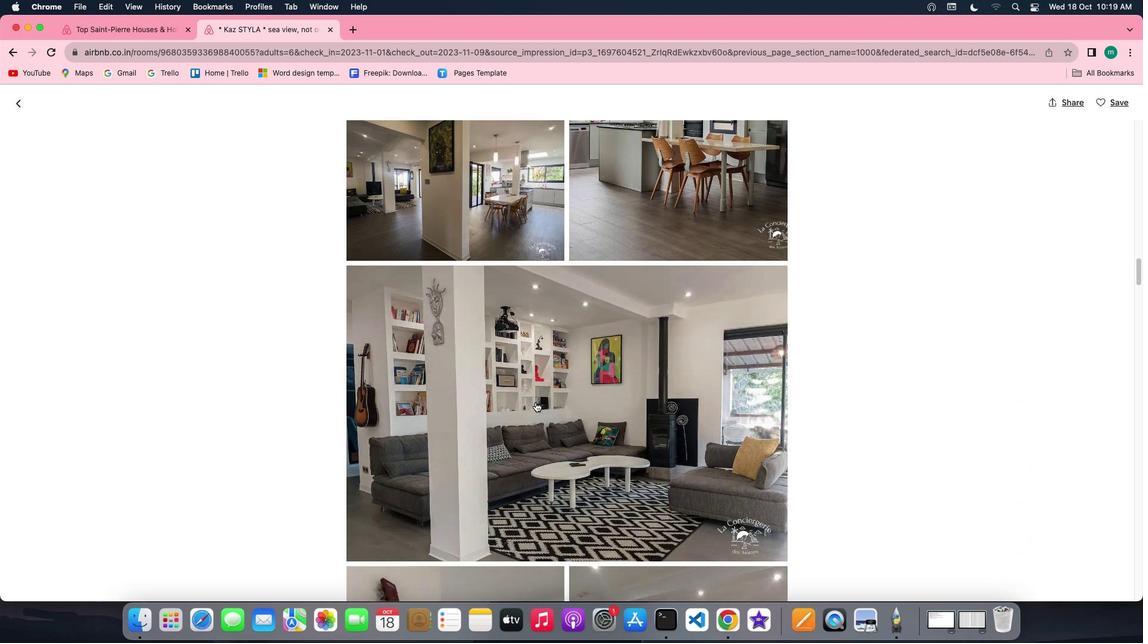 
Action: Mouse scrolled (536, 402) with delta (0, 0)
Screenshot: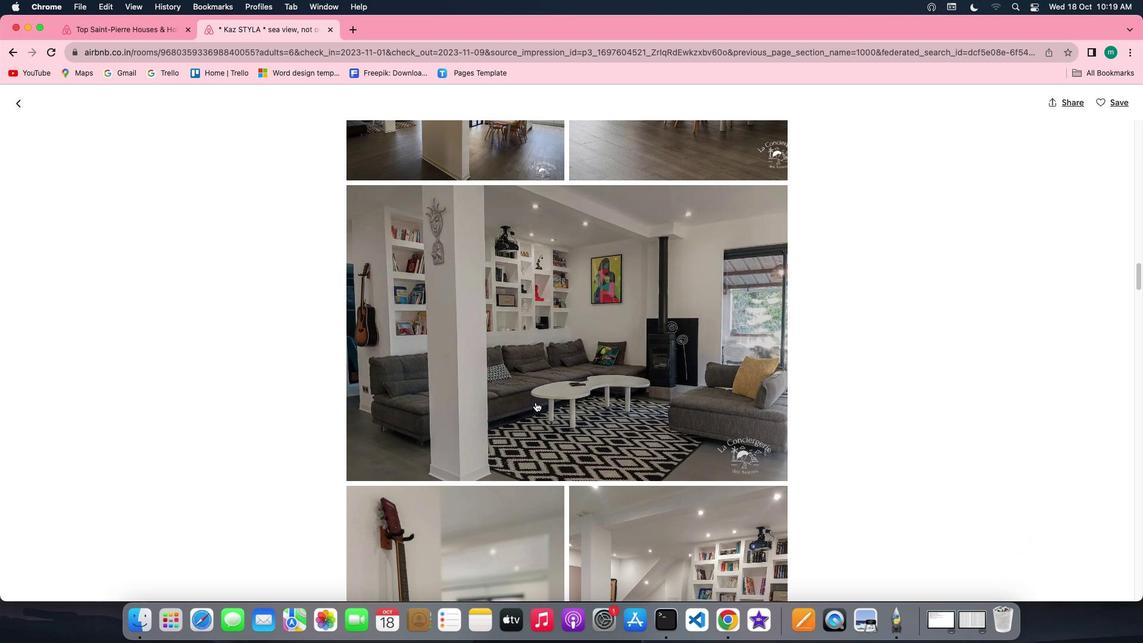 
Action: Mouse scrolled (536, 402) with delta (0, 0)
Screenshot: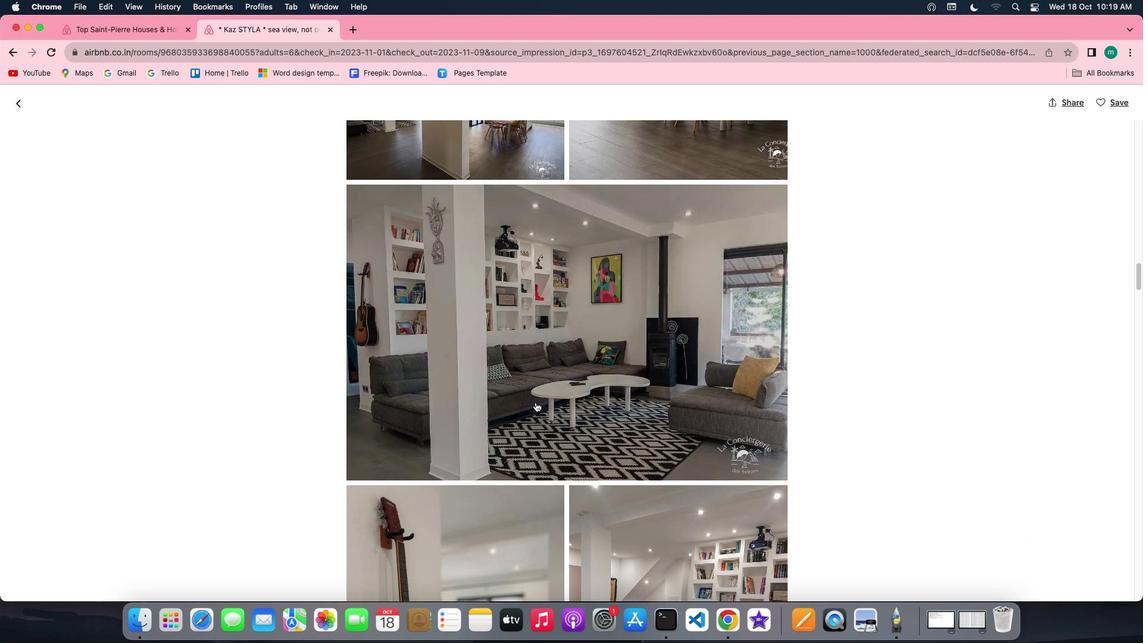
Action: Mouse scrolled (536, 402) with delta (0, -1)
Screenshot: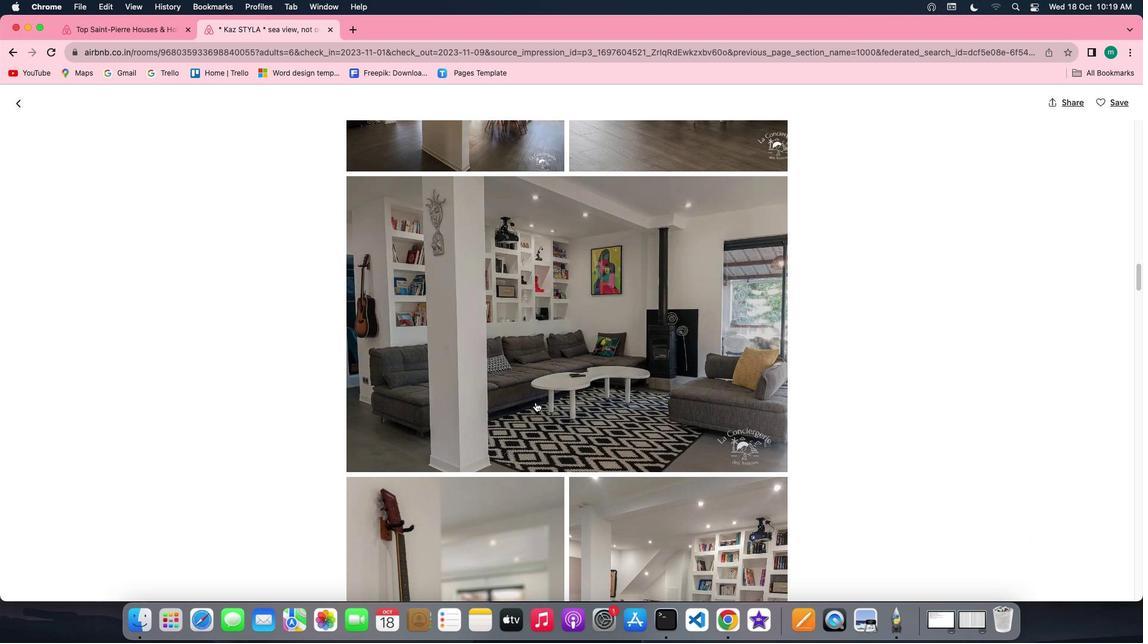 
Action: Mouse scrolled (536, 402) with delta (0, -1)
Screenshot: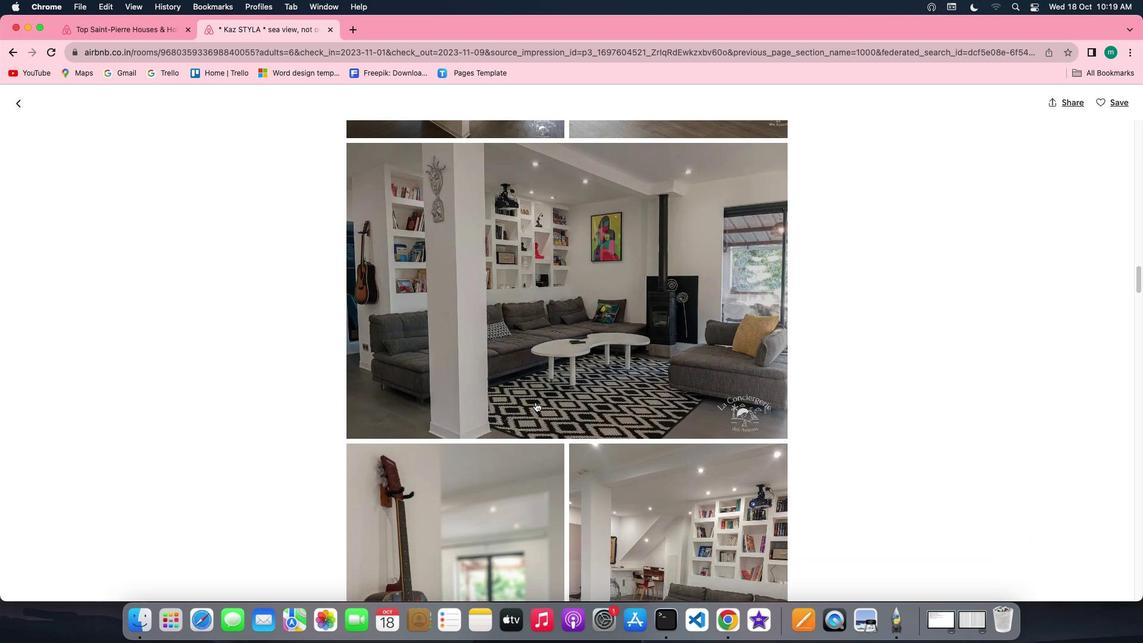 
Action: Mouse scrolled (536, 402) with delta (0, 0)
Screenshot: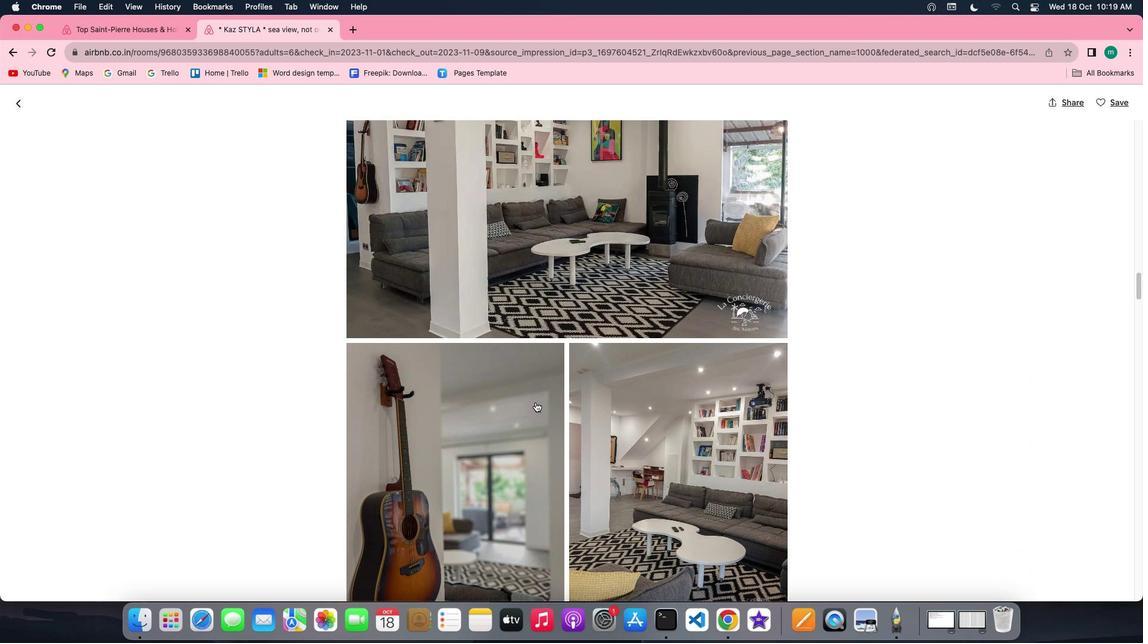 
Action: Mouse scrolled (536, 402) with delta (0, 0)
Screenshot: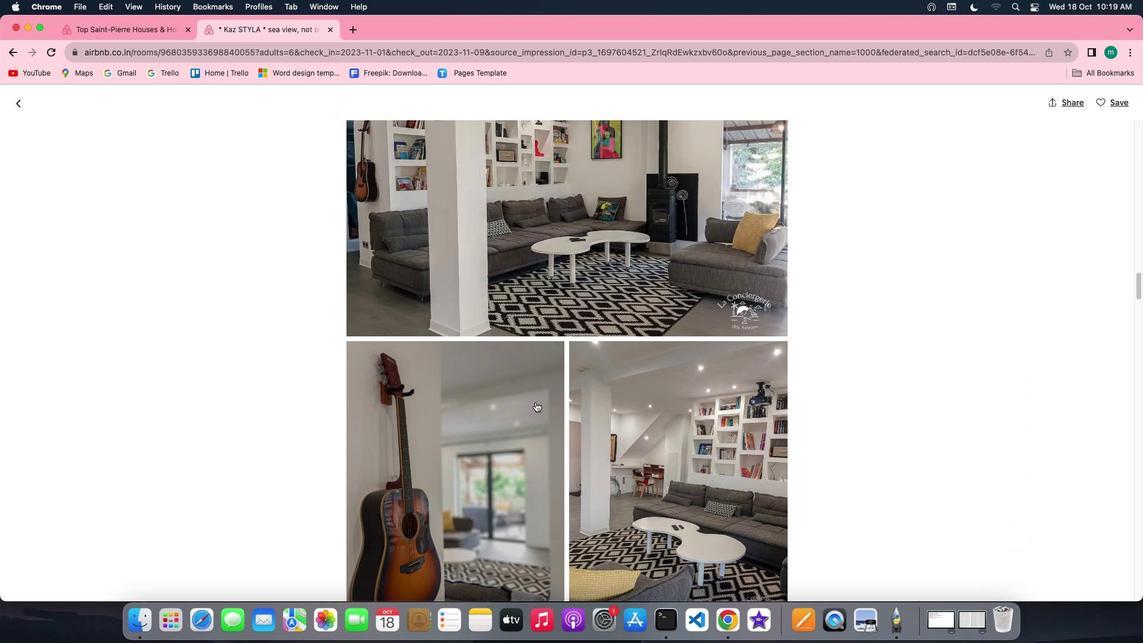 
Action: Mouse scrolled (536, 402) with delta (0, 0)
Screenshot: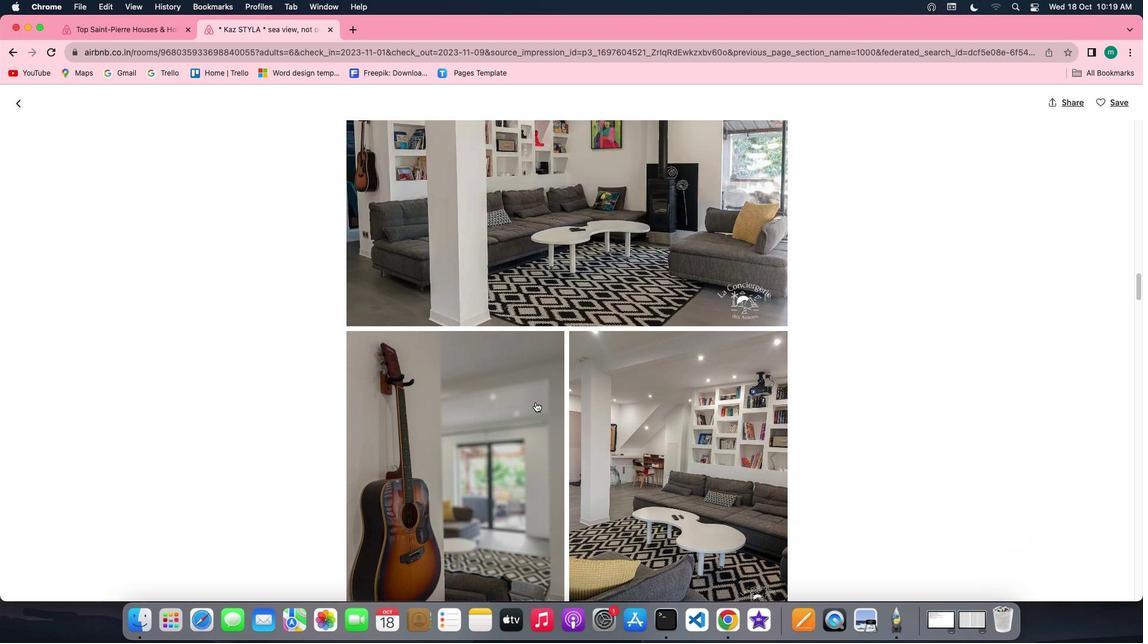 
Action: Mouse scrolled (536, 402) with delta (0, -1)
Screenshot: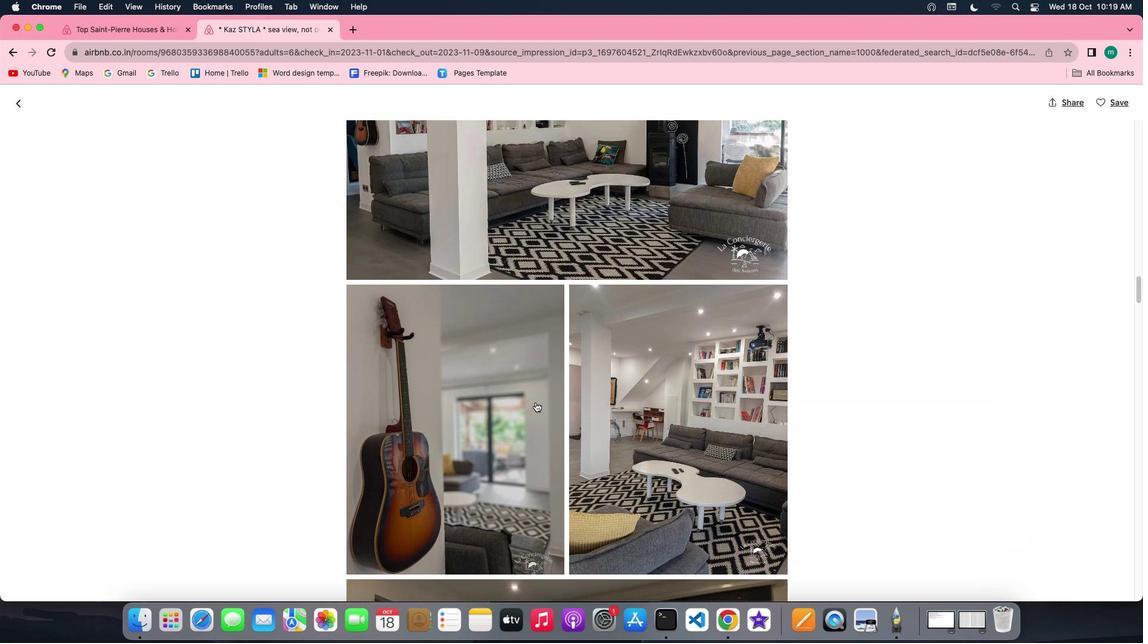 
Action: Mouse scrolled (536, 402) with delta (0, 0)
Screenshot: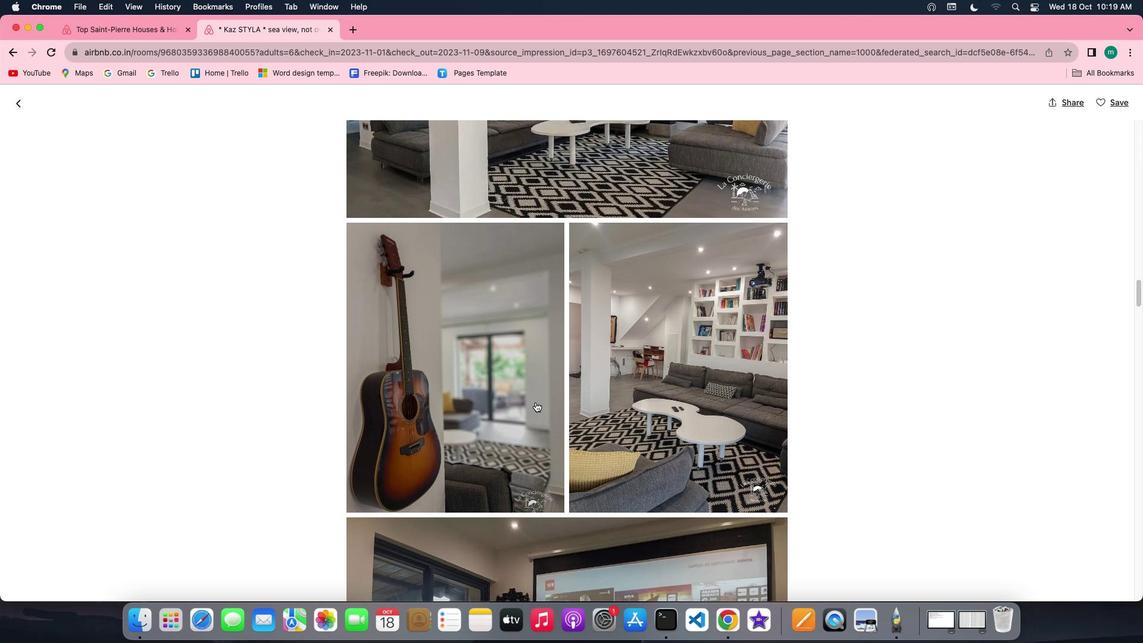 
Action: Mouse scrolled (536, 402) with delta (0, 0)
Screenshot: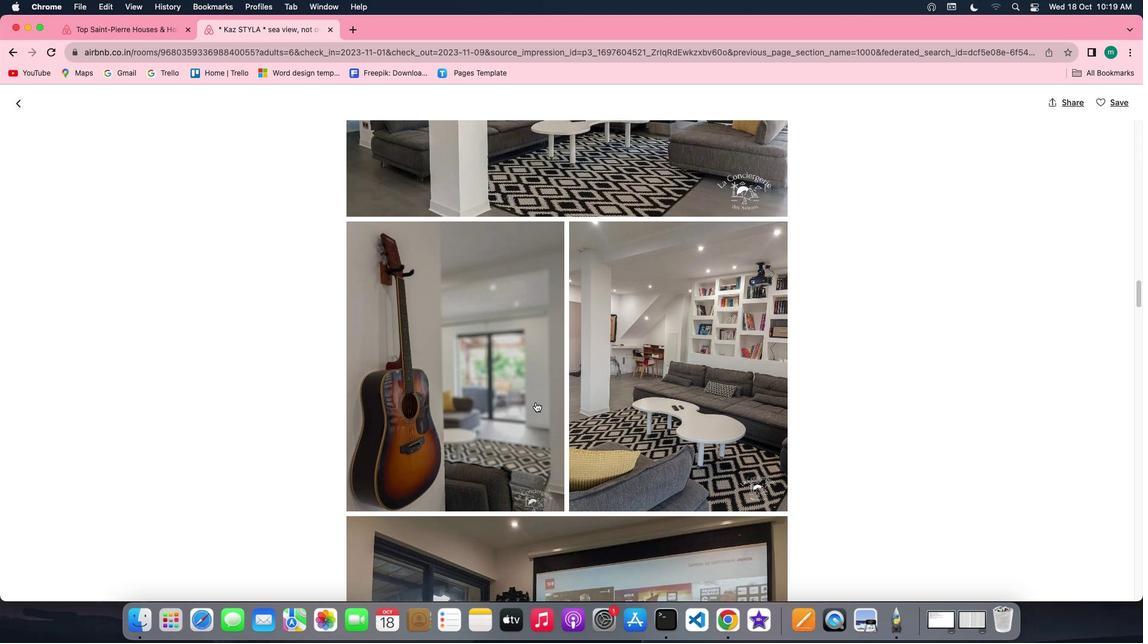 
Action: Mouse scrolled (536, 402) with delta (0, -1)
Screenshot: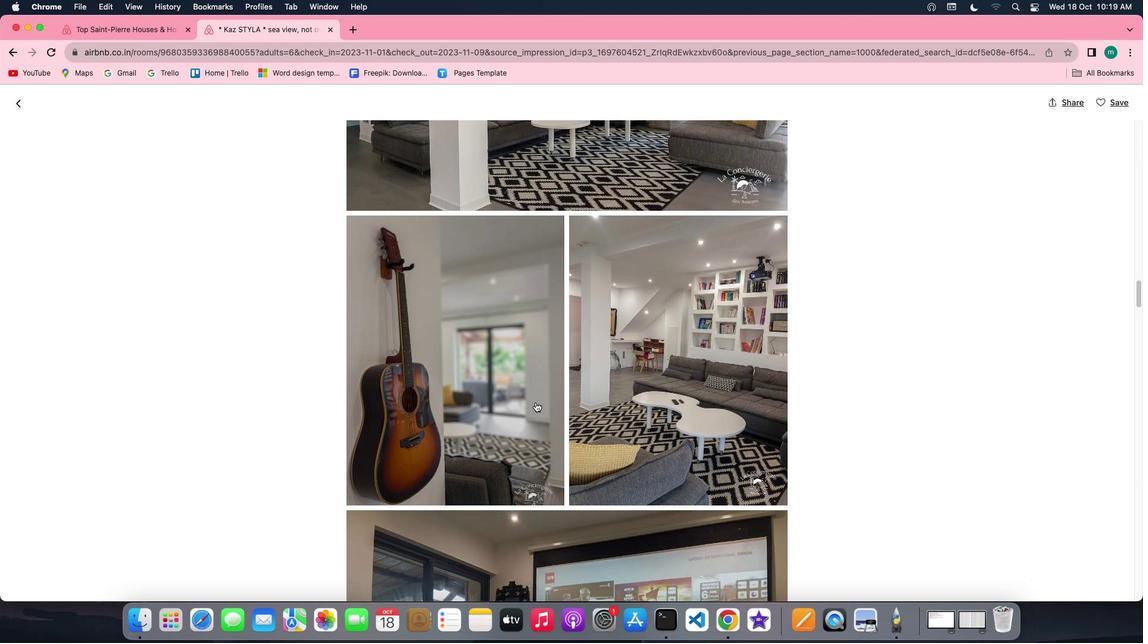 
Action: Mouse scrolled (536, 402) with delta (0, -1)
Screenshot: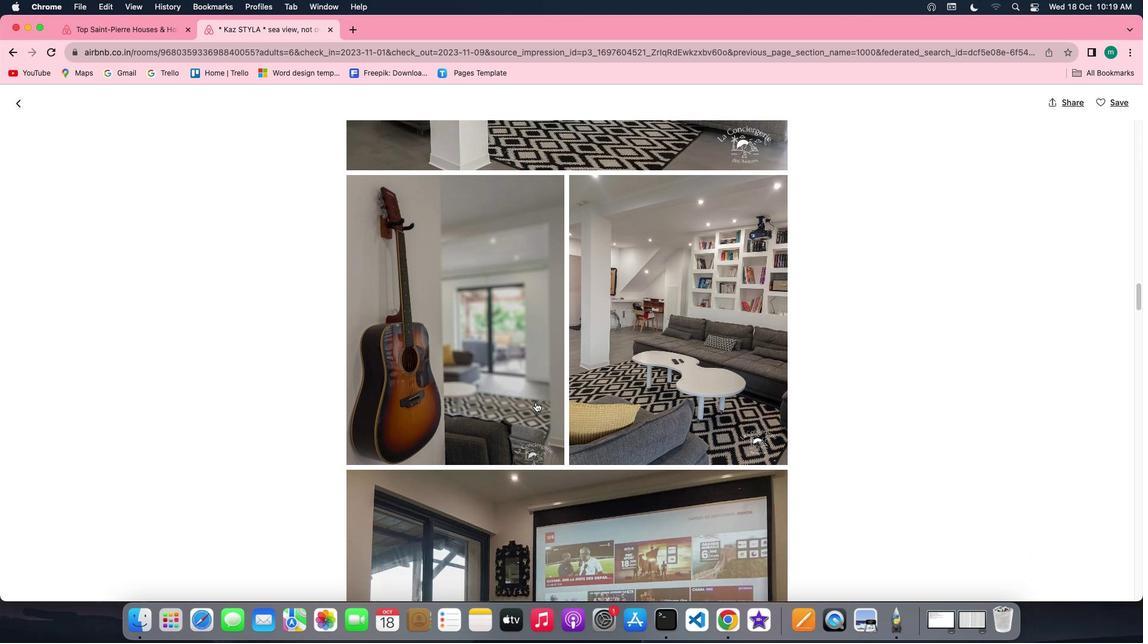 
Action: Mouse scrolled (536, 402) with delta (0, 0)
Screenshot: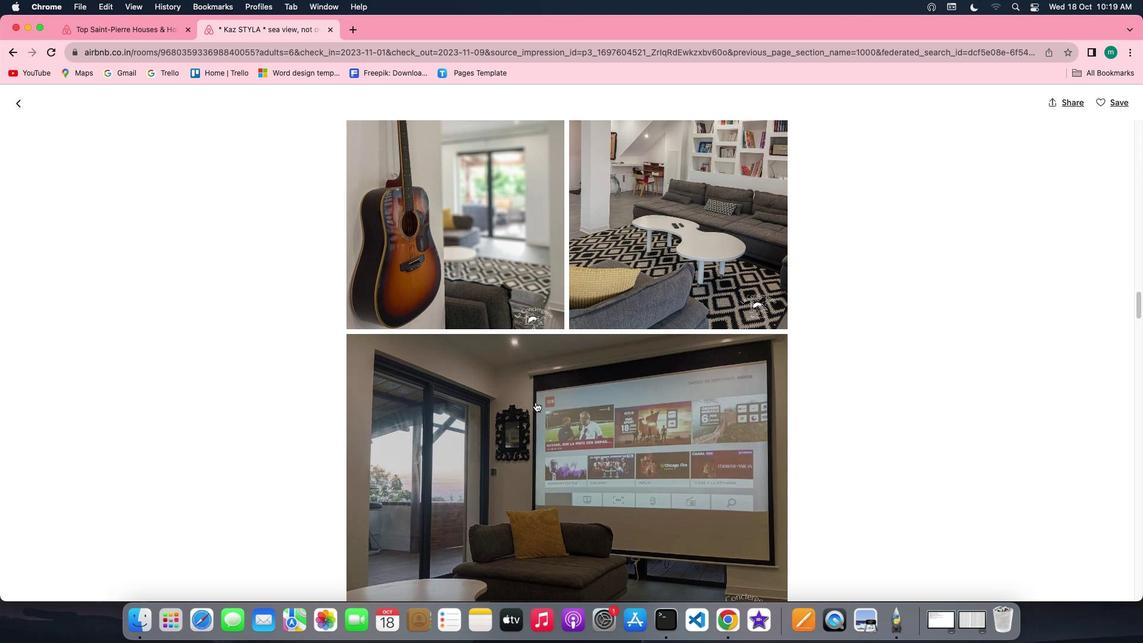 
Action: Mouse scrolled (536, 402) with delta (0, 0)
Screenshot: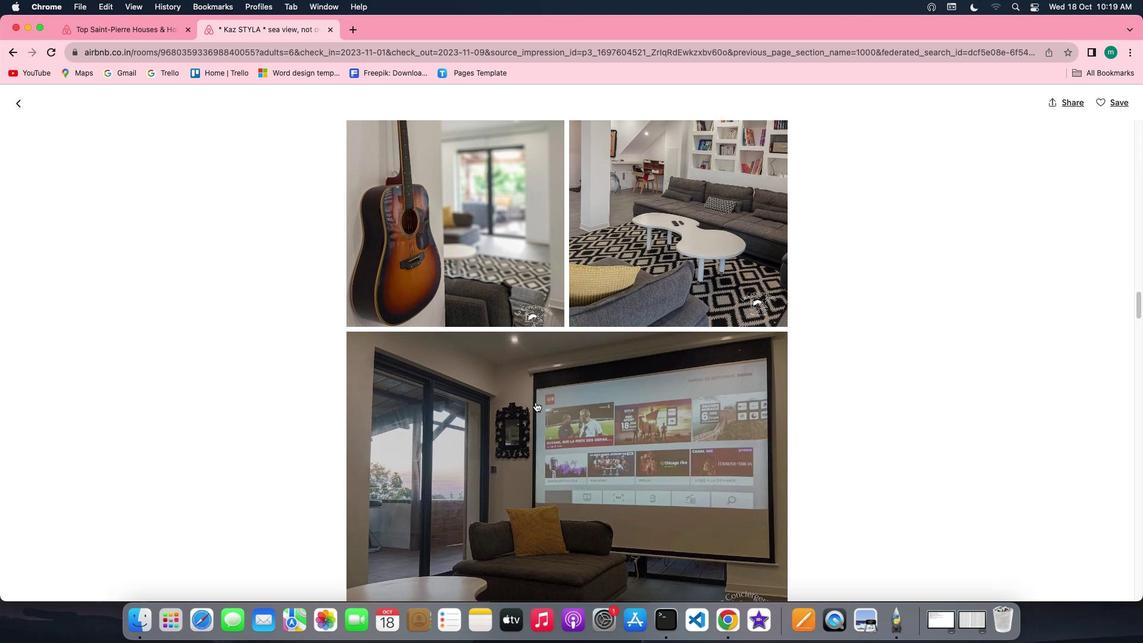 
Action: Mouse scrolled (536, 402) with delta (0, 0)
Screenshot: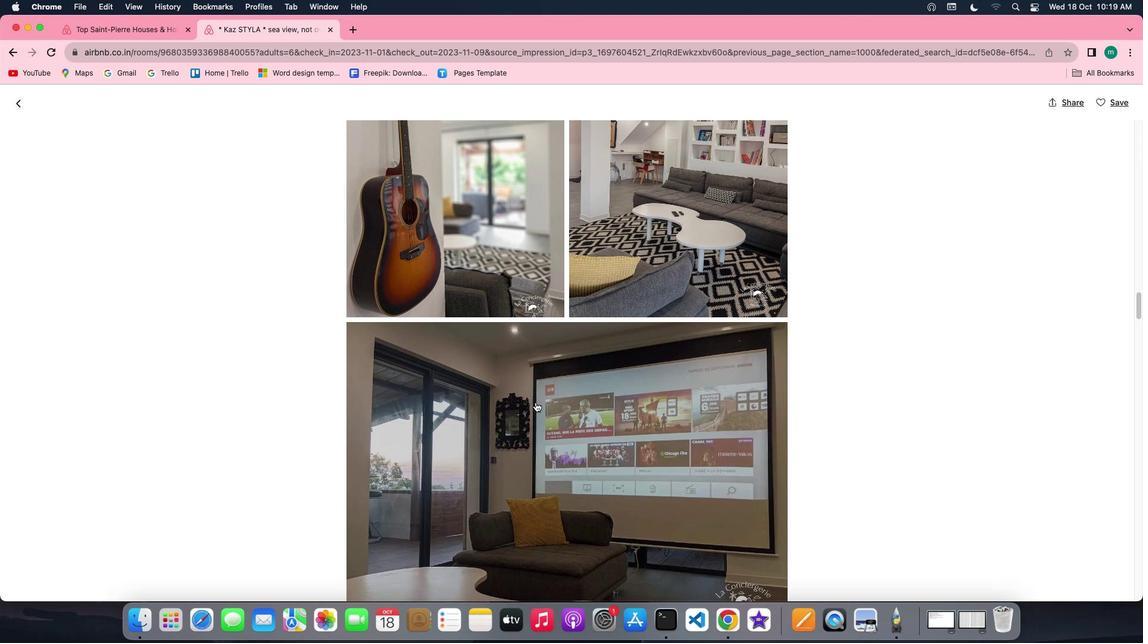 
Action: Mouse scrolled (536, 402) with delta (0, 0)
Screenshot: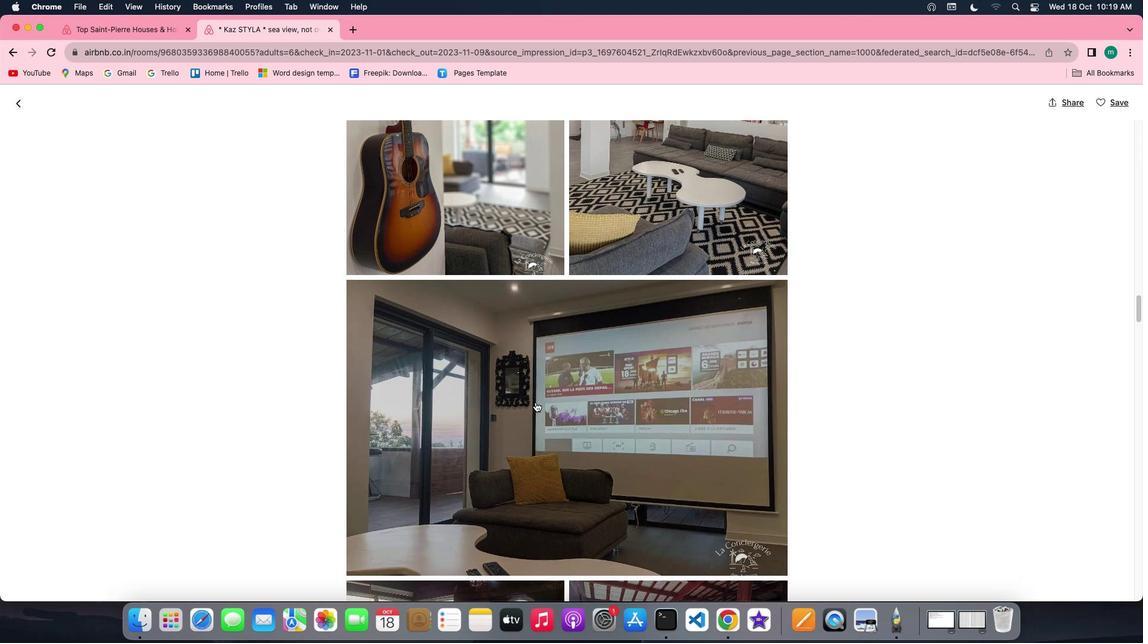 
Action: Mouse scrolled (536, 402) with delta (0, 0)
Screenshot: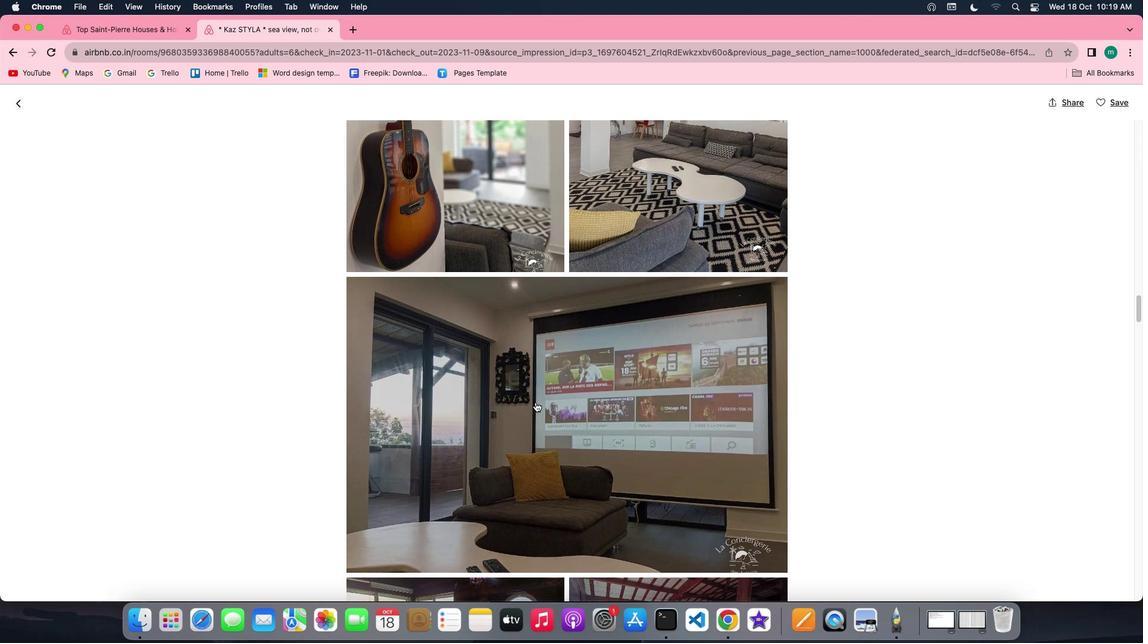 
Action: Mouse scrolled (536, 402) with delta (0, -1)
Screenshot: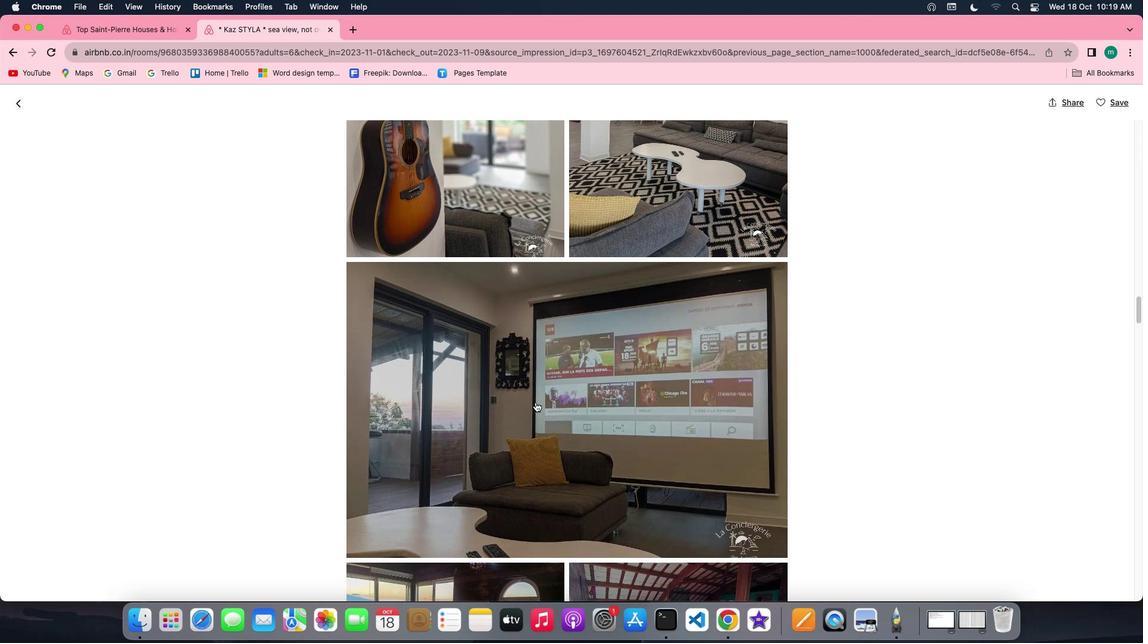 
Action: Mouse scrolled (536, 402) with delta (0, 0)
Screenshot: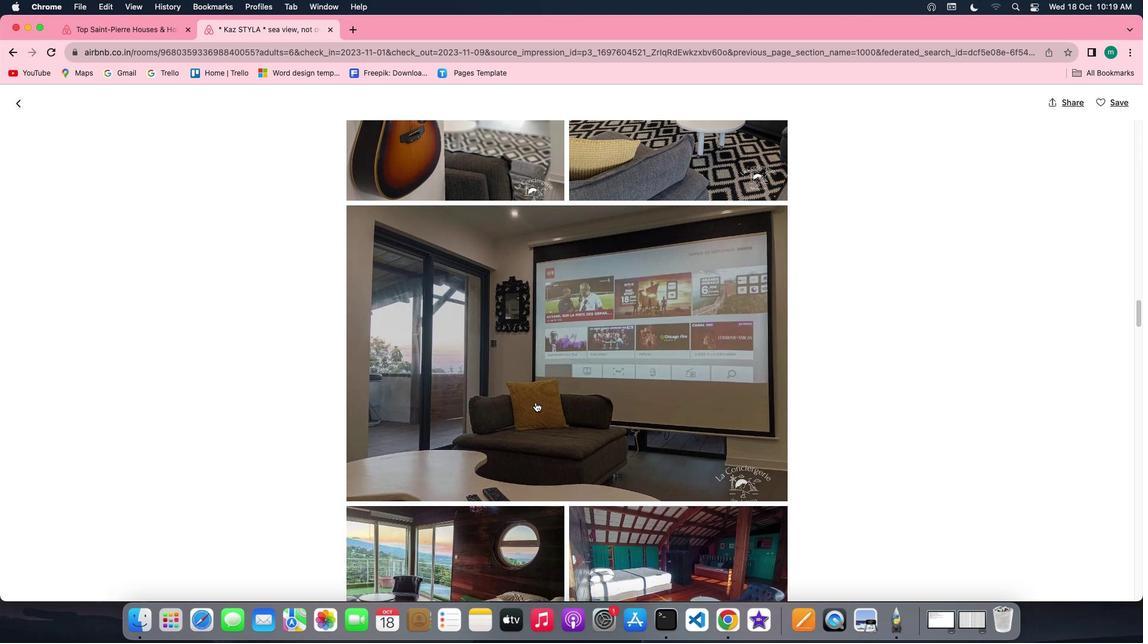 
Action: Mouse scrolled (536, 402) with delta (0, 0)
Screenshot: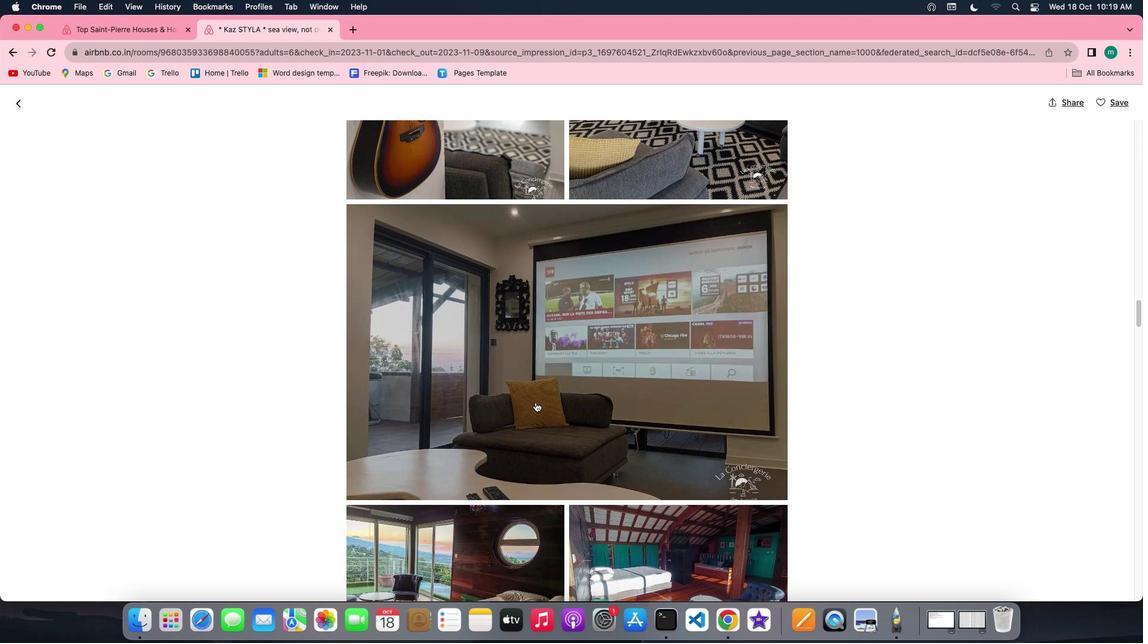 
Action: Mouse scrolled (536, 402) with delta (0, 0)
Screenshot: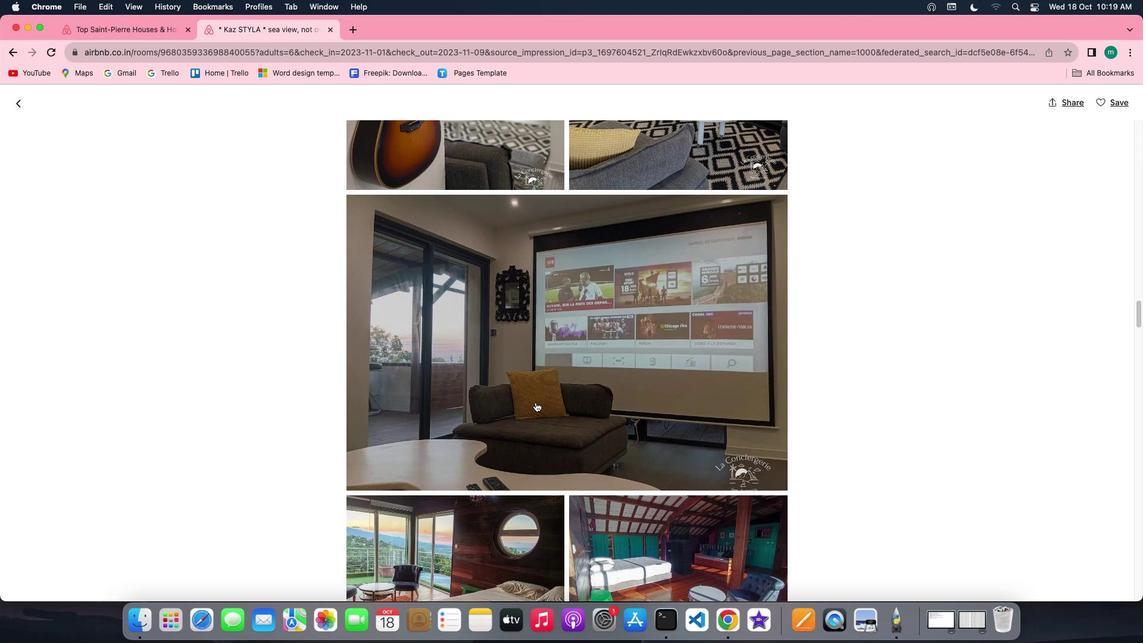 
Action: Mouse scrolled (536, 402) with delta (0, 0)
Screenshot: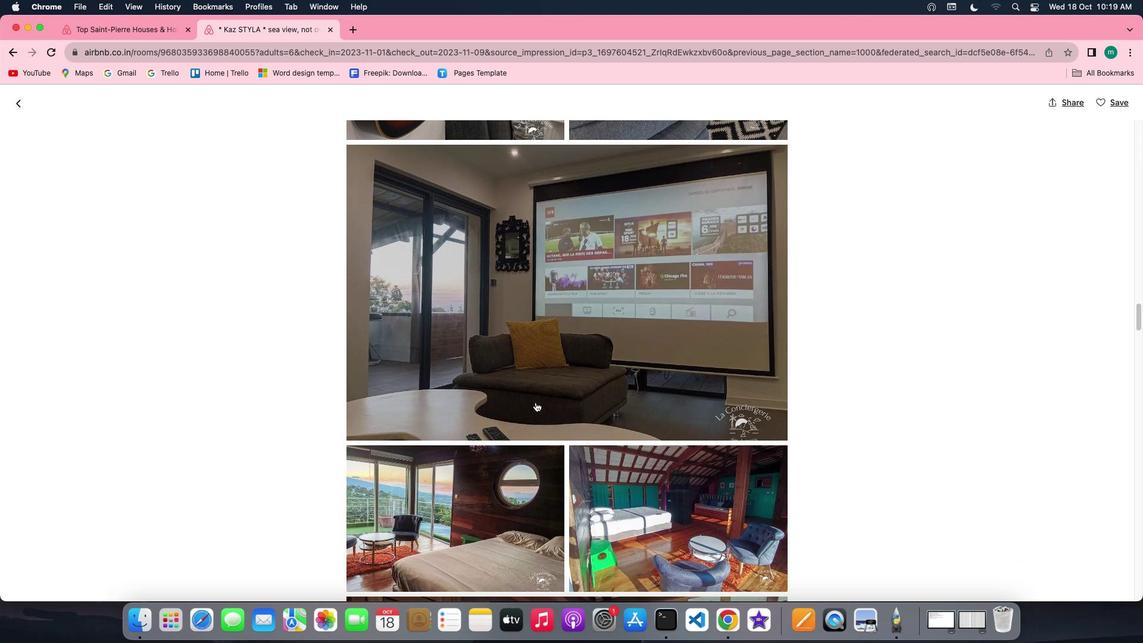 
Action: Mouse scrolled (536, 402) with delta (0, 0)
Screenshot: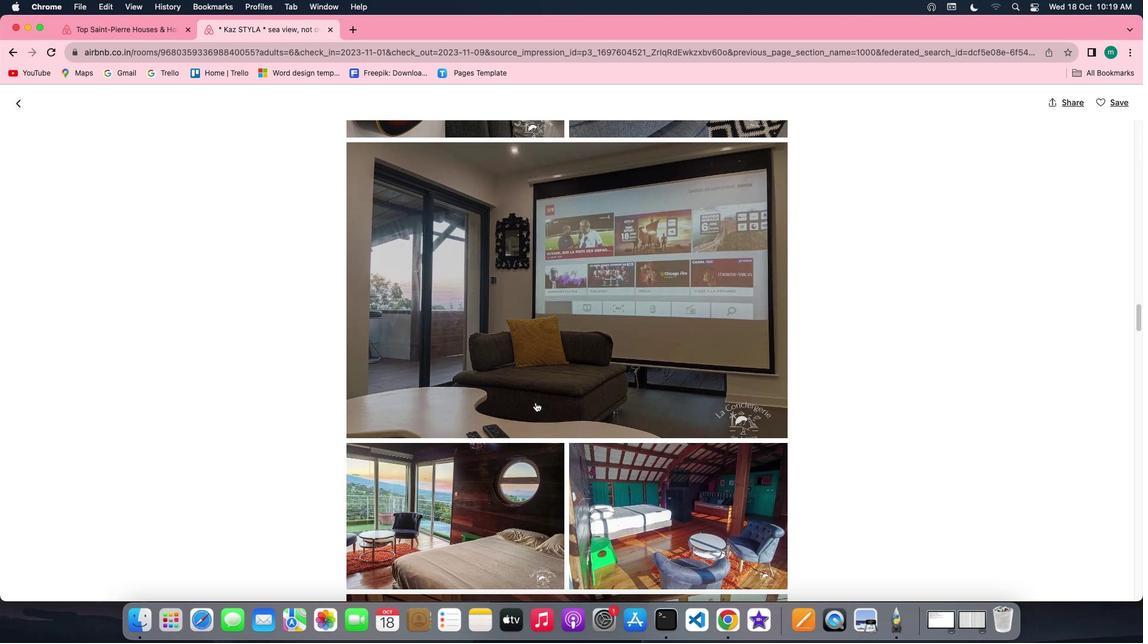 
Action: Mouse scrolled (536, 402) with delta (0, 0)
Screenshot: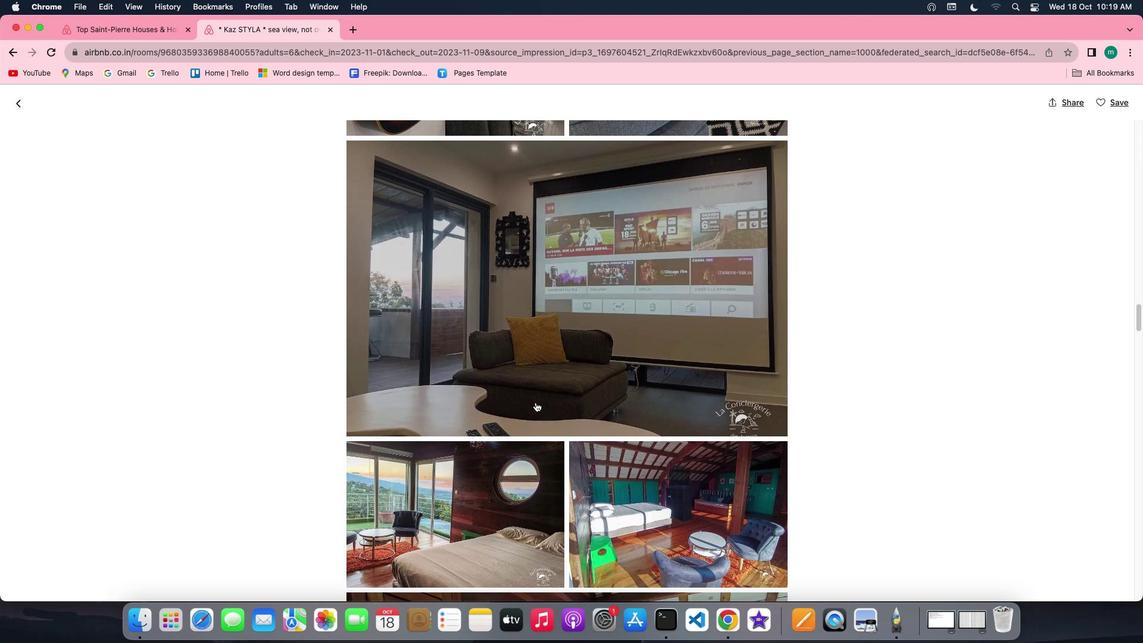 
Action: Mouse scrolled (536, 402) with delta (0, 0)
Screenshot: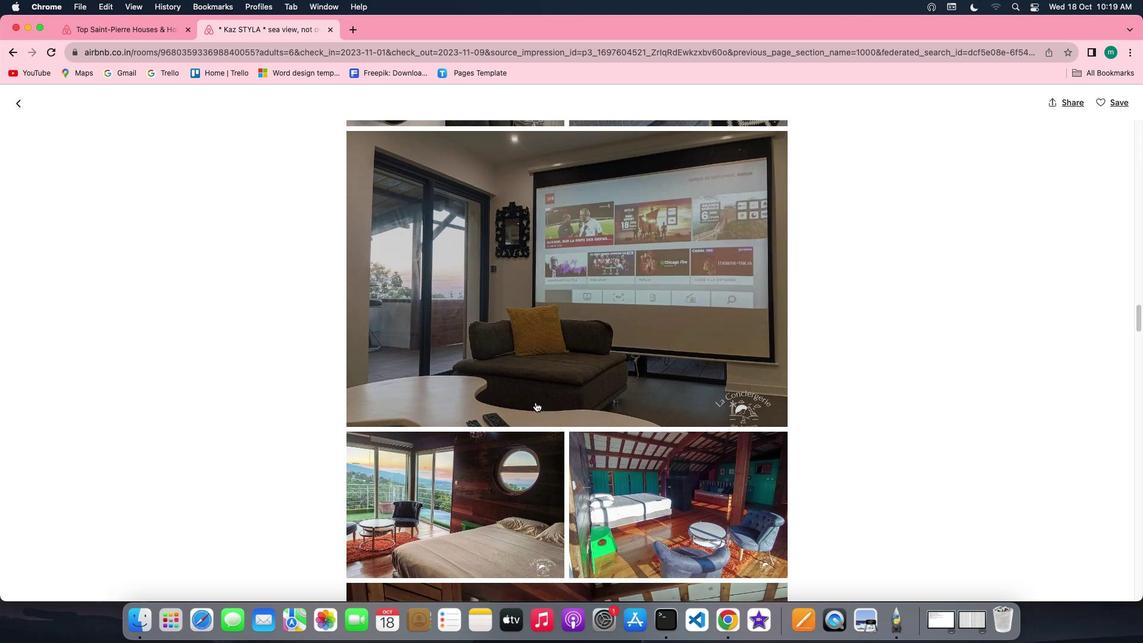 
Action: Mouse scrolled (536, 402) with delta (0, 0)
Screenshot: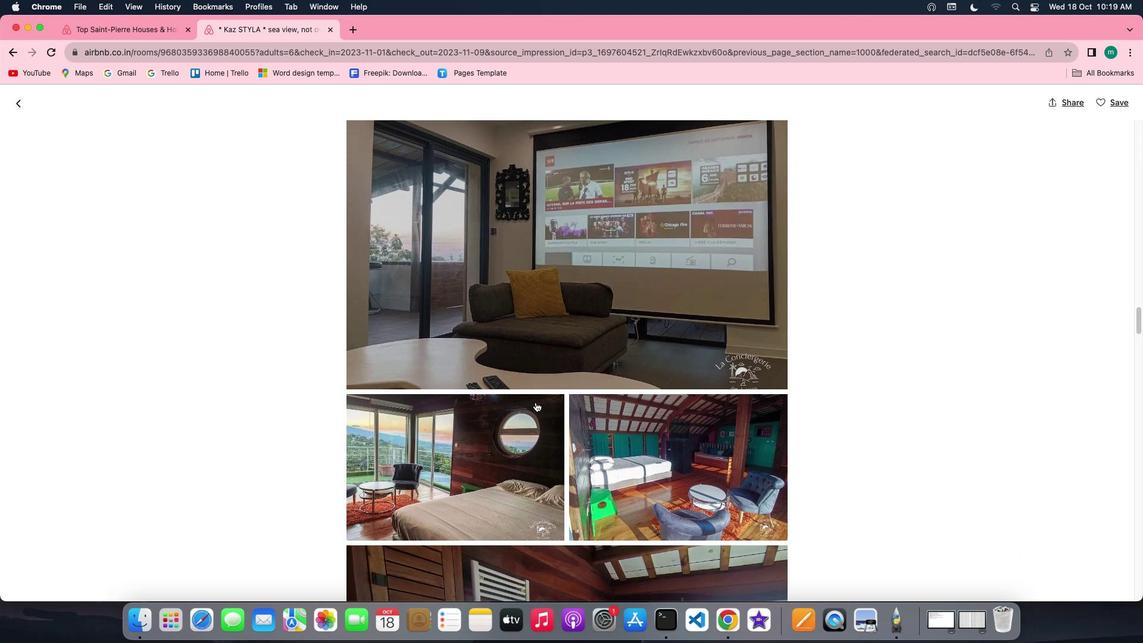 
Action: Mouse scrolled (536, 402) with delta (0, 0)
Screenshot: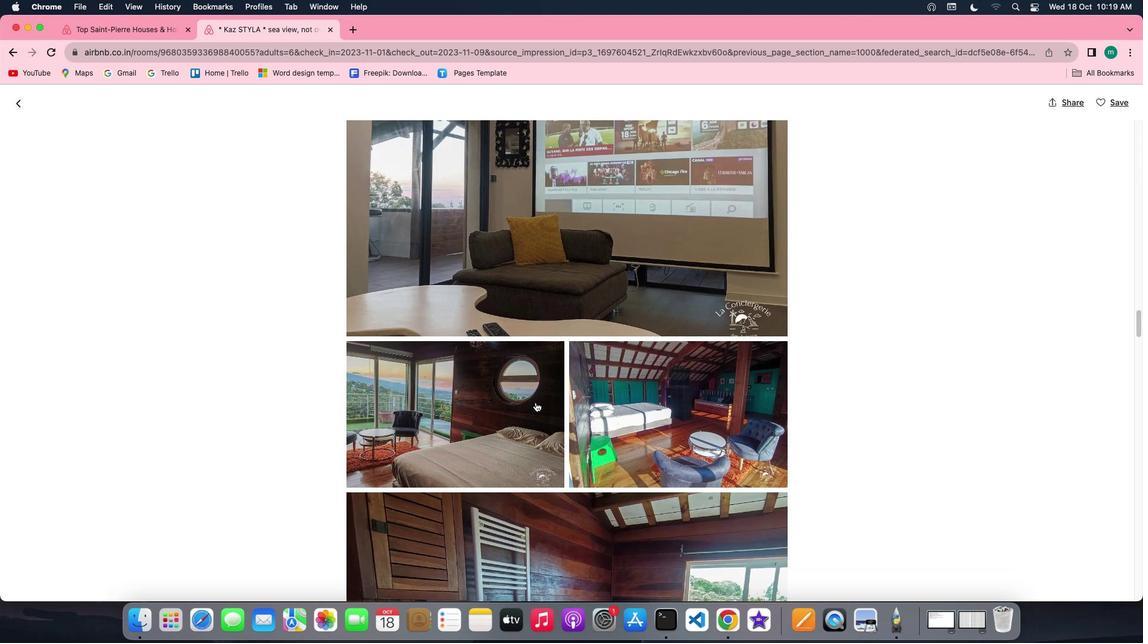 
Action: Mouse scrolled (536, 402) with delta (0, 0)
Screenshot: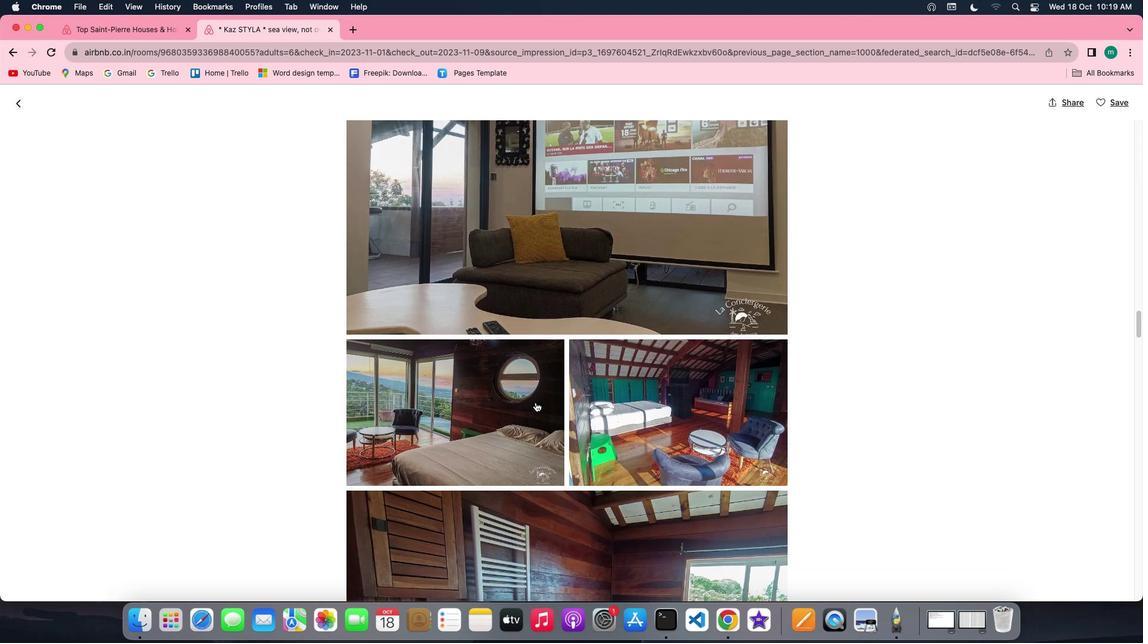 
Action: Mouse scrolled (536, 402) with delta (0, -1)
Screenshot: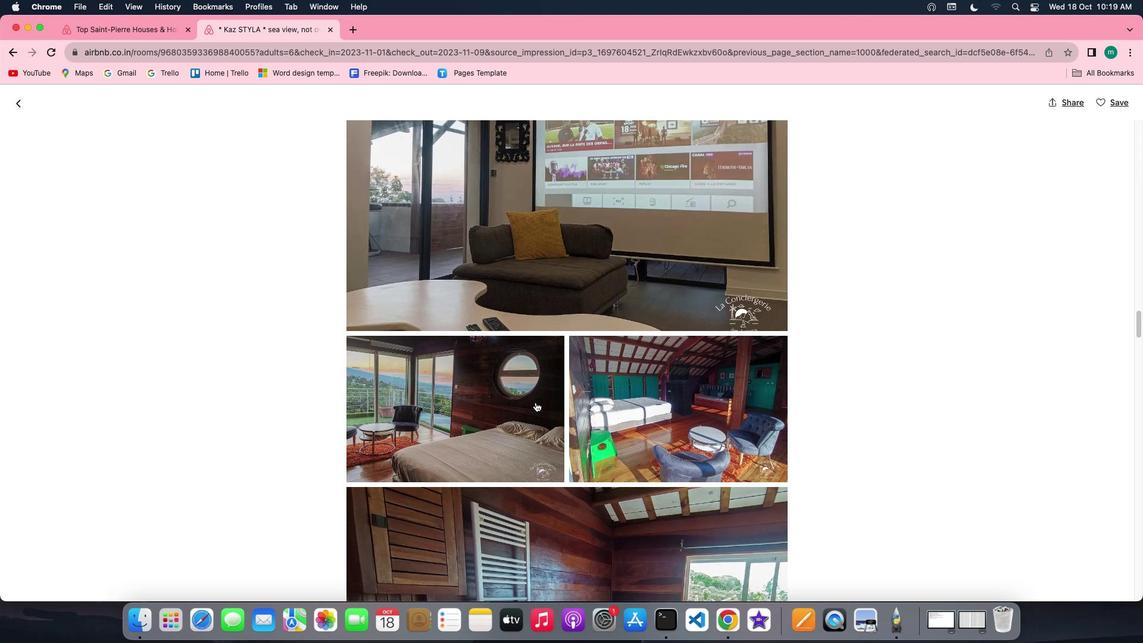 
Action: Mouse scrolled (536, 402) with delta (0, -1)
Screenshot: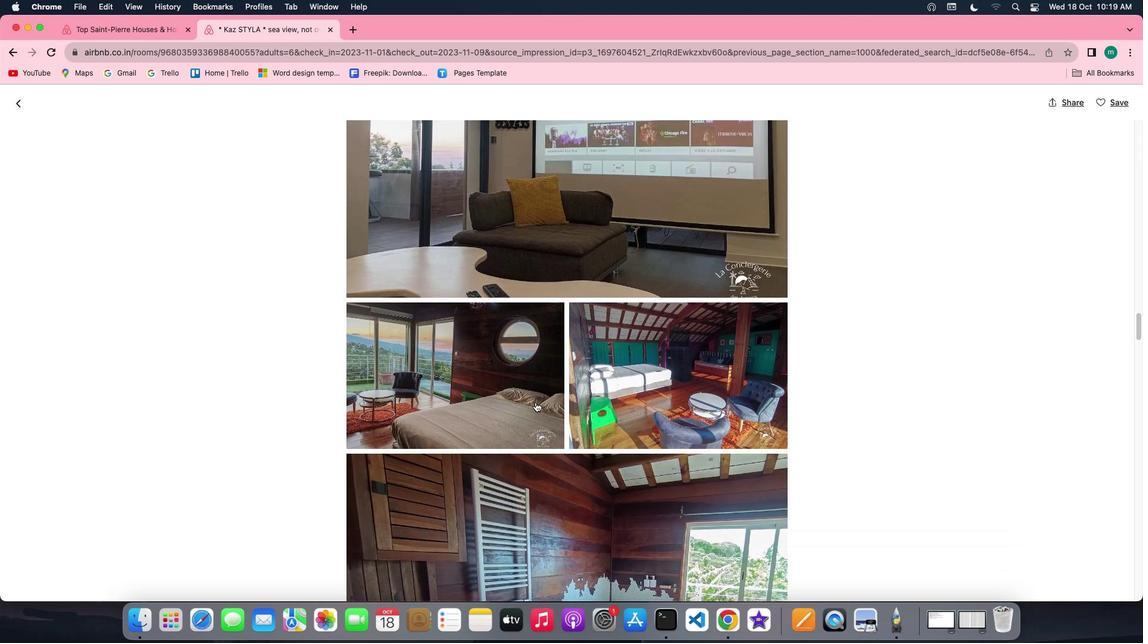 
Action: Mouse scrolled (536, 402) with delta (0, 0)
Screenshot: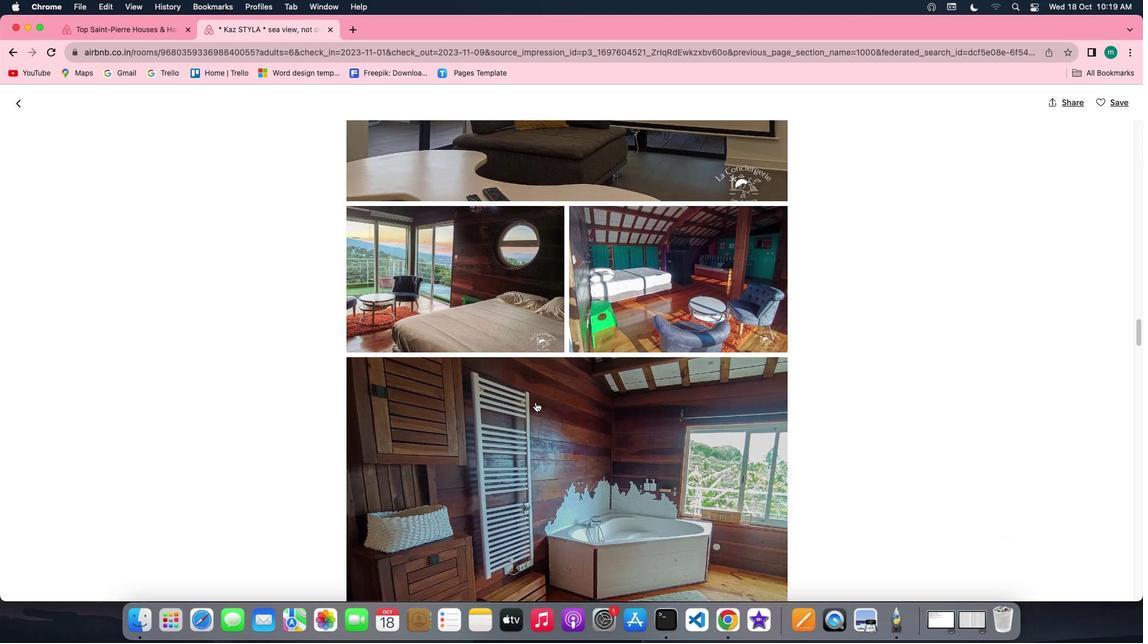 
Action: Mouse scrolled (536, 402) with delta (0, 0)
Screenshot: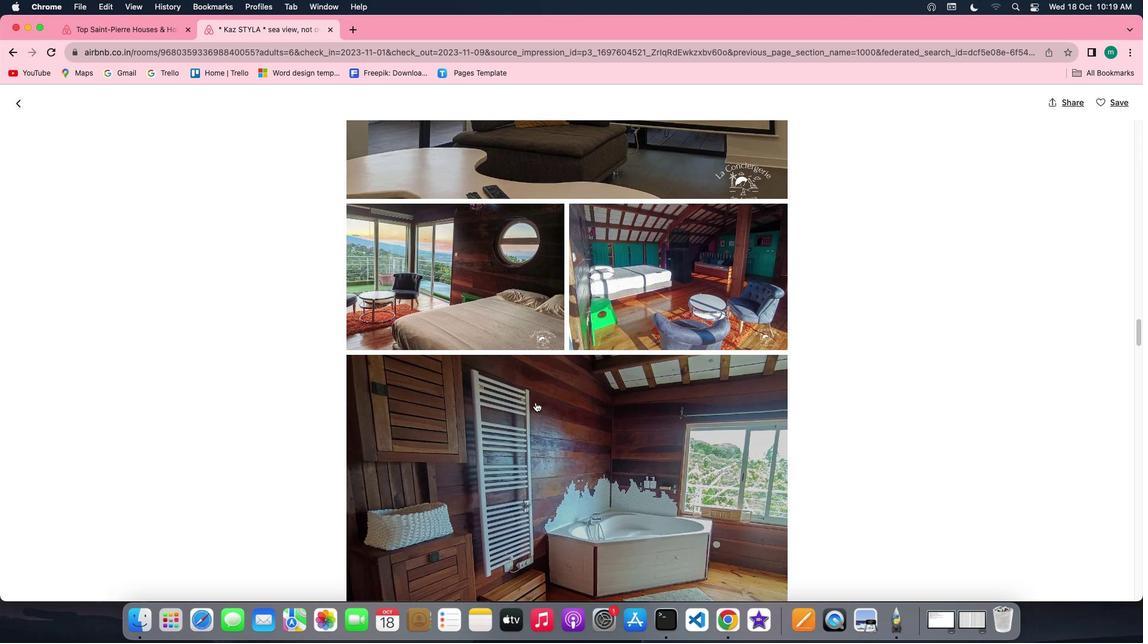 
Action: Mouse scrolled (536, 402) with delta (0, 0)
Screenshot: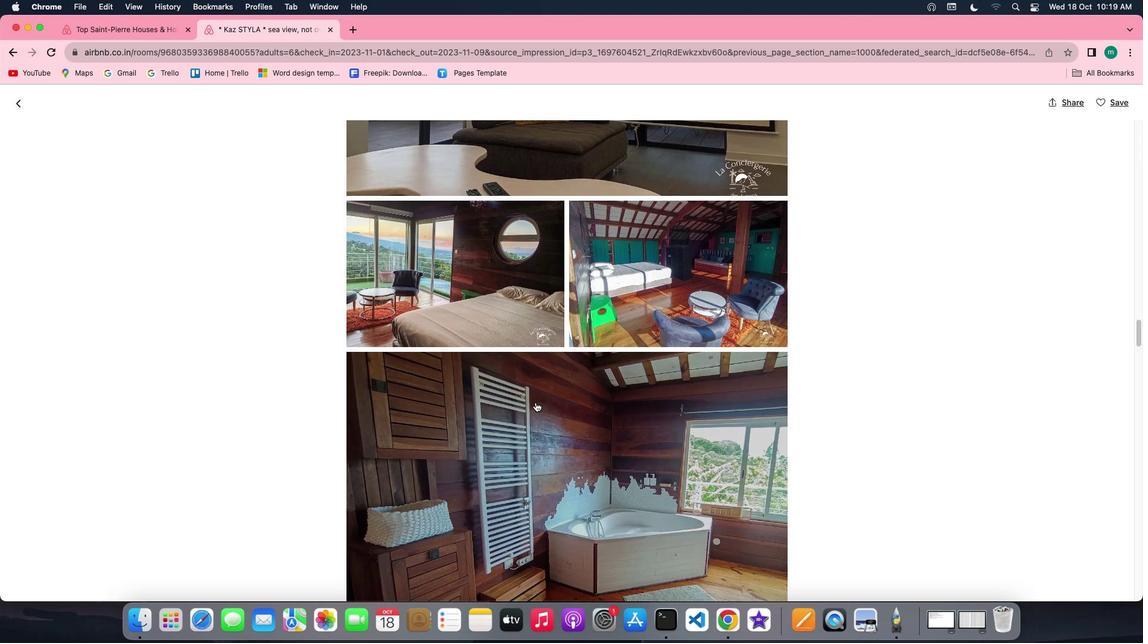 
Action: Mouse scrolled (536, 402) with delta (0, 0)
Screenshot: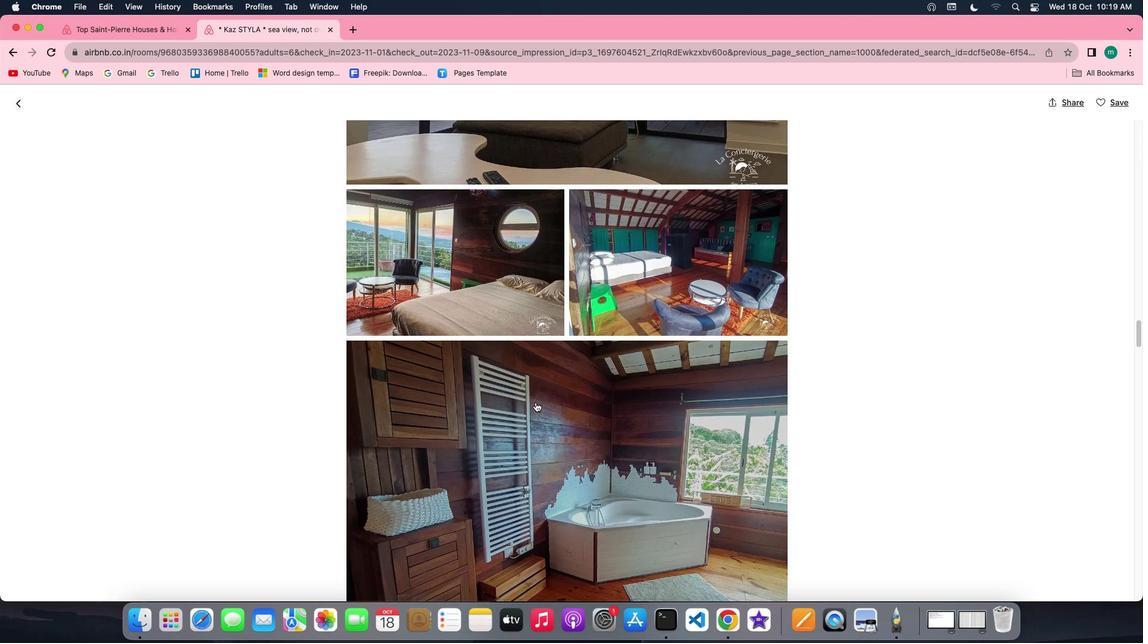 
Action: Mouse scrolled (536, 402) with delta (0, -1)
Screenshot: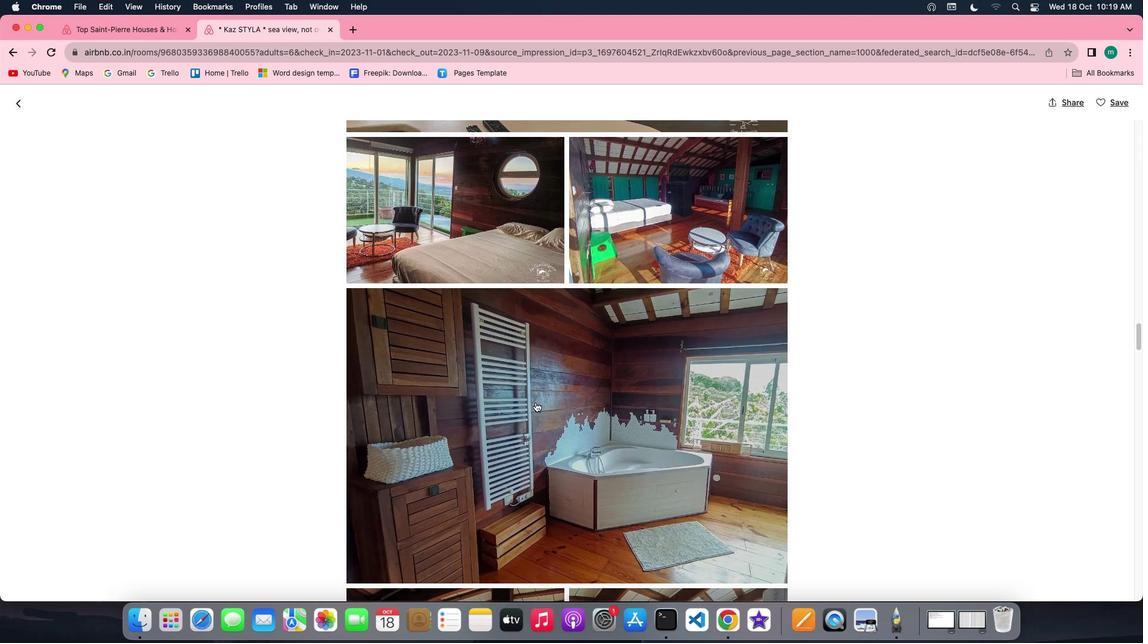 
Action: Mouse scrolled (536, 402) with delta (0, 0)
Screenshot: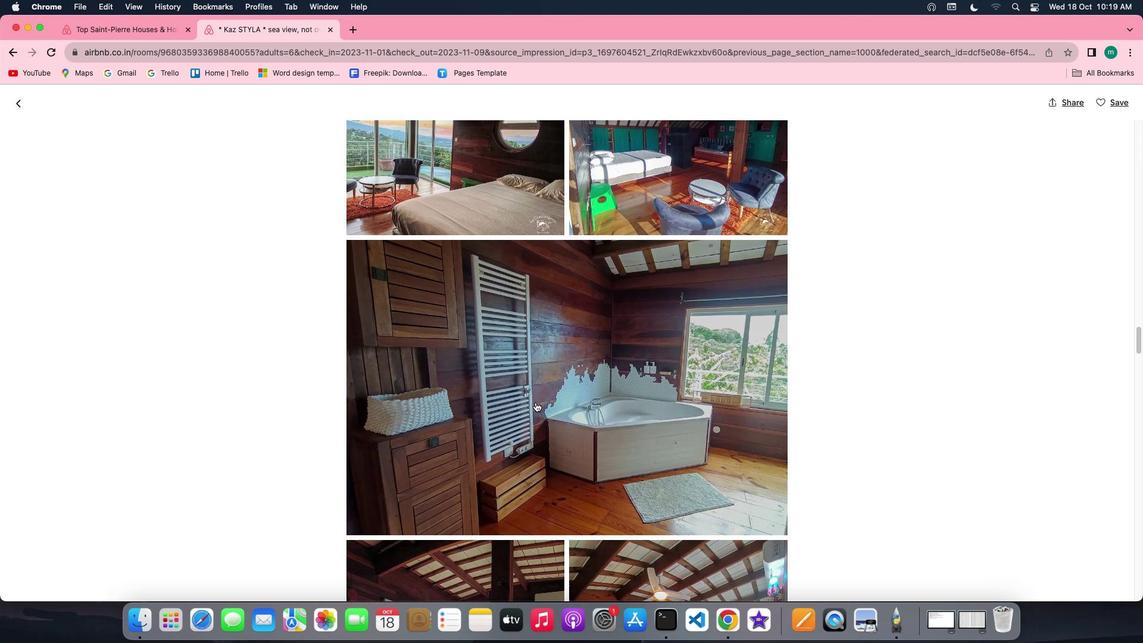 
Action: Mouse scrolled (536, 402) with delta (0, 0)
Screenshot: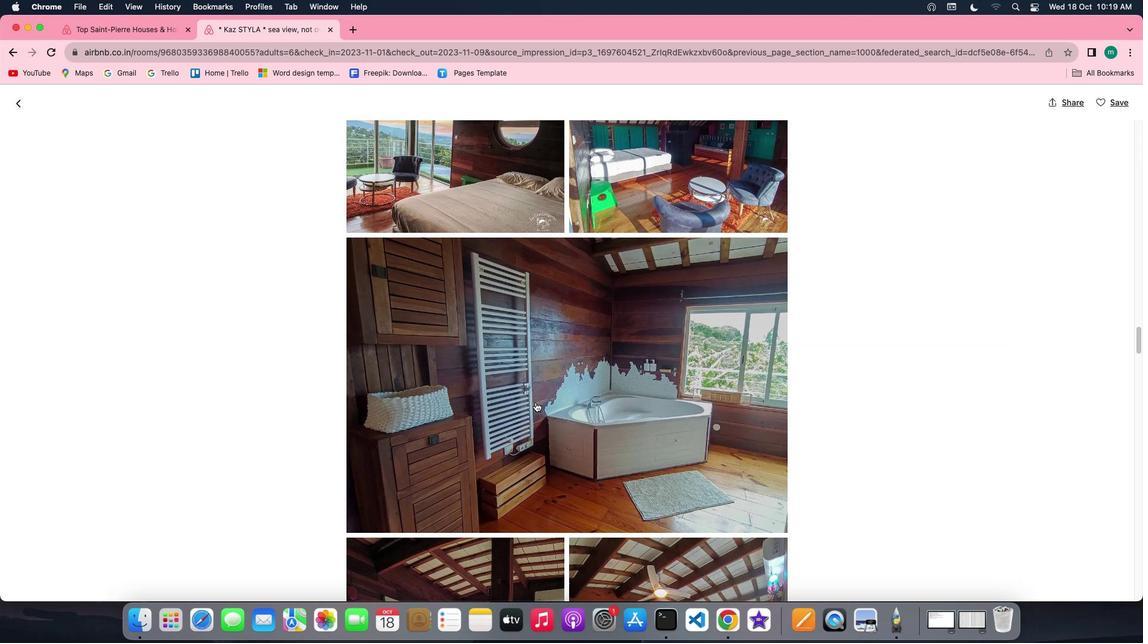 
Action: Mouse scrolled (536, 402) with delta (0, 0)
Screenshot: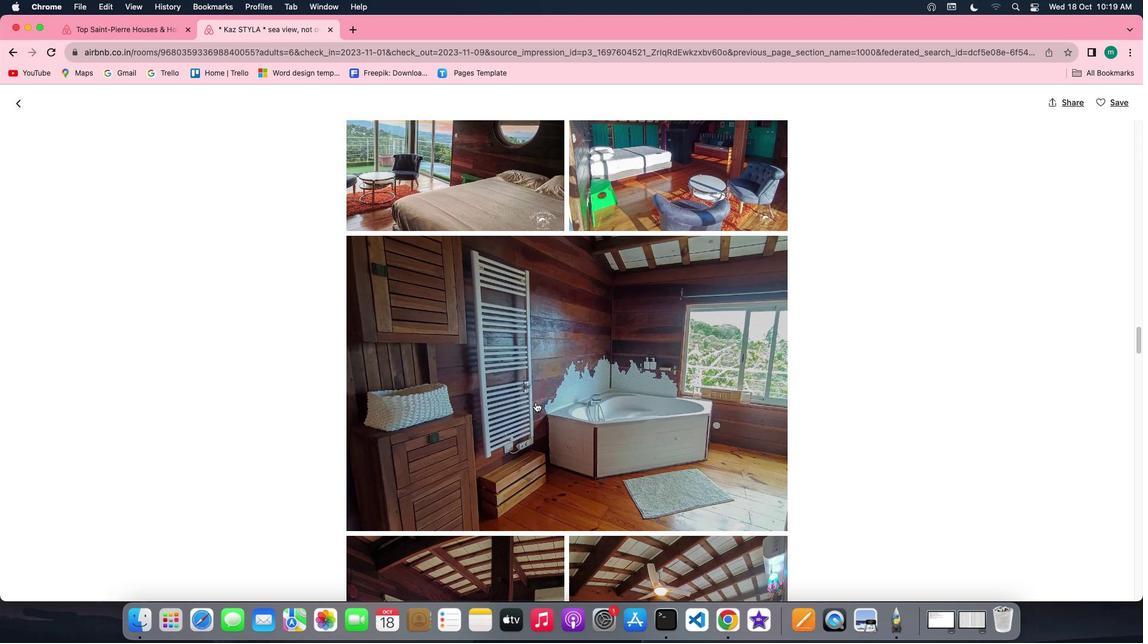 
Action: Mouse scrolled (536, 402) with delta (0, 0)
Screenshot: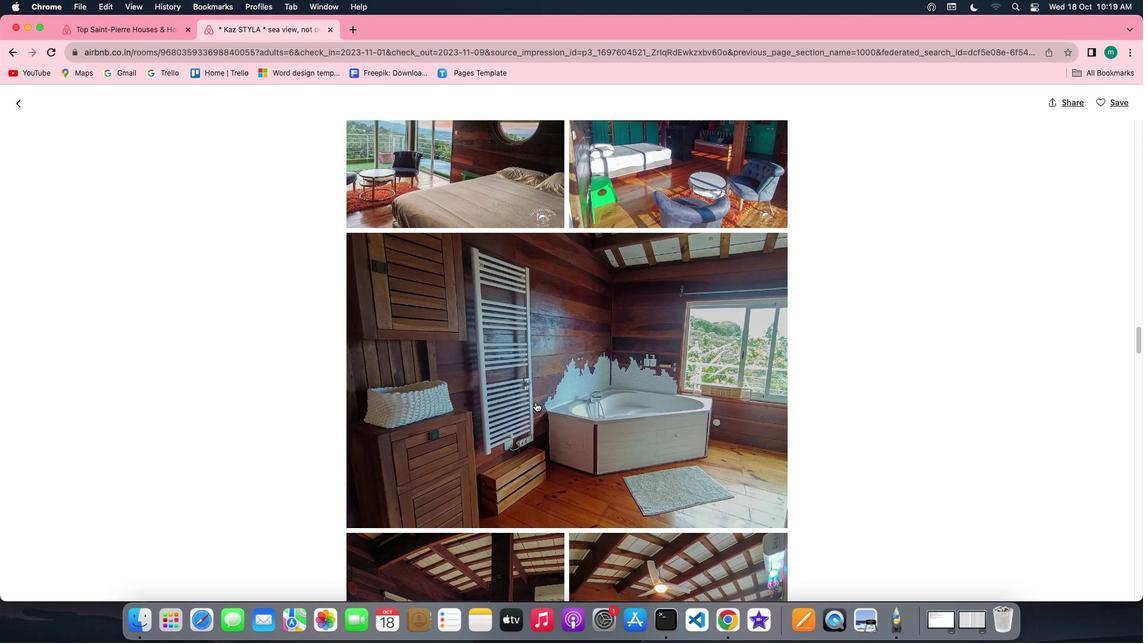 
Action: Mouse scrolled (536, 402) with delta (0, 0)
Screenshot: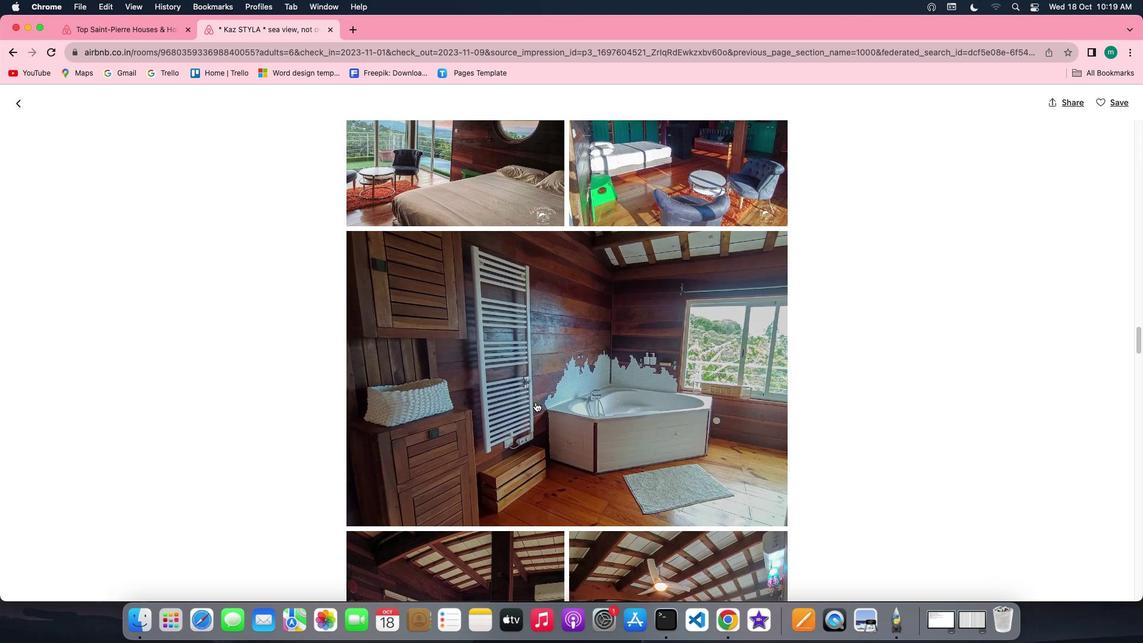 
Action: Mouse scrolled (536, 402) with delta (0, 0)
Screenshot: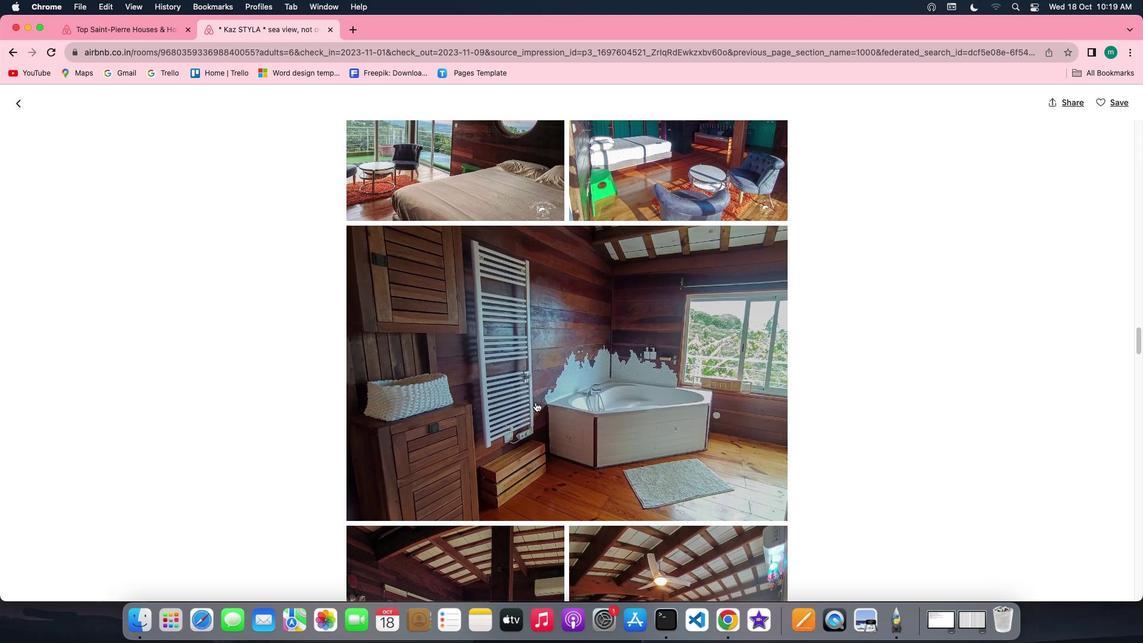 
Action: Mouse scrolled (536, 402) with delta (0, 0)
Screenshot: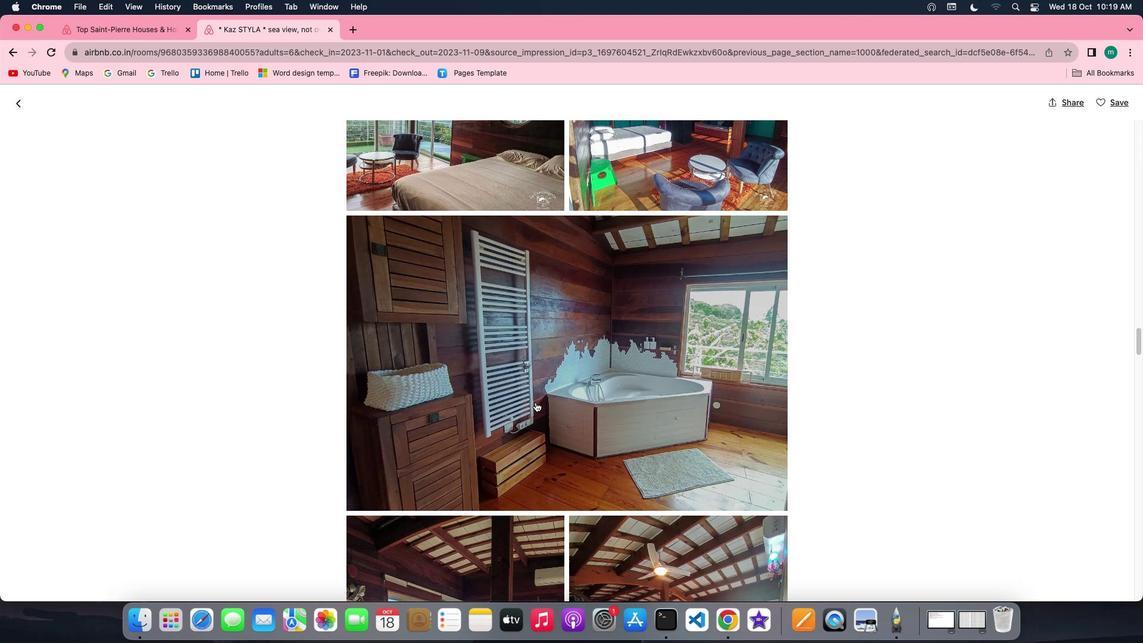 
Action: Mouse scrolled (536, 402) with delta (0, 0)
Screenshot: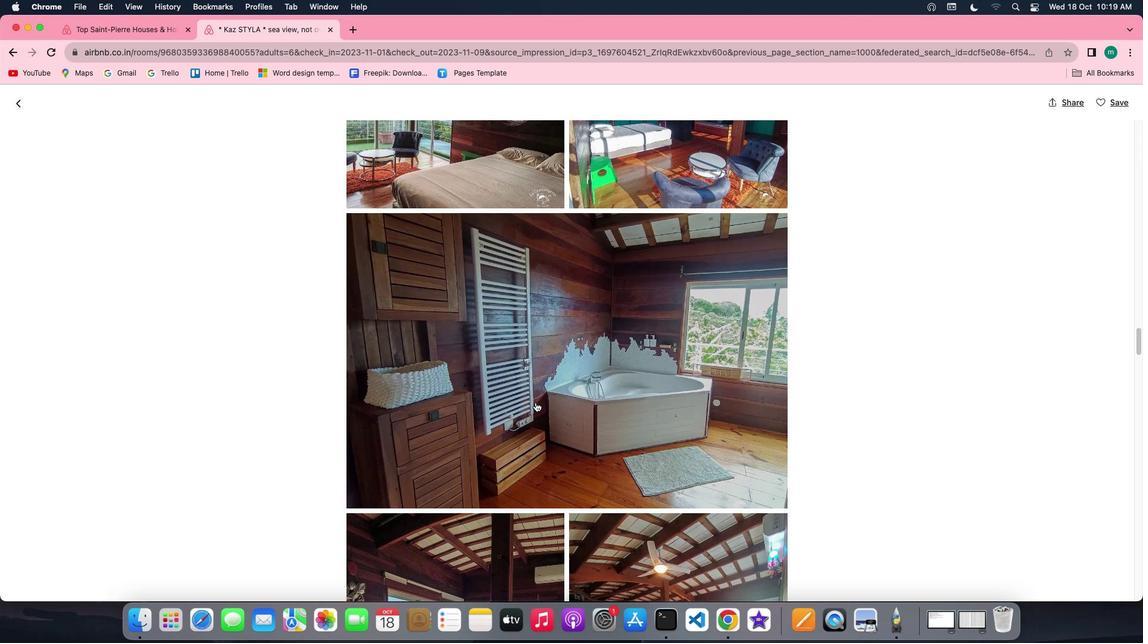 
Action: Mouse scrolled (536, 402) with delta (0, 0)
Screenshot: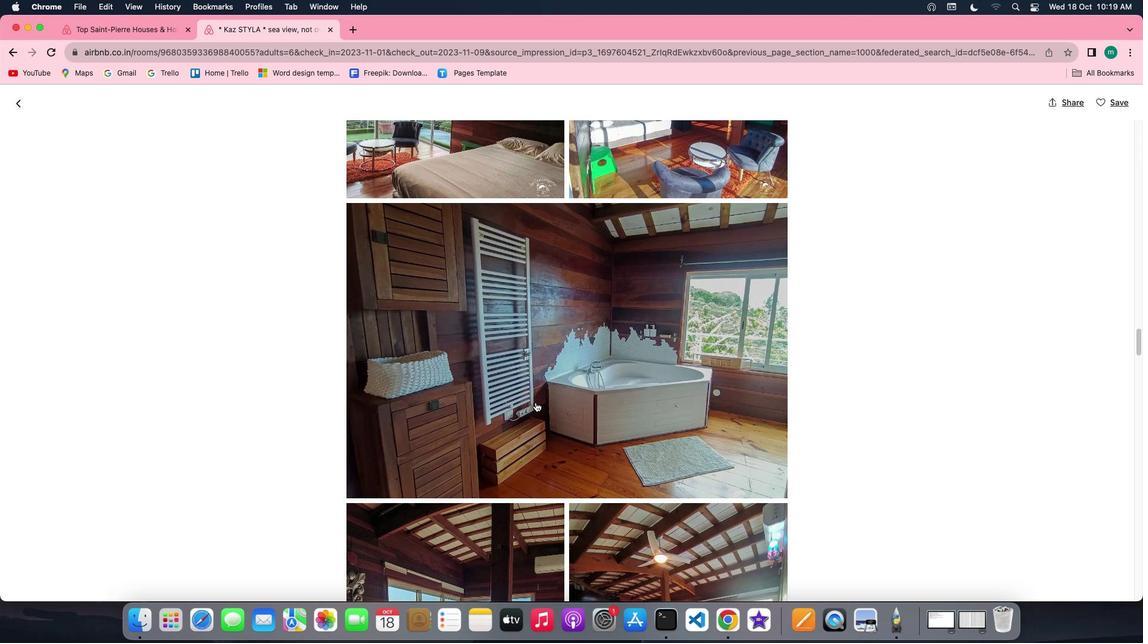 
Action: Mouse scrolled (536, 402) with delta (0, 0)
Screenshot: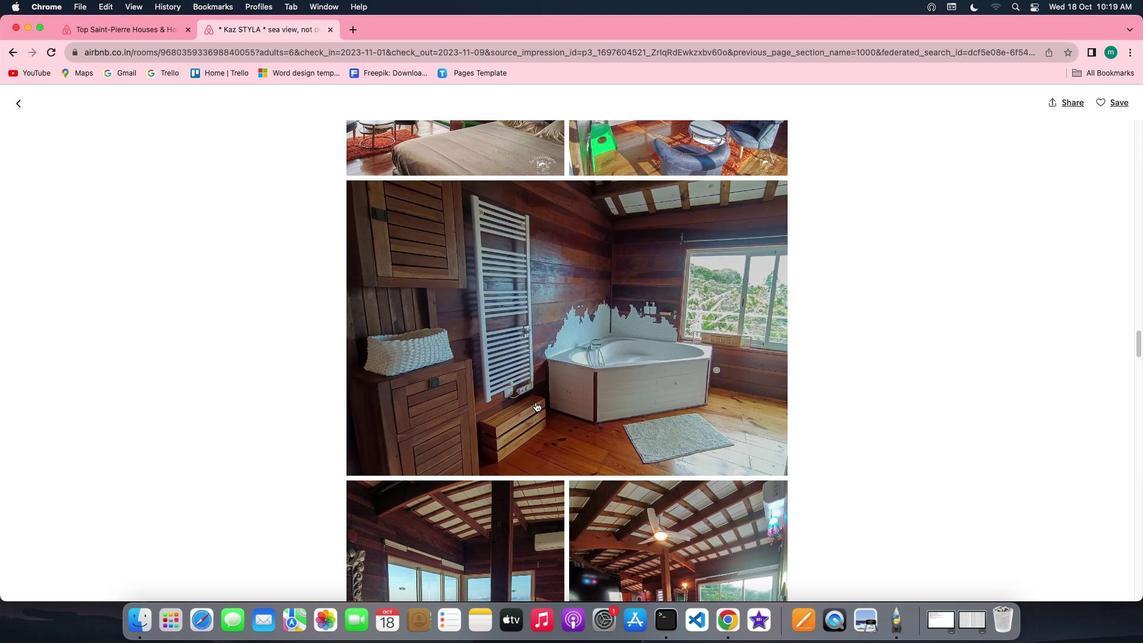 
Action: Mouse scrolled (536, 402) with delta (0, 0)
Screenshot: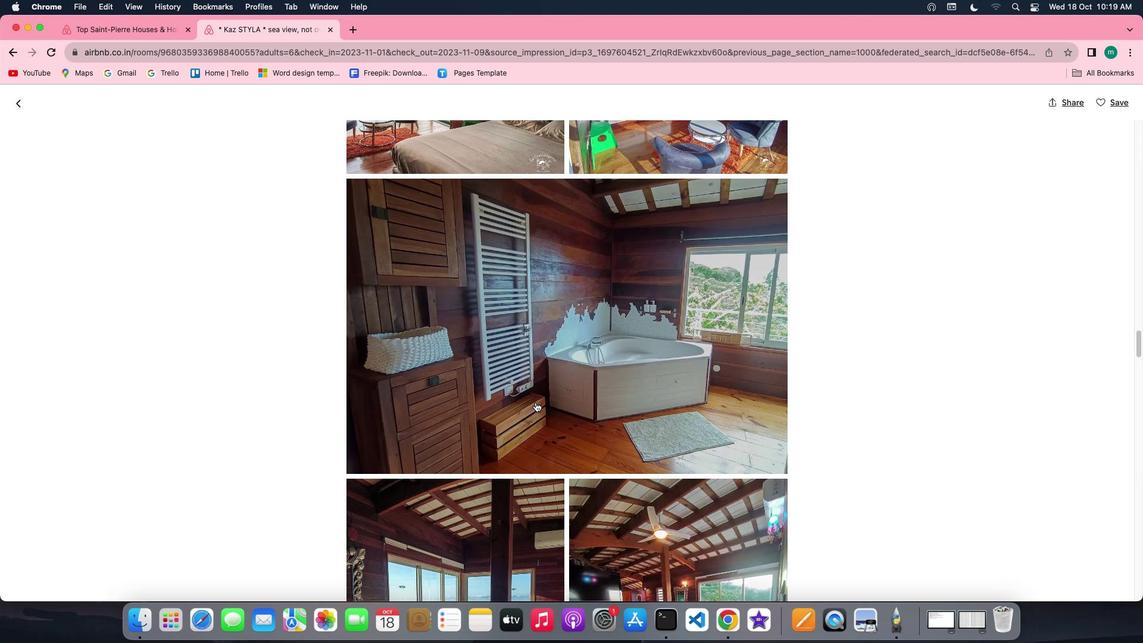 
Action: Mouse scrolled (536, 402) with delta (0, 0)
Screenshot: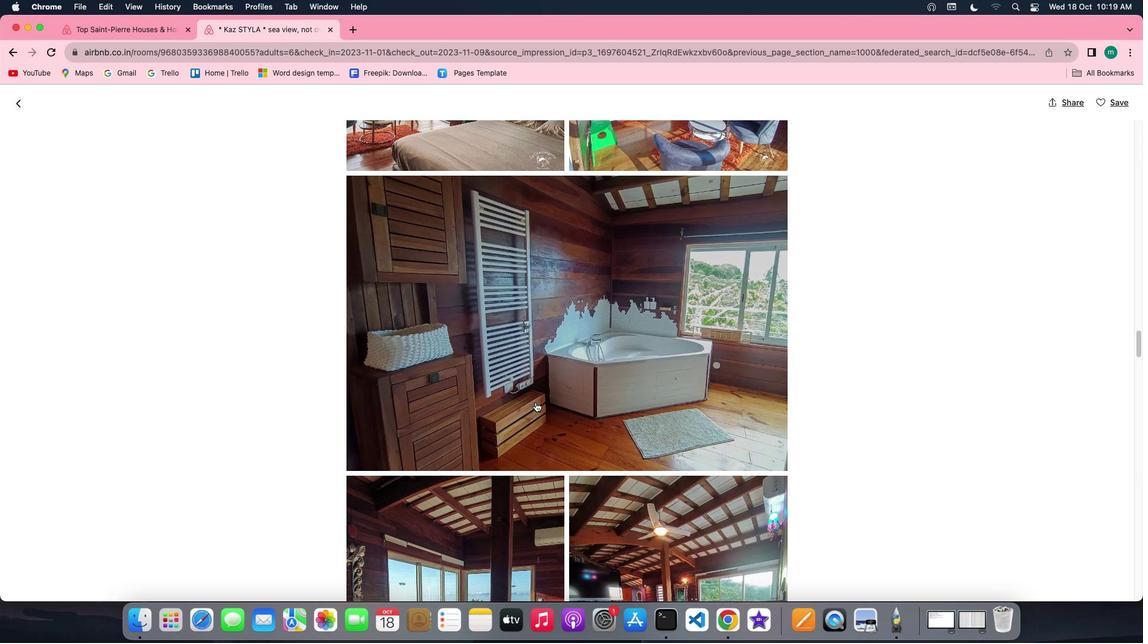 
Action: Mouse scrolled (536, 402) with delta (0, 0)
Screenshot: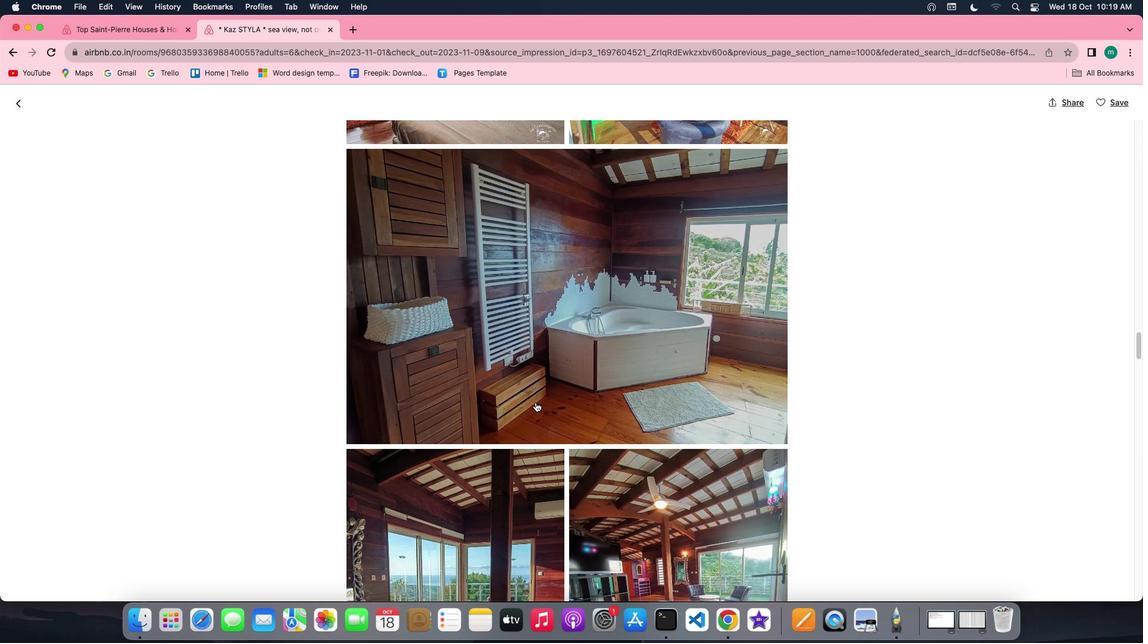 
Action: Mouse scrolled (536, 402) with delta (0, 0)
Screenshot: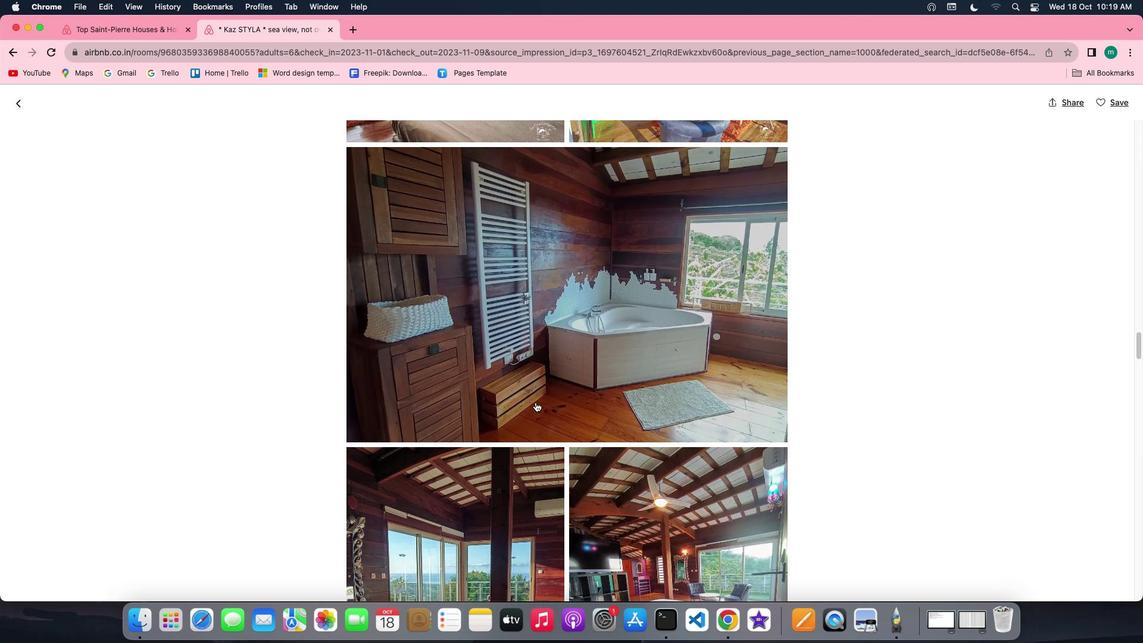 
Action: Mouse scrolled (536, 402) with delta (0, 0)
Screenshot: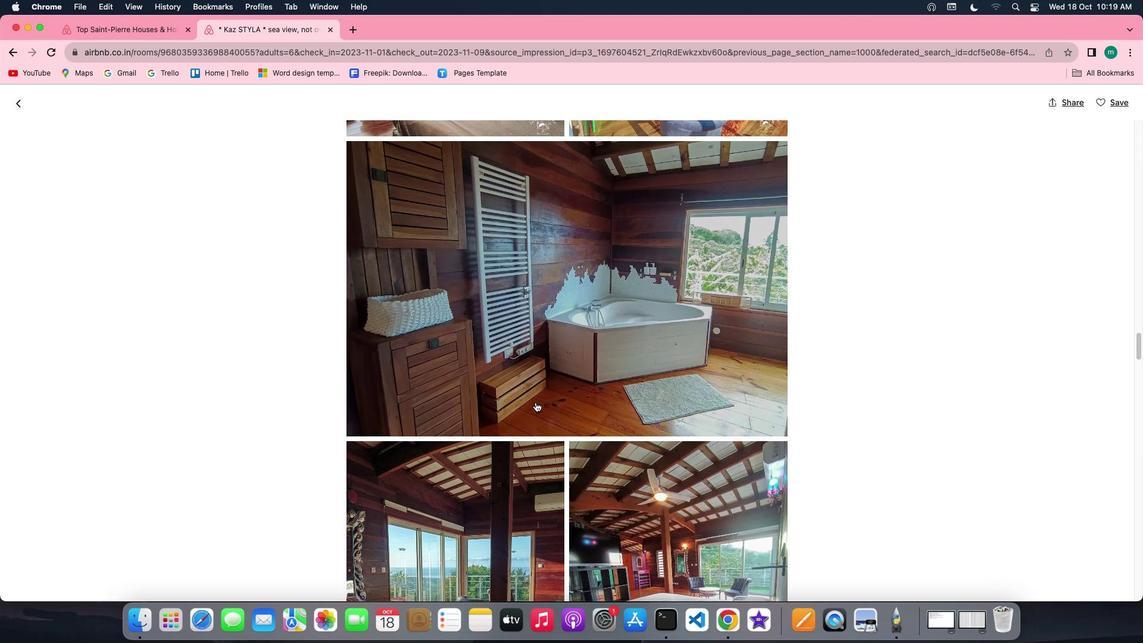 
Action: Mouse scrolled (536, 402) with delta (0, 0)
Screenshot: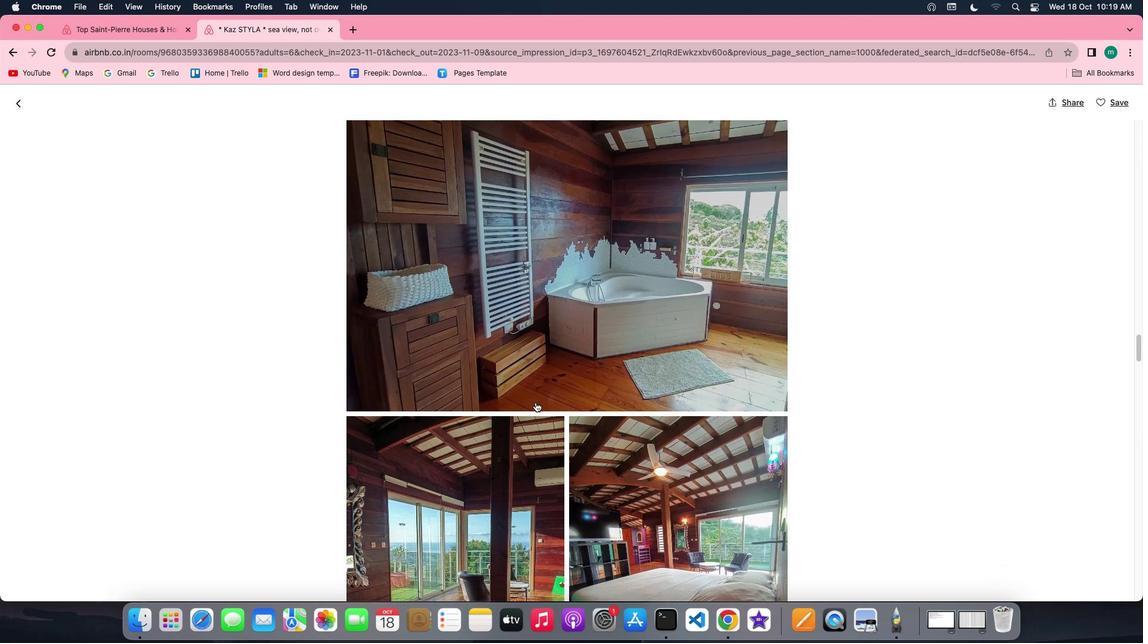 
Action: Mouse scrolled (536, 402) with delta (0, 0)
